Task: Buy 4 Coil Resistors from Ignition Parts section under best seller category for shipping address: John Baker, 4211 Skips Lane, Phoenix, Arizona 85012, Cell Number 9285042162. Pay from credit card ending with 2005, CVV 3321
Action: Mouse moved to (40, 106)
Screenshot: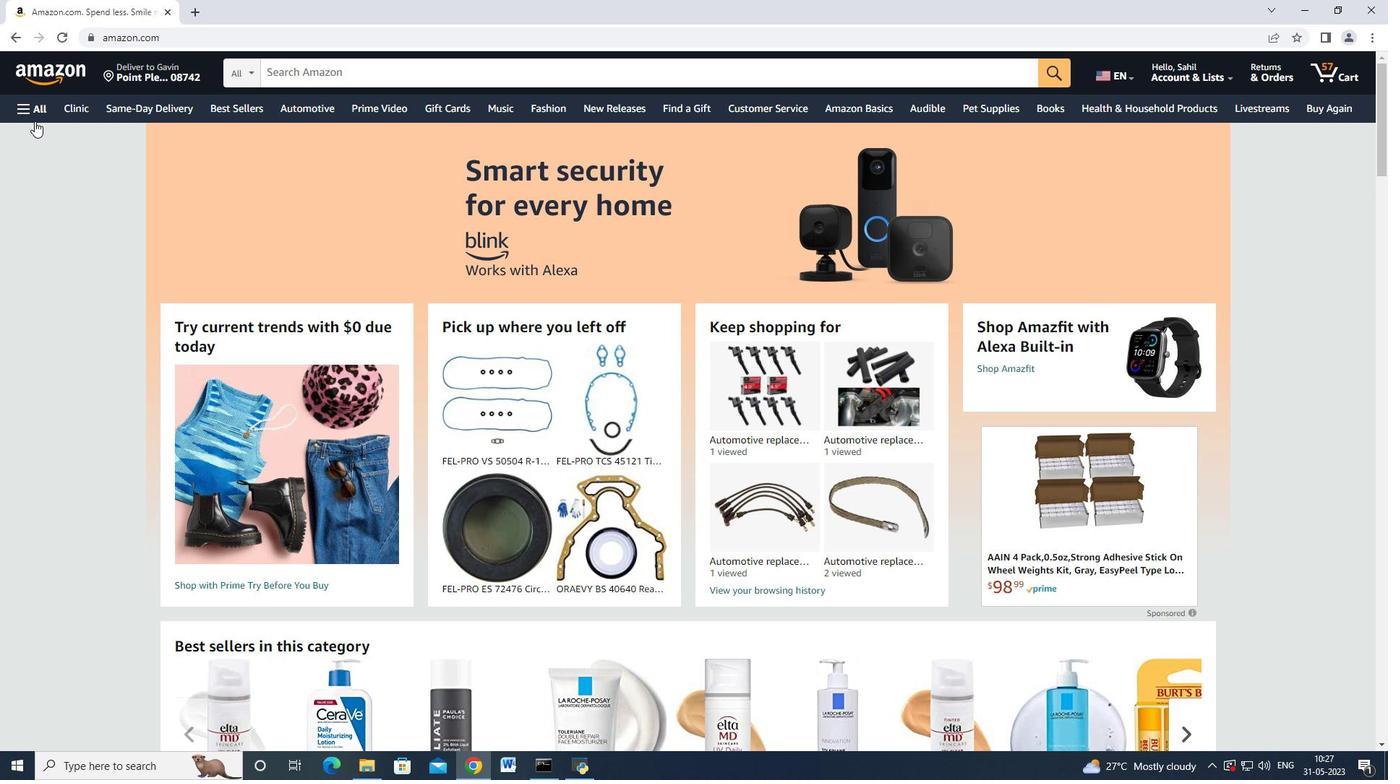 
Action: Mouse pressed left at (40, 106)
Screenshot: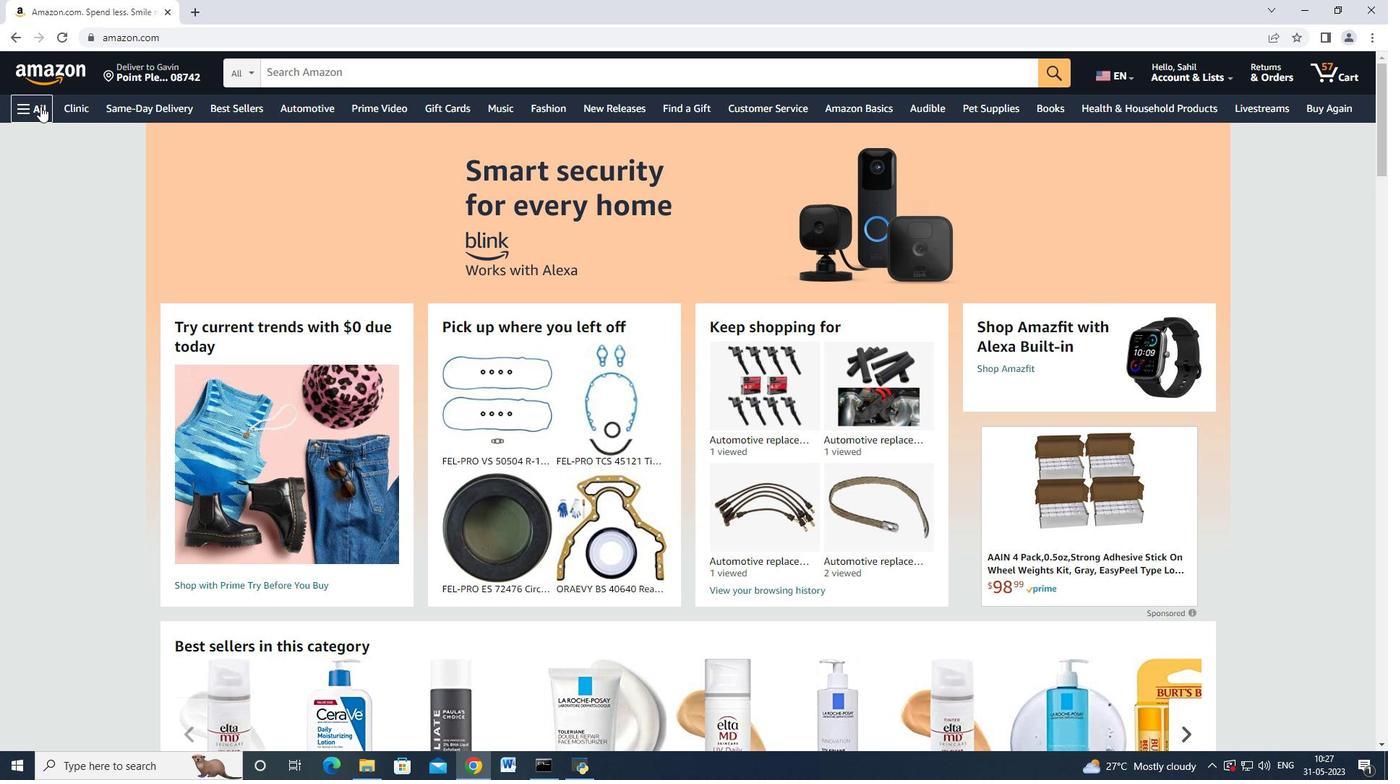 
Action: Mouse moved to (67, 234)
Screenshot: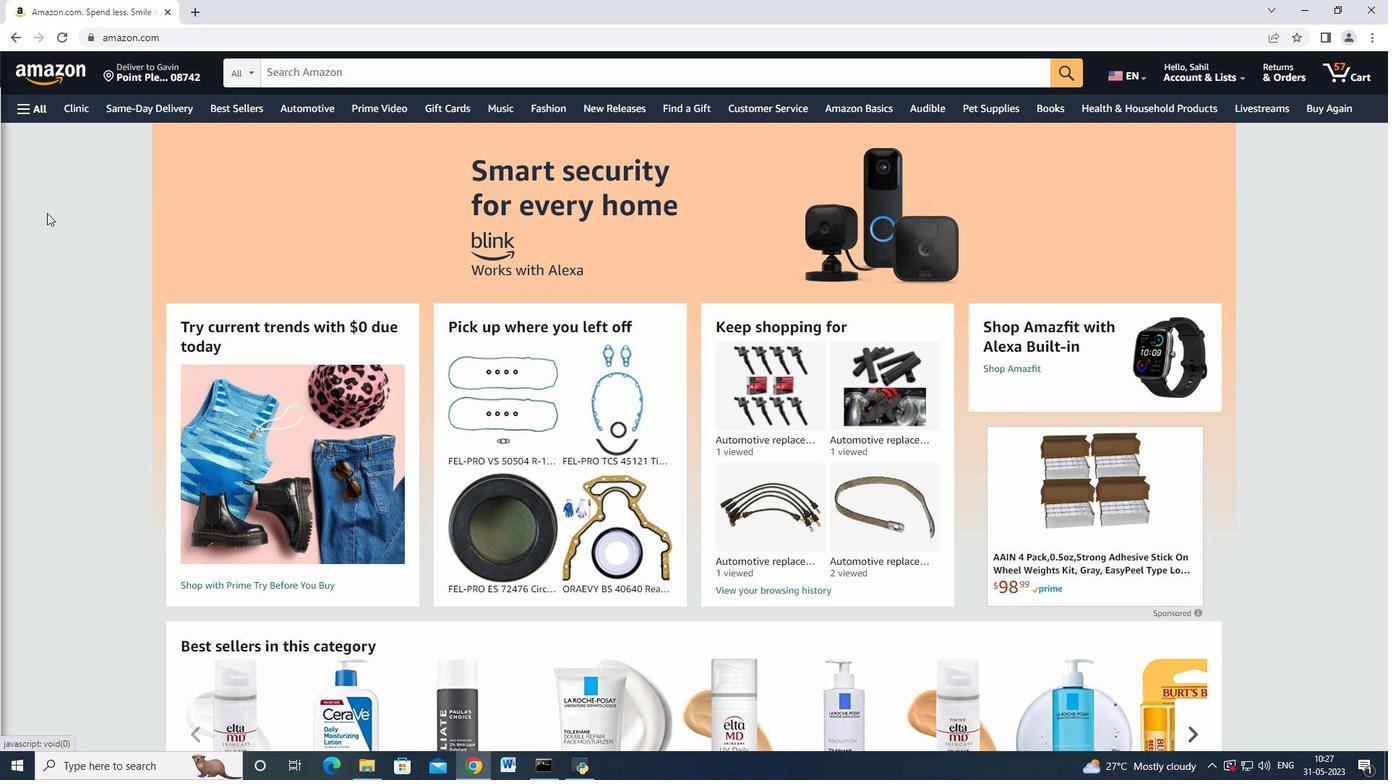 
Action: Mouse scrolled (67, 234) with delta (0, 0)
Screenshot: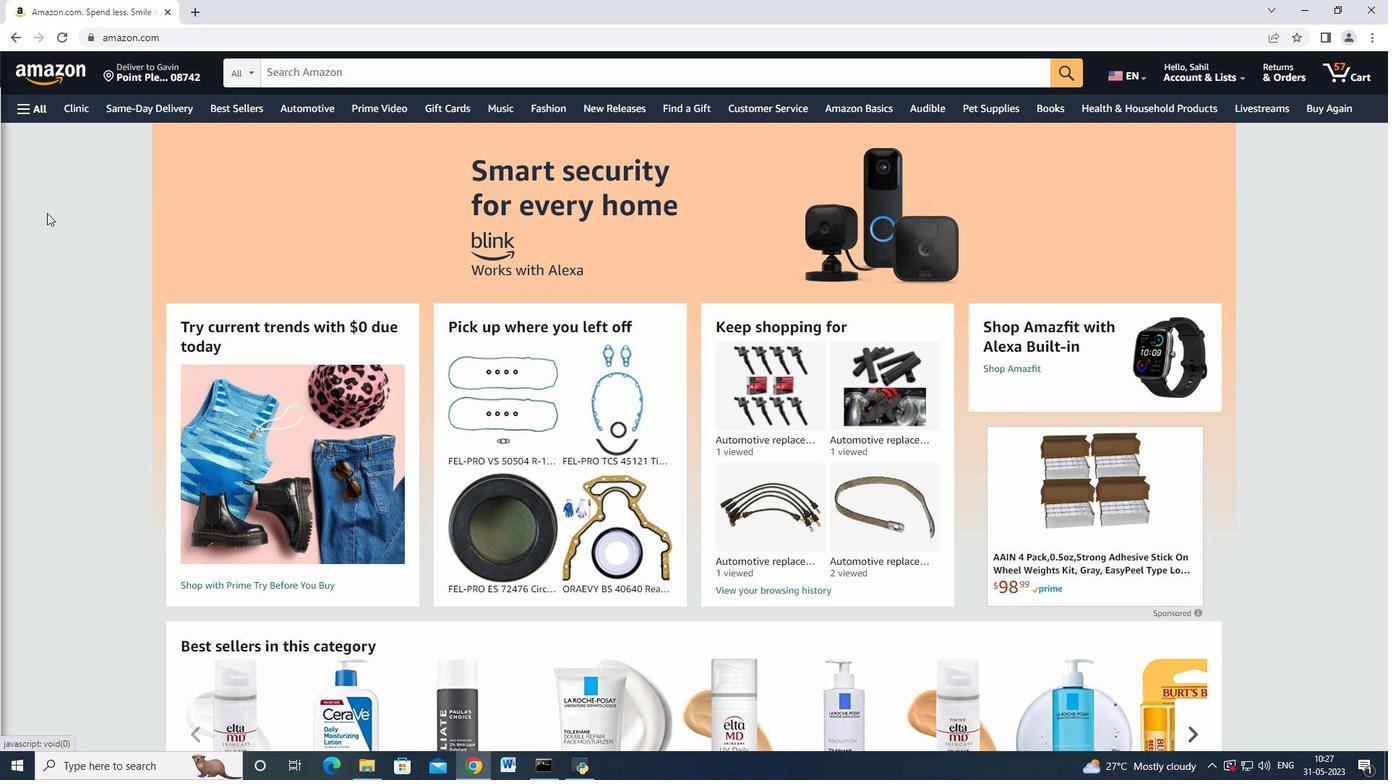 
Action: Mouse moved to (91, 264)
Screenshot: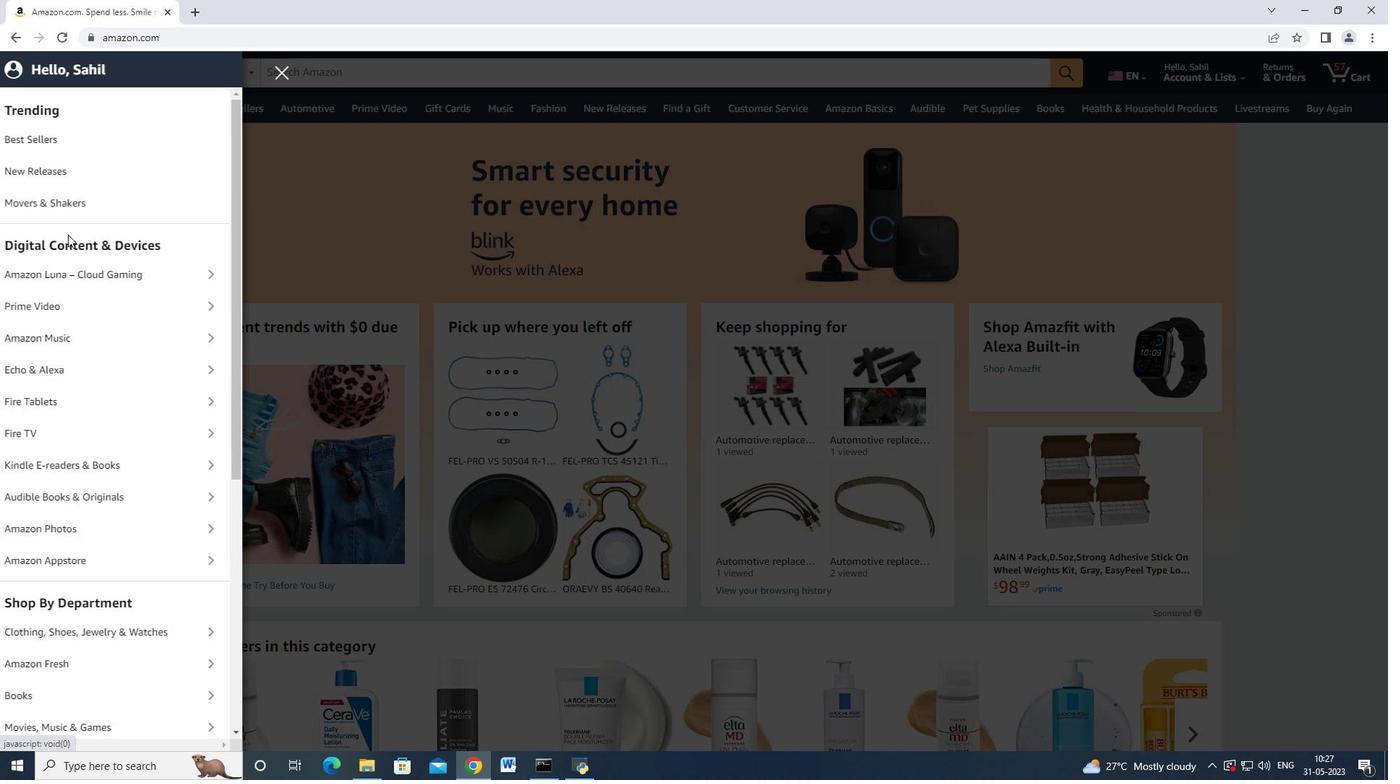 
Action: Mouse scrolled (91, 263) with delta (0, 0)
Screenshot: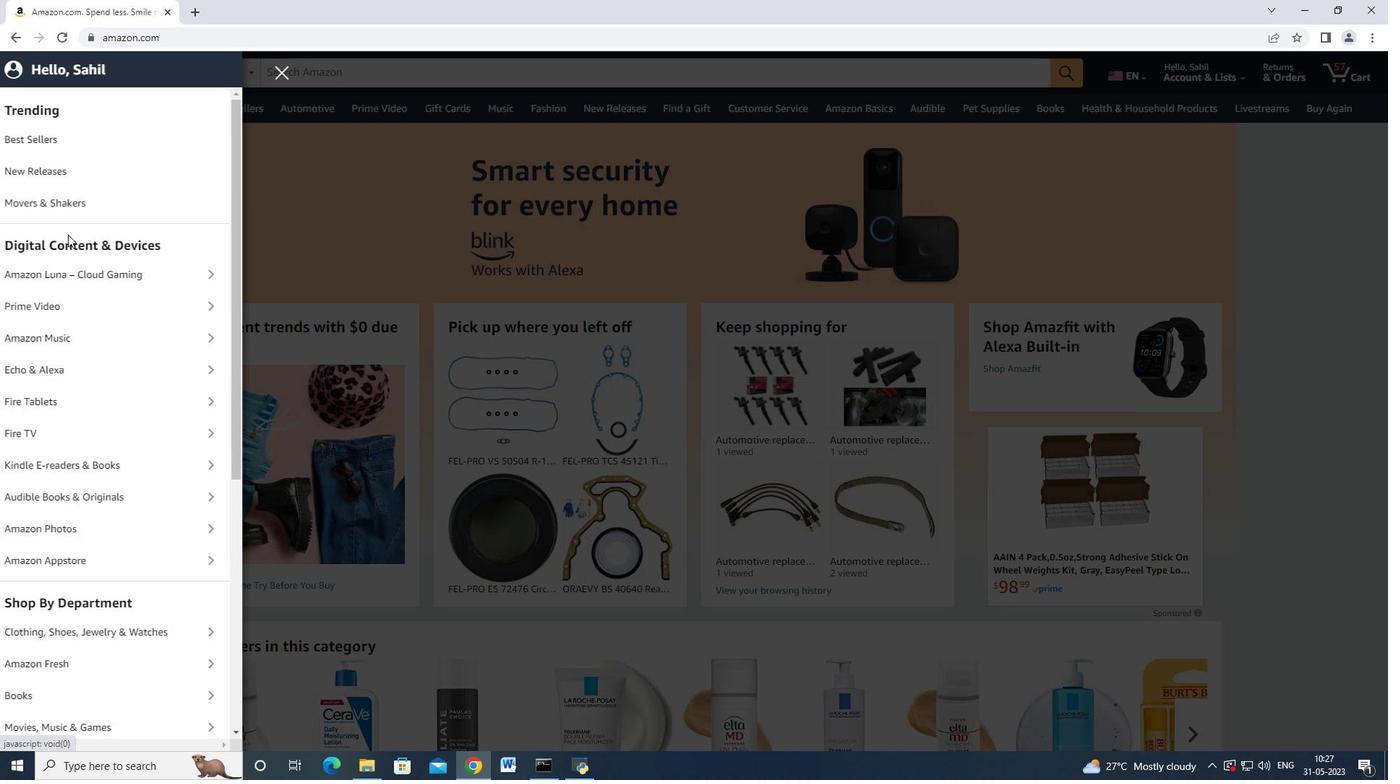 
Action: Mouse moved to (96, 274)
Screenshot: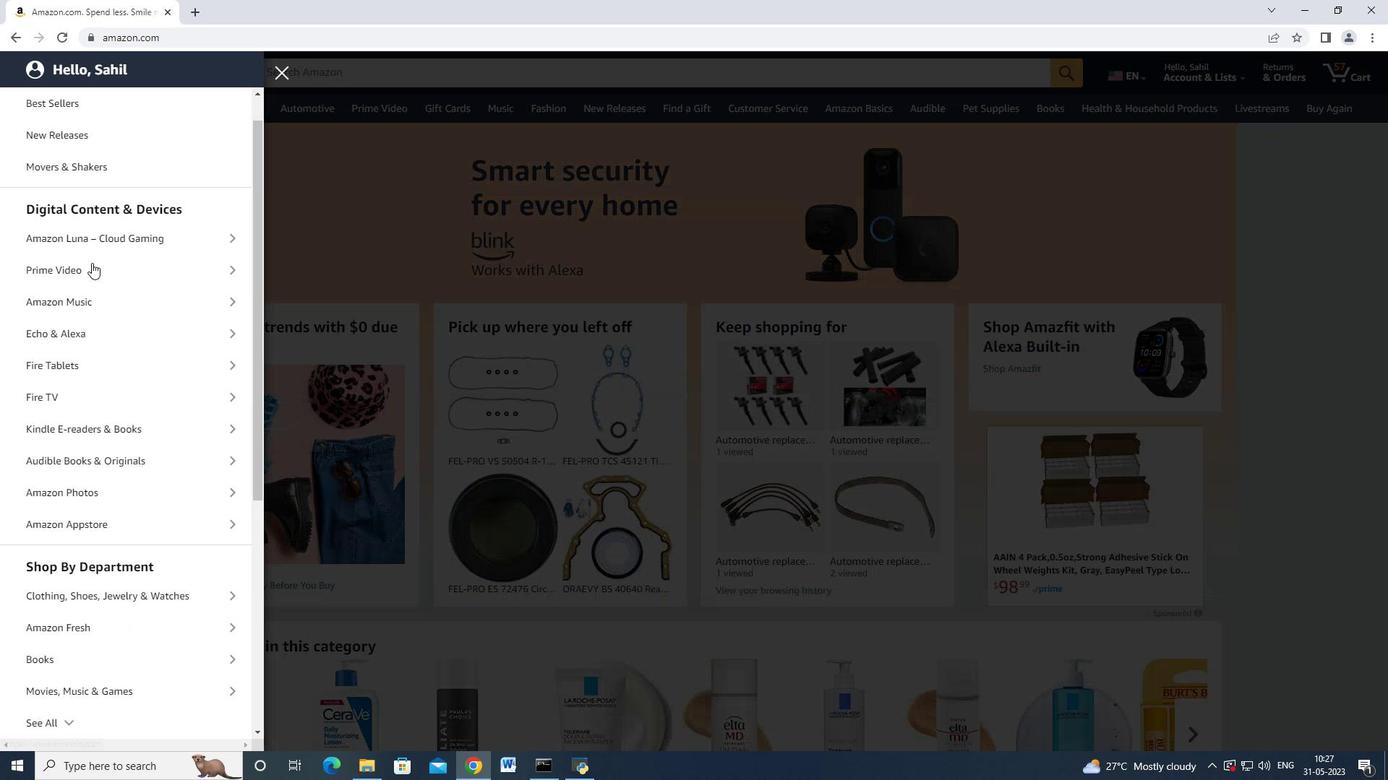 
Action: Mouse scrolled (96, 273) with delta (0, 0)
Screenshot: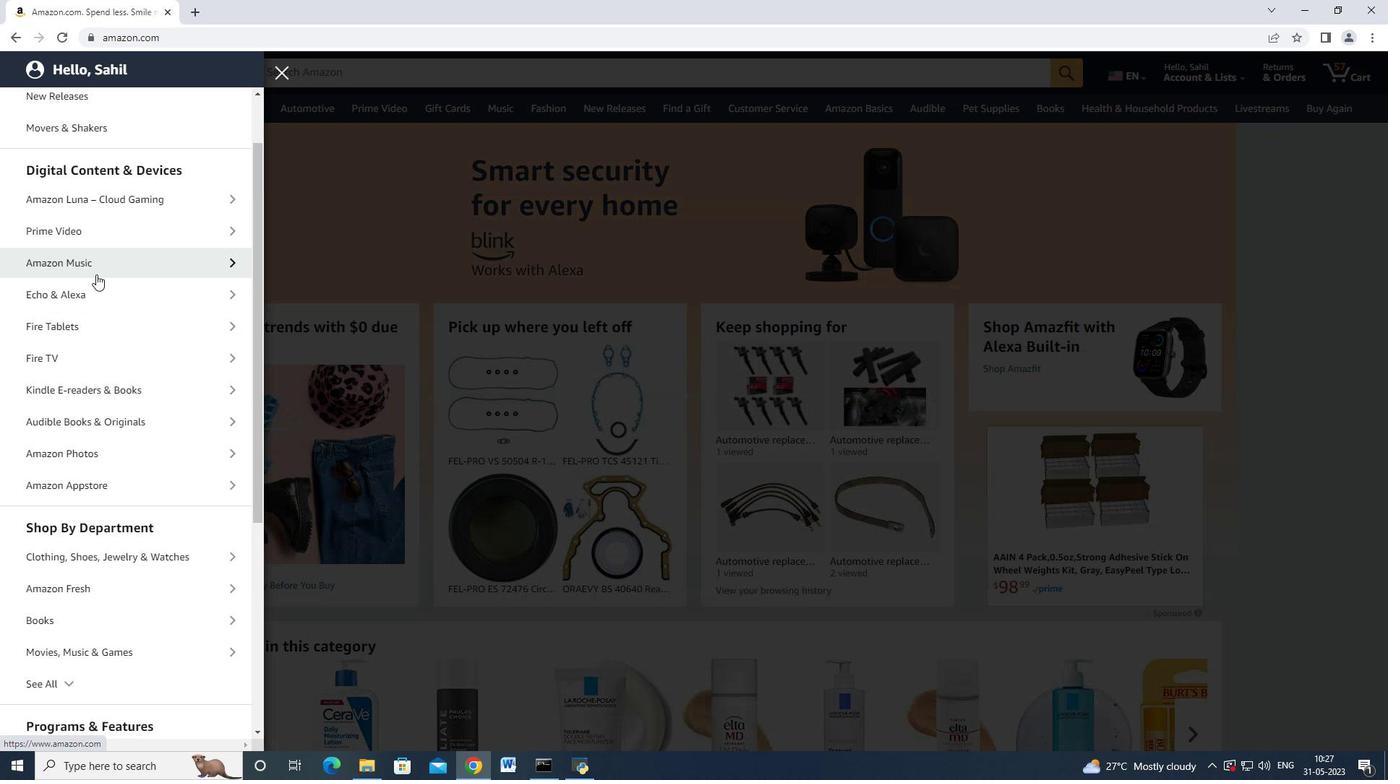 
Action: Mouse moved to (65, 539)
Screenshot: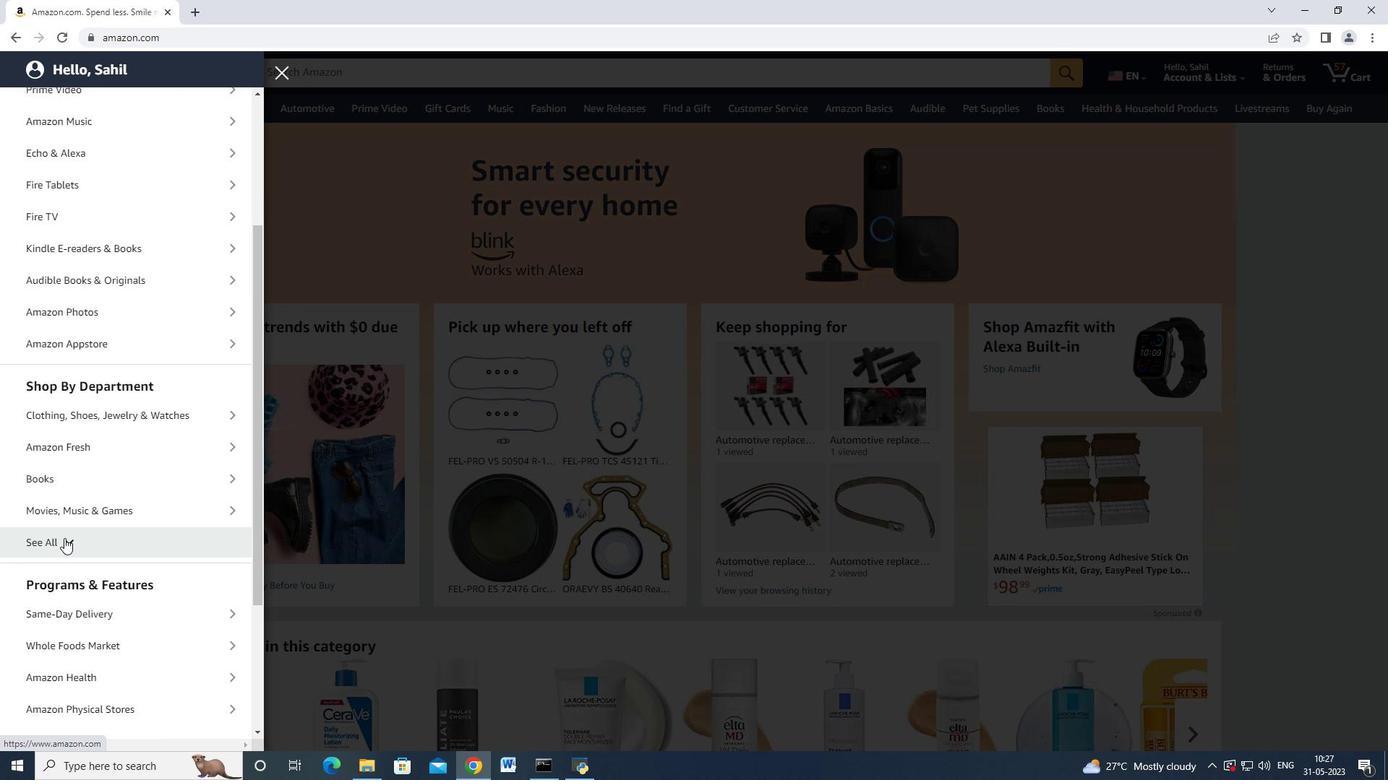 
Action: Mouse pressed left at (65, 539)
Screenshot: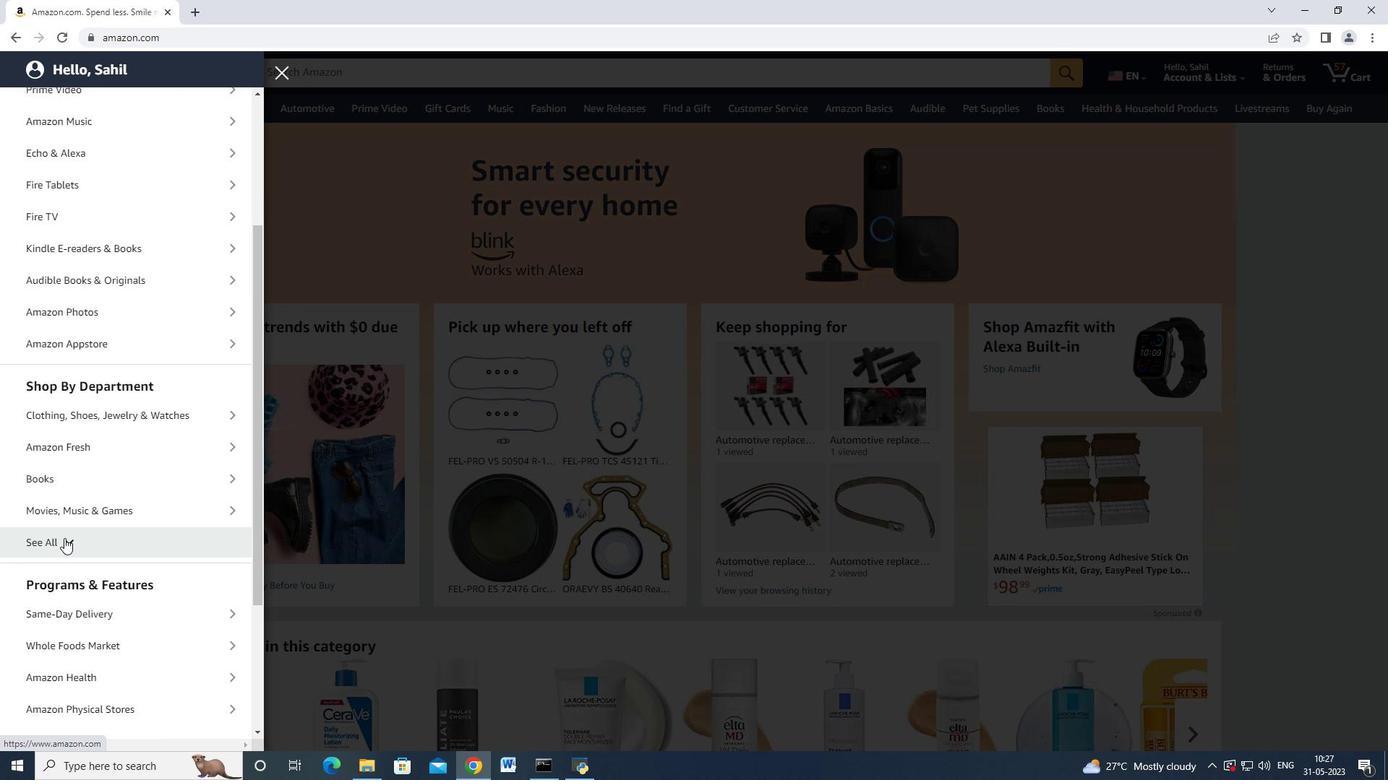 
Action: Mouse moved to (102, 448)
Screenshot: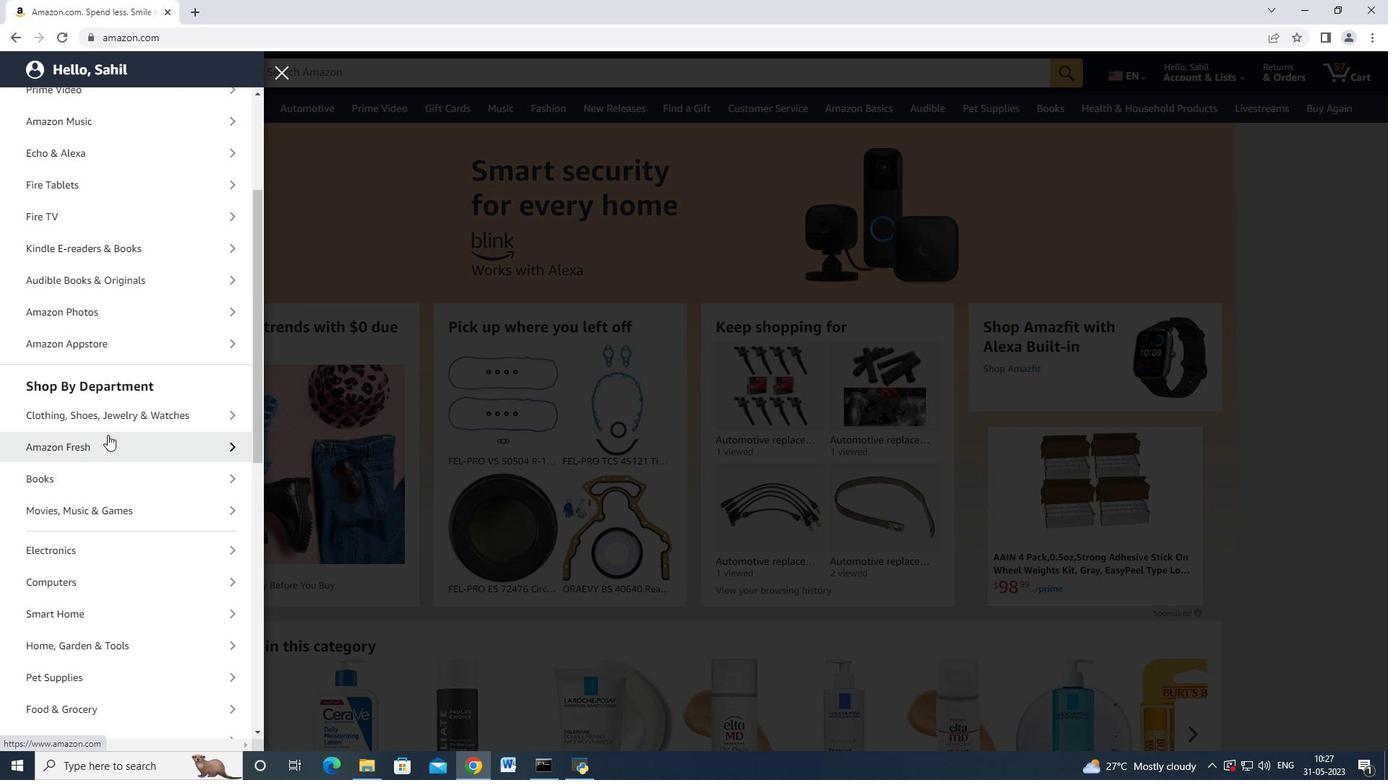 
Action: Mouse scrolled (102, 447) with delta (0, 0)
Screenshot: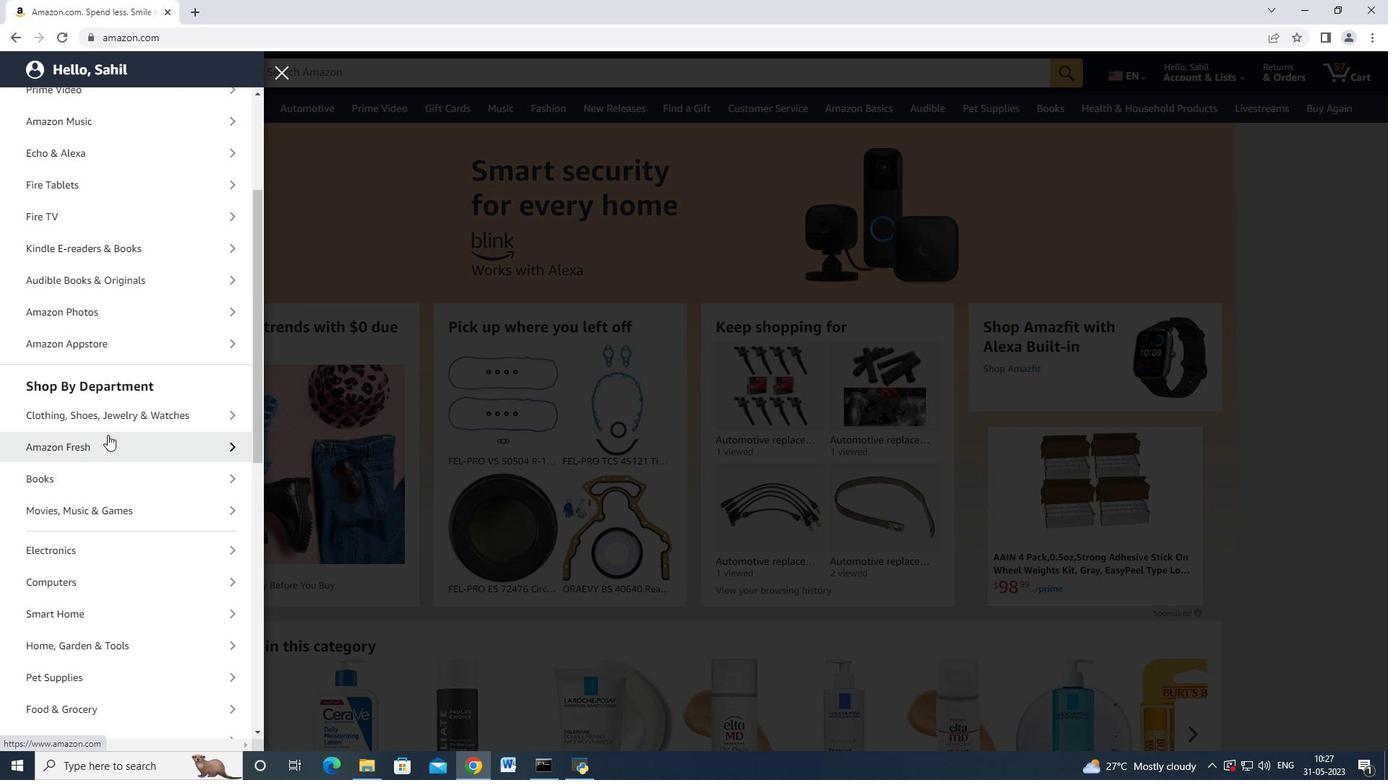 
Action: Mouse moved to (102, 448)
Screenshot: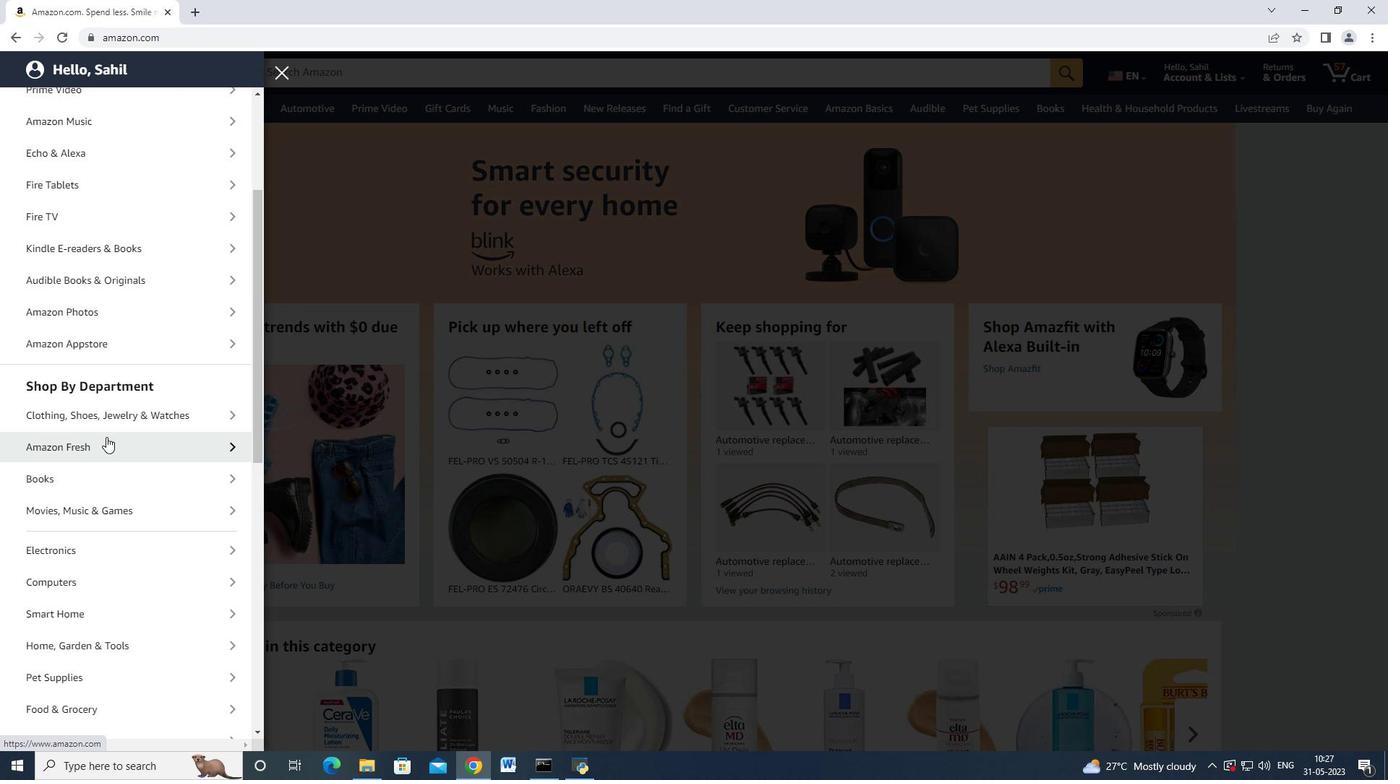 
Action: Mouse scrolled (102, 448) with delta (0, 0)
Screenshot: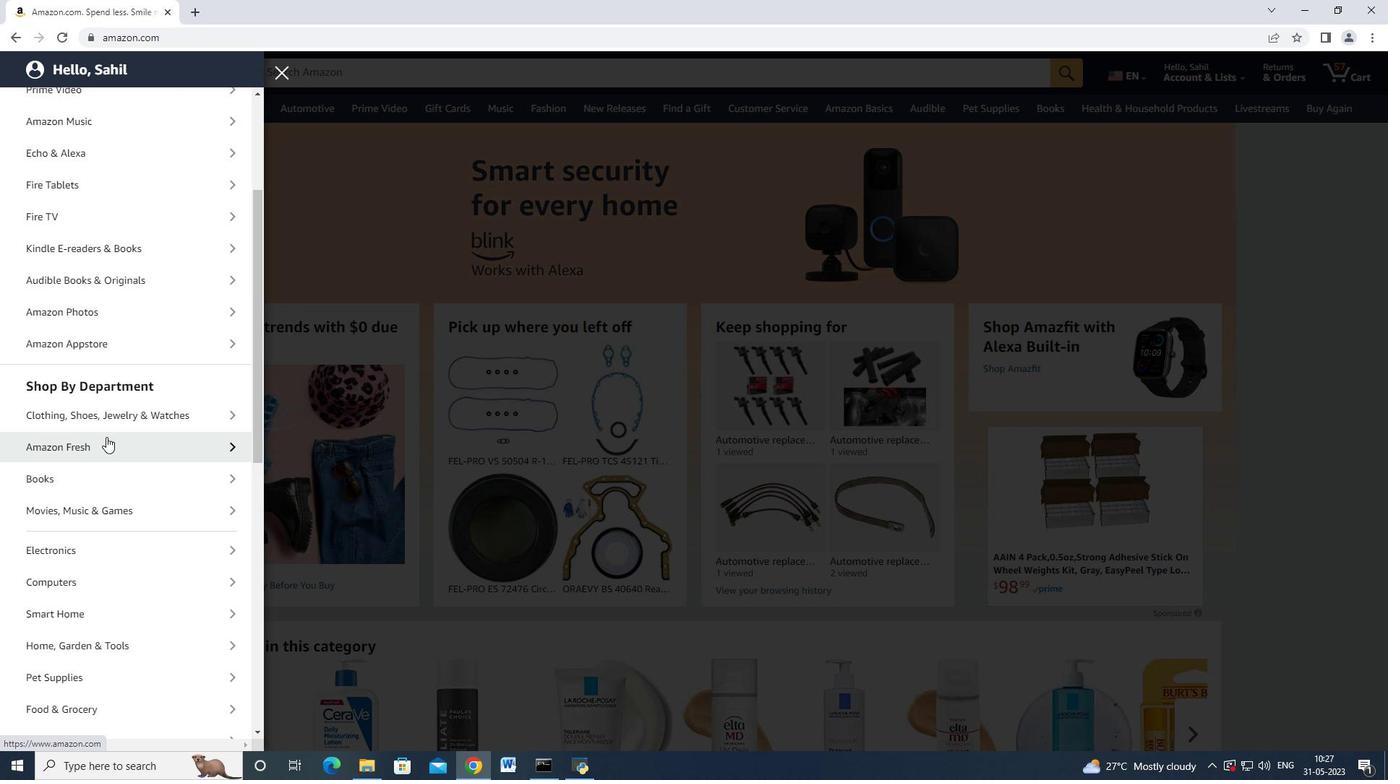 
Action: Mouse scrolled (102, 448) with delta (0, 0)
Screenshot: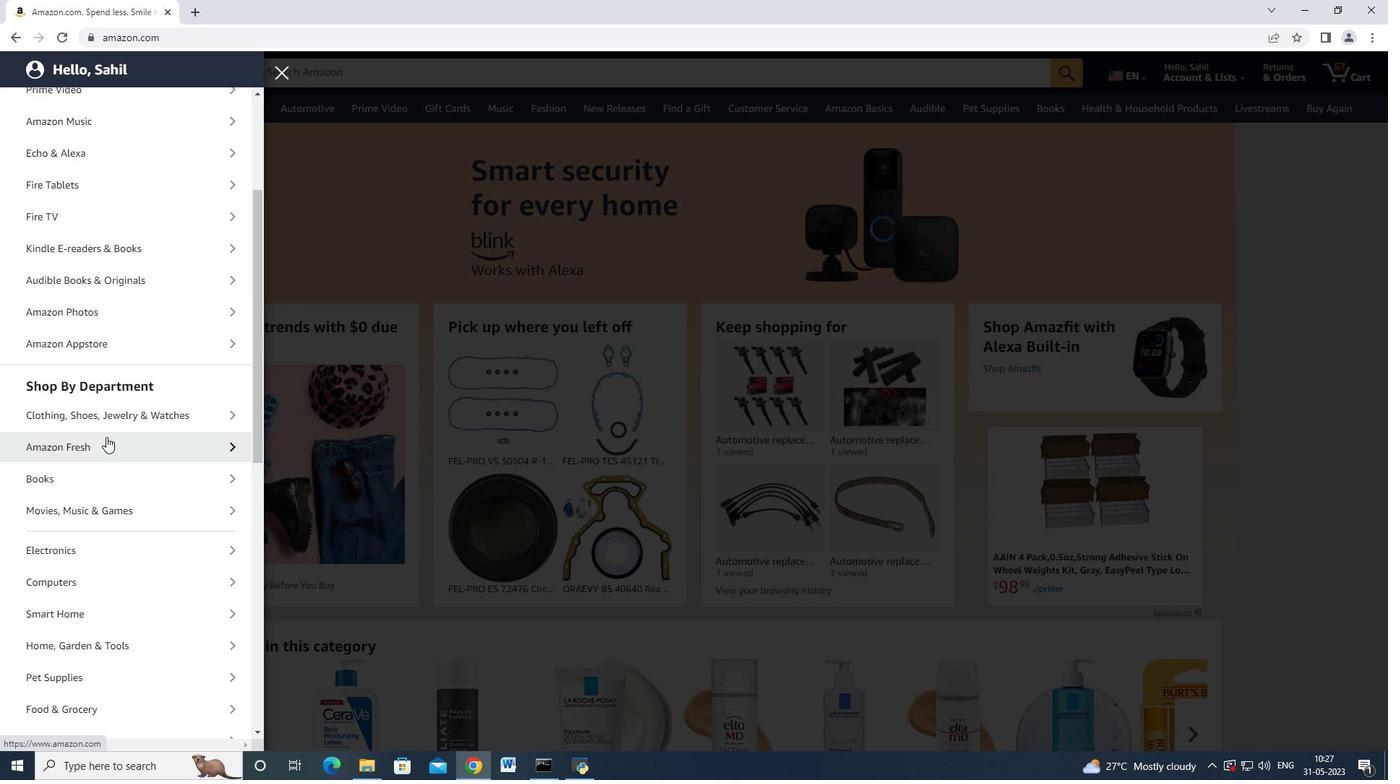 
Action: Mouse scrolled (102, 448) with delta (0, 0)
Screenshot: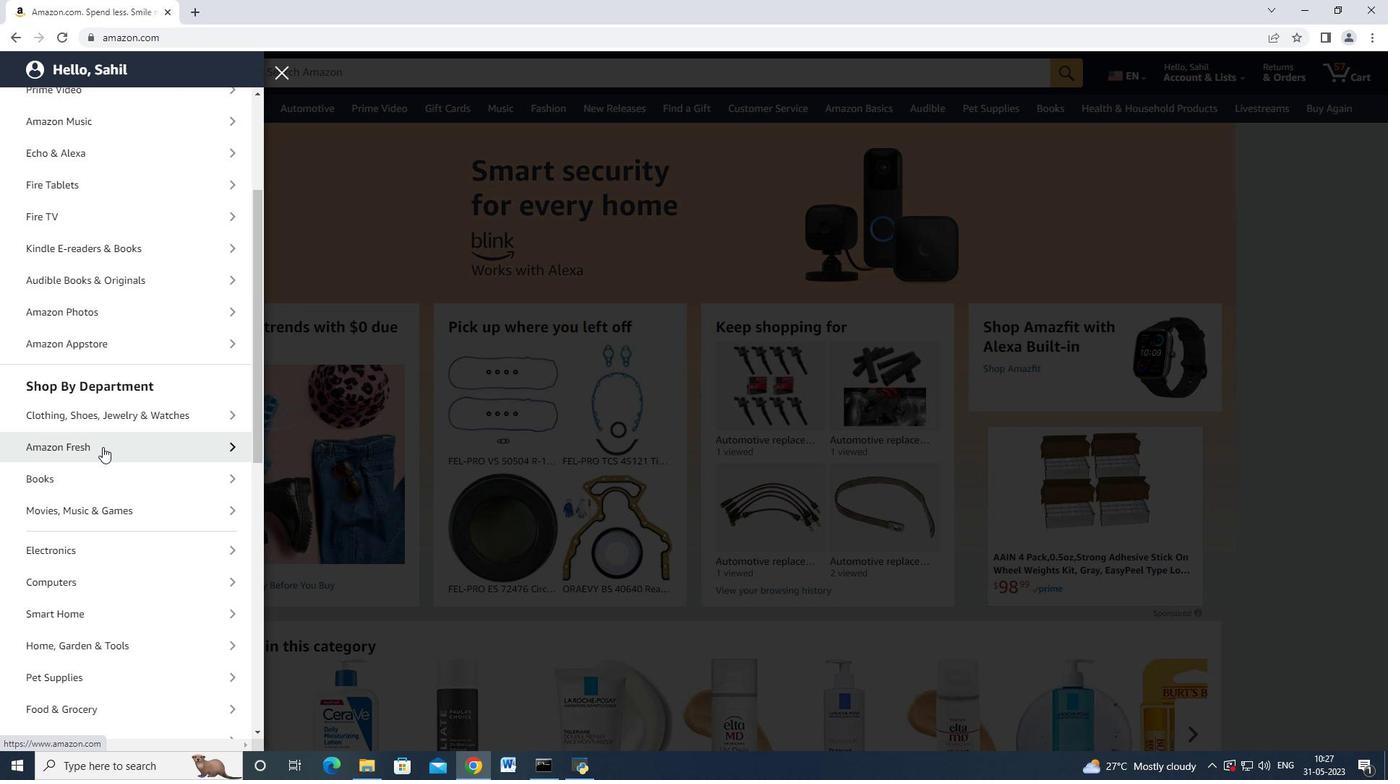 
Action: Mouse scrolled (102, 448) with delta (0, 0)
Screenshot: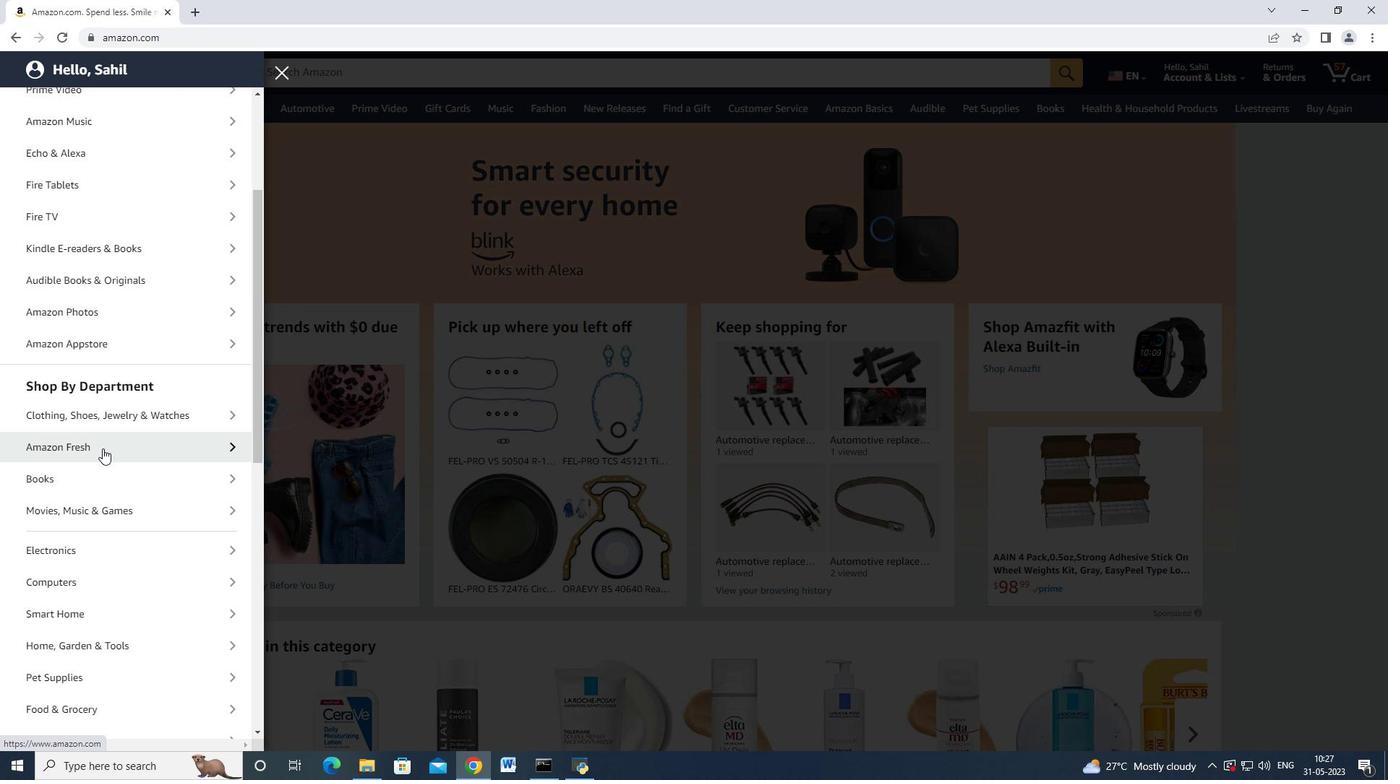 
Action: Mouse moved to (169, 313)
Screenshot: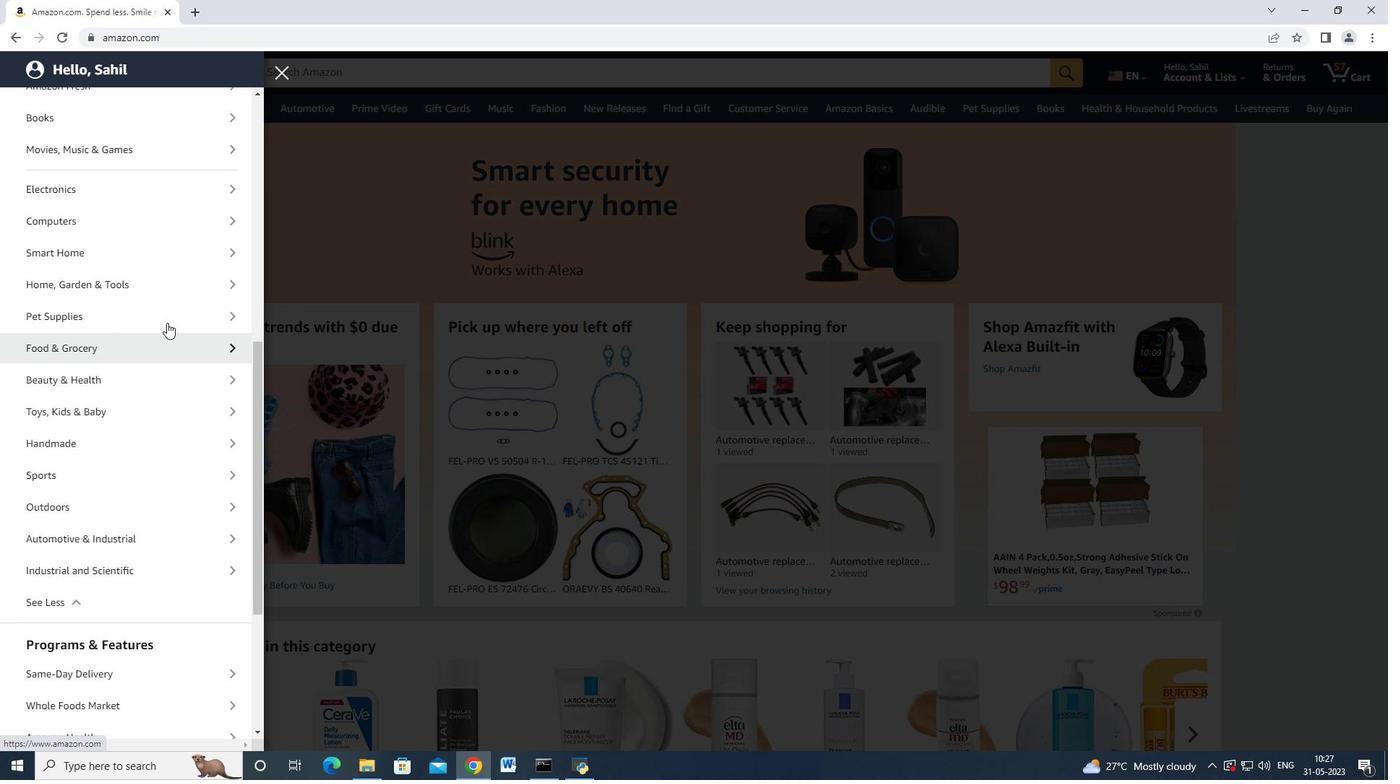 
Action: Mouse scrolled (169, 313) with delta (0, 0)
Screenshot: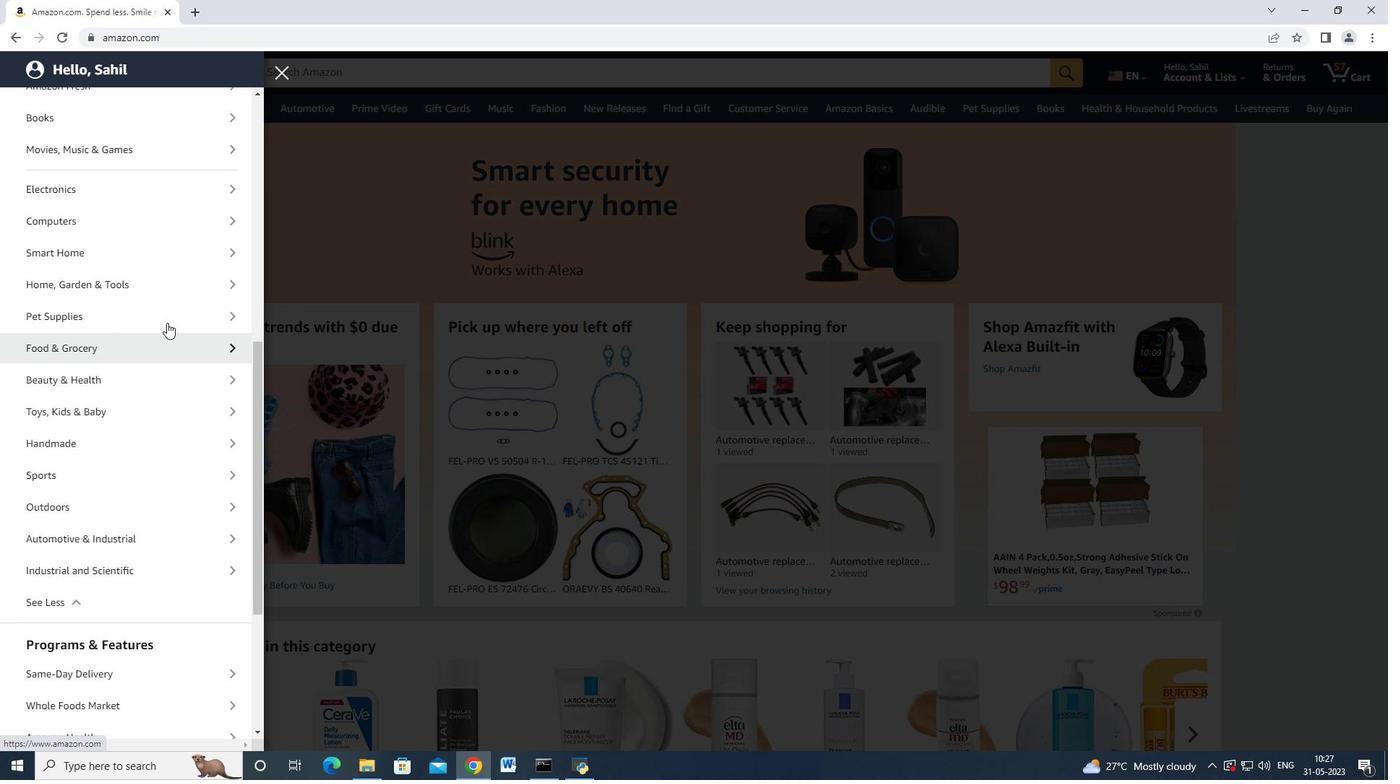 
Action: Mouse moved to (169, 314)
Screenshot: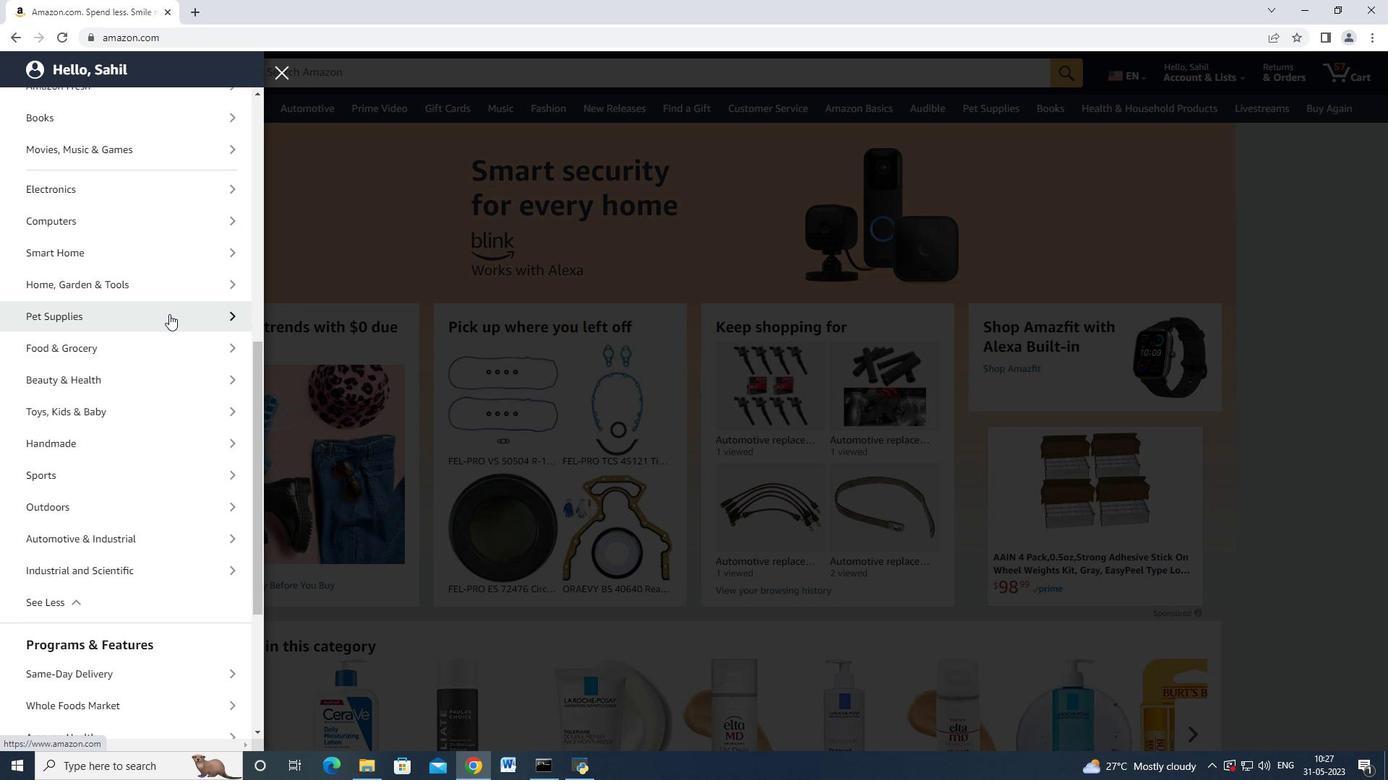 
Action: Mouse scrolled (169, 313) with delta (0, 0)
Screenshot: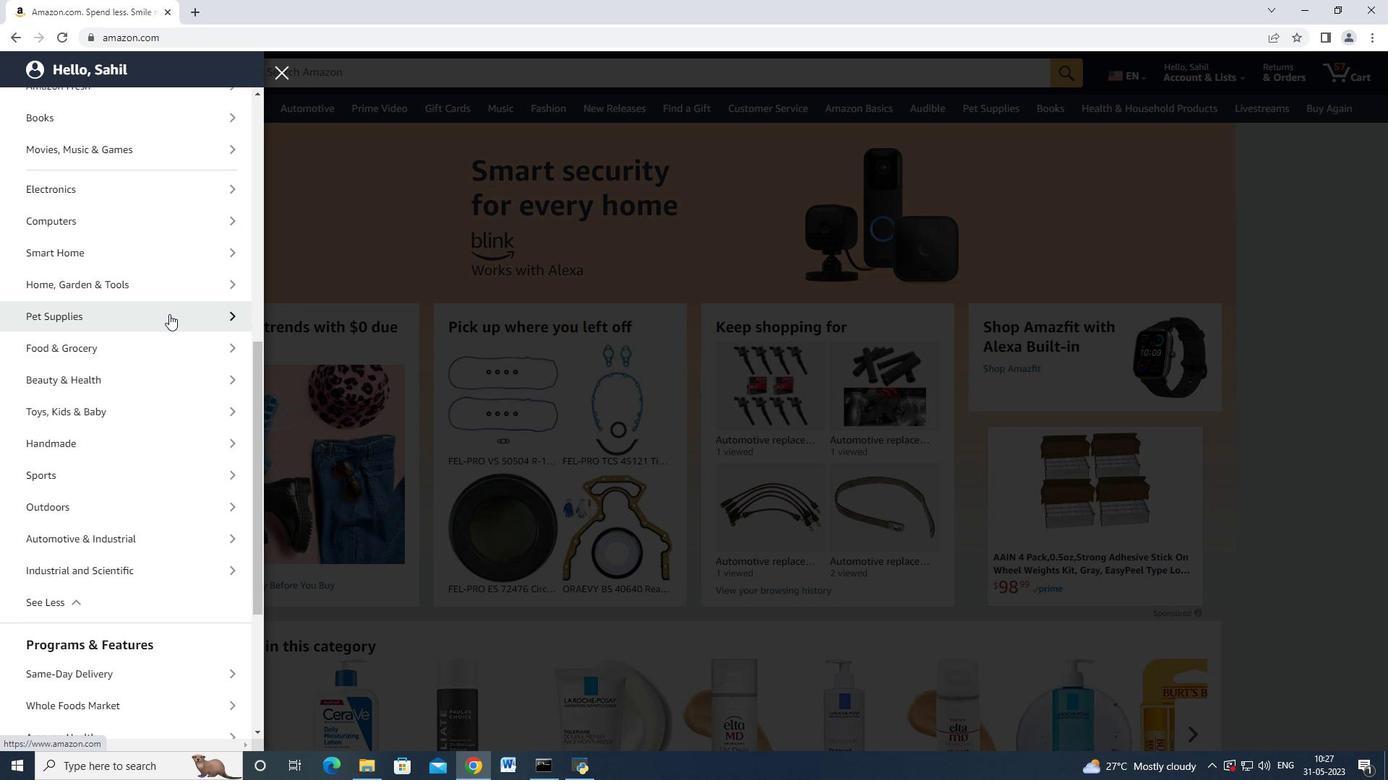 
Action: Mouse scrolled (169, 313) with delta (0, 0)
Screenshot: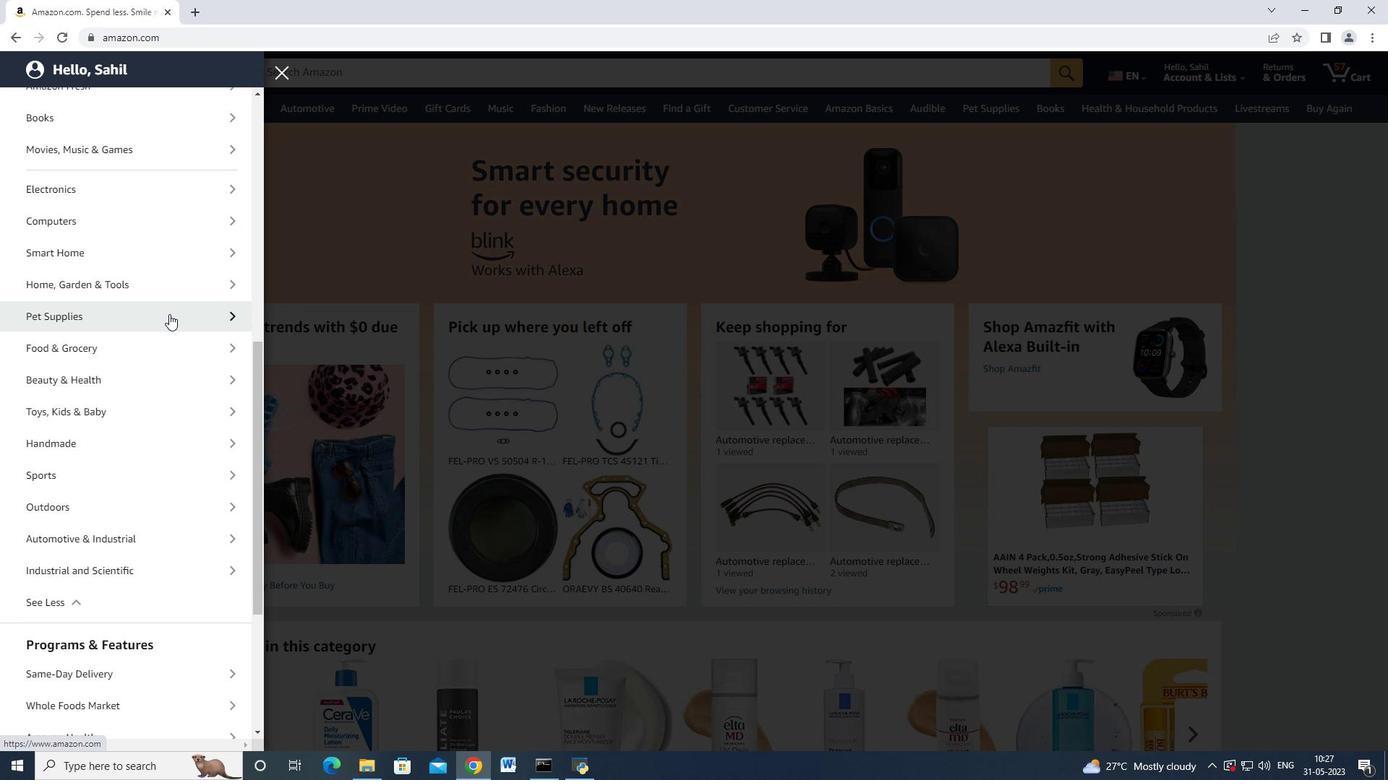 
Action: Mouse moved to (149, 379)
Screenshot: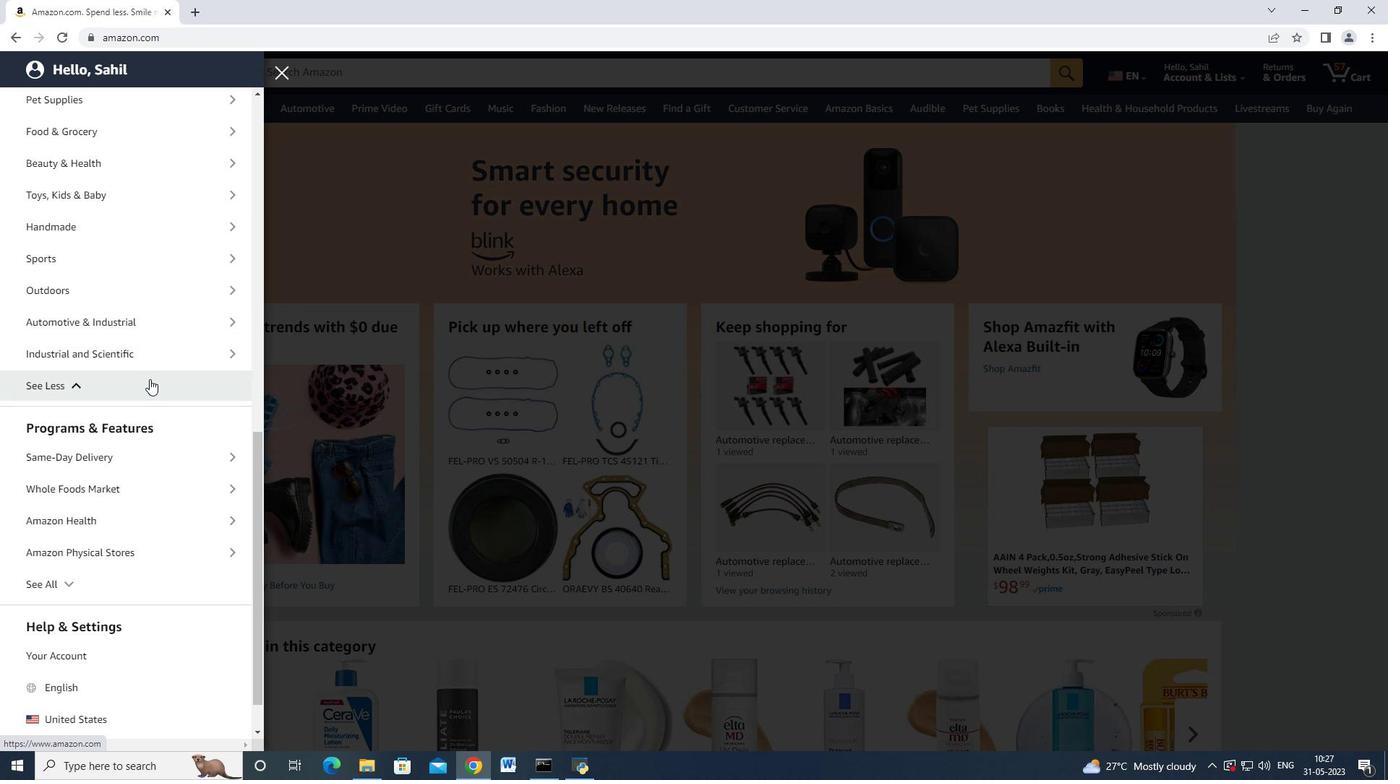 
Action: Mouse scrolled (149, 380) with delta (0, 0)
Screenshot: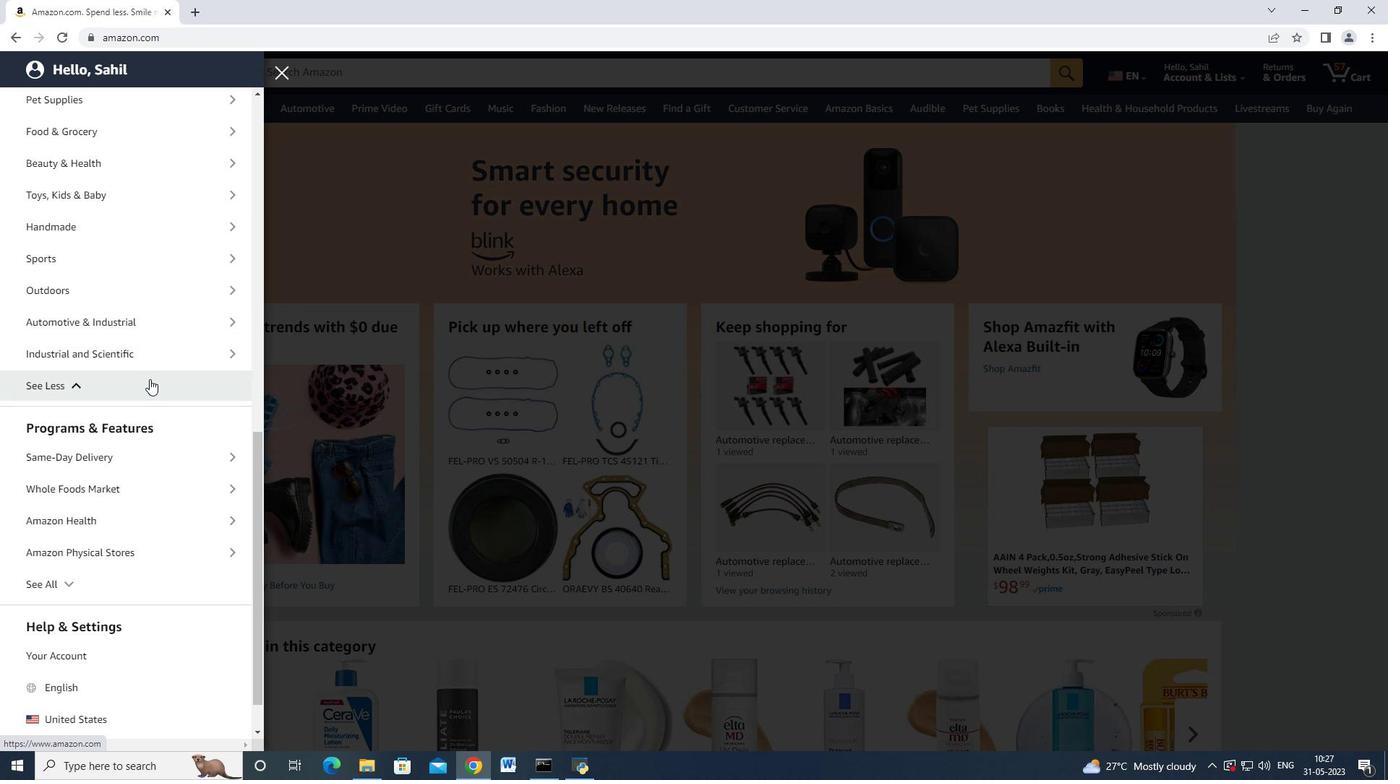 
Action: Mouse moved to (150, 379)
Screenshot: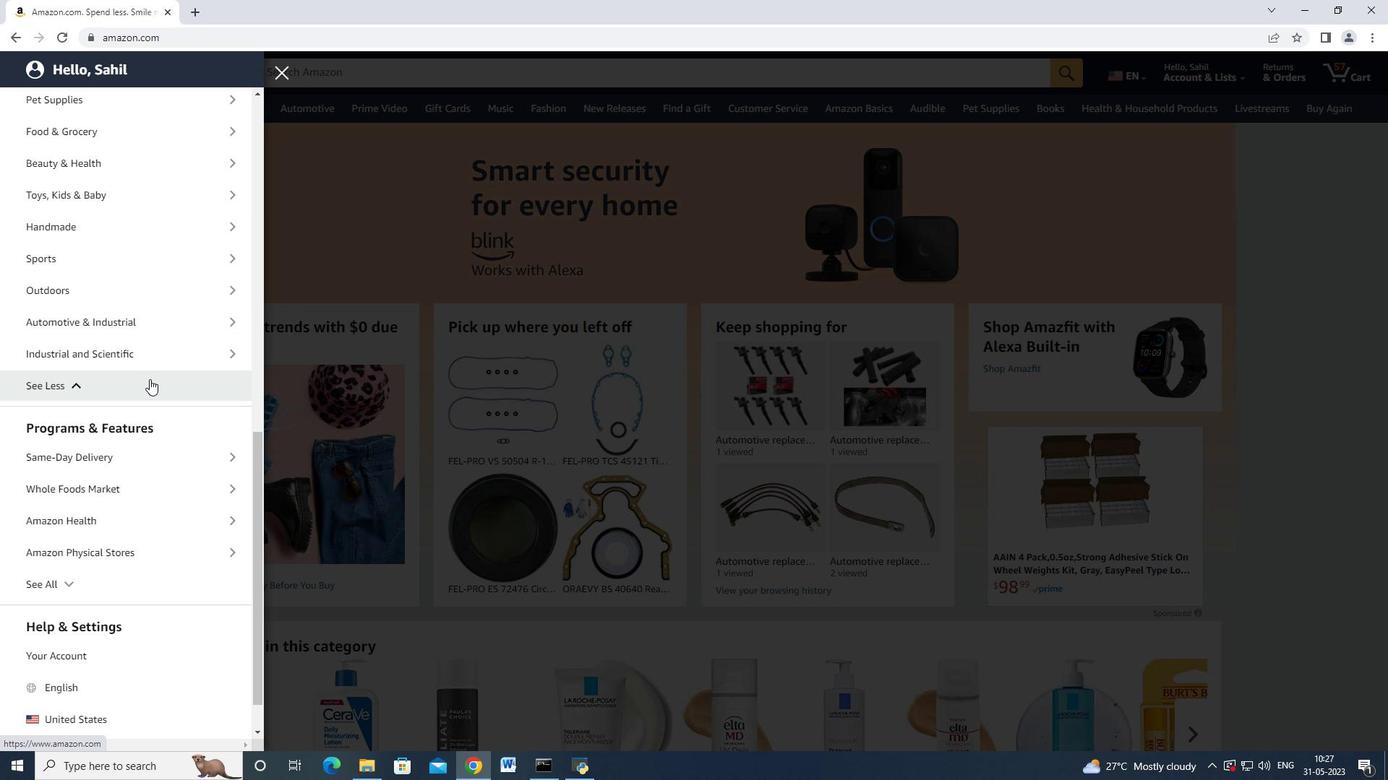 
Action: Mouse scrolled (150, 380) with delta (0, 0)
Screenshot: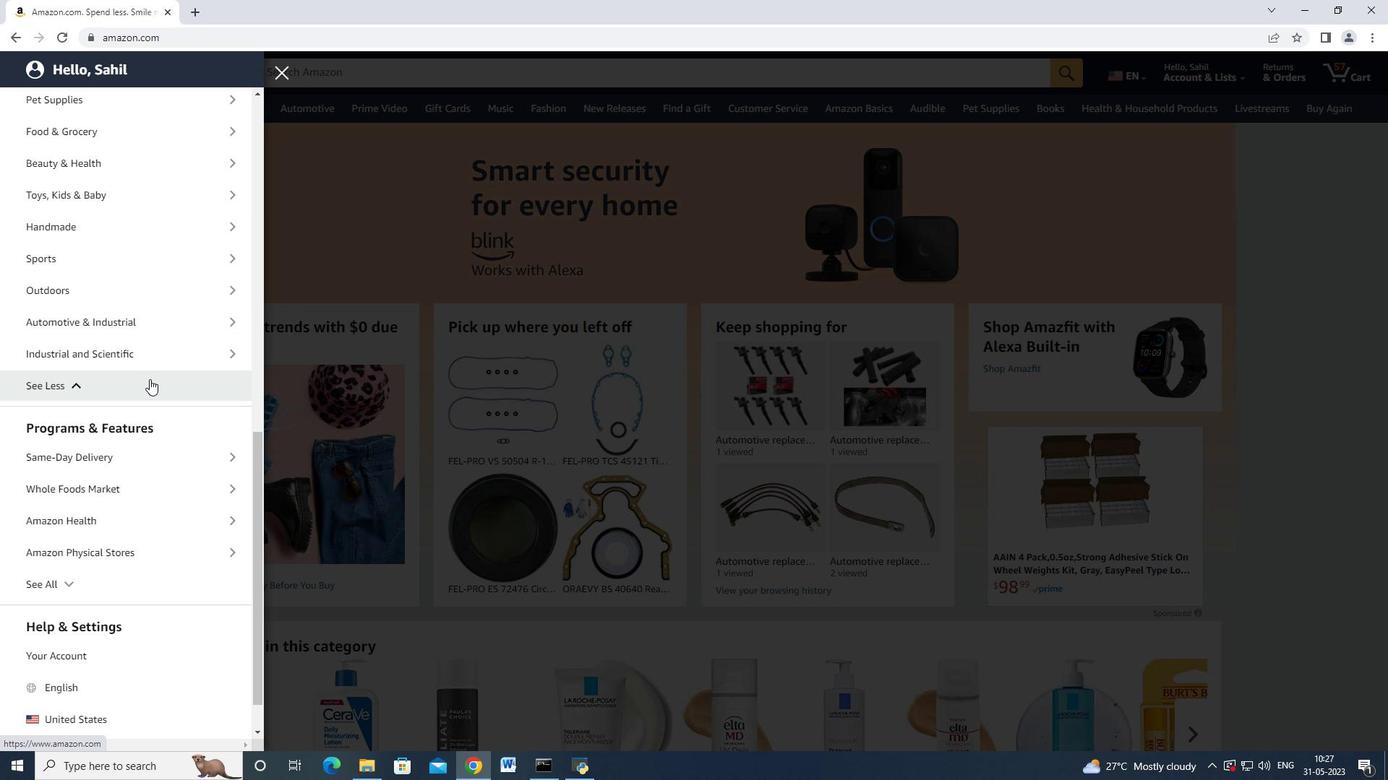 
Action: Mouse scrolled (150, 380) with delta (0, 0)
Screenshot: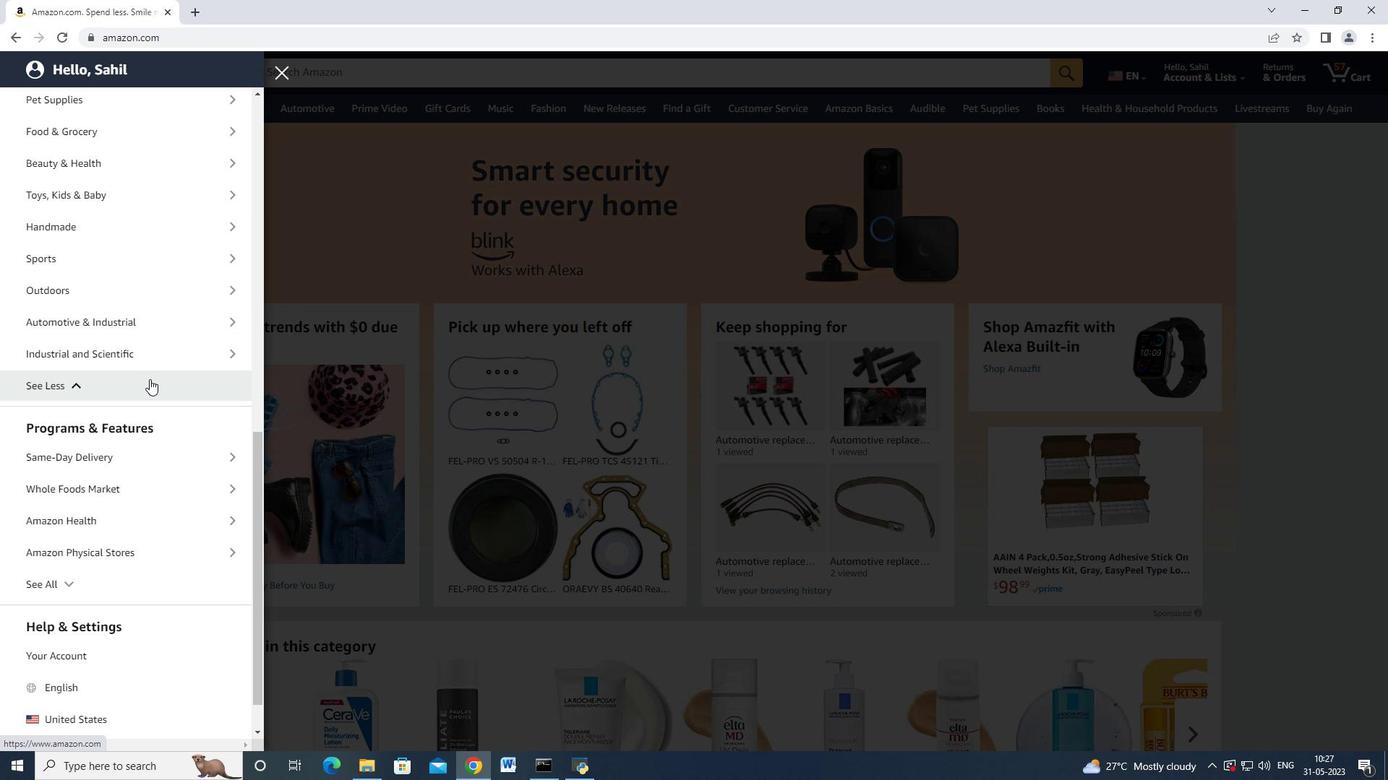
Action: Mouse moved to (148, 378)
Screenshot: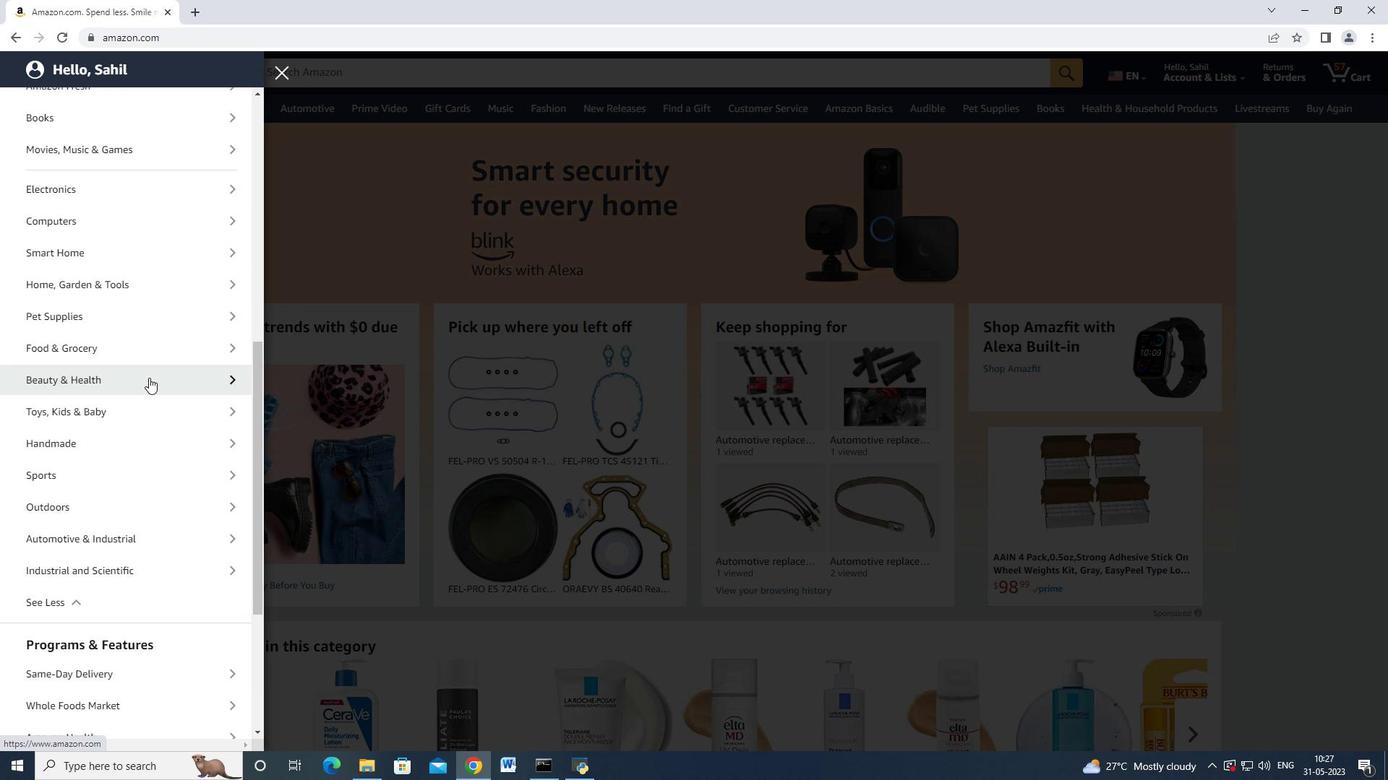 
Action: Mouse scrolled (148, 378) with delta (0, 0)
Screenshot: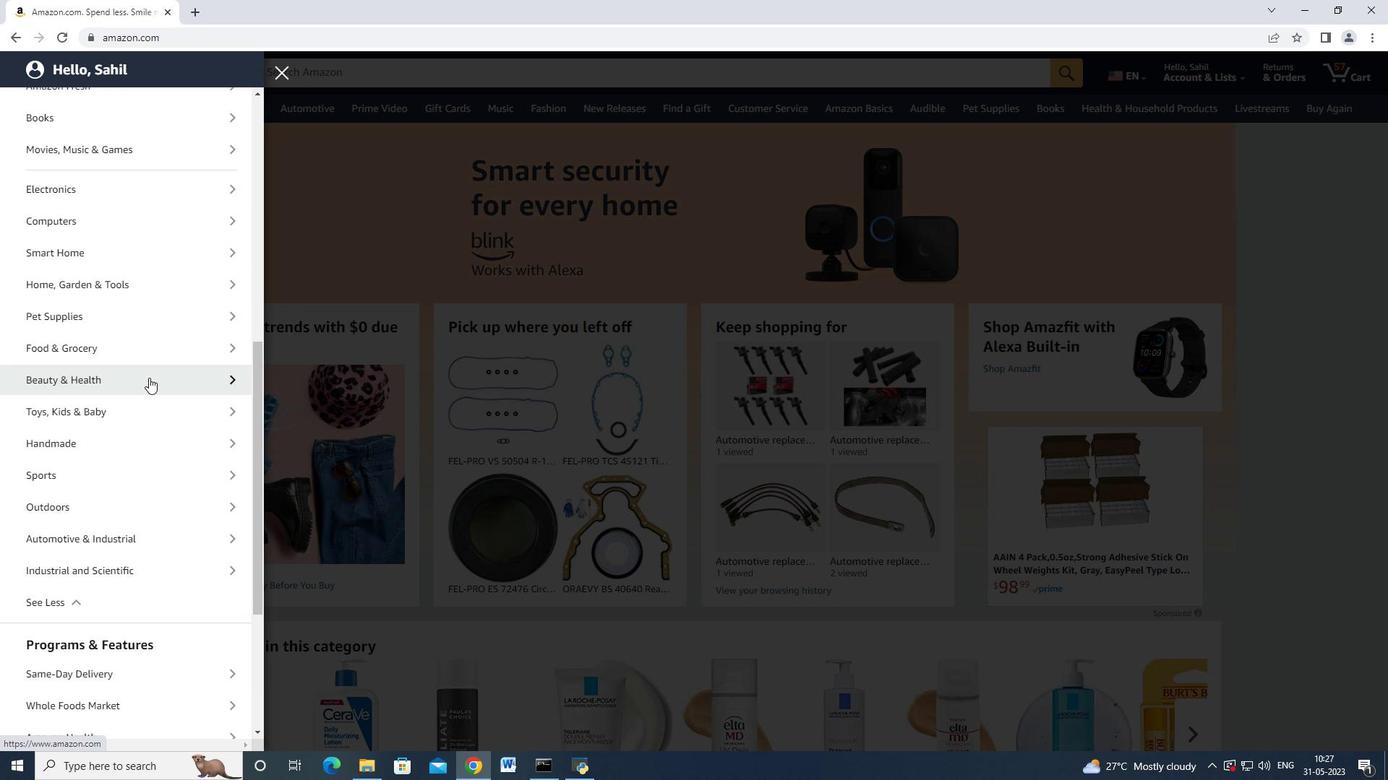 
Action: Mouse moved to (150, 377)
Screenshot: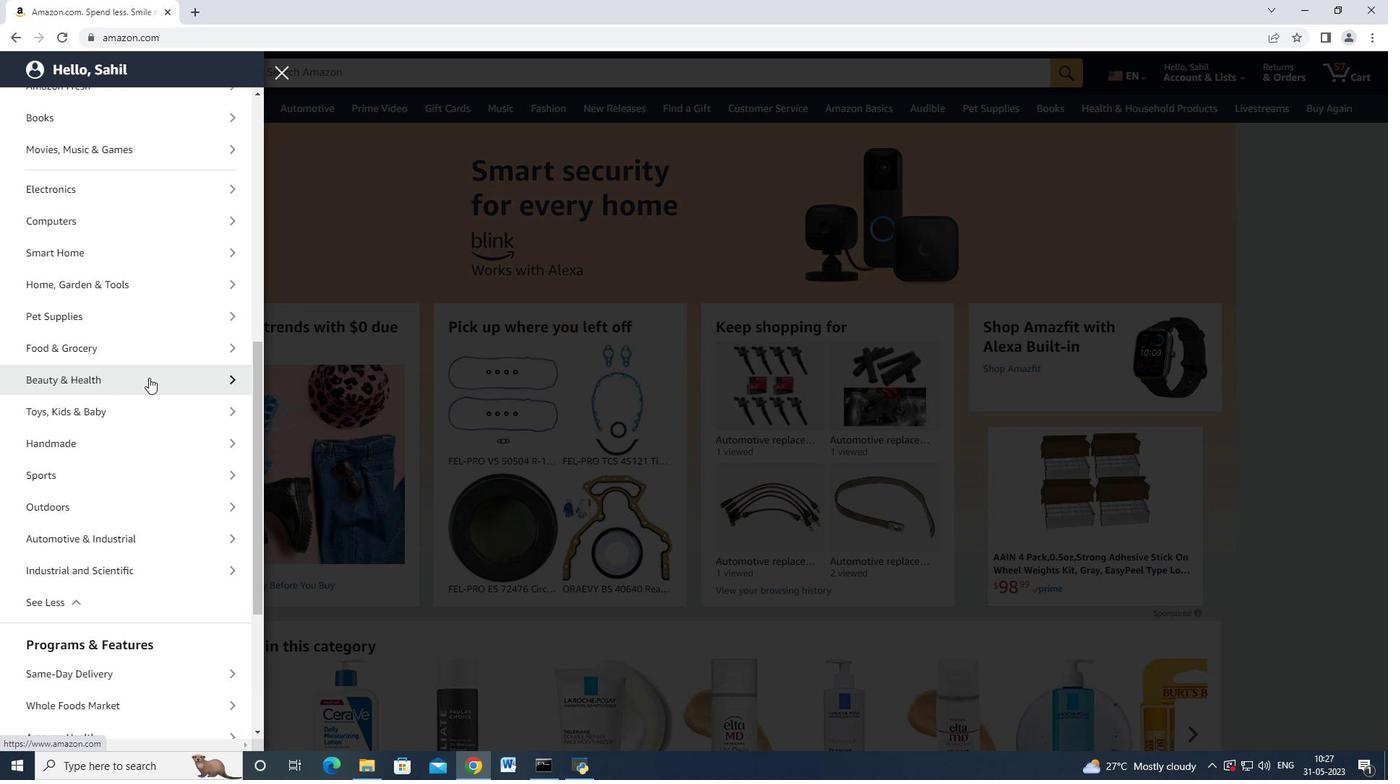 
Action: Mouse scrolled (150, 378) with delta (0, 0)
Screenshot: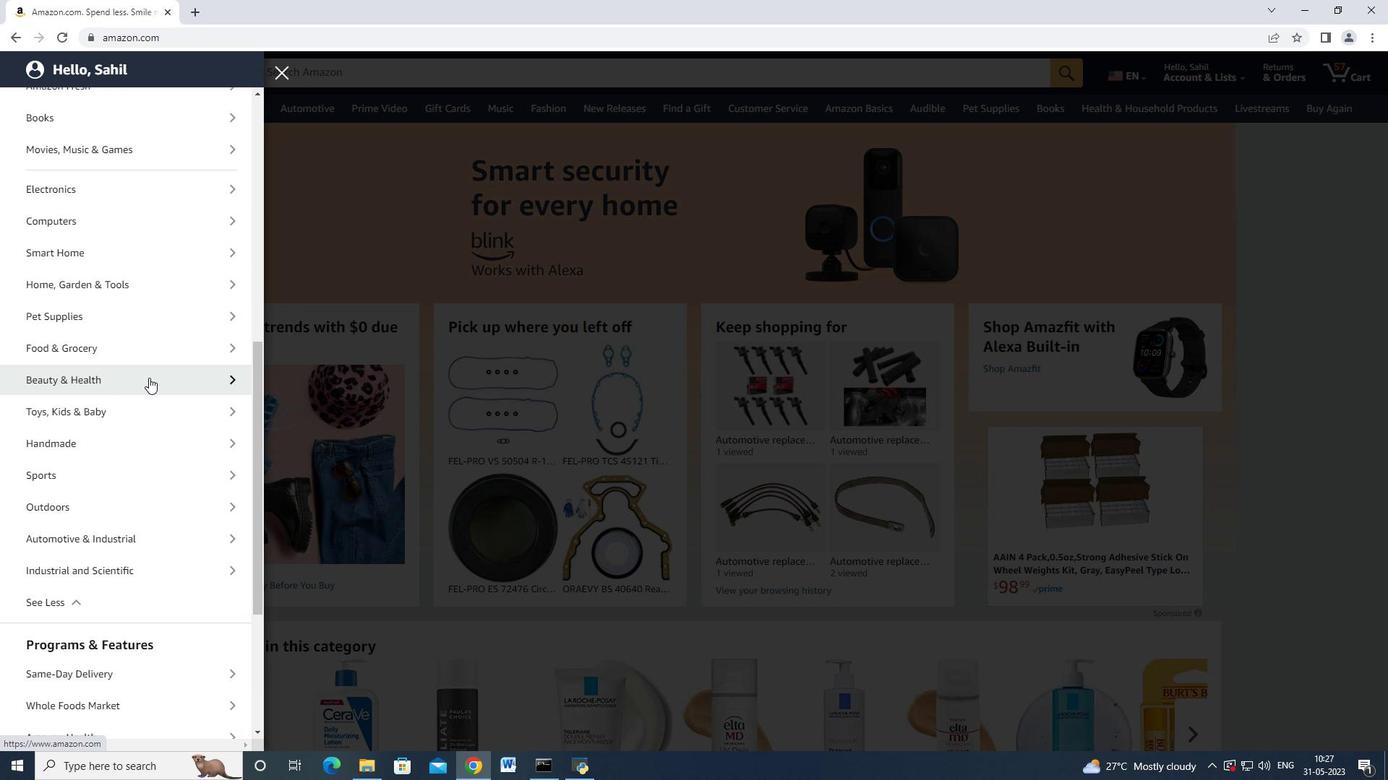 
Action: Mouse scrolled (150, 376) with delta (0, 0)
Screenshot: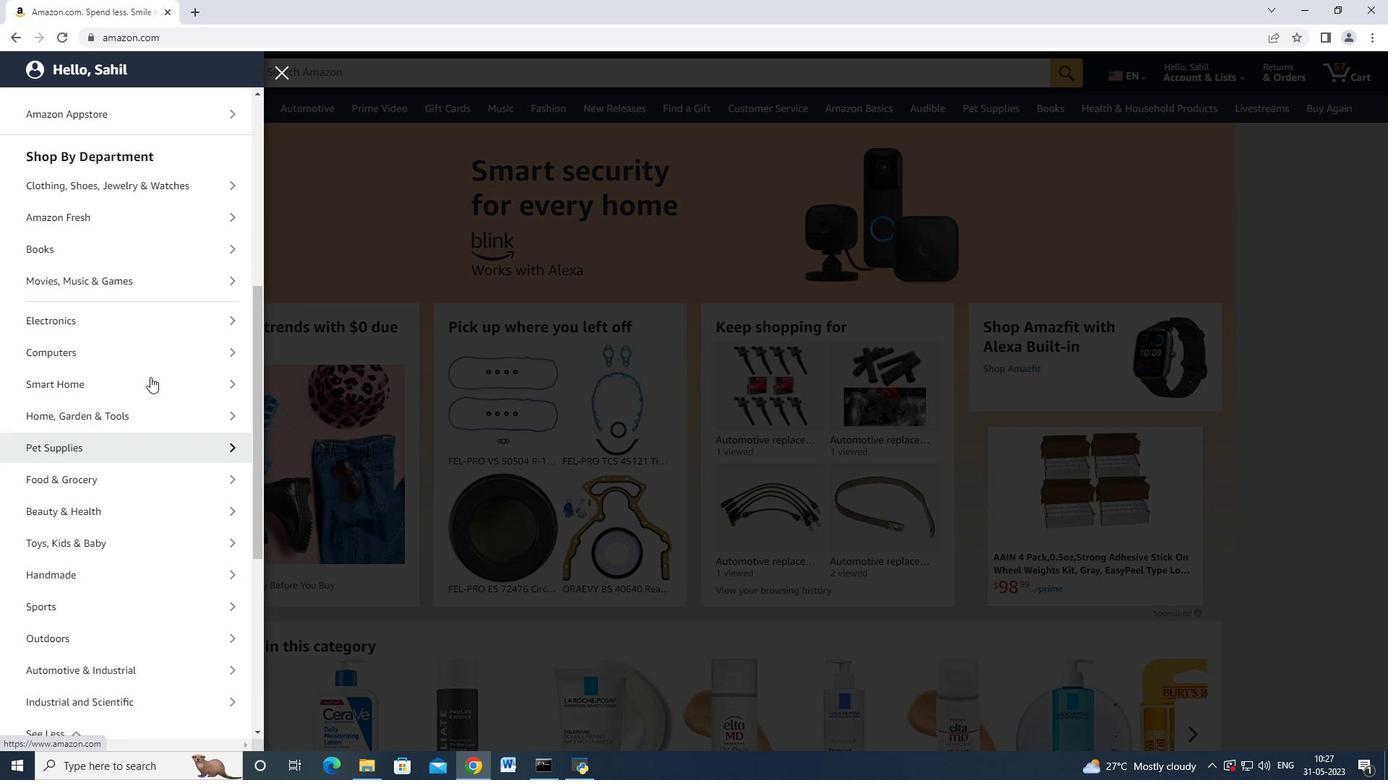 
Action: Mouse moved to (135, 407)
Screenshot: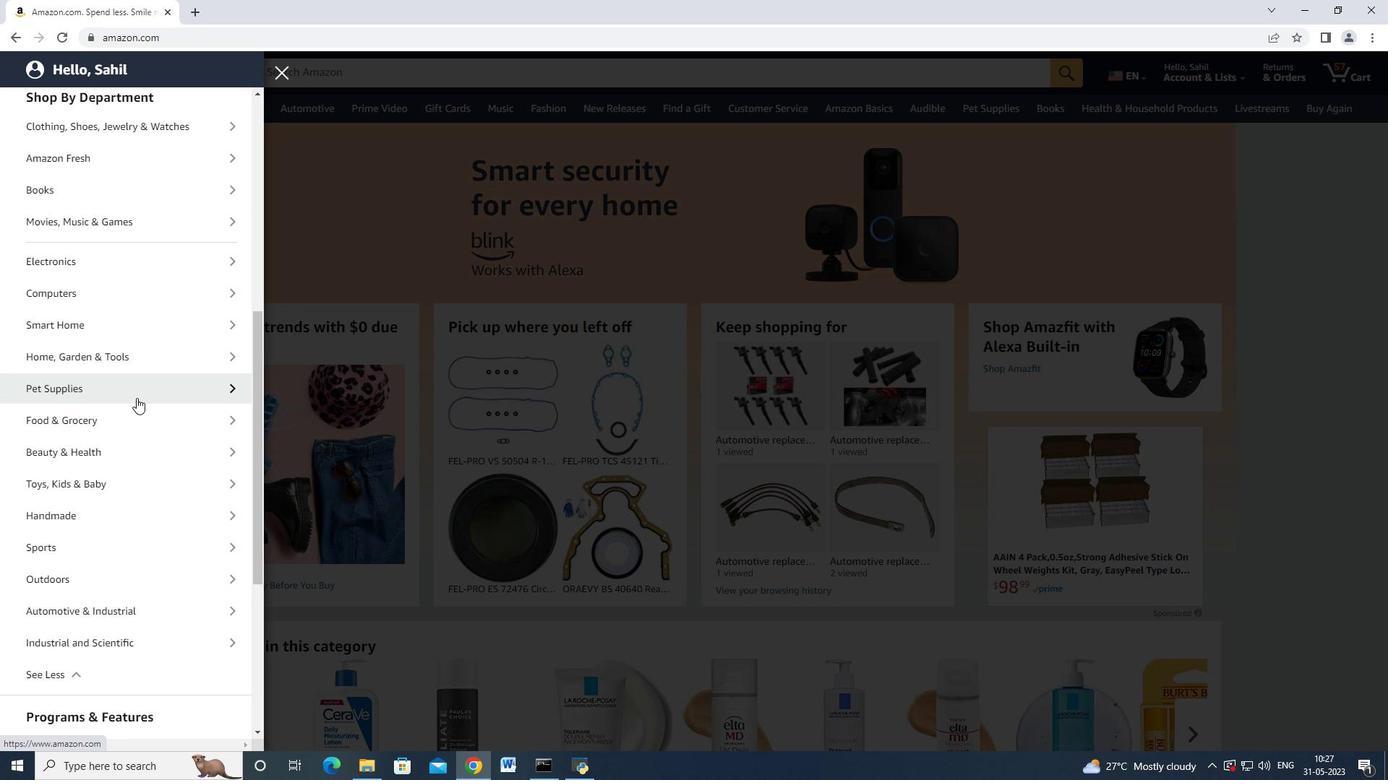 
Action: Mouse scrolled (135, 406) with delta (0, 0)
Screenshot: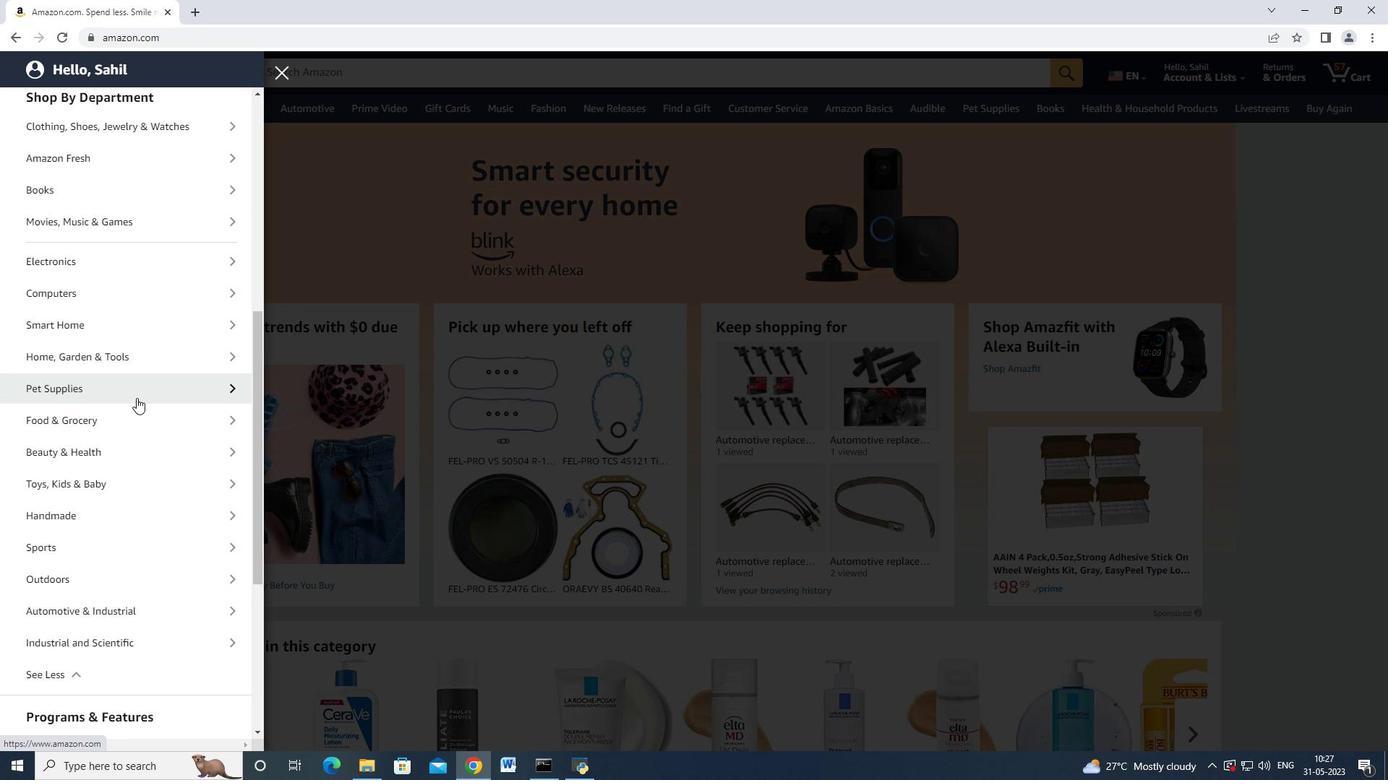 
Action: Mouse moved to (142, 534)
Screenshot: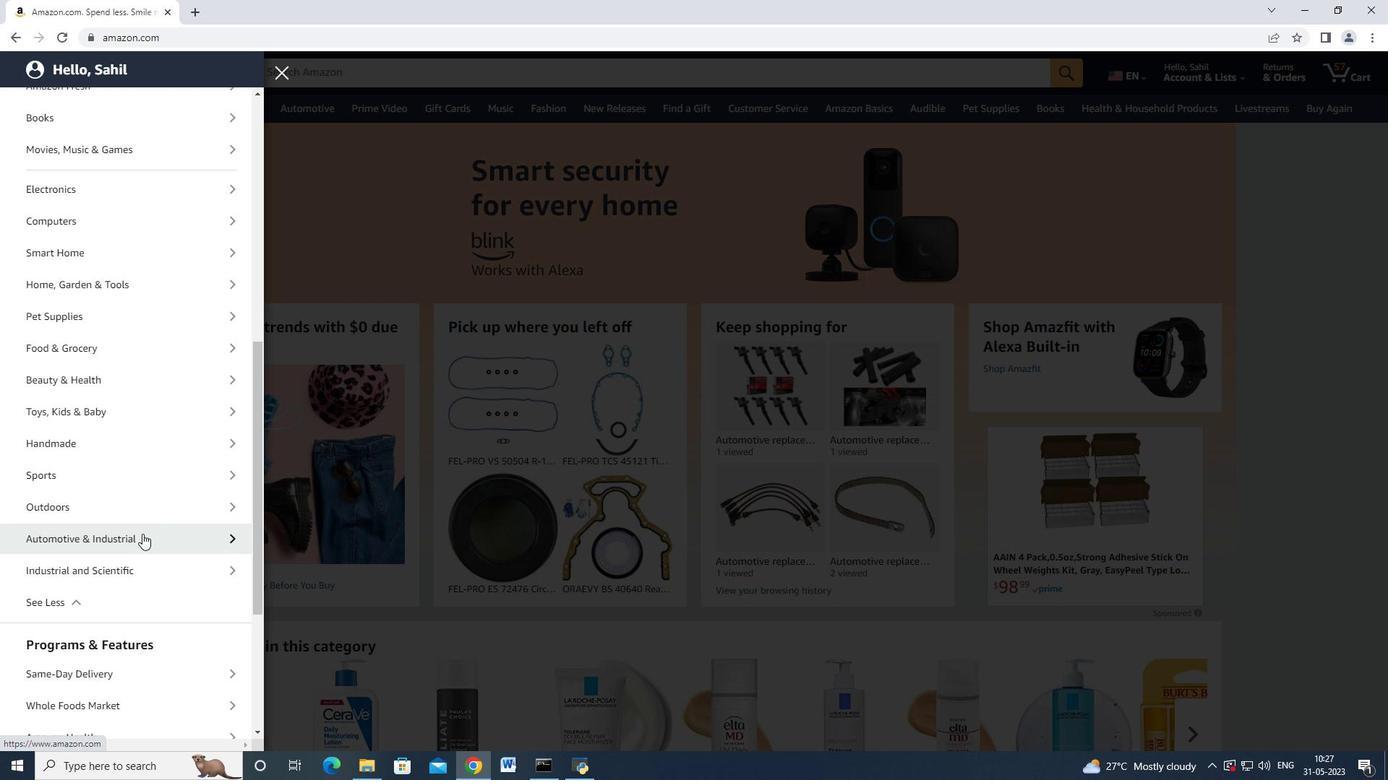 
Action: Mouse pressed left at (142, 534)
Screenshot: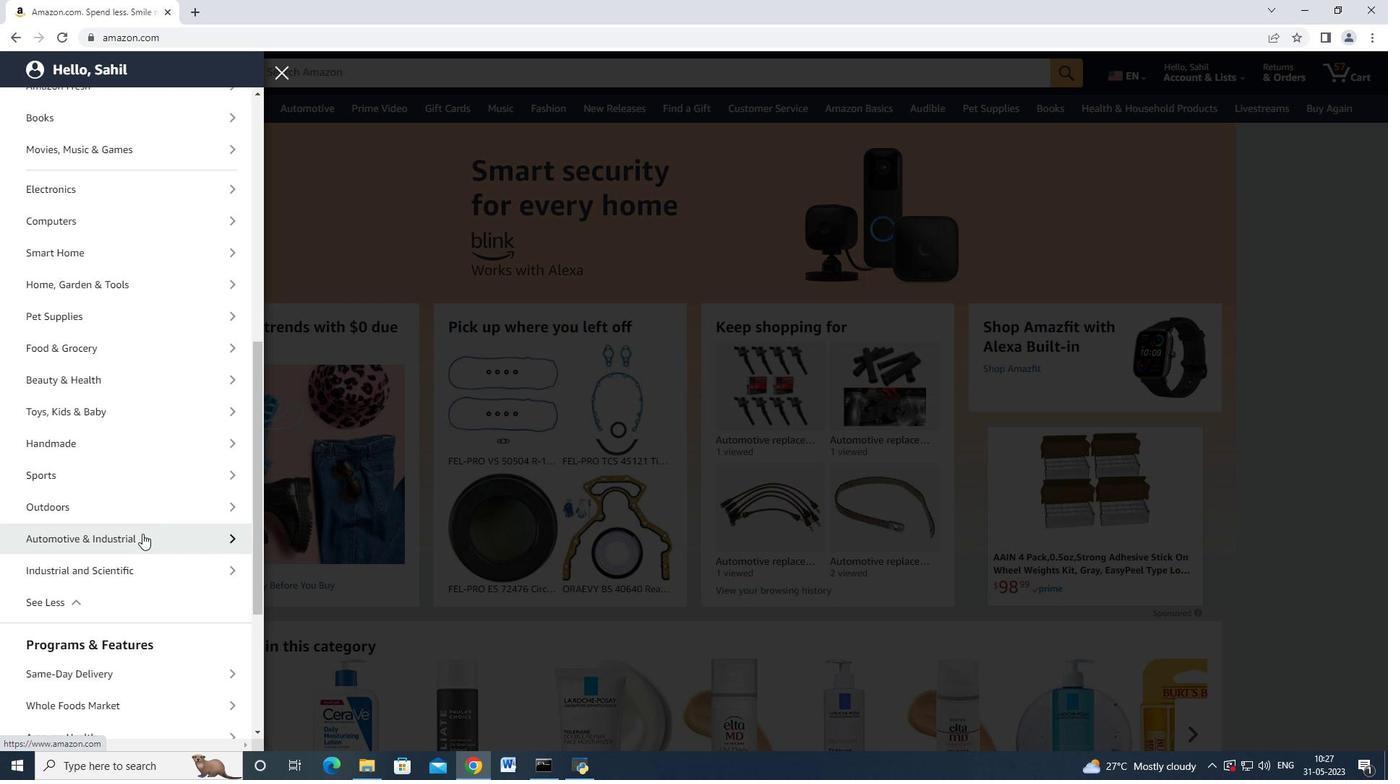
Action: Mouse moved to (170, 171)
Screenshot: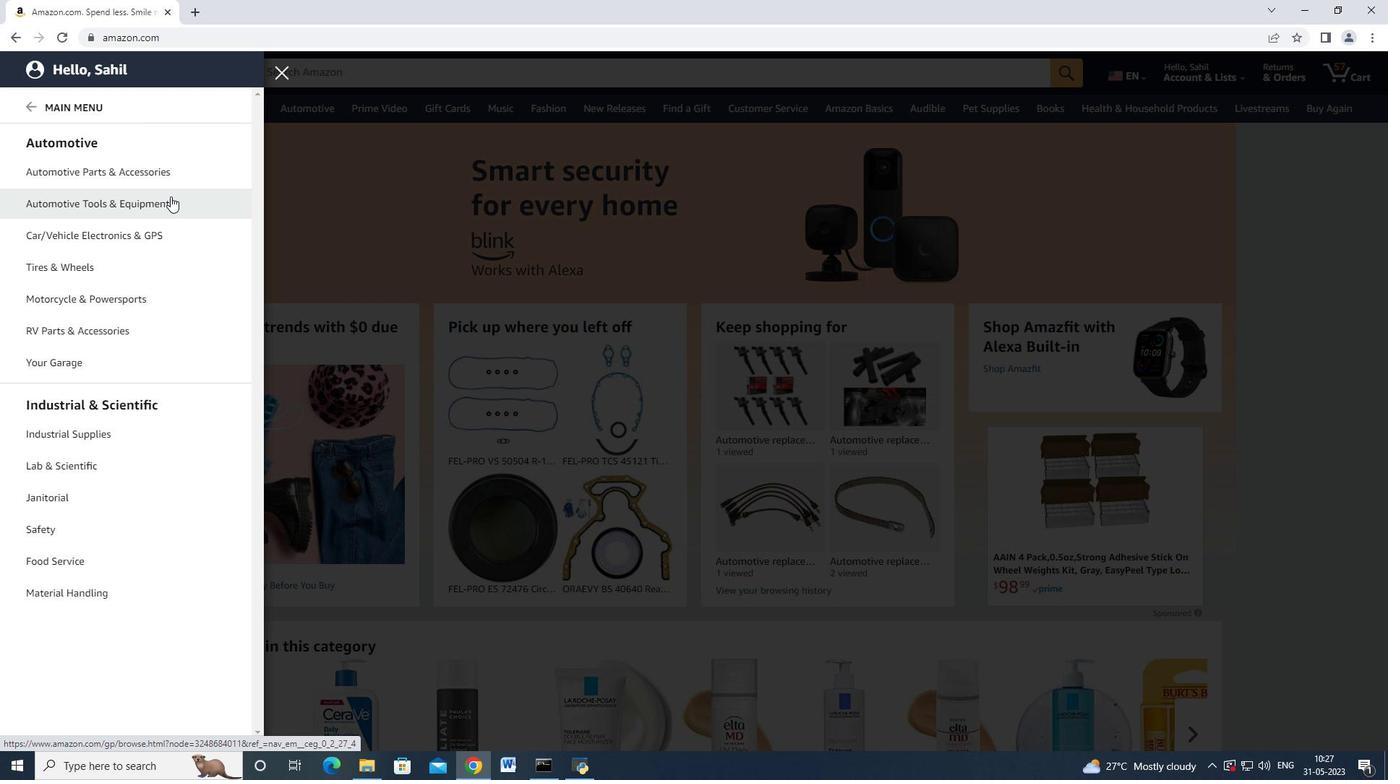 
Action: Mouse pressed left at (170, 171)
Screenshot: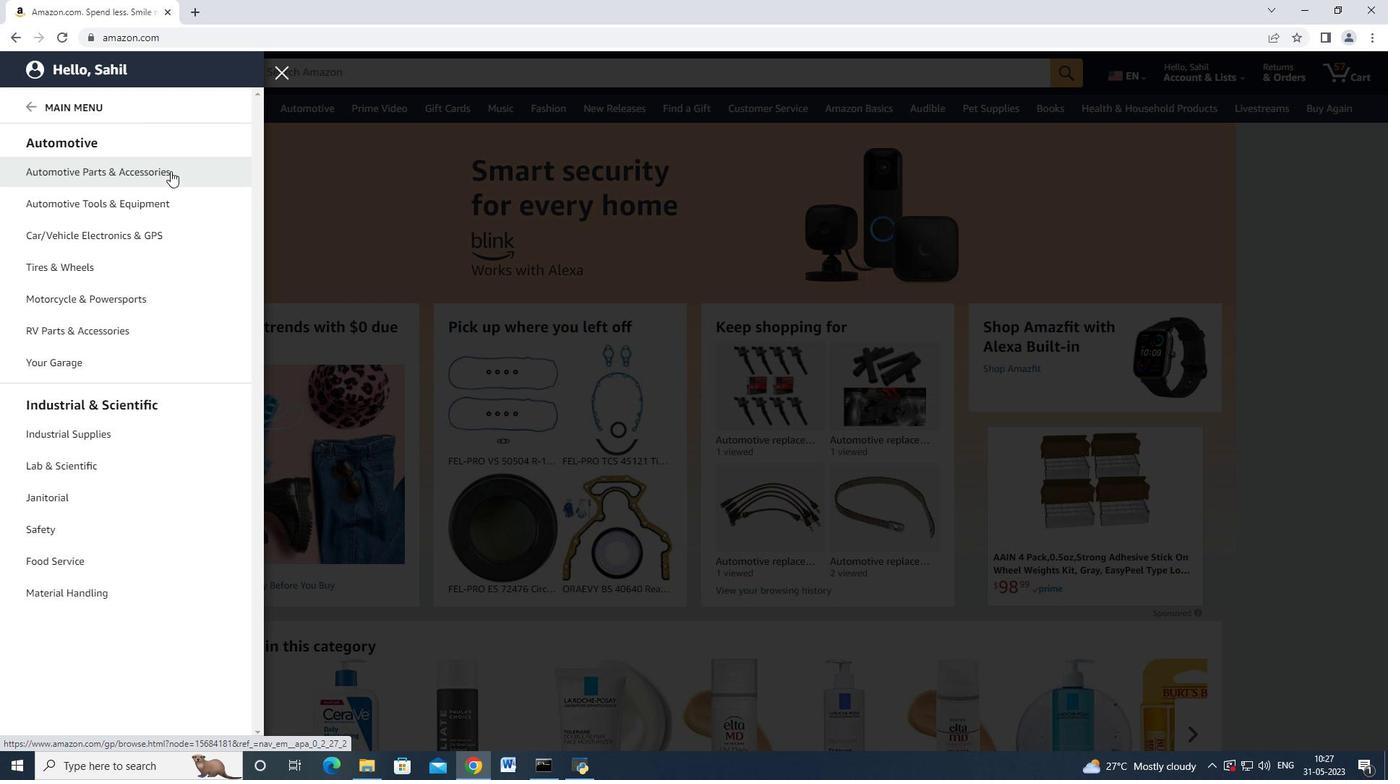 
Action: Mouse moved to (242, 127)
Screenshot: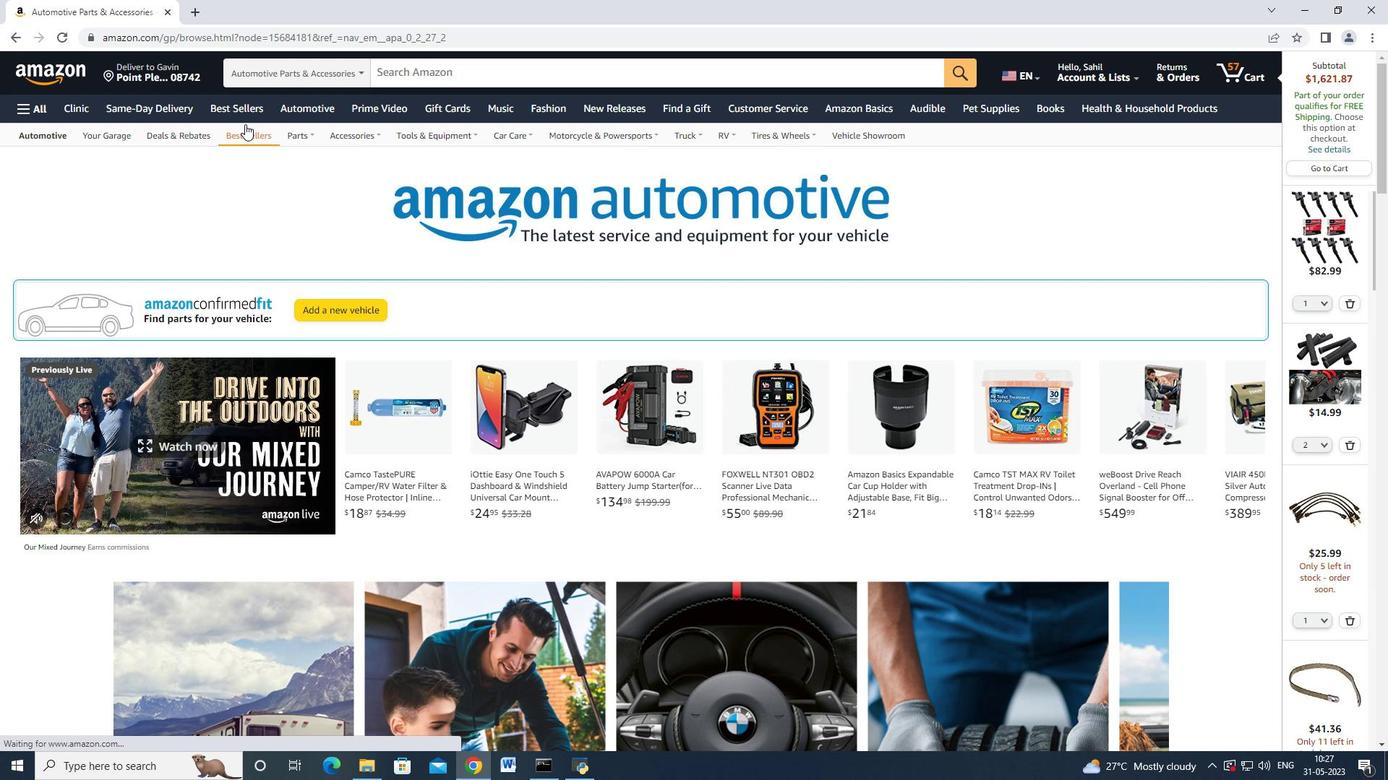 
Action: Mouse pressed left at (242, 127)
Screenshot: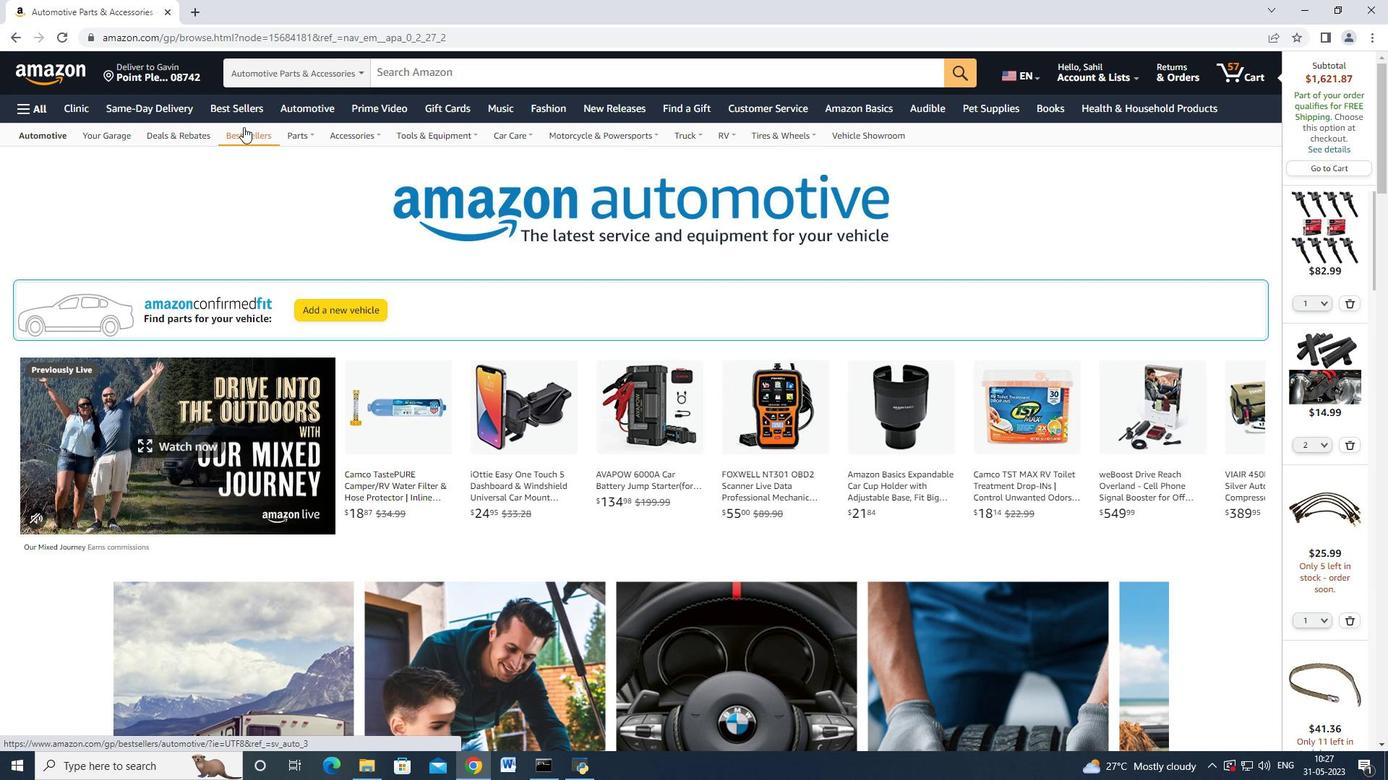 
Action: Mouse moved to (98, 213)
Screenshot: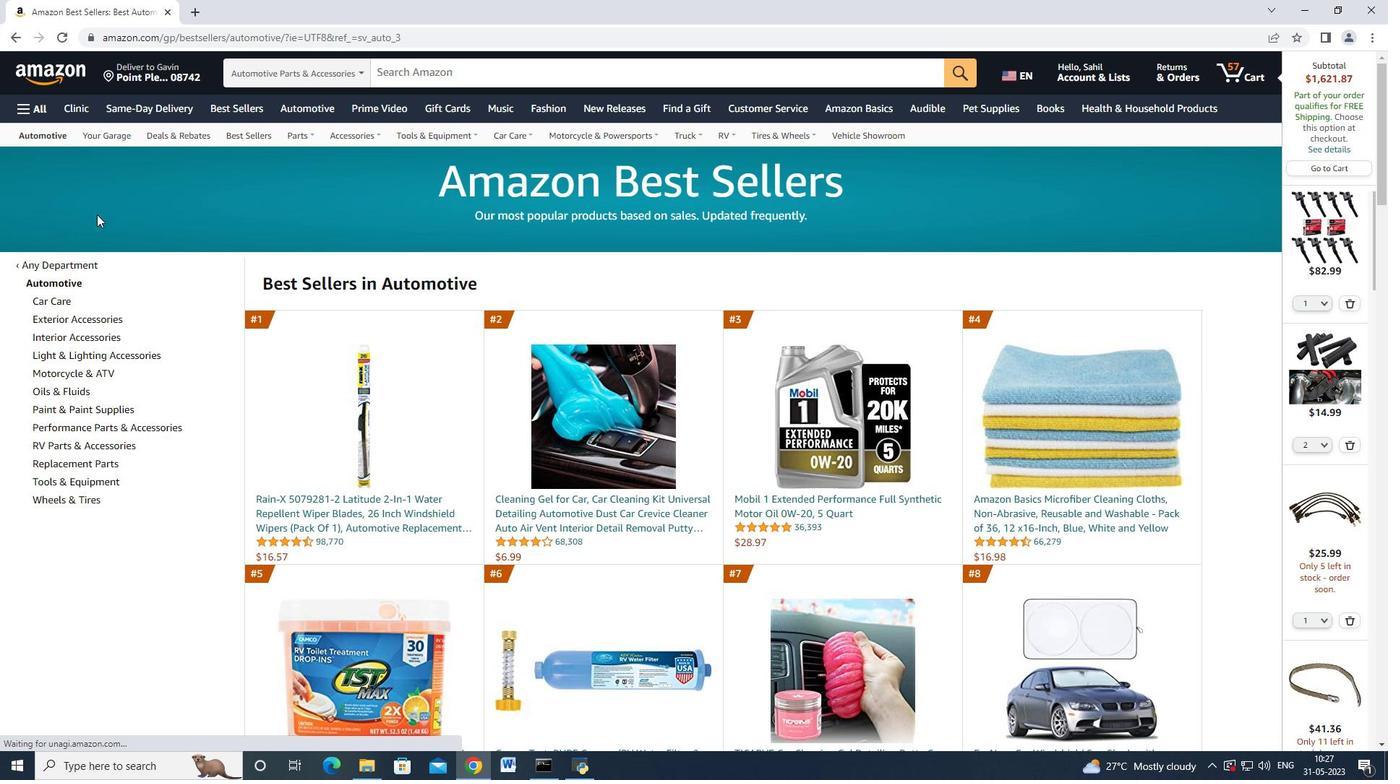 
Action: Mouse scrolled (98, 213) with delta (0, 0)
Screenshot: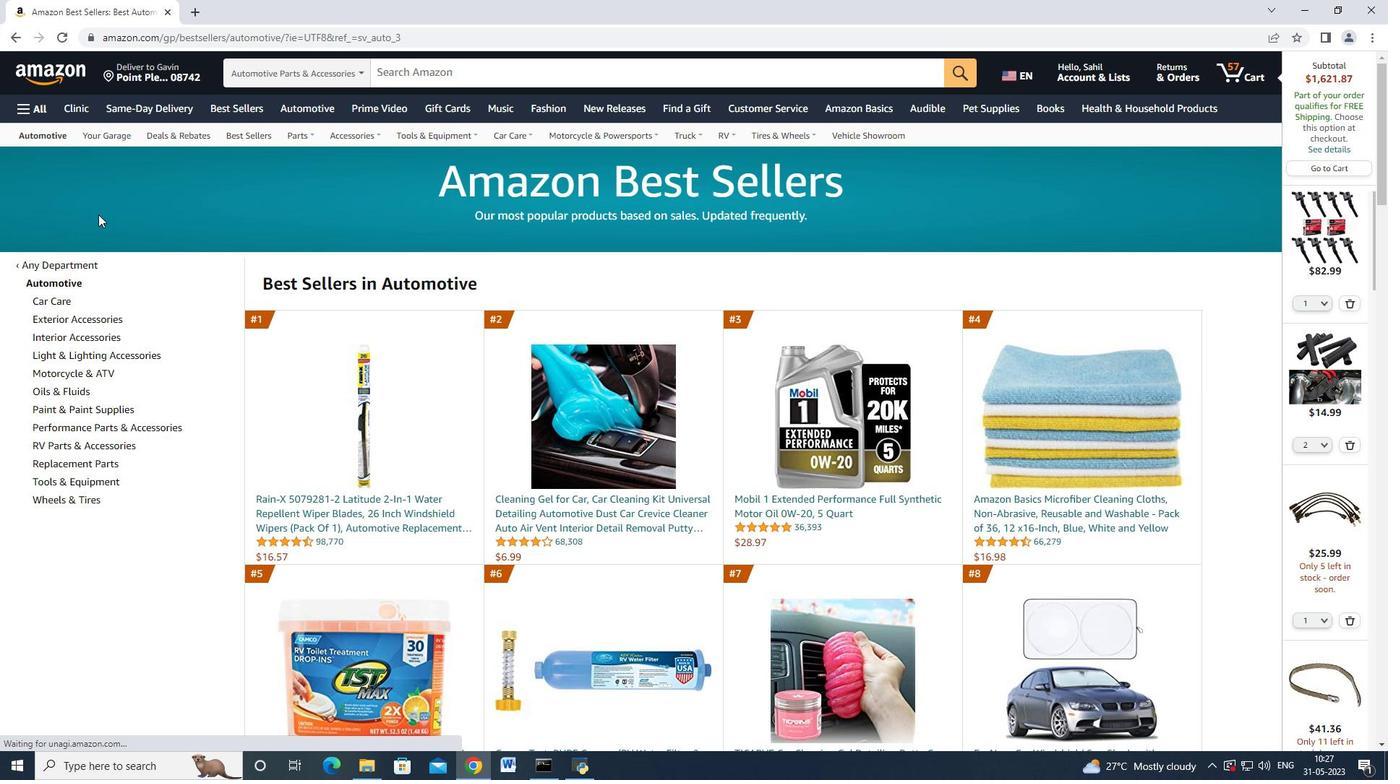 
Action: Mouse moved to (180, 255)
Screenshot: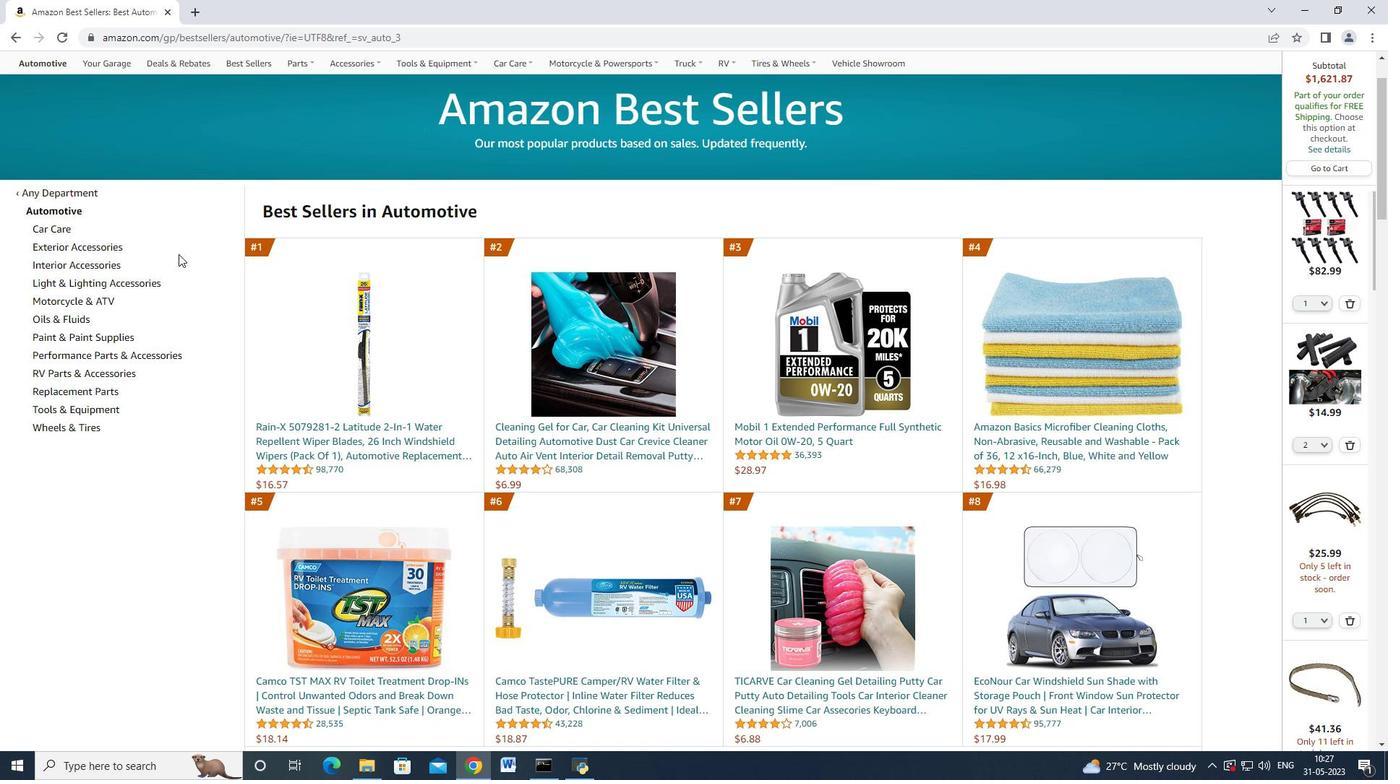 
Action: Mouse scrolled (180, 254) with delta (0, 0)
Screenshot: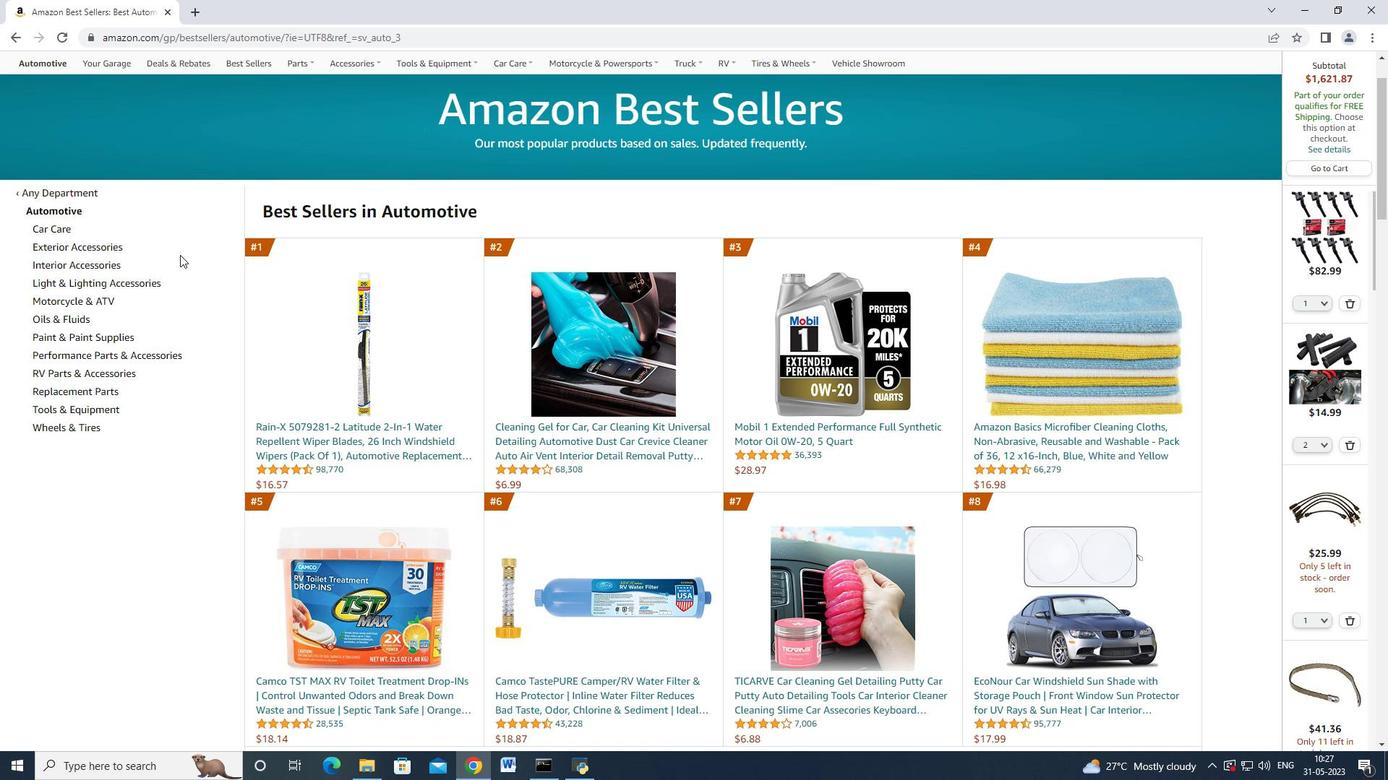 
Action: Mouse moved to (182, 255)
Screenshot: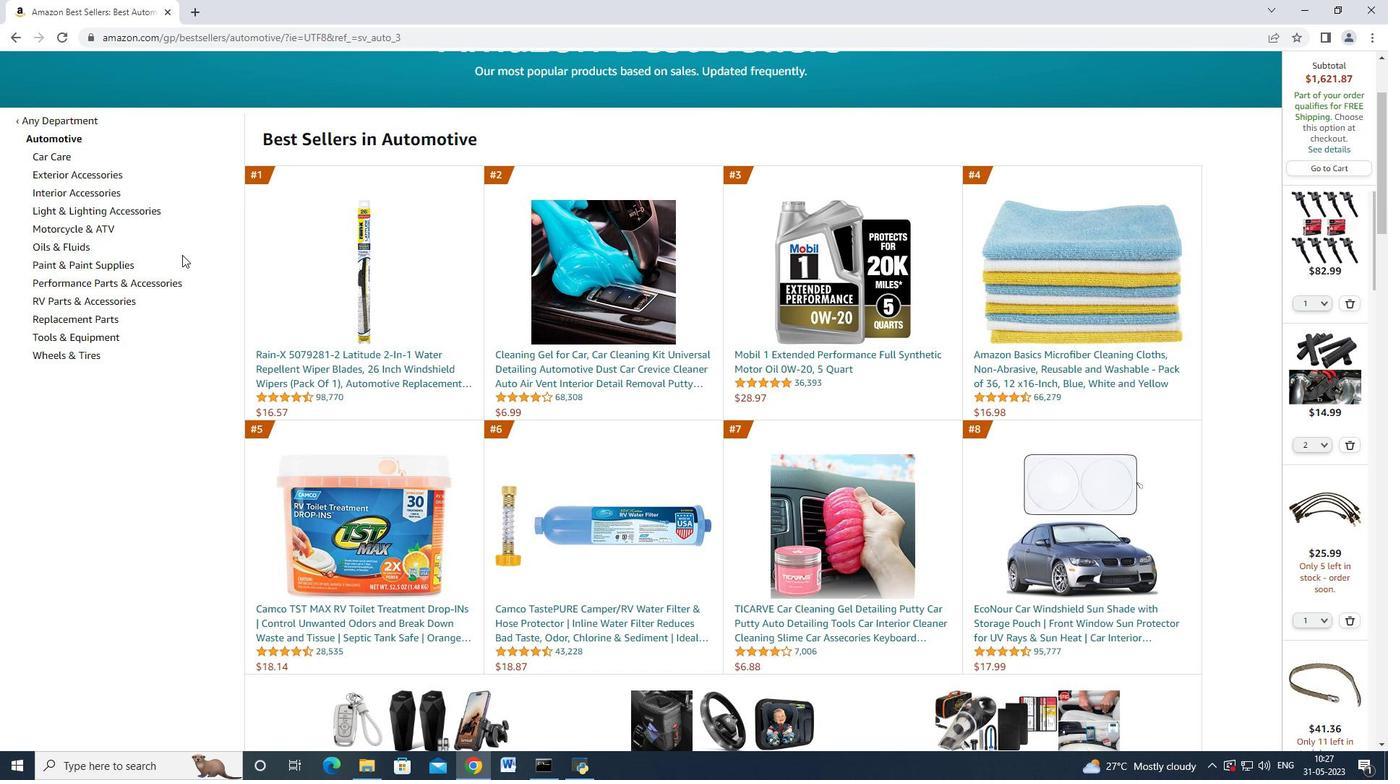 
Action: Mouse scrolled (182, 254) with delta (0, 0)
Screenshot: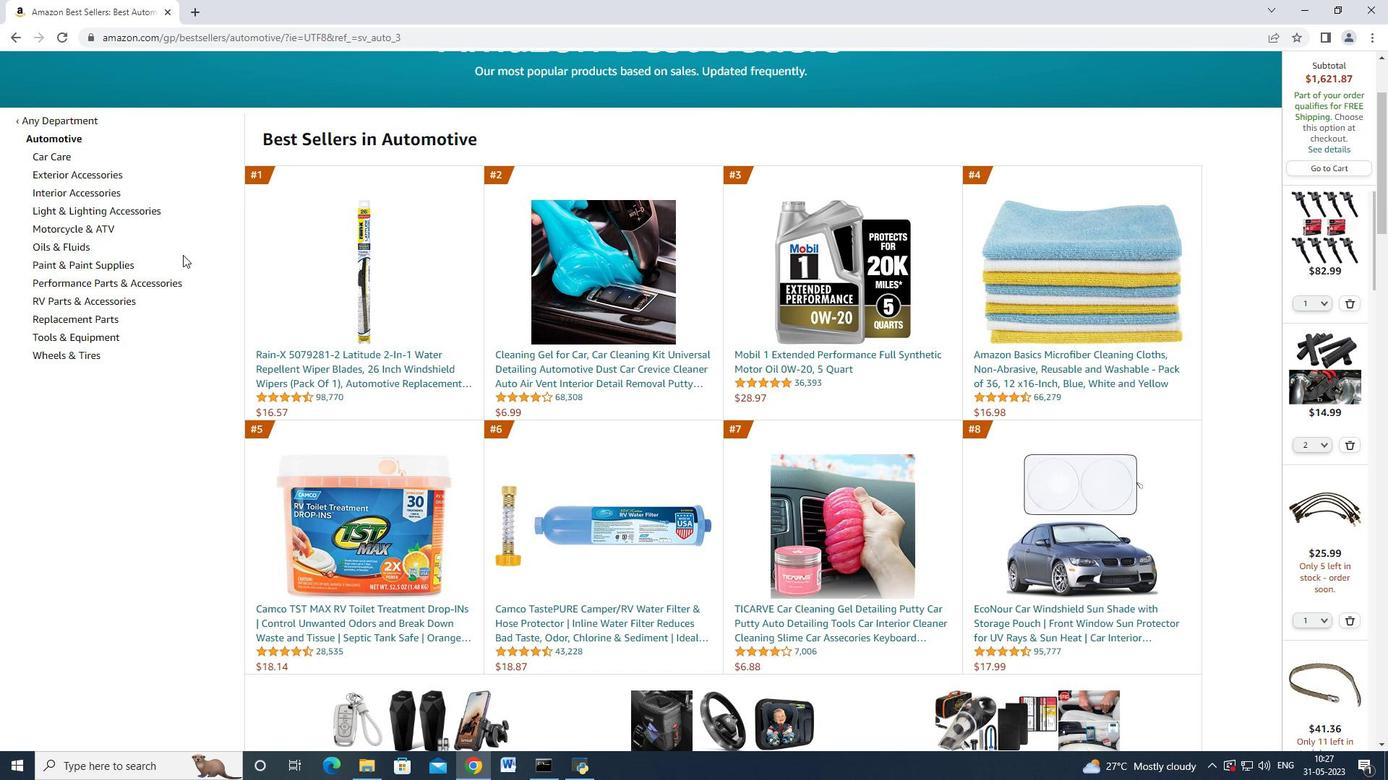 
Action: Mouse moved to (182, 255)
Screenshot: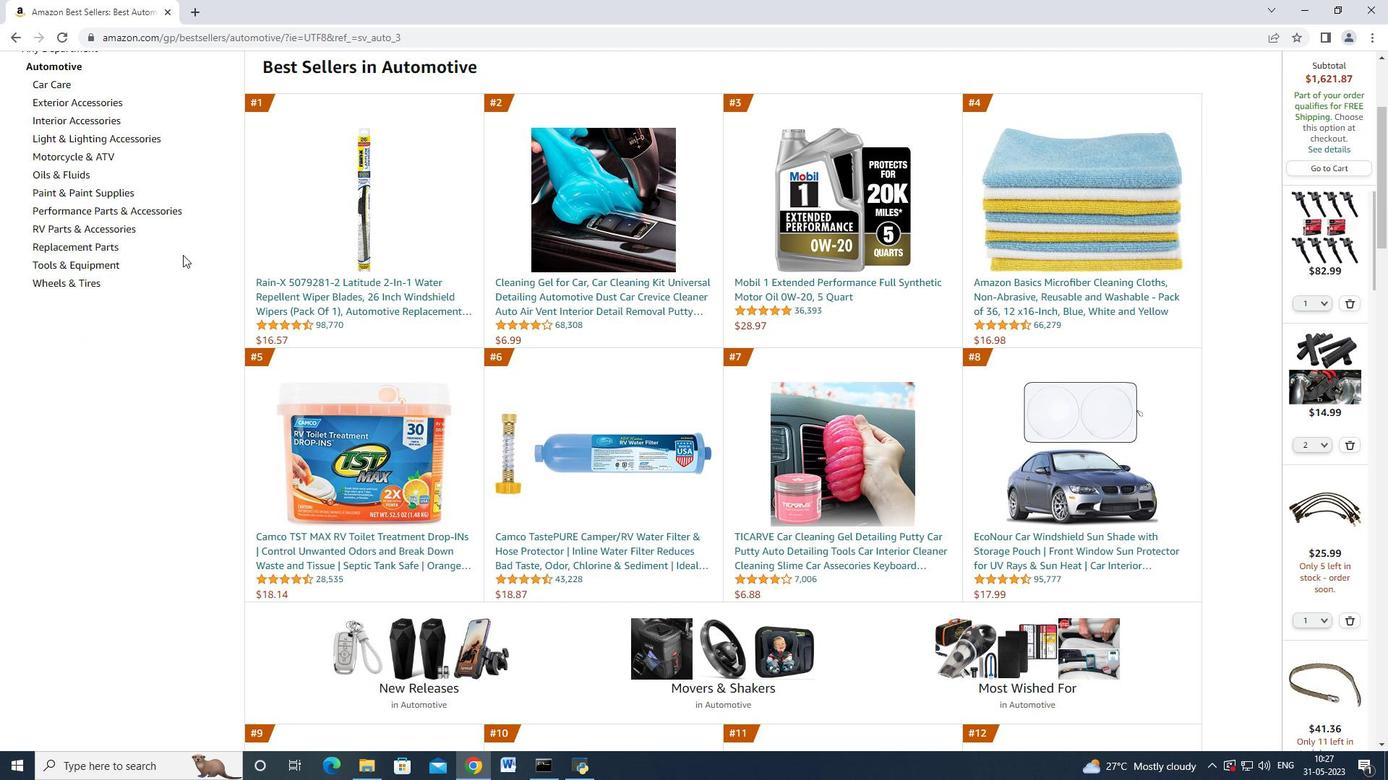 
Action: Mouse scrolled (182, 255) with delta (0, 0)
Screenshot: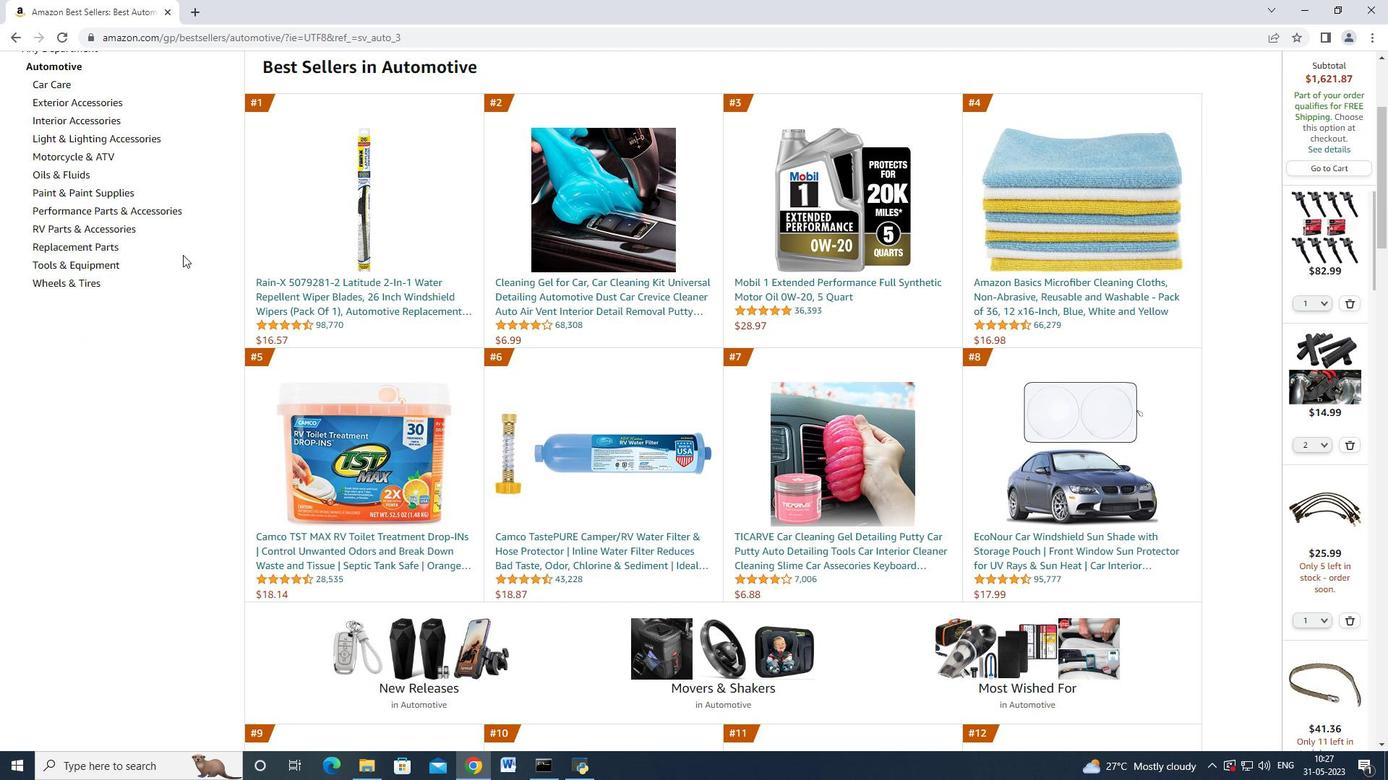 
Action: Mouse moved to (89, 320)
Screenshot: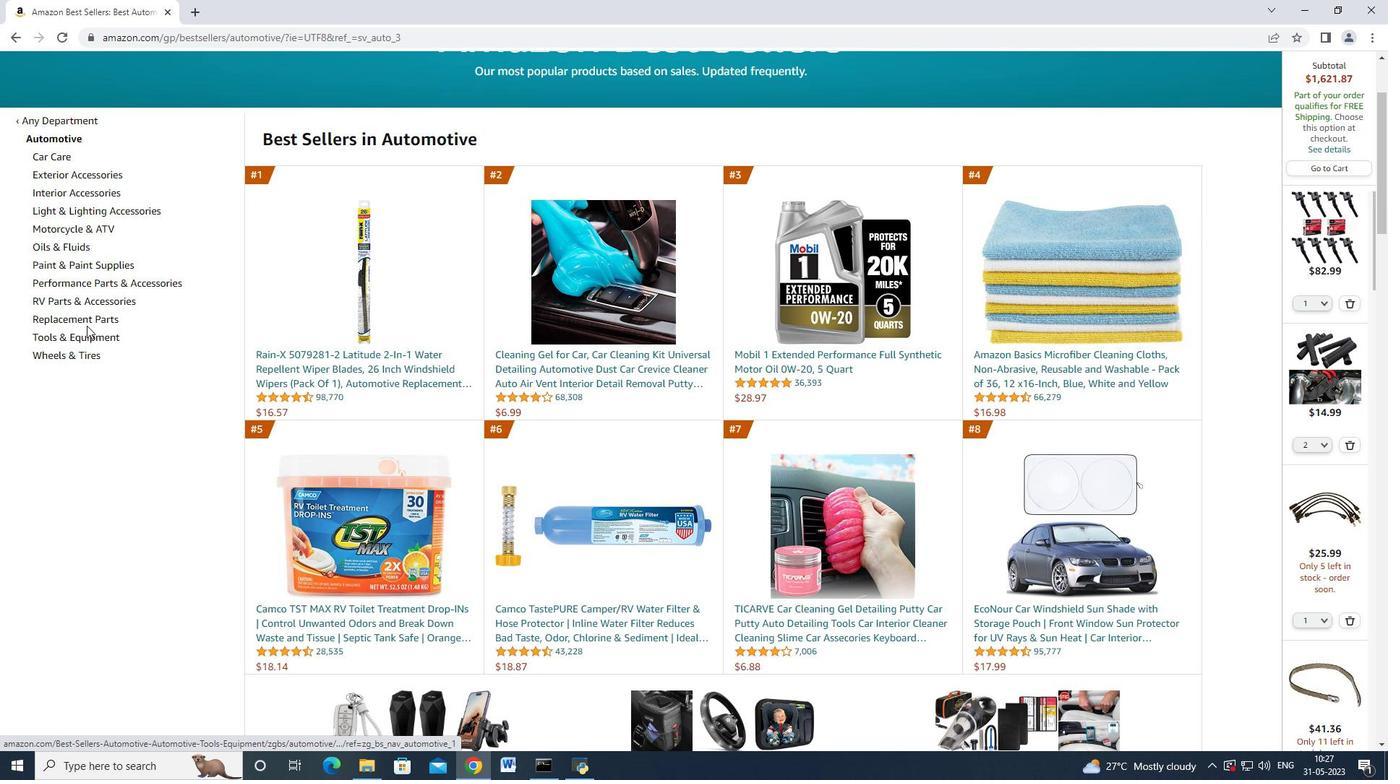 
Action: Mouse pressed left at (89, 320)
Screenshot: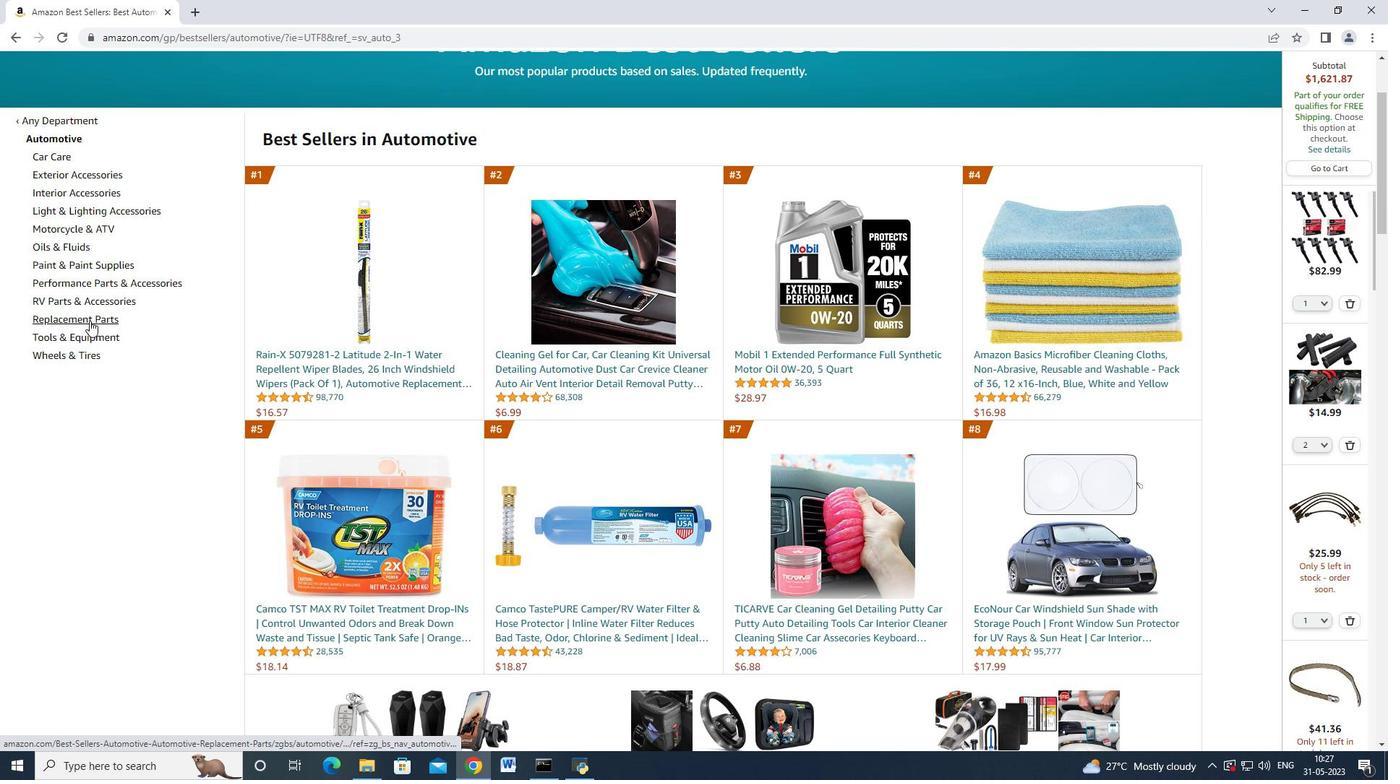 
Action: Mouse moved to (156, 326)
Screenshot: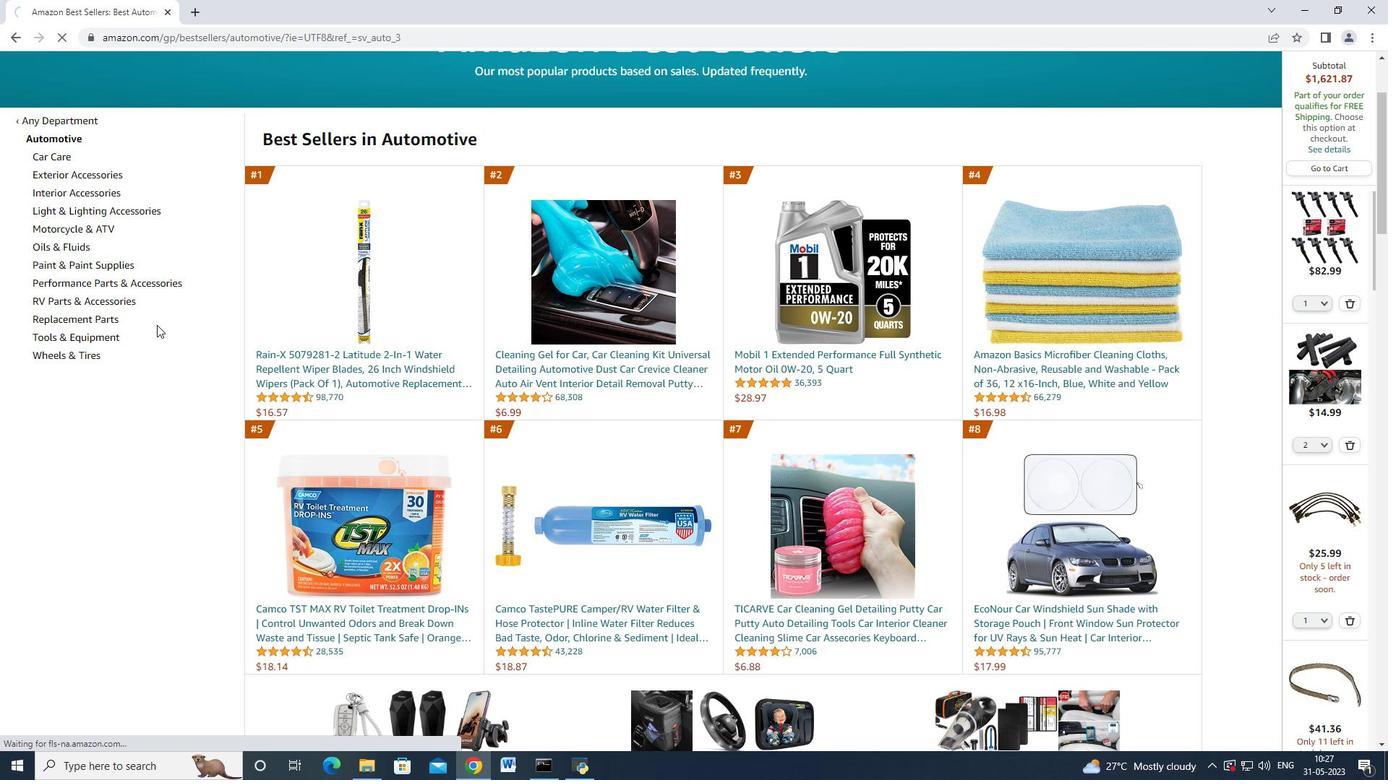 
Action: Mouse scrolled (156, 325) with delta (0, 0)
Screenshot: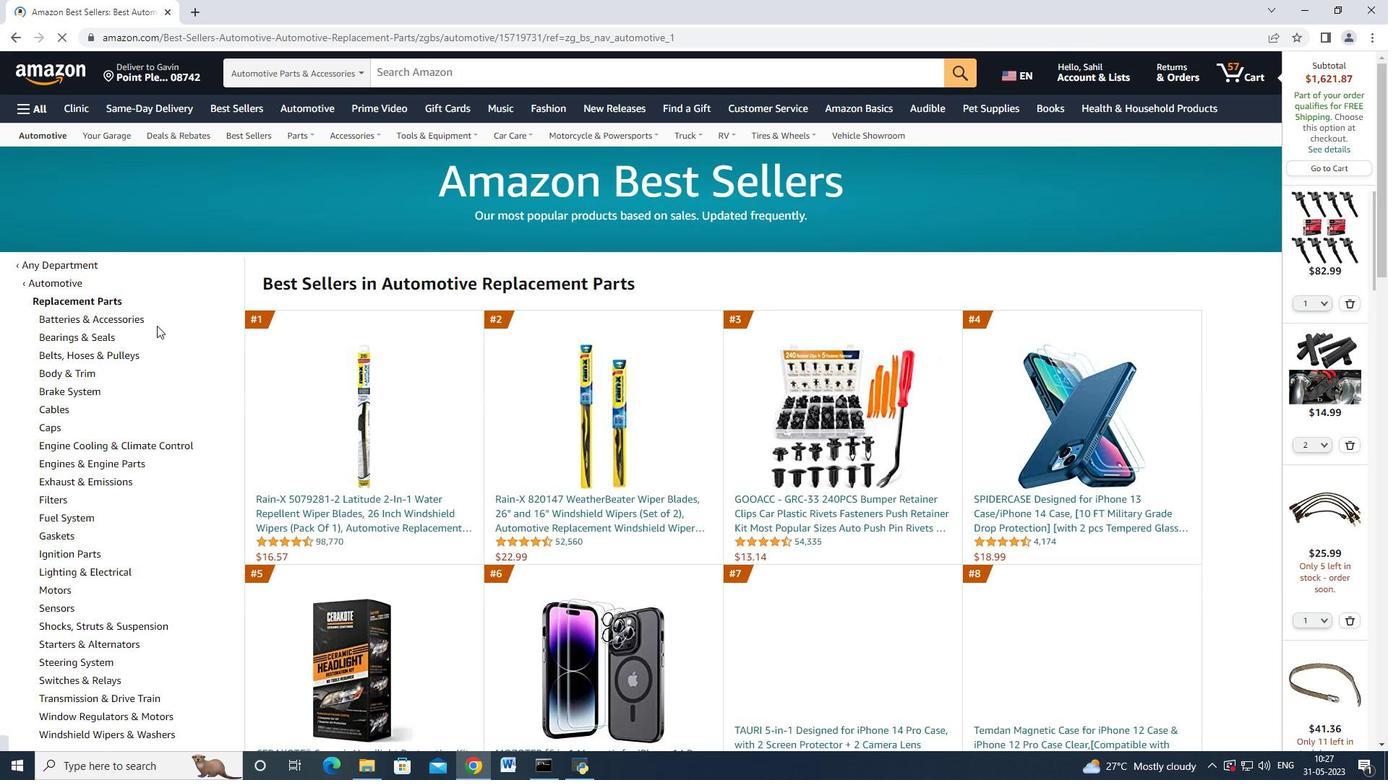 
Action: Mouse scrolled (156, 325) with delta (0, 0)
Screenshot: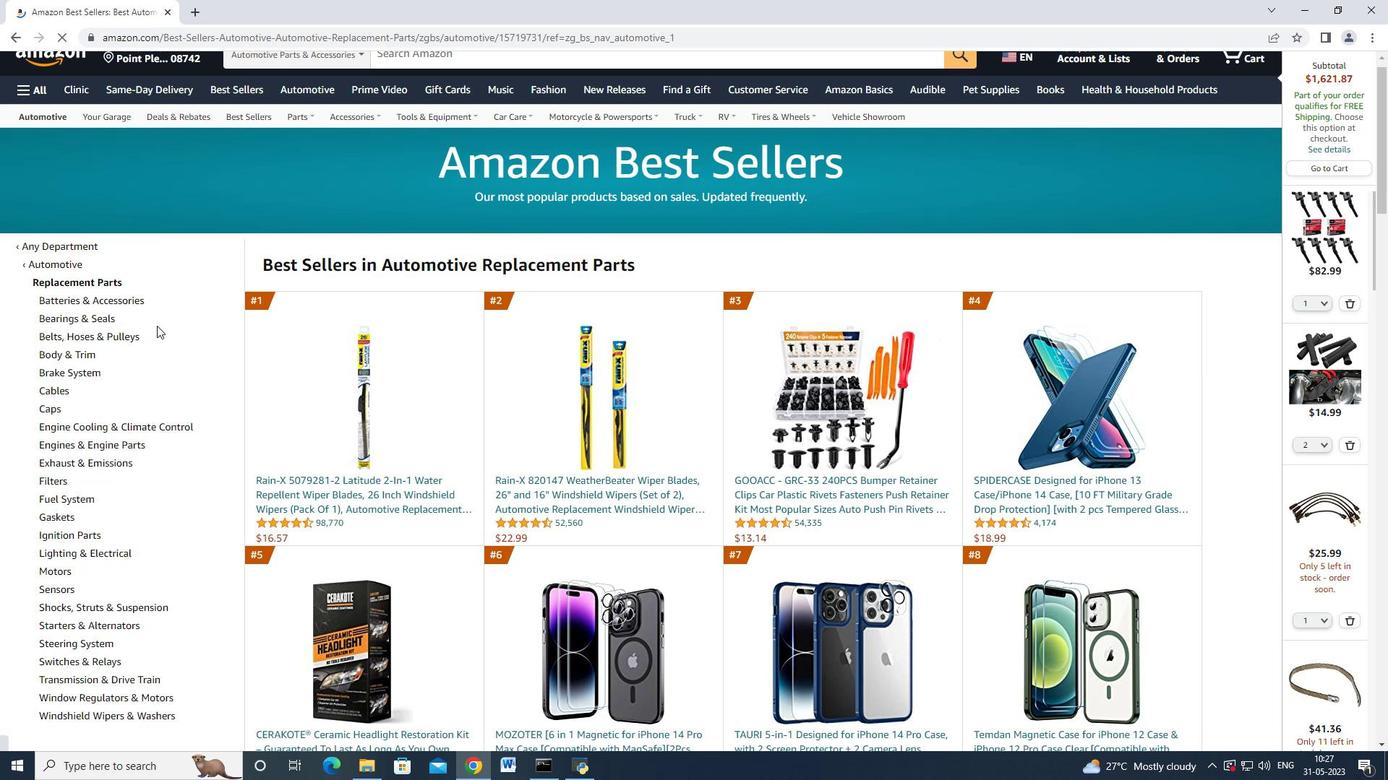 
Action: Mouse scrolled (156, 325) with delta (0, 0)
Screenshot: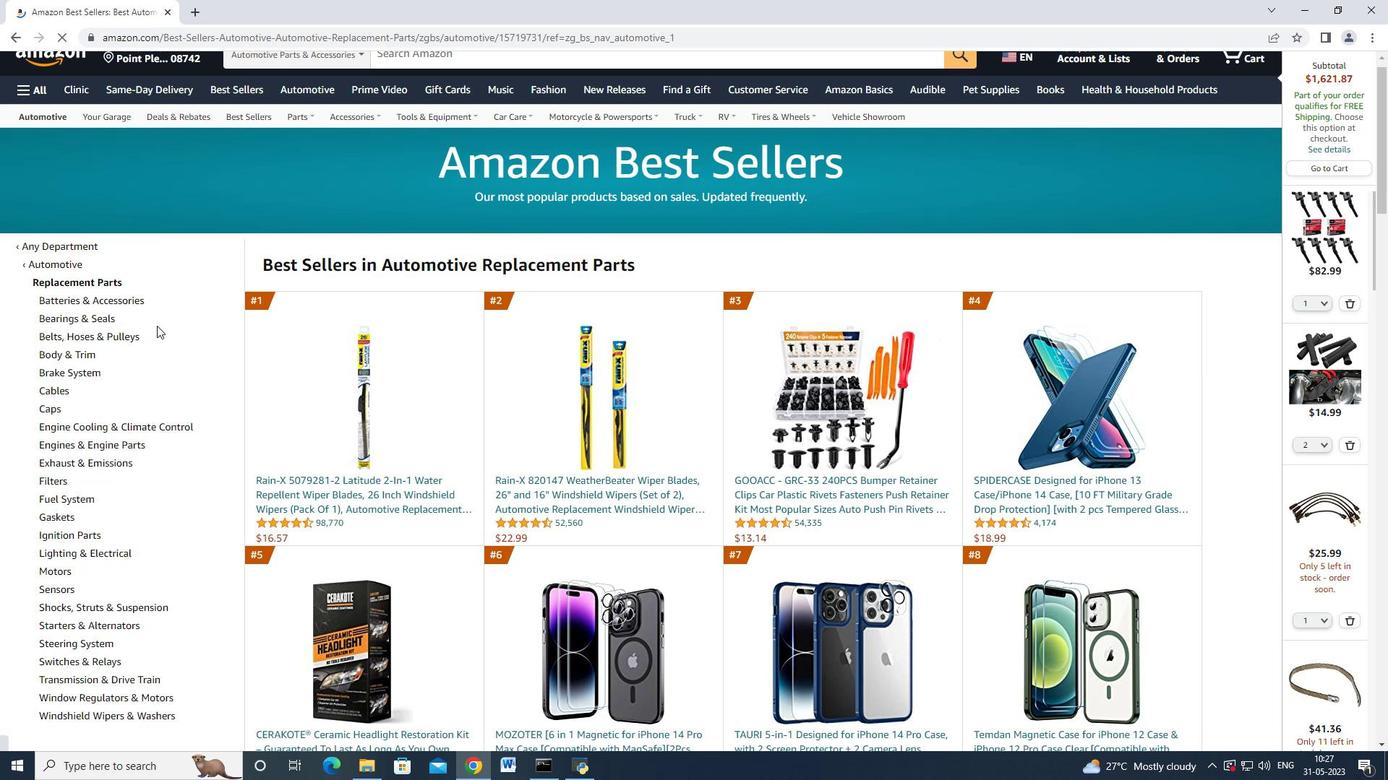 
Action: Mouse scrolled (156, 325) with delta (0, 0)
Screenshot: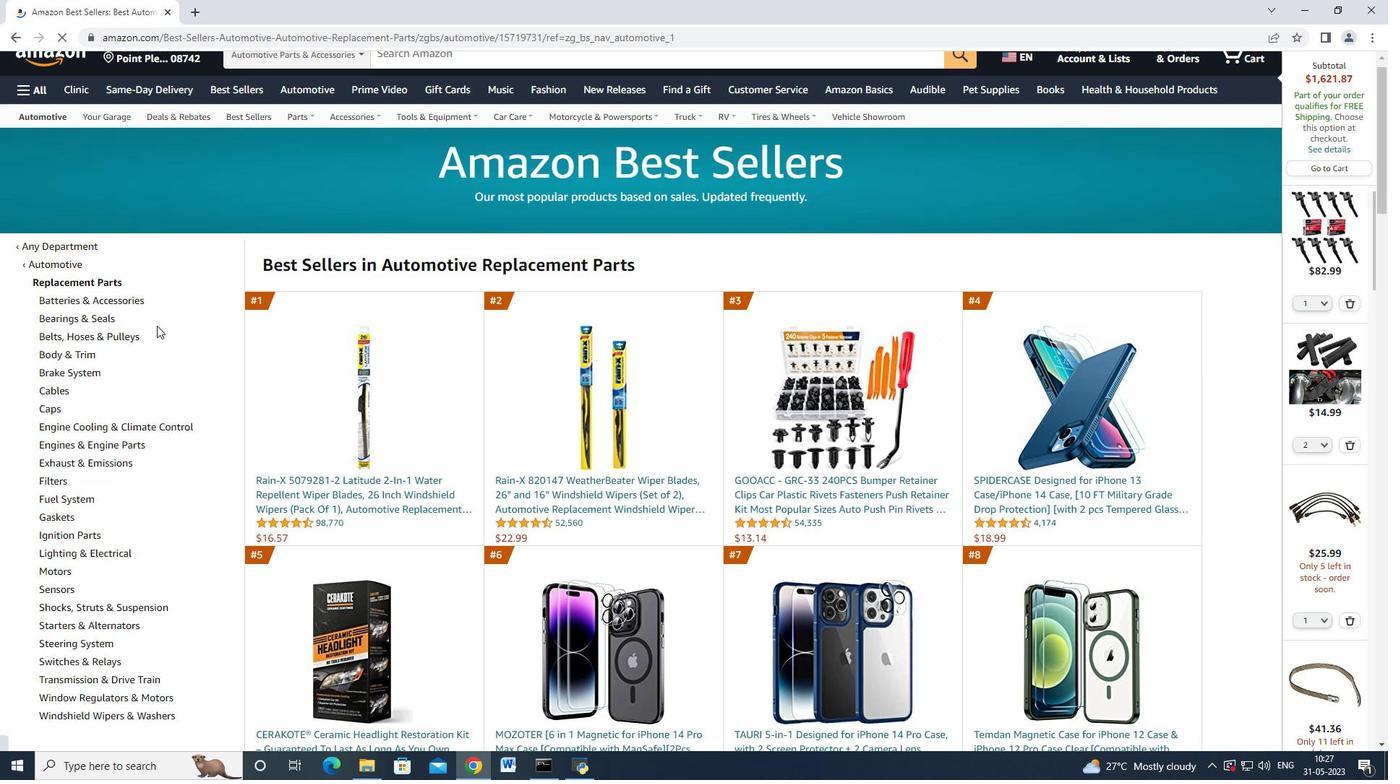 
Action: Mouse moved to (136, 370)
Screenshot: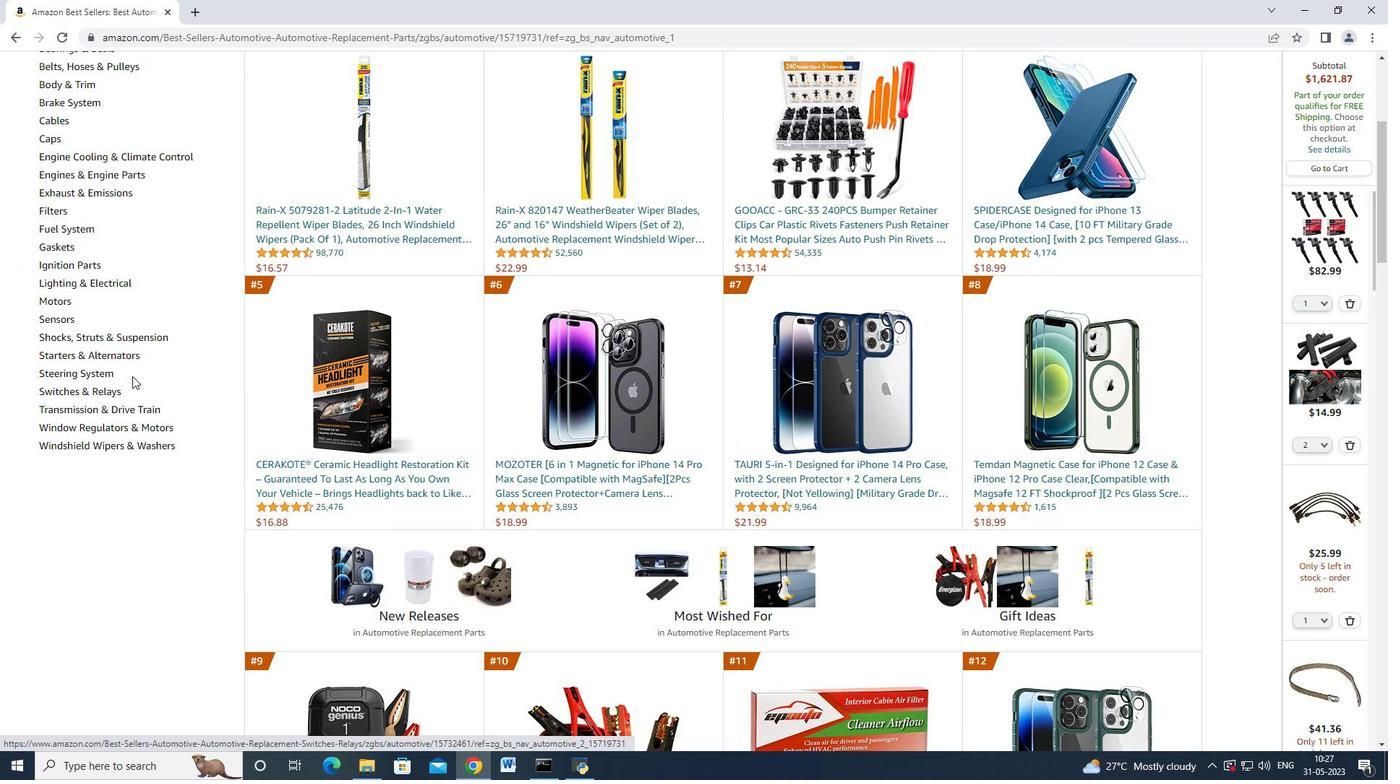 
Action: Mouse scrolled (136, 370) with delta (0, 0)
Screenshot: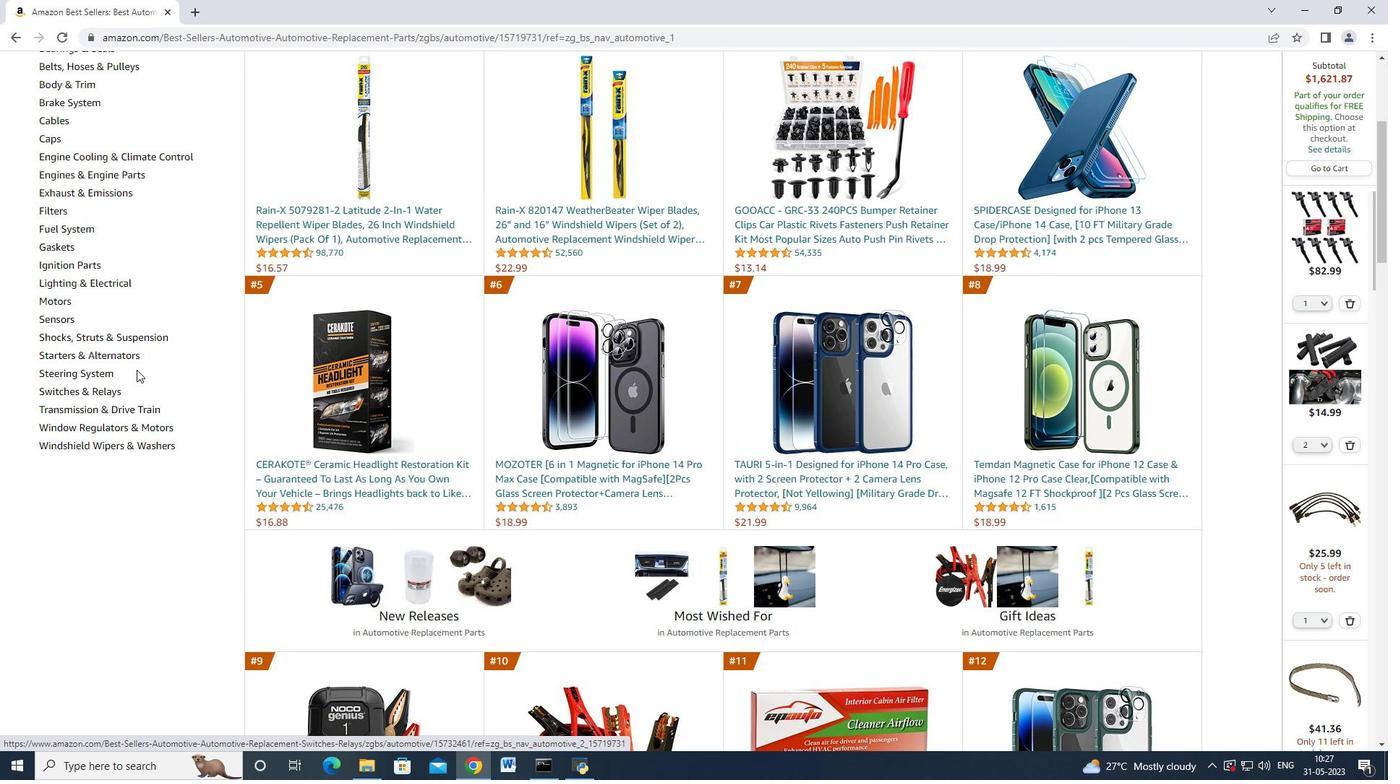 
Action: Mouse moved to (137, 370)
Screenshot: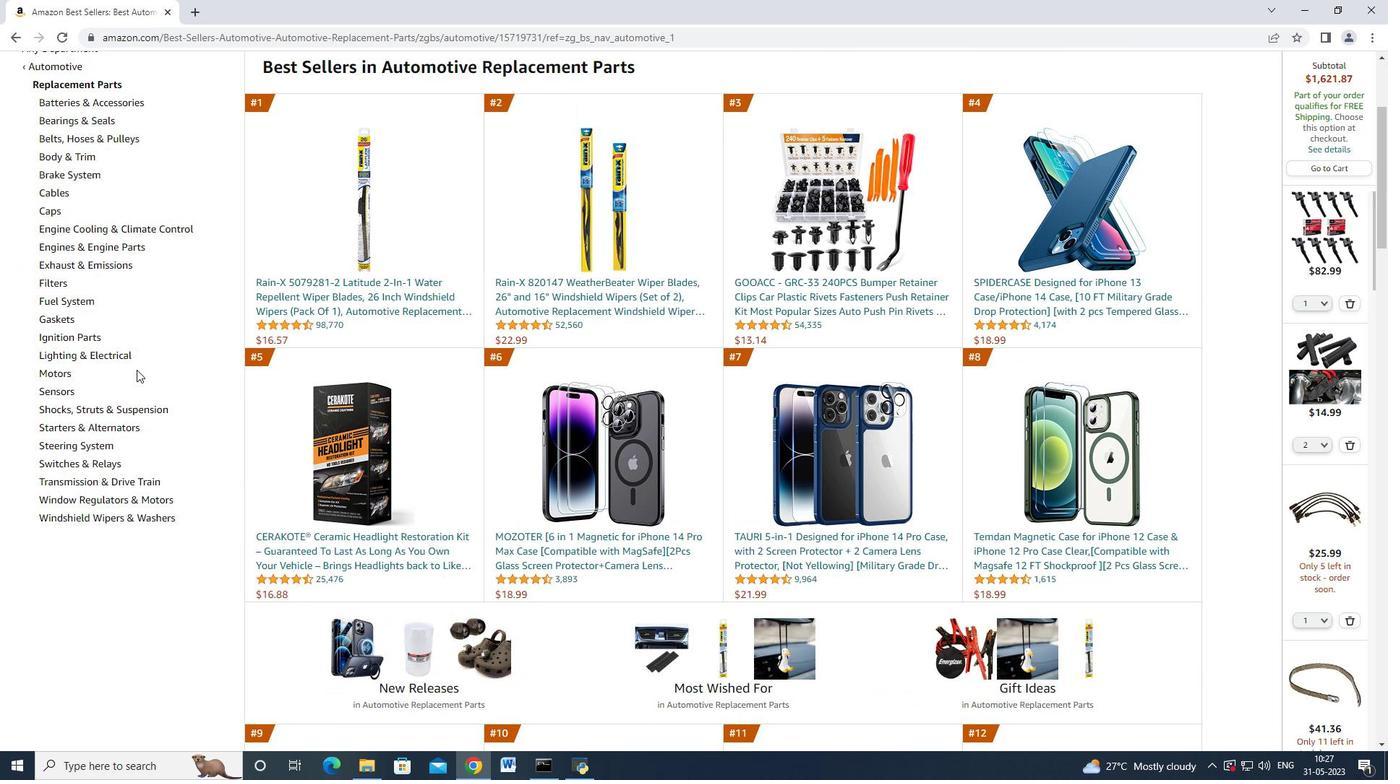 
Action: Mouse scrolled (137, 370) with delta (0, 0)
Screenshot: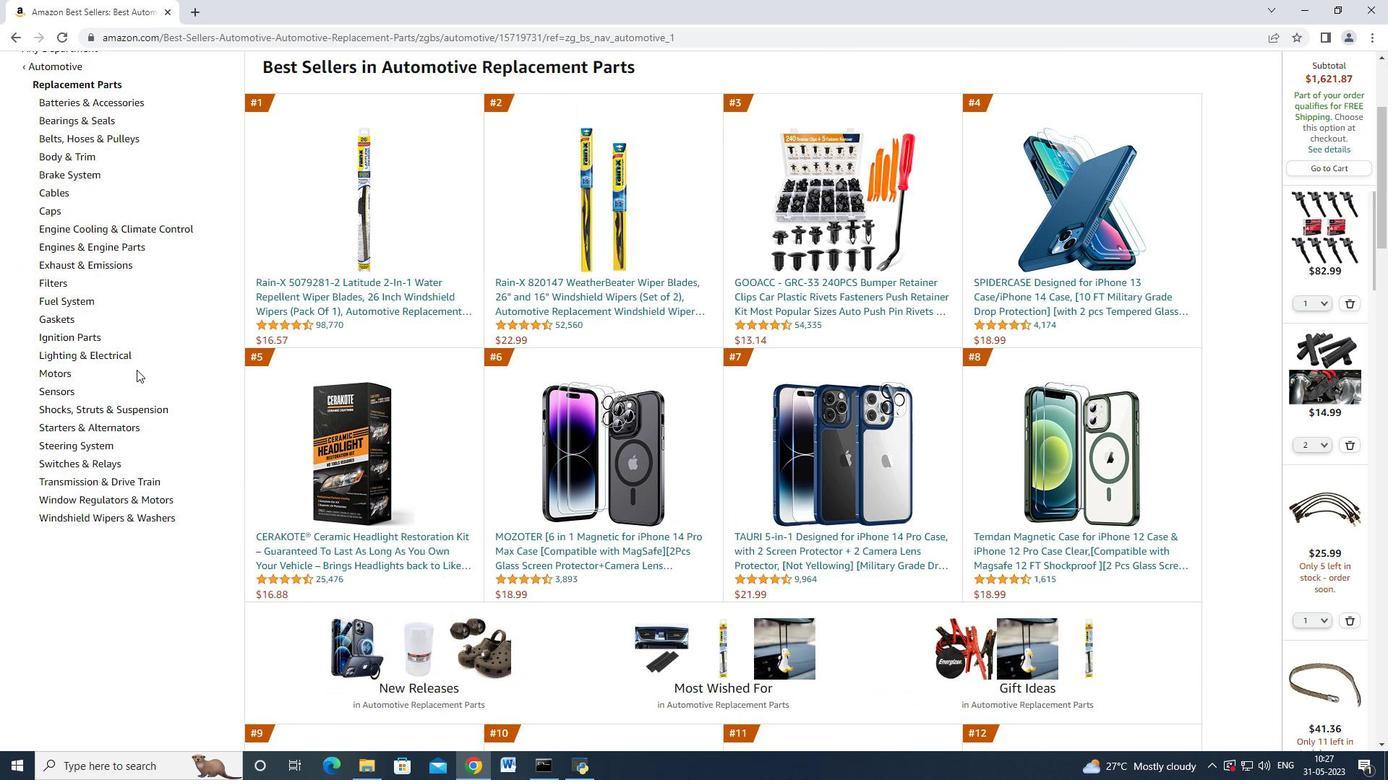 
Action: Mouse moved to (61, 407)
Screenshot: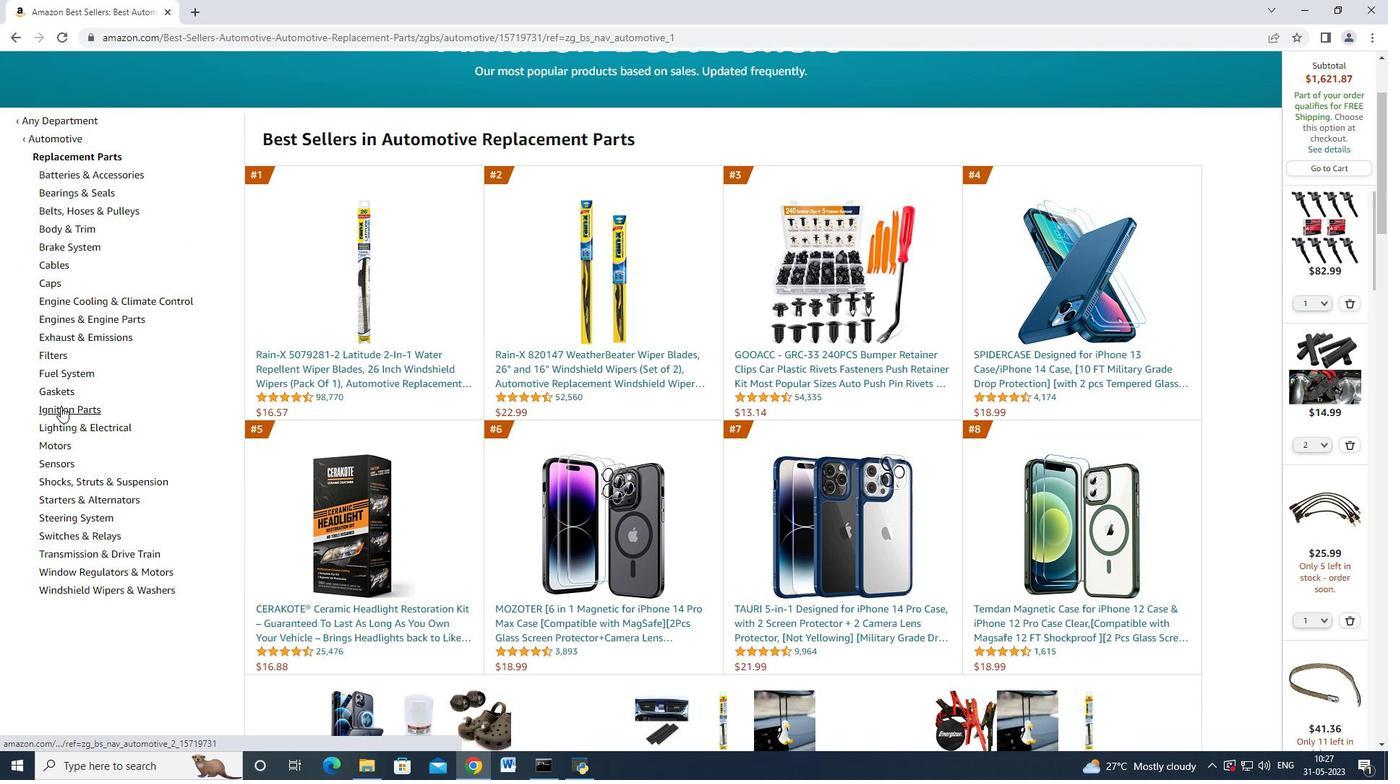 
Action: Mouse pressed left at (61, 407)
Screenshot: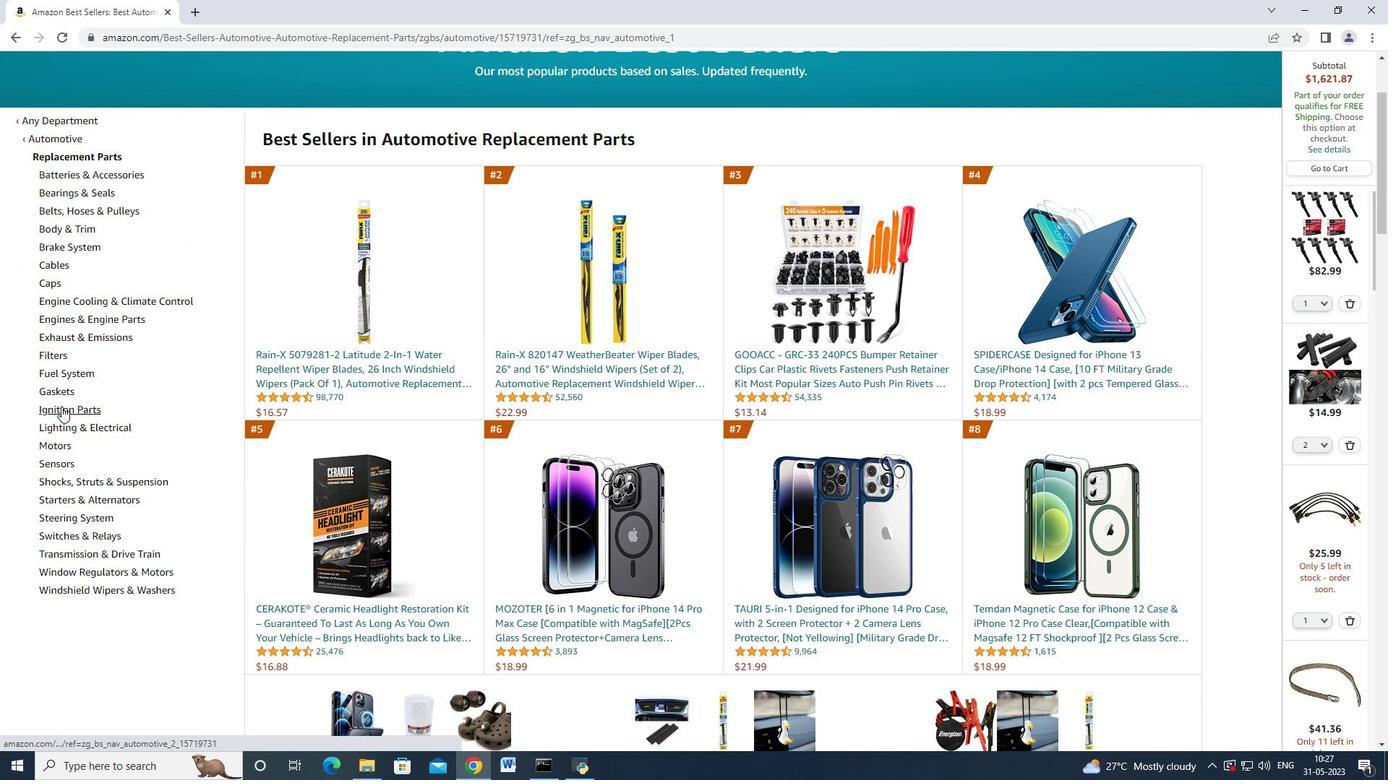
Action: Mouse moved to (115, 456)
Screenshot: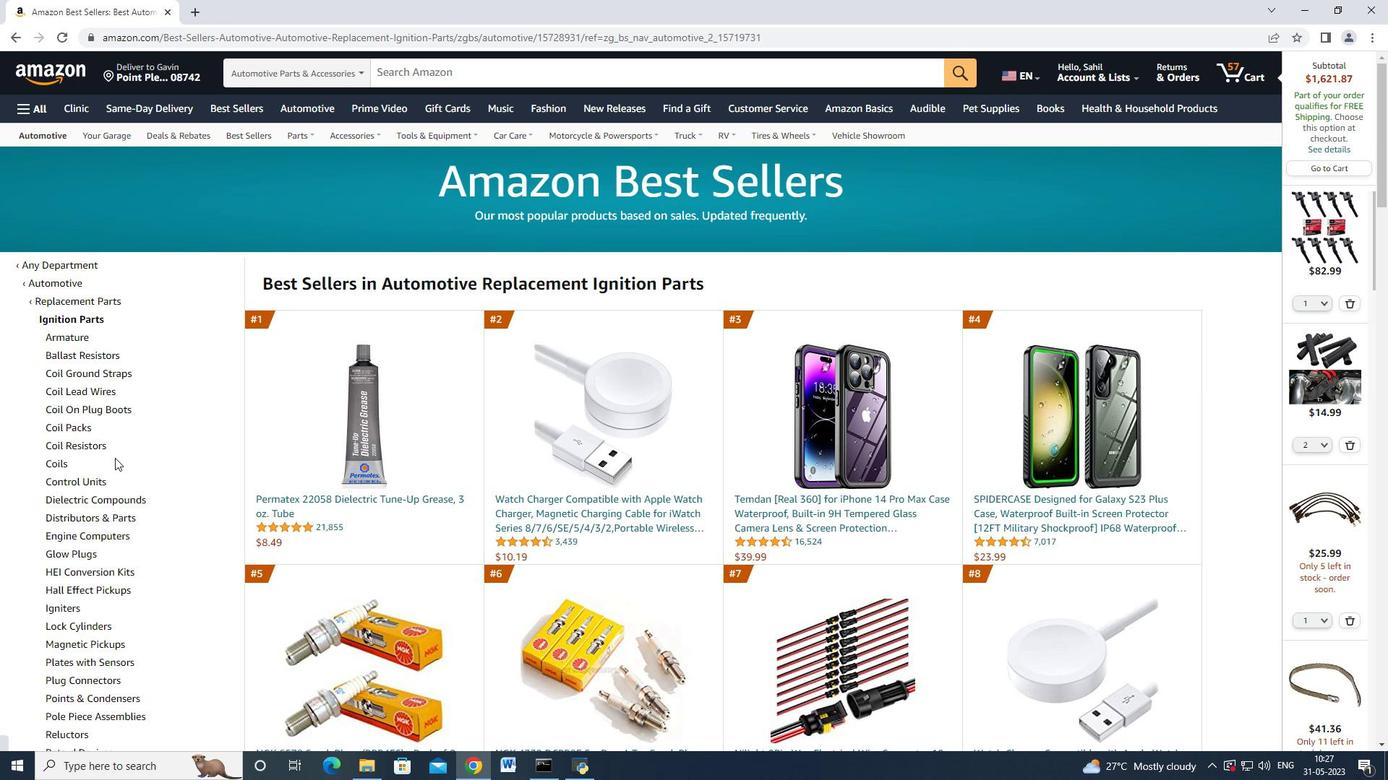 
Action: Mouse scrolled (115, 456) with delta (0, 0)
Screenshot: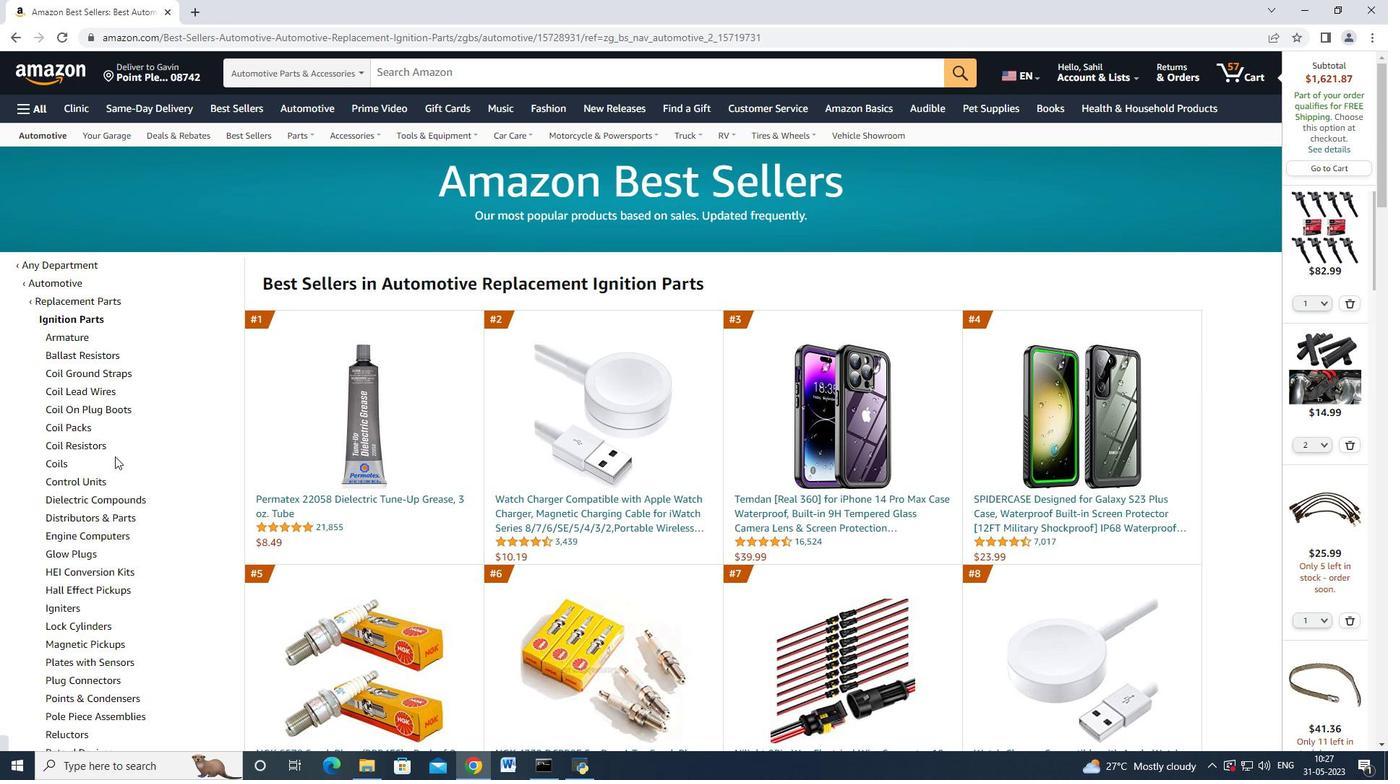 
Action: Mouse moved to (92, 368)
Screenshot: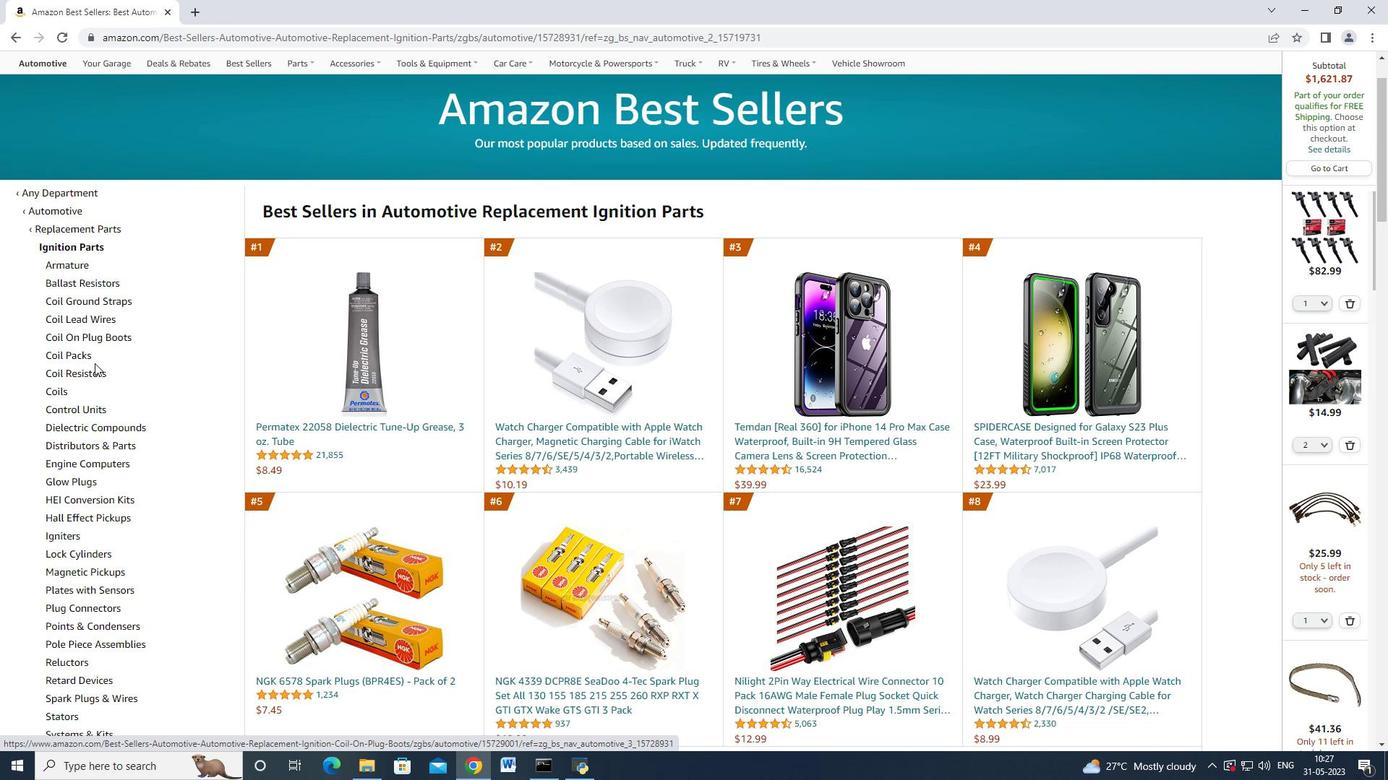 
Action: Mouse pressed left at (92, 368)
Screenshot: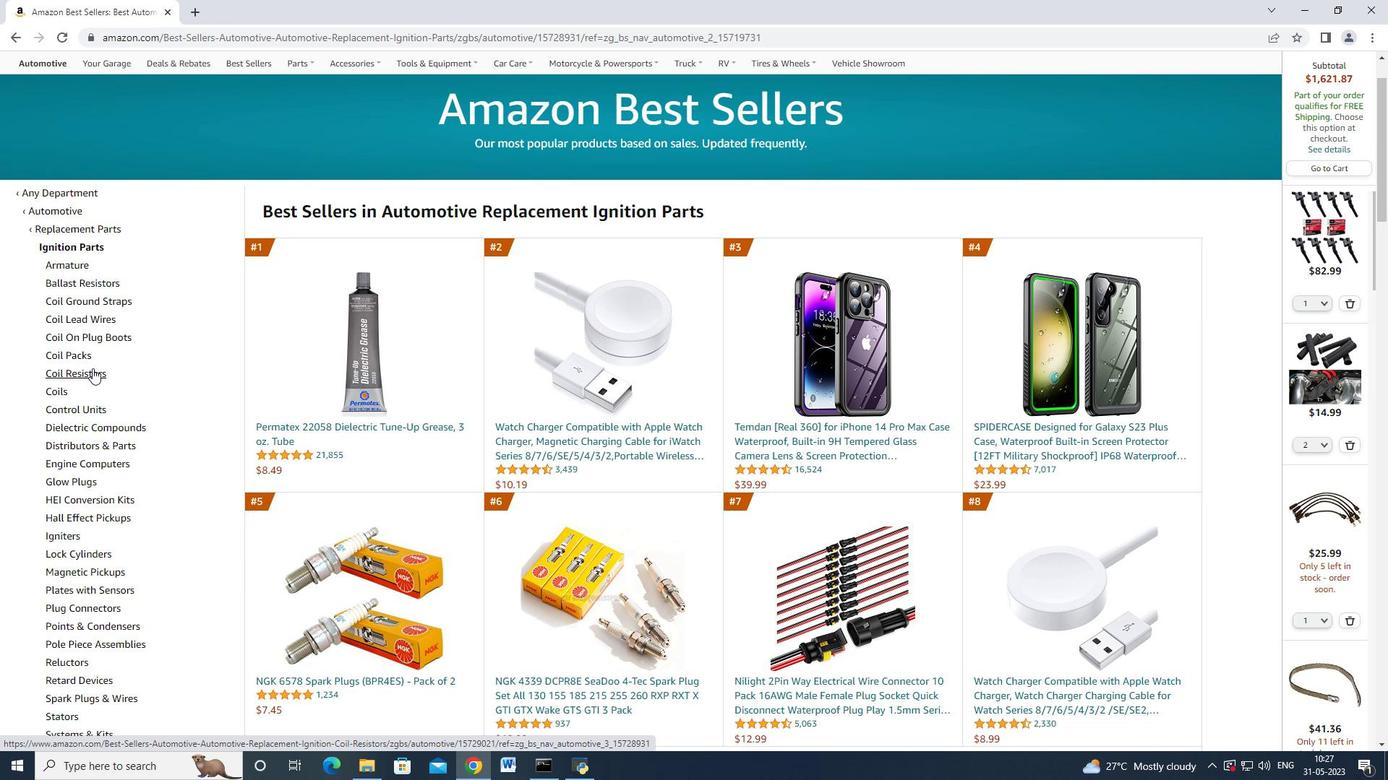 
Action: Mouse moved to (162, 317)
Screenshot: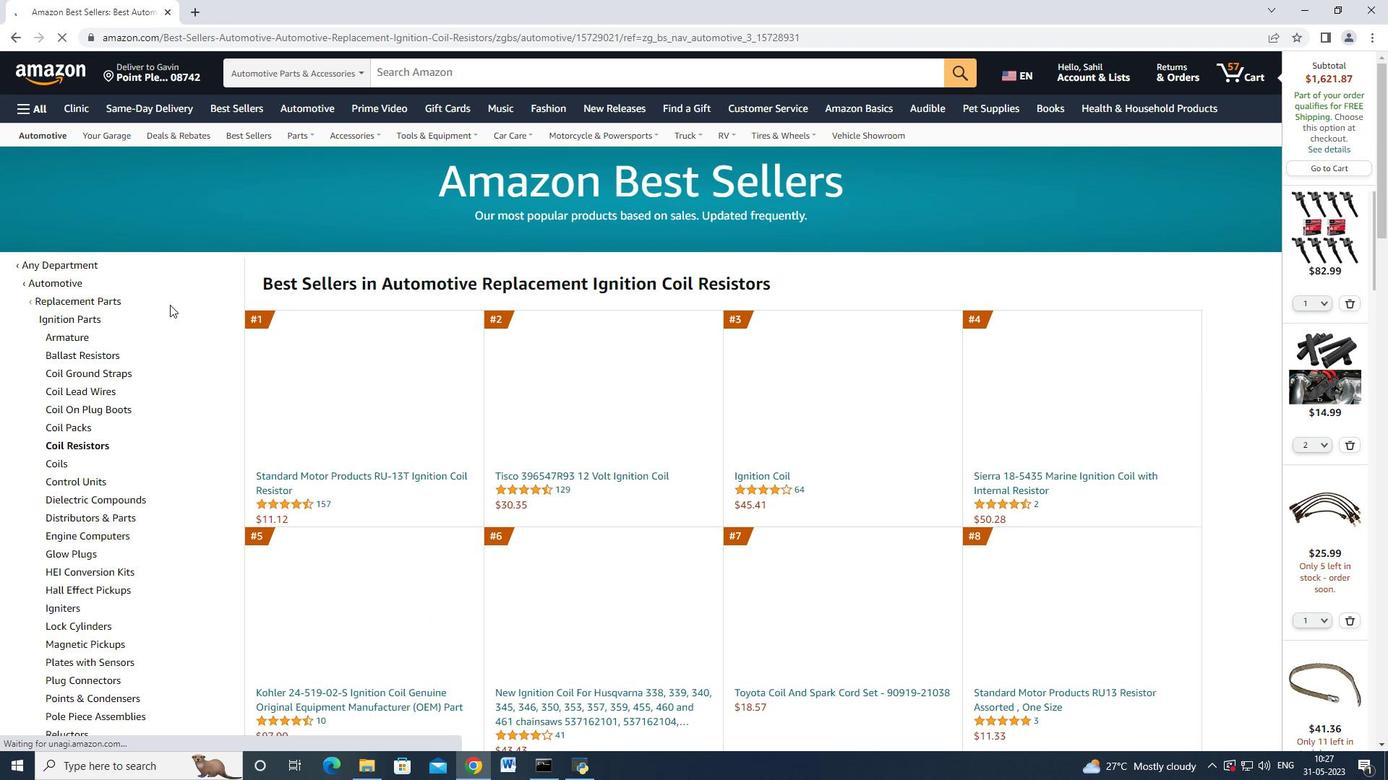 
Action: Mouse scrolled (162, 316) with delta (0, 0)
Screenshot: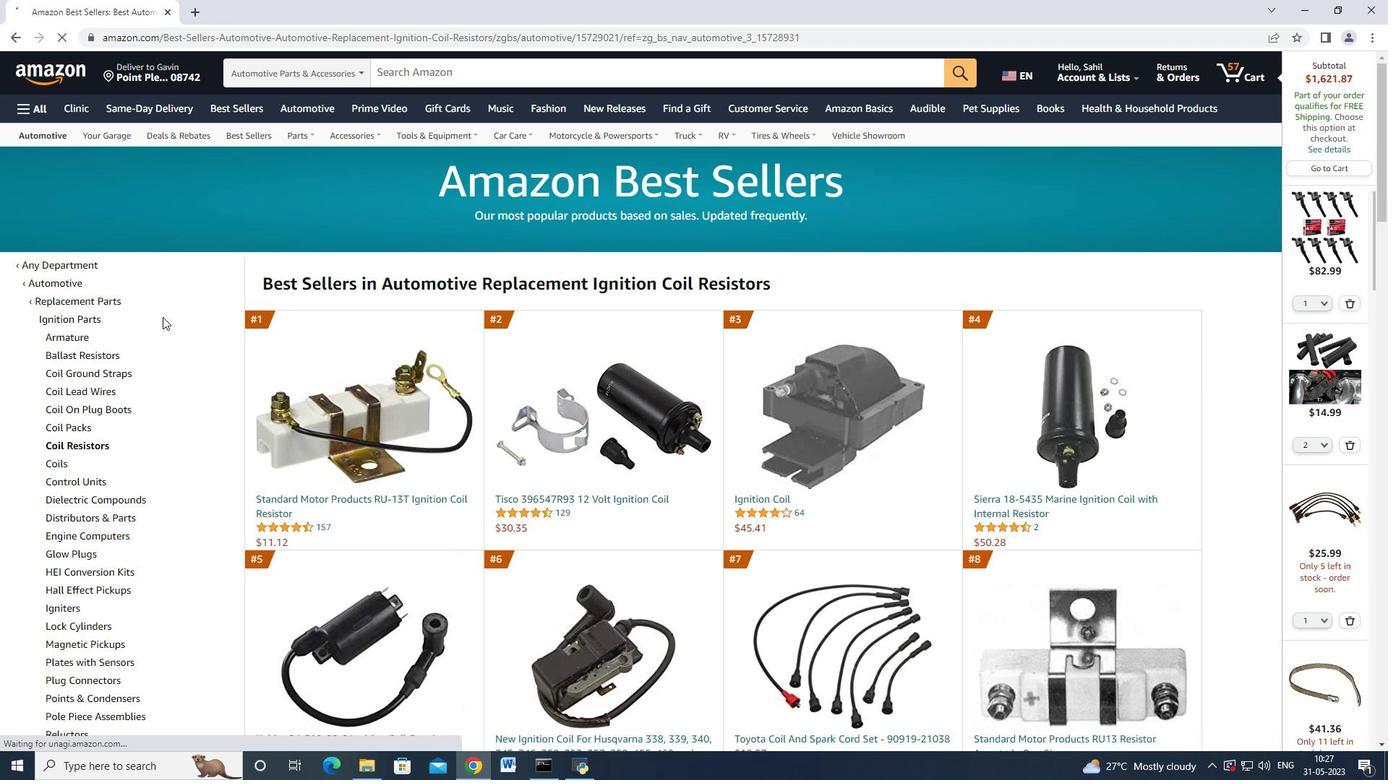 
Action: Mouse moved to (325, 424)
Screenshot: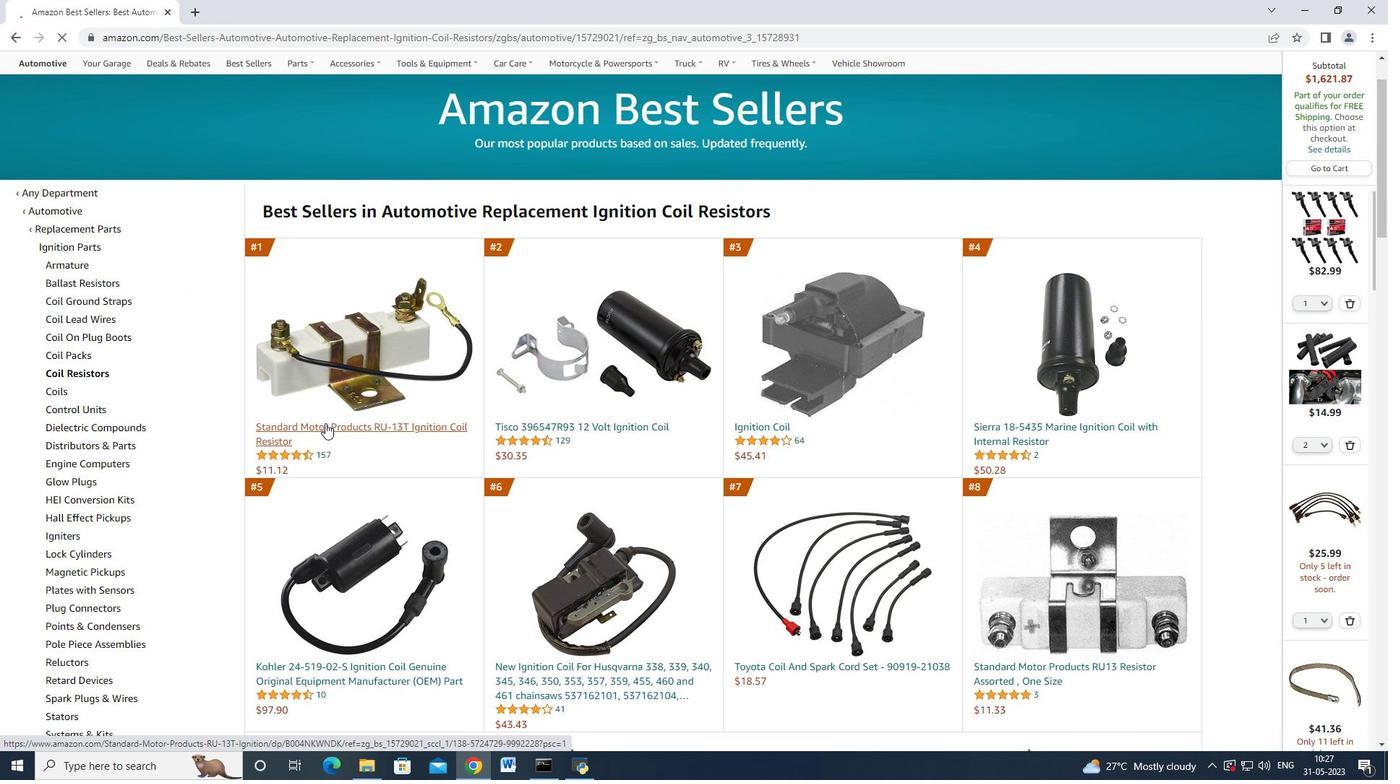 
Action: Mouse pressed left at (325, 424)
Screenshot: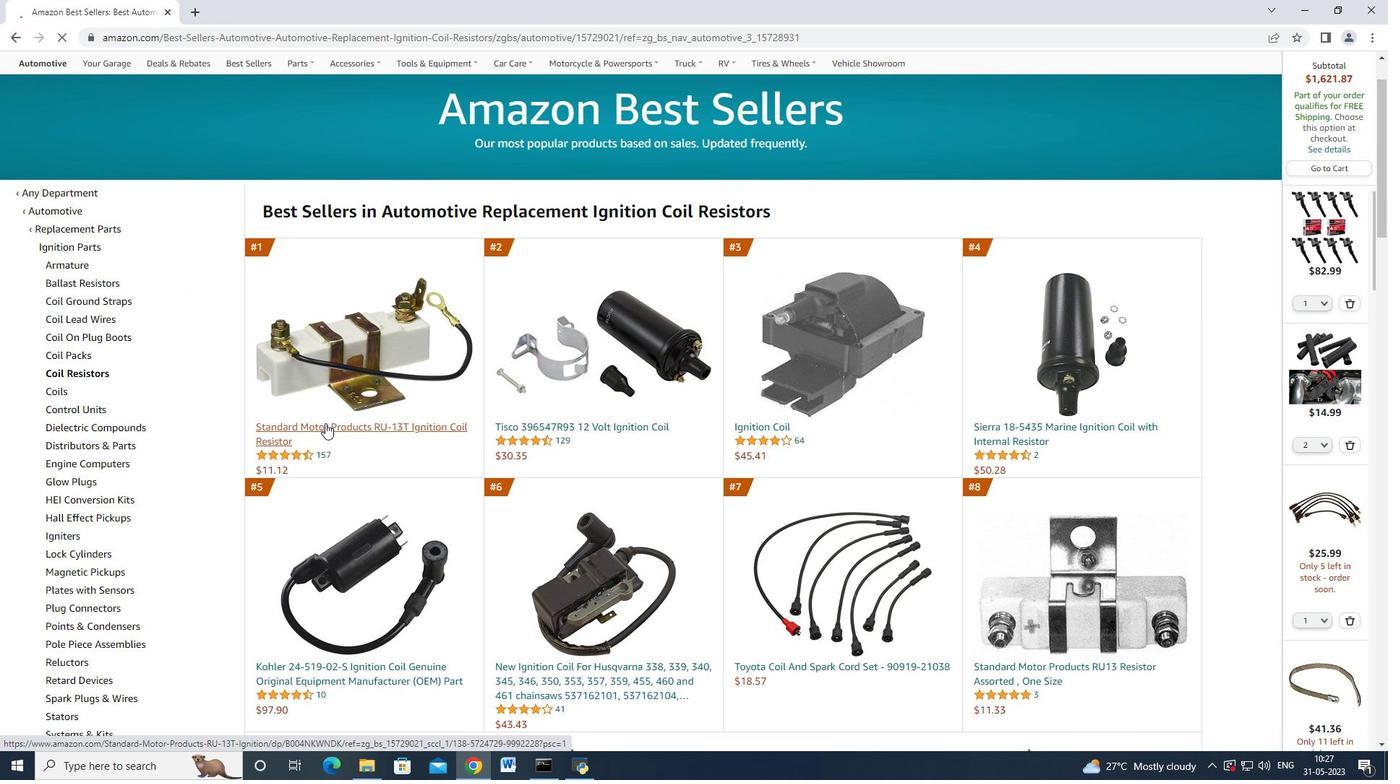 
Action: Mouse moved to (1035, 596)
Screenshot: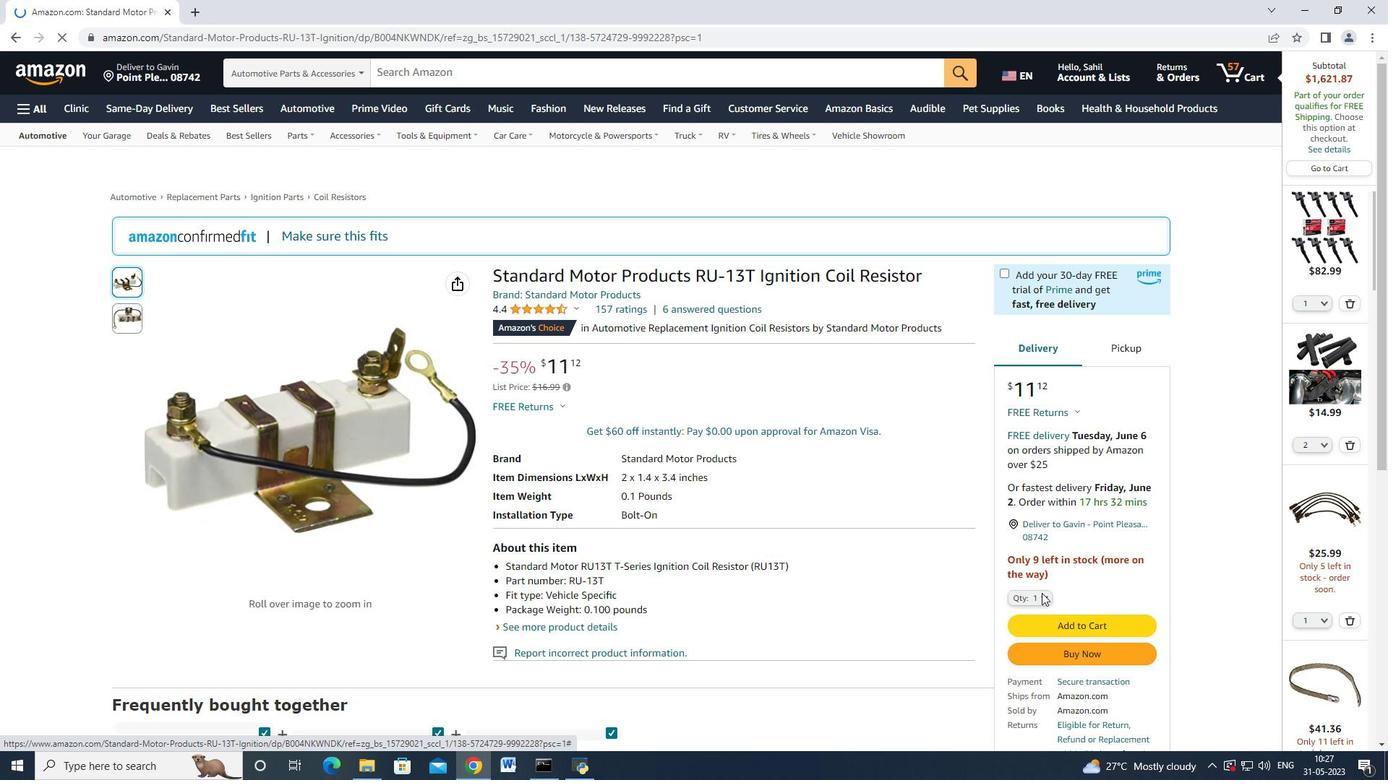 
Action: Mouse pressed left at (1035, 596)
Screenshot: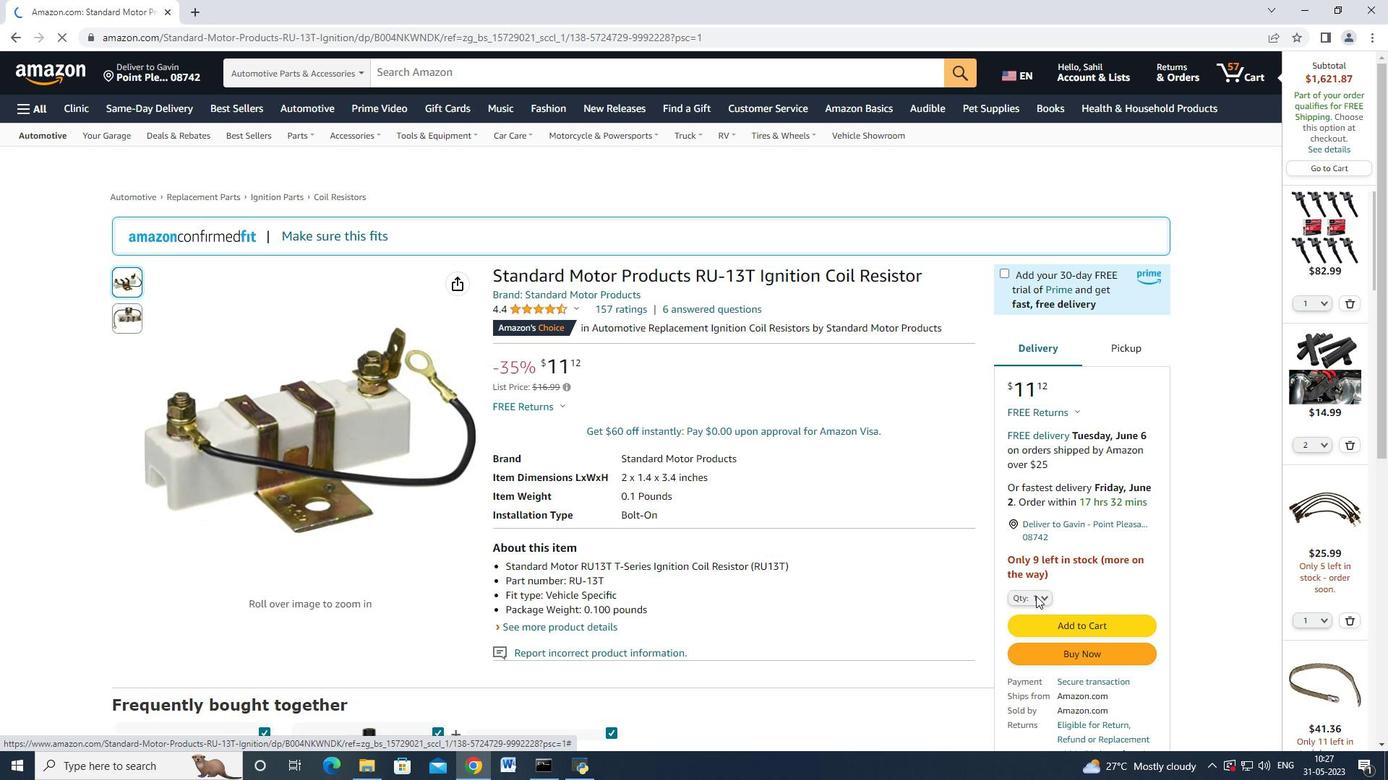 
Action: Mouse moved to (1043, 438)
Screenshot: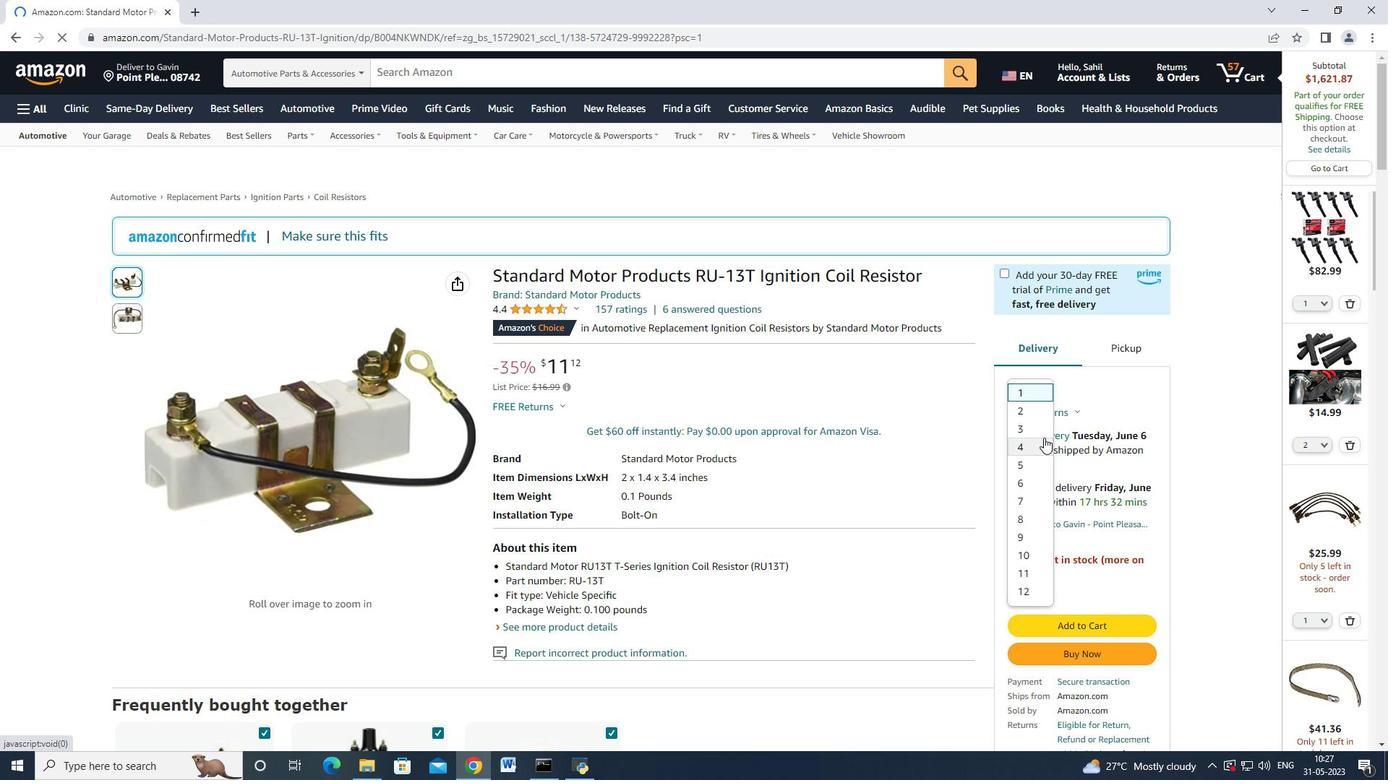 
Action: Mouse pressed left at (1043, 438)
Screenshot: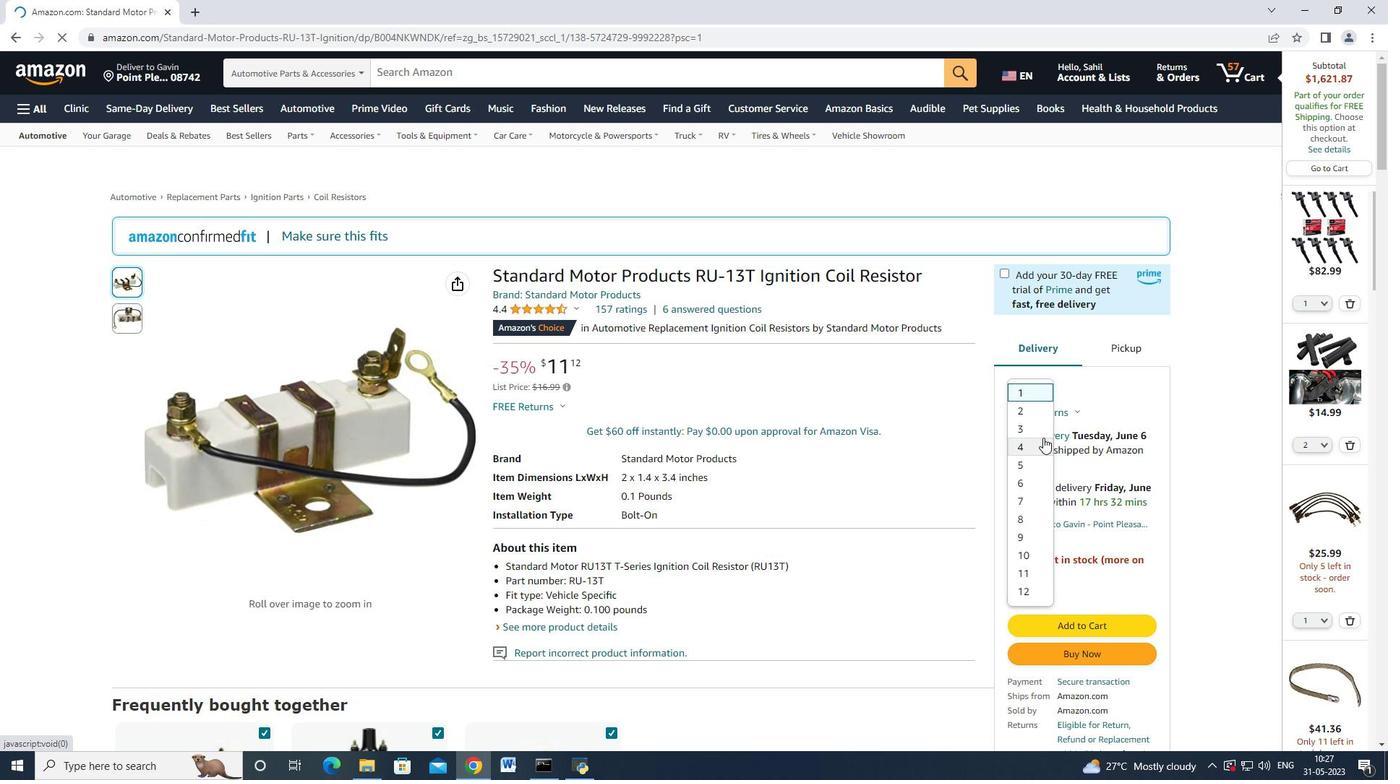 
Action: Mouse moved to (1072, 625)
Screenshot: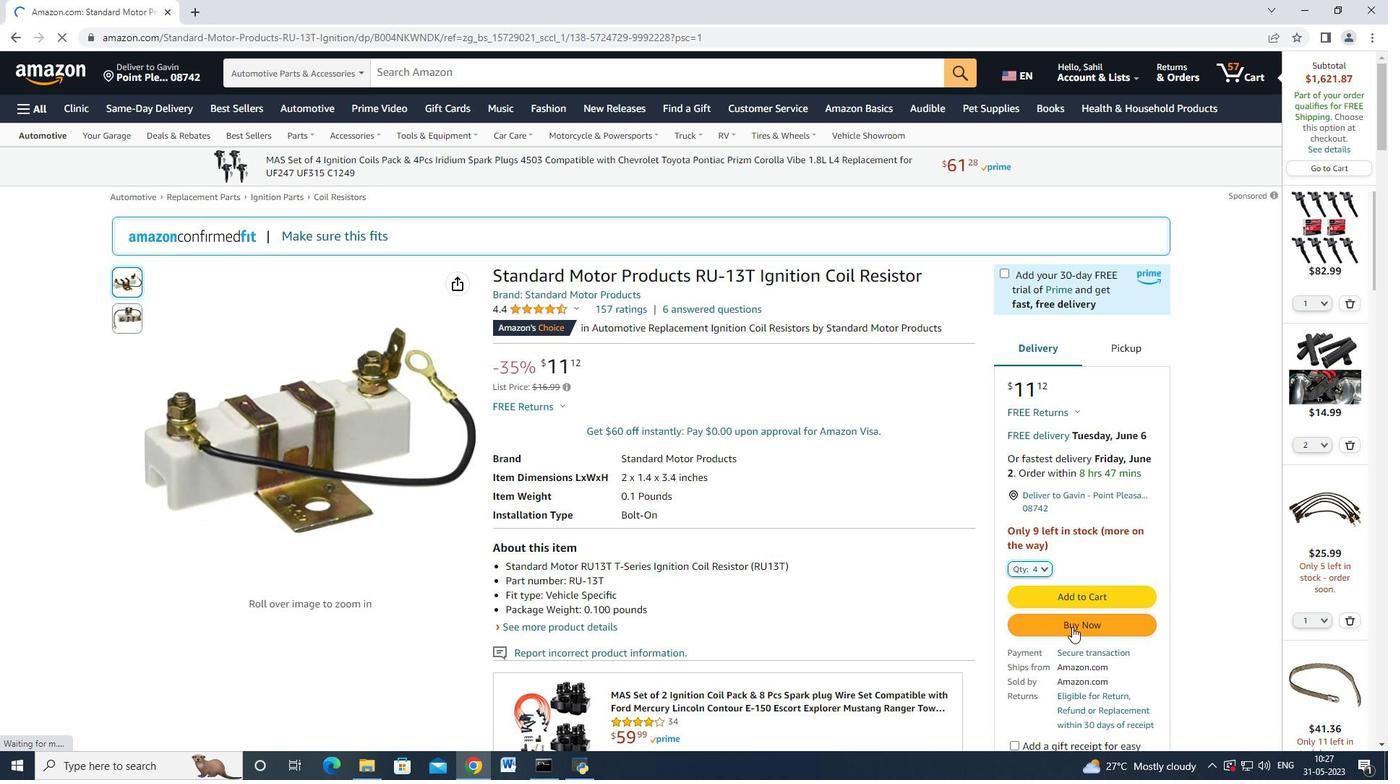 
Action: Mouse pressed left at (1072, 625)
Screenshot: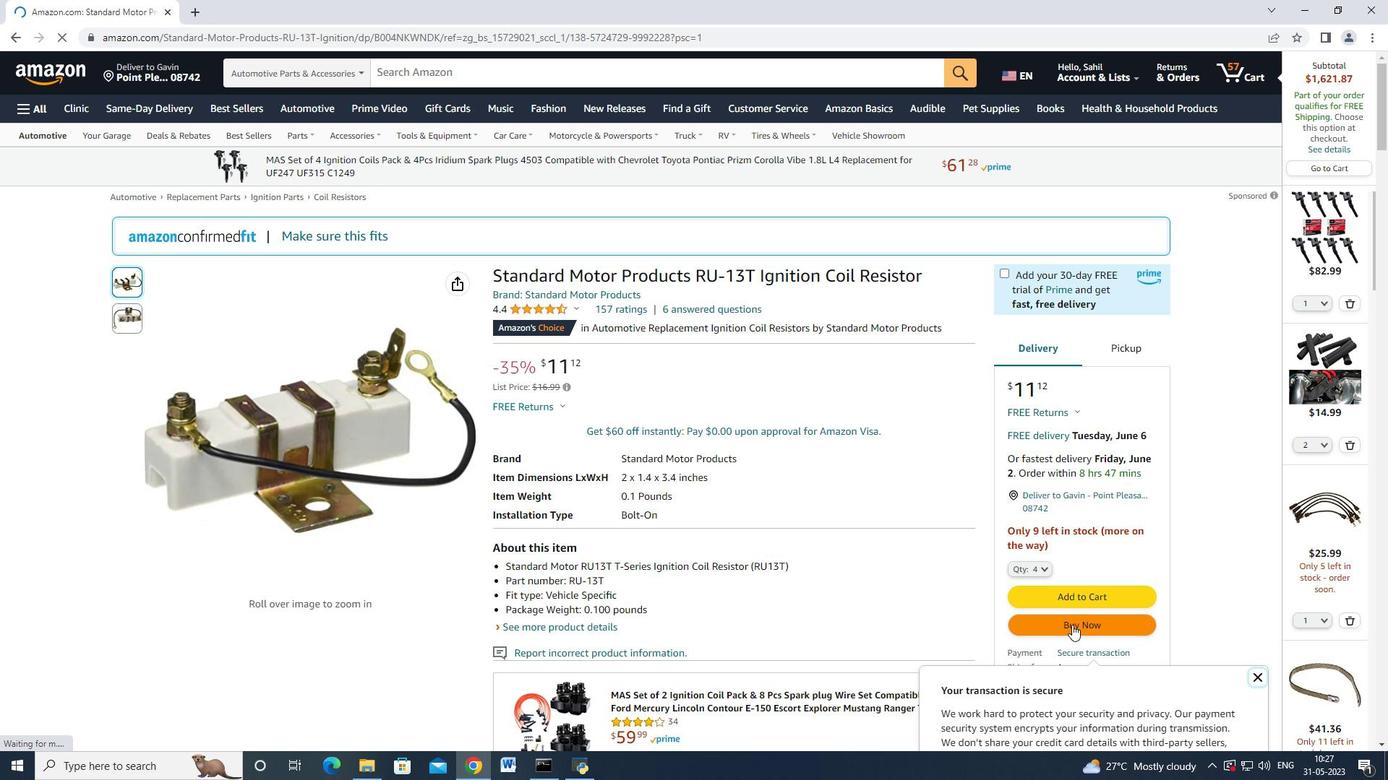 
Action: Mouse moved to (1060, 621)
Screenshot: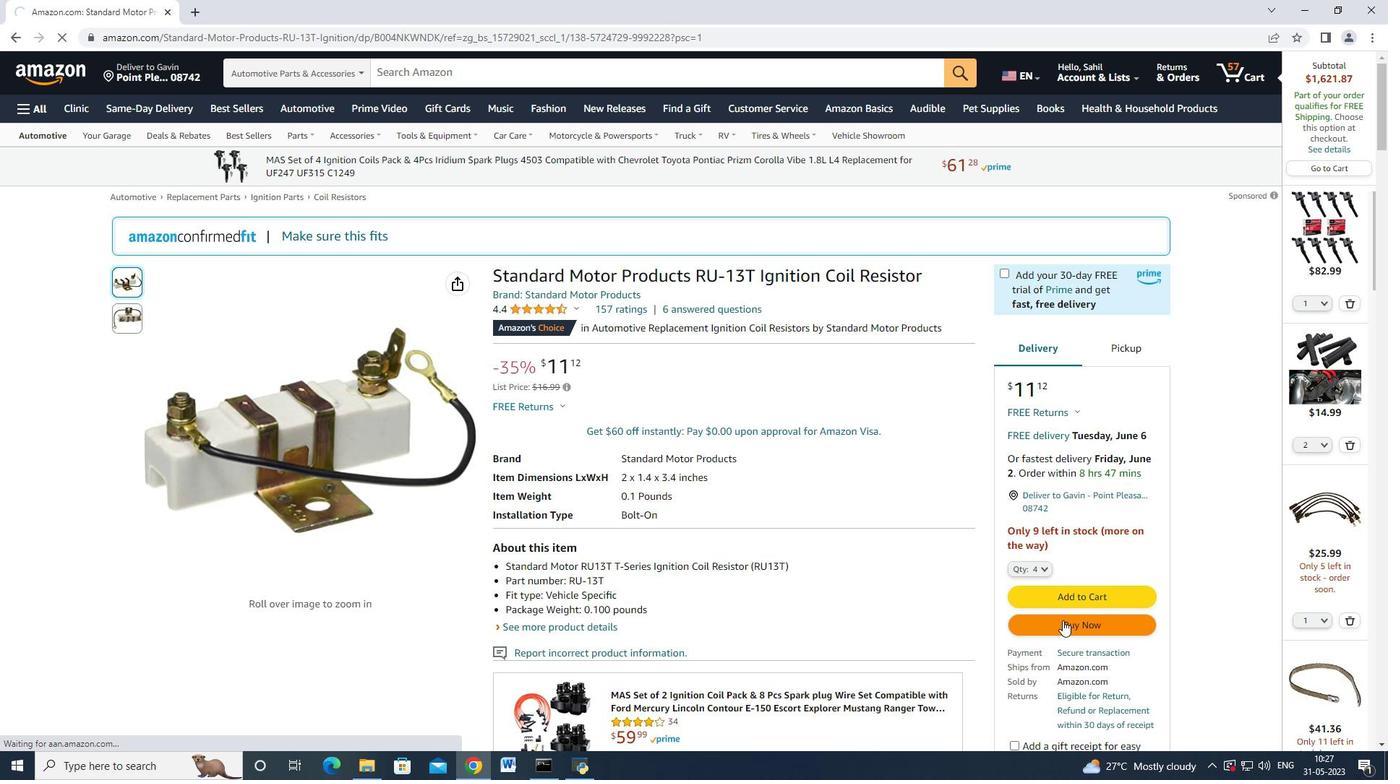 
Action: Mouse pressed left at (1060, 621)
Screenshot: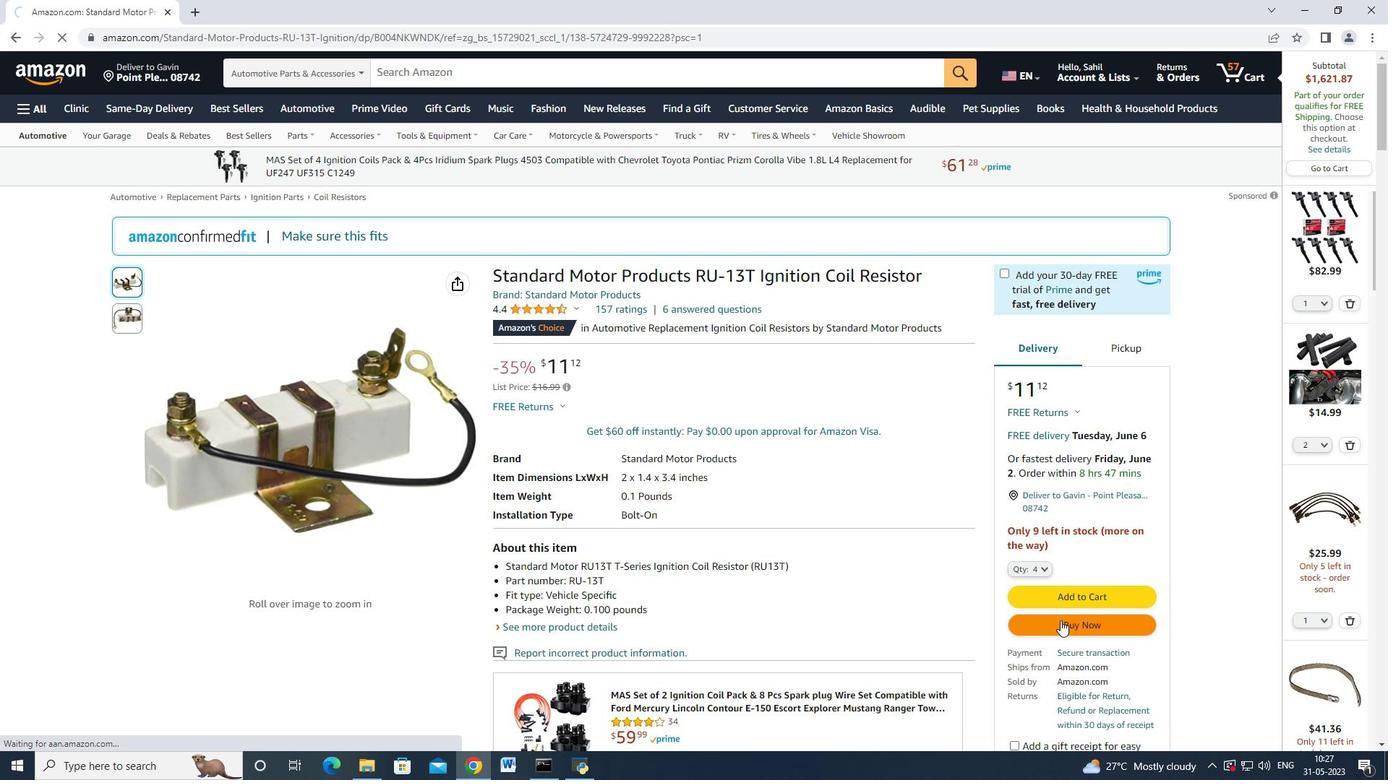 
Action: Mouse moved to (827, 122)
Screenshot: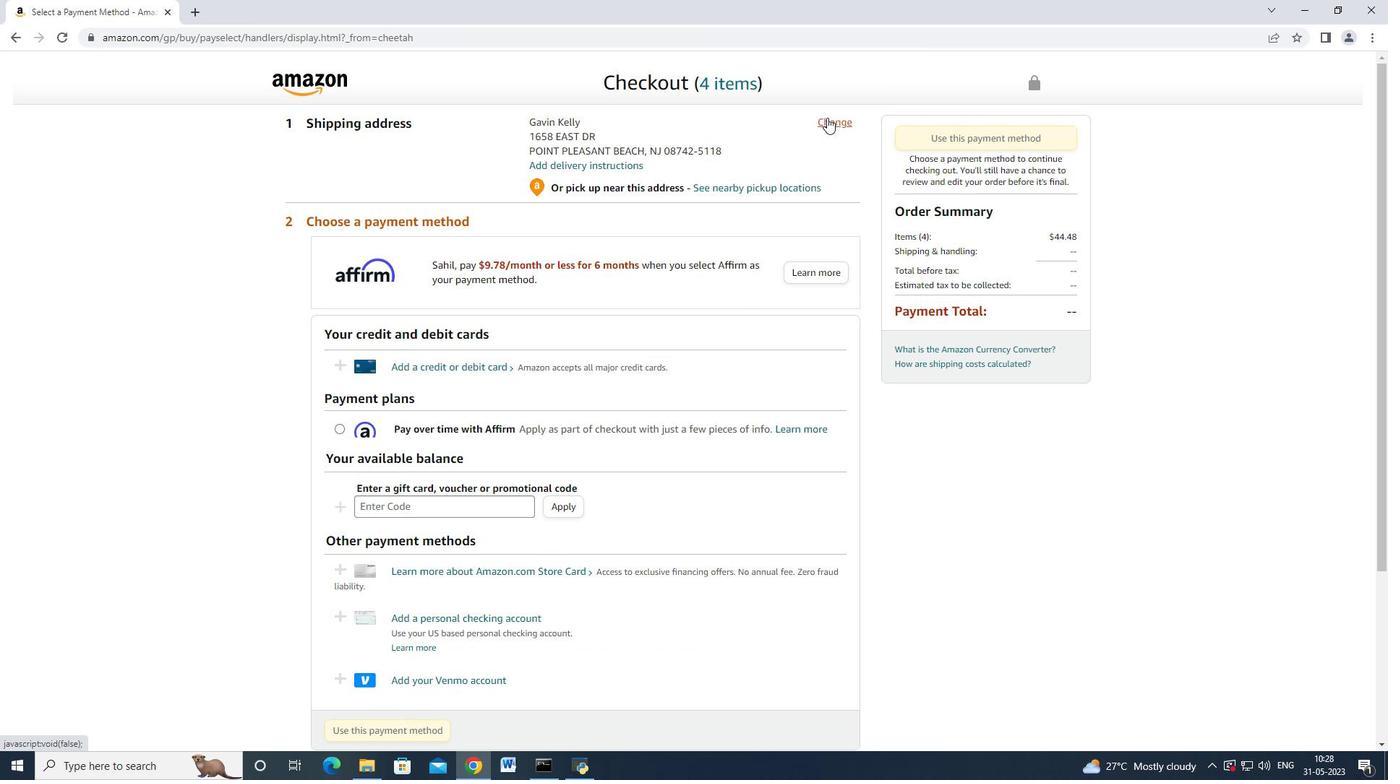 
Action: Mouse pressed left at (827, 122)
Screenshot: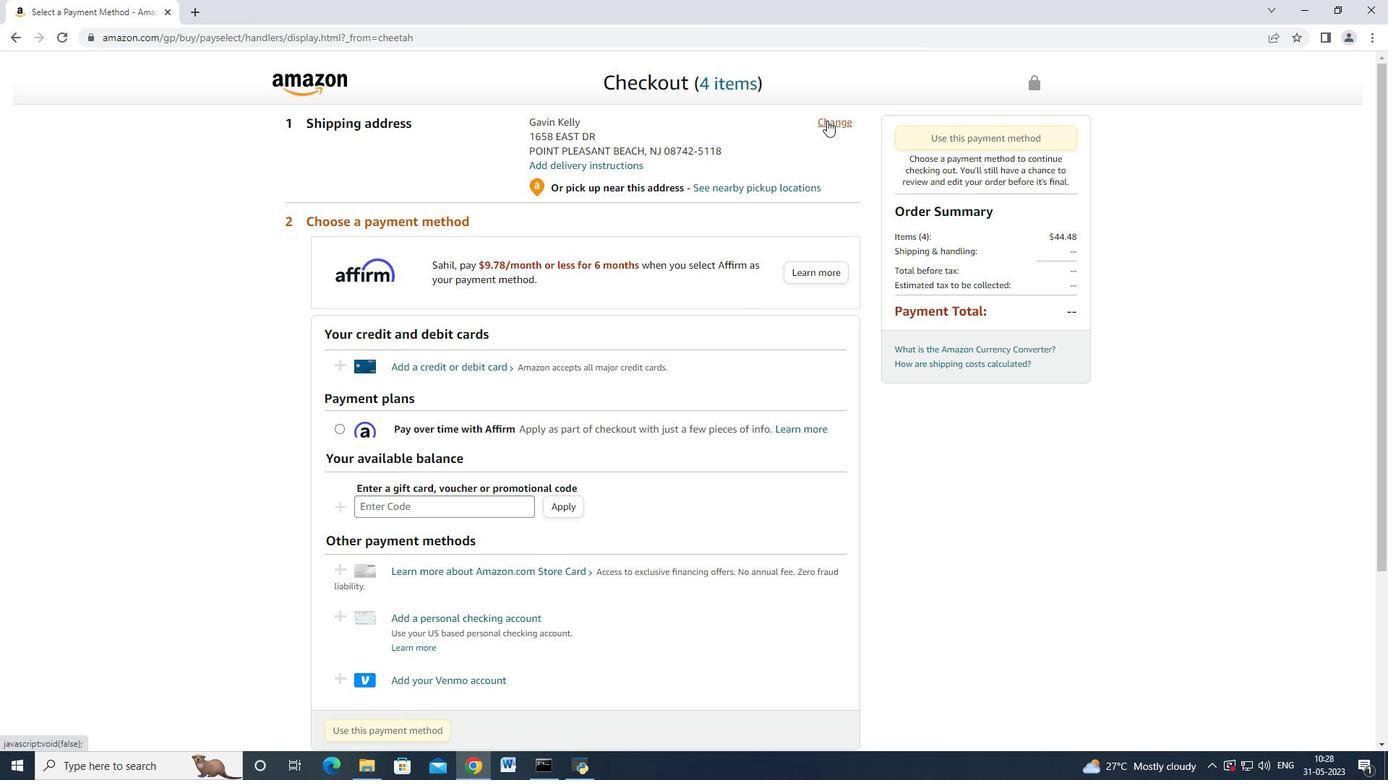 
Action: Mouse moved to (545, 245)
Screenshot: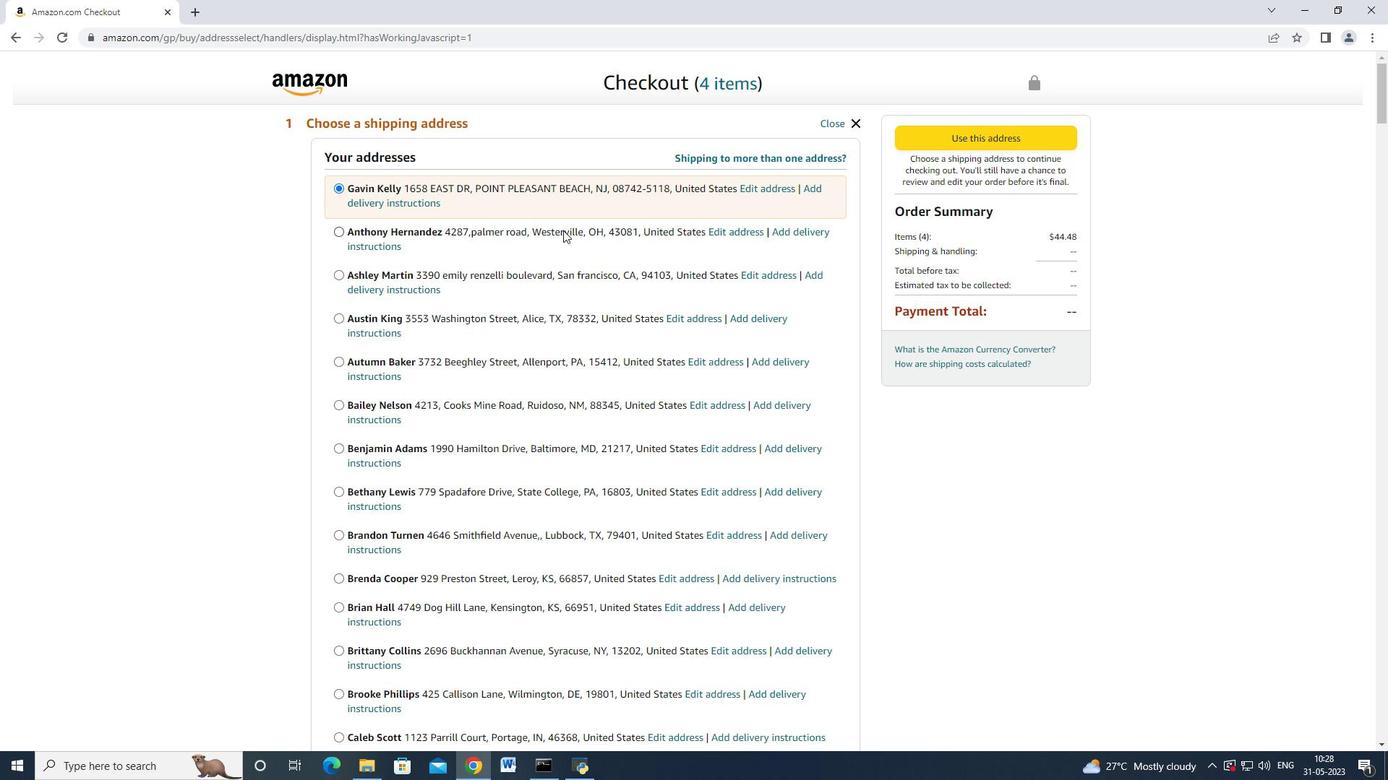 
Action: Mouse scrolled (551, 240) with delta (0, 0)
Screenshot: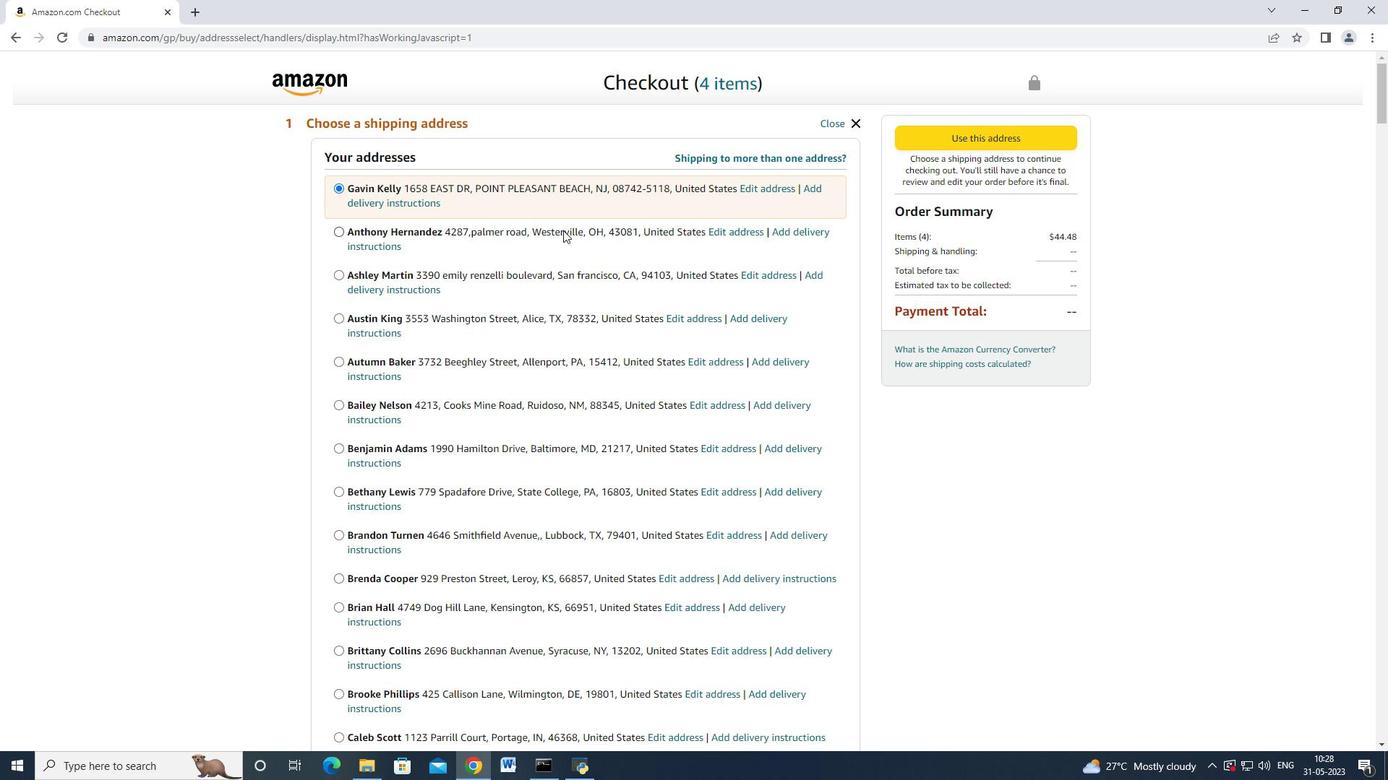 
Action: Mouse moved to (545, 245)
Screenshot: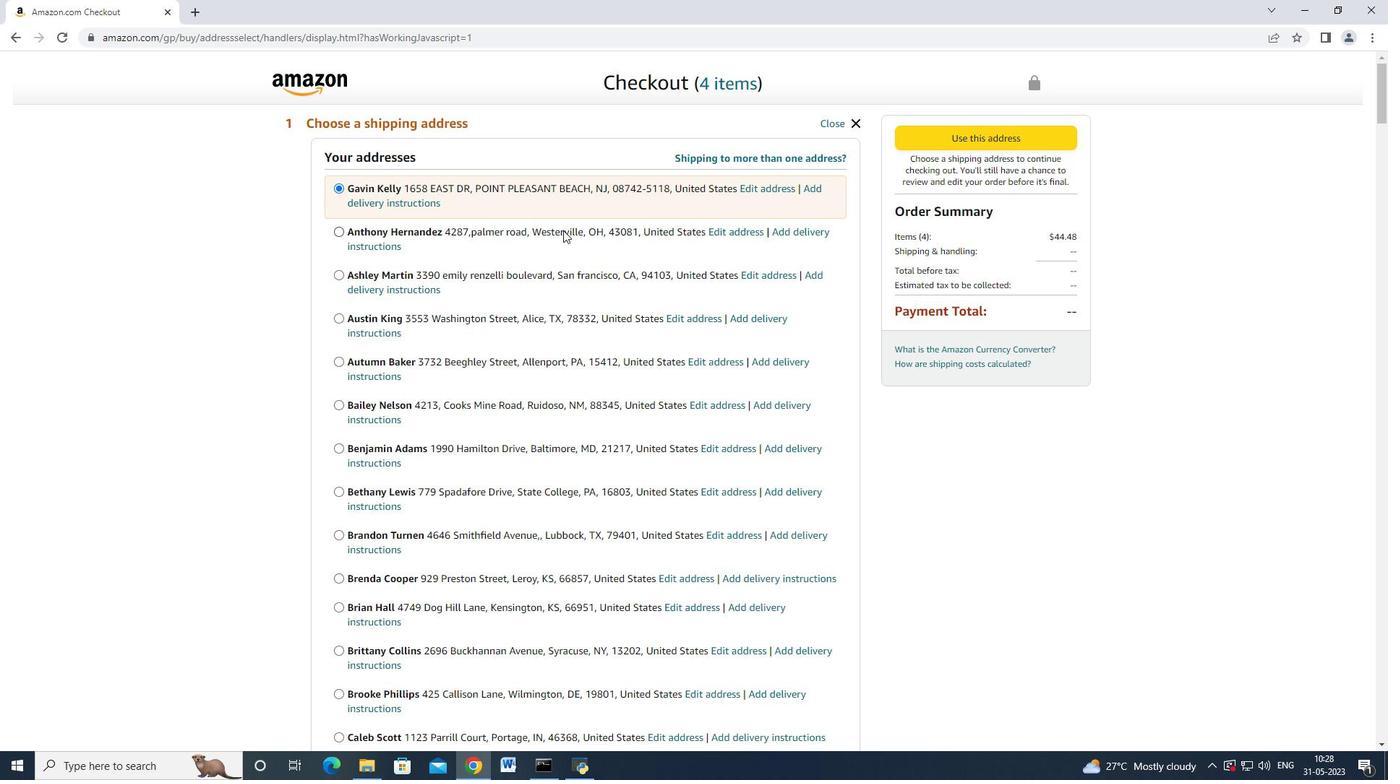 
Action: Mouse scrolled (549, 242) with delta (0, 0)
Screenshot: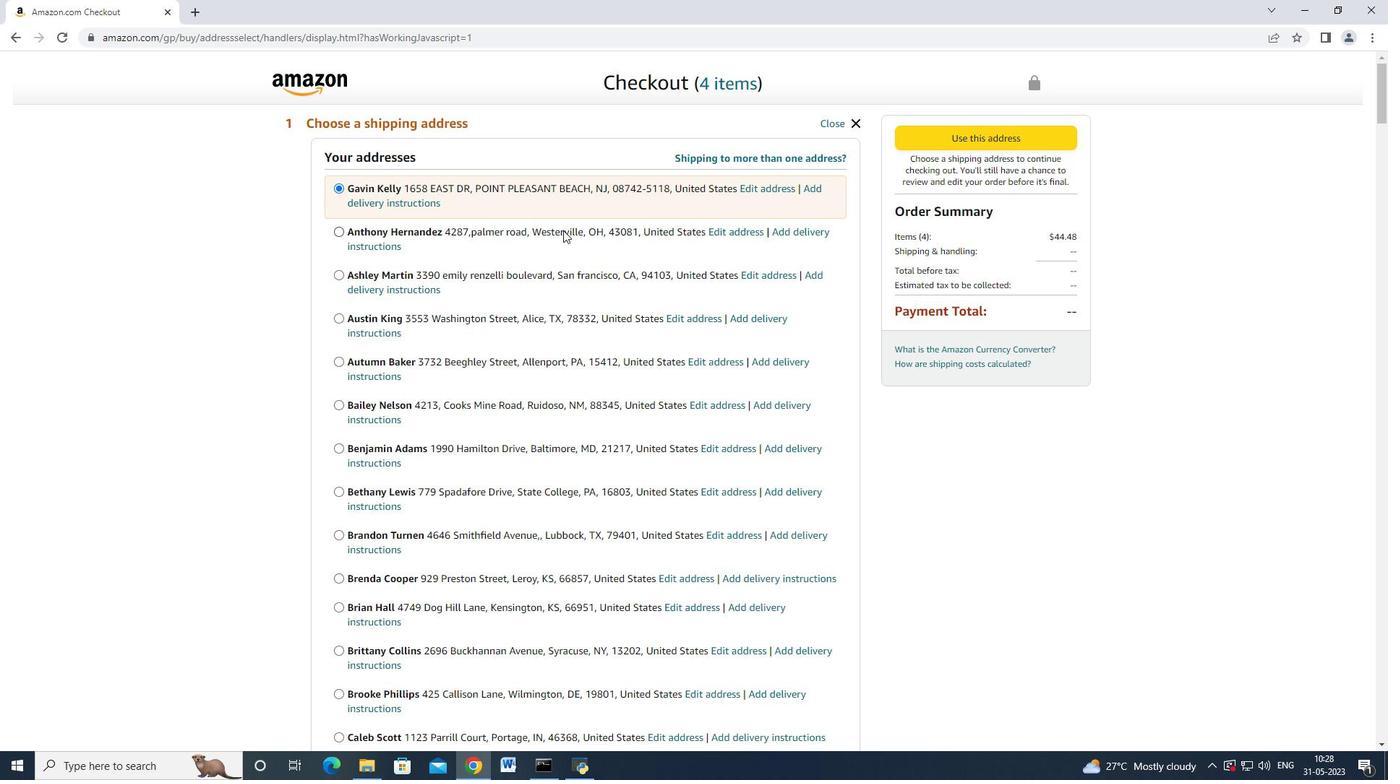 
Action: Mouse moved to (543, 246)
Screenshot: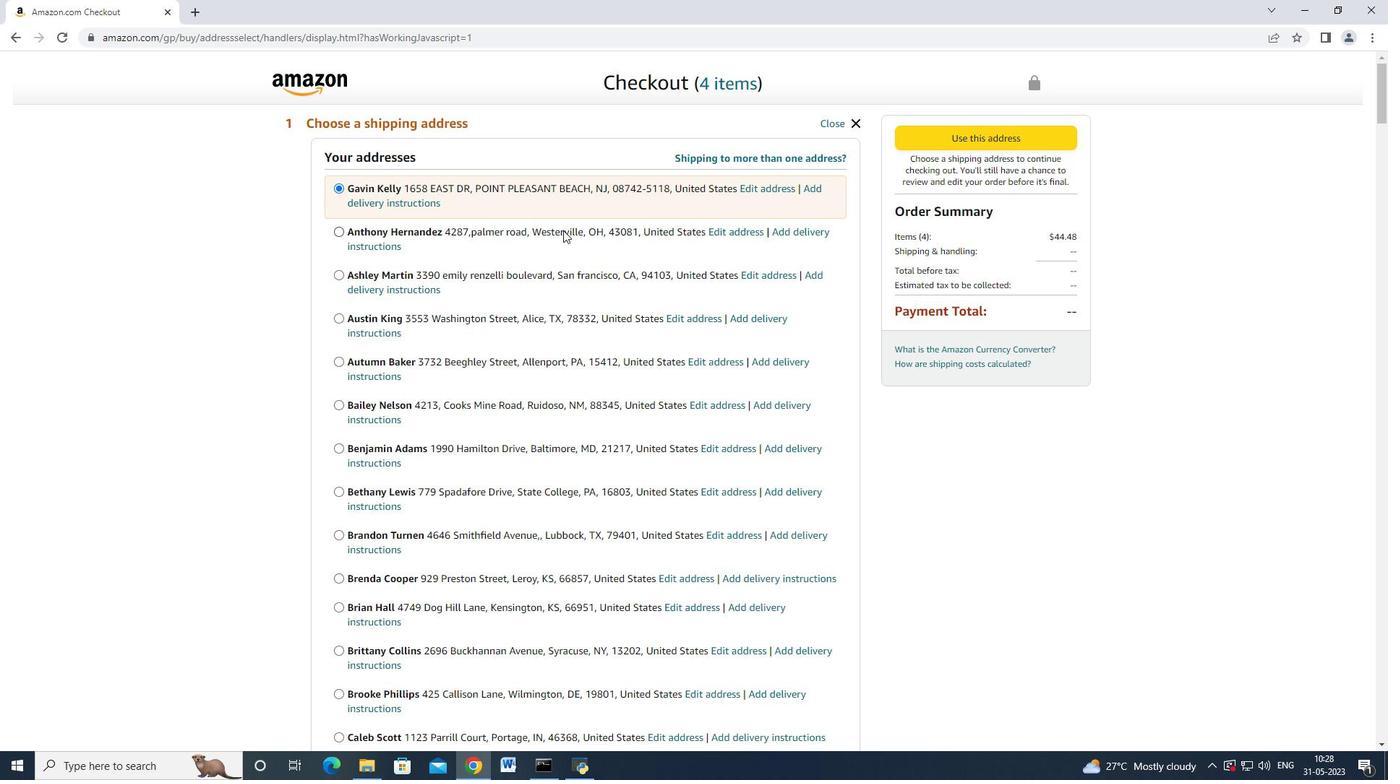 
Action: Mouse scrolled (545, 244) with delta (0, 0)
Screenshot: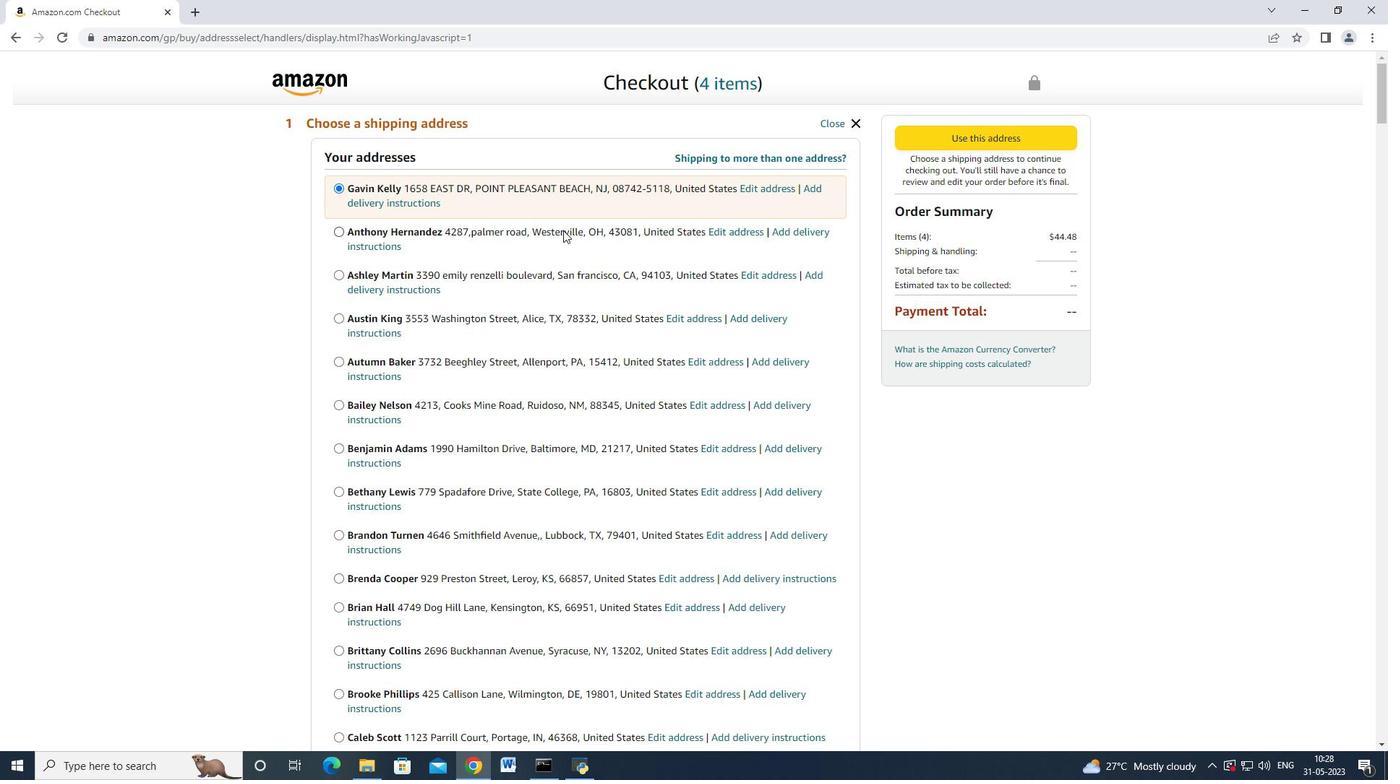 
Action: Mouse moved to (541, 247)
Screenshot: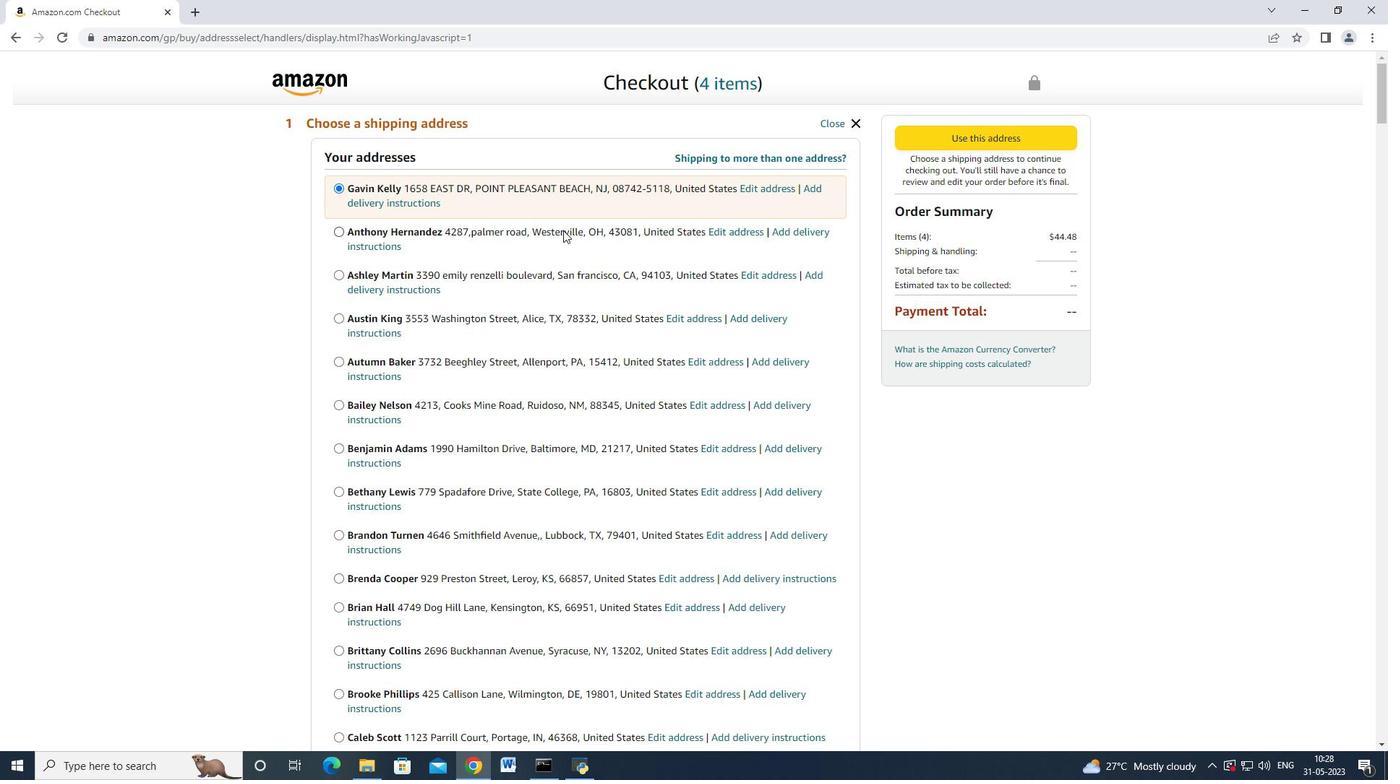 
Action: Mouse scrolled (543, 245) with delta (0, 0)
Screenshot: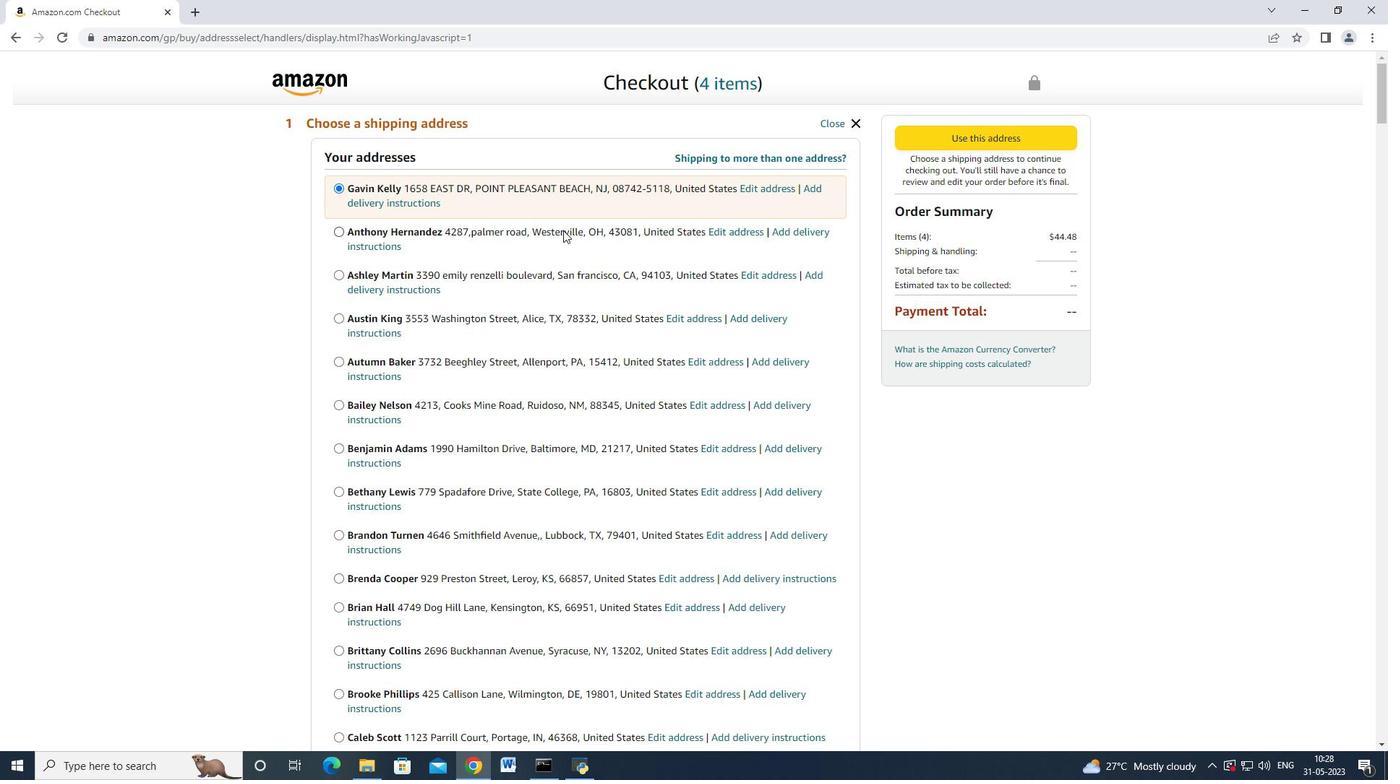 
Action: Mouse moved to (538, 249)
Screenshot: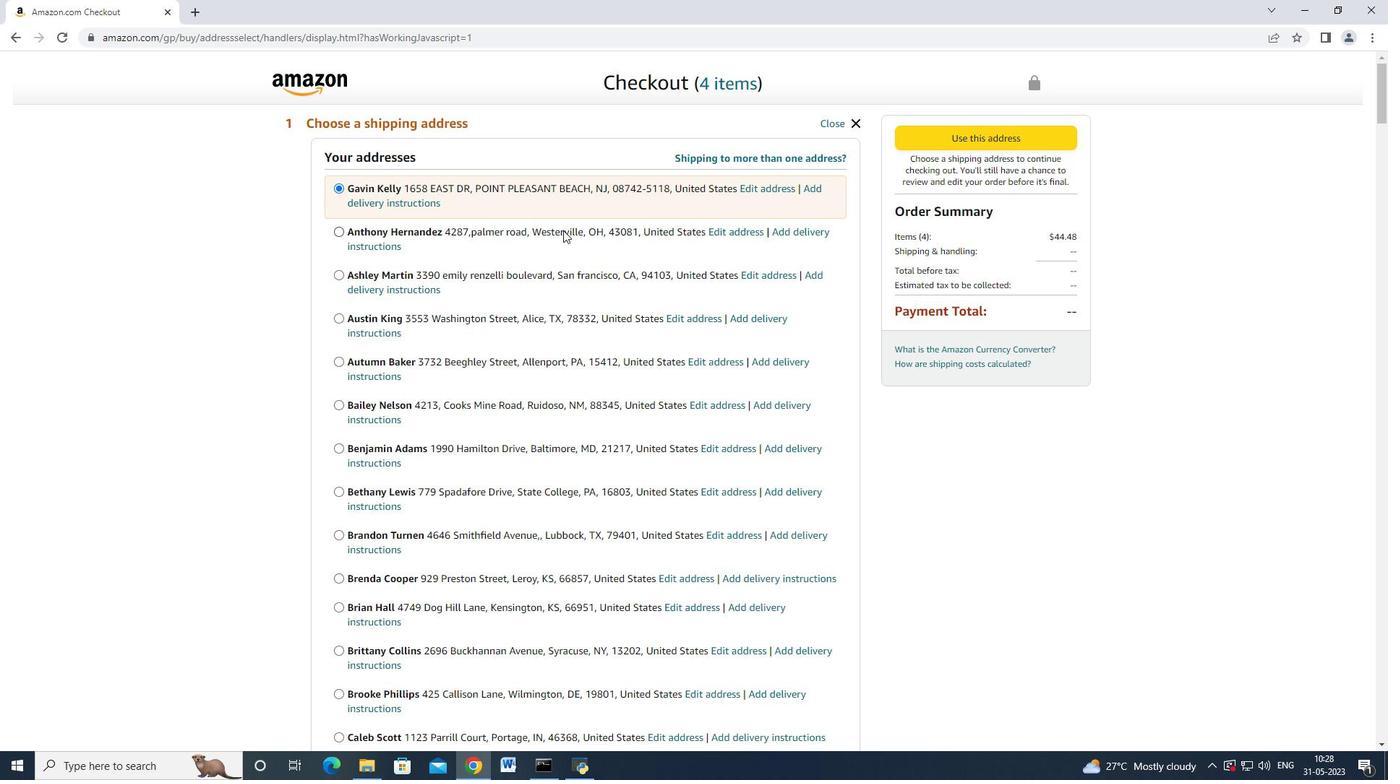 
Action: Mouse scrolled (540, 247) with delta (0, 0)
Screenshot: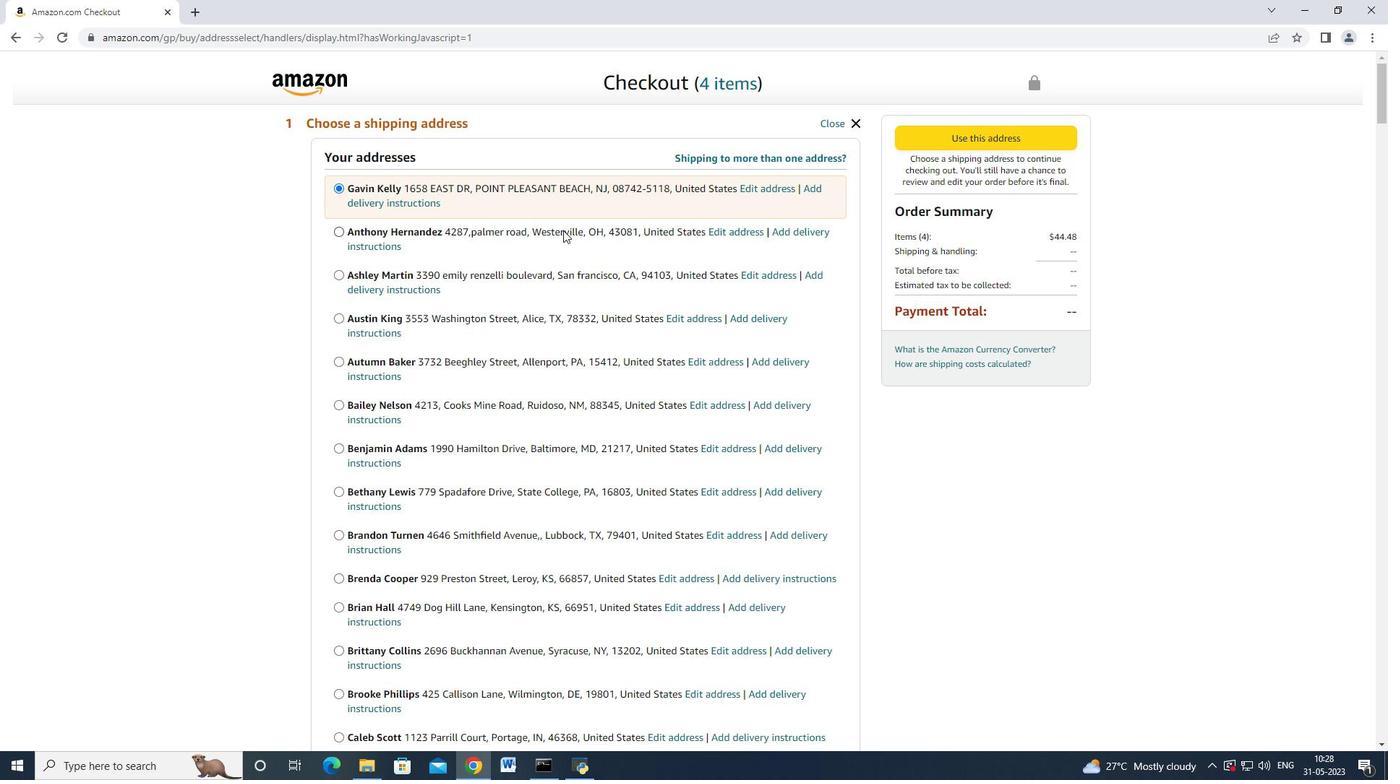 
Action: Mouse moved to (538, 249)
Screenshot: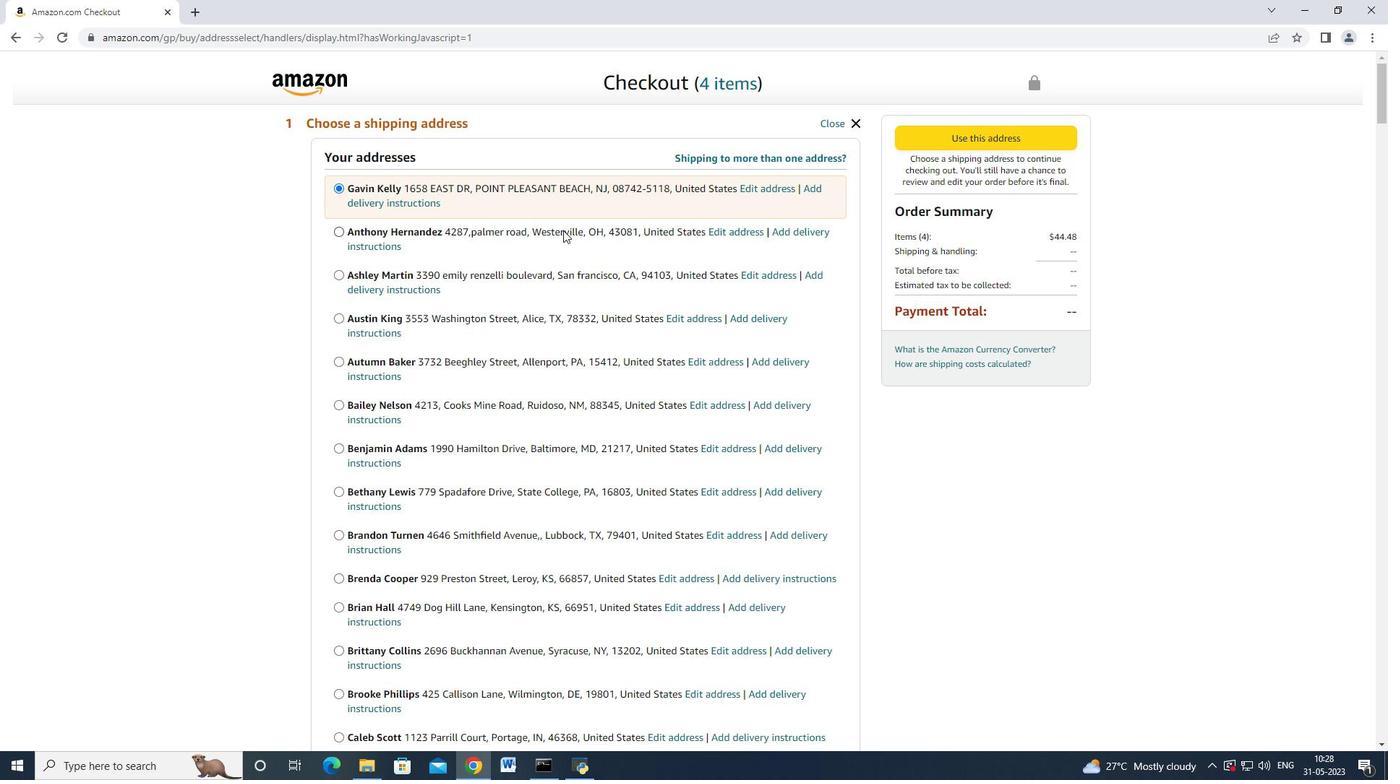 
Action: Mouse scrolled (539, 248) with delta (0, 0)
Screenshot: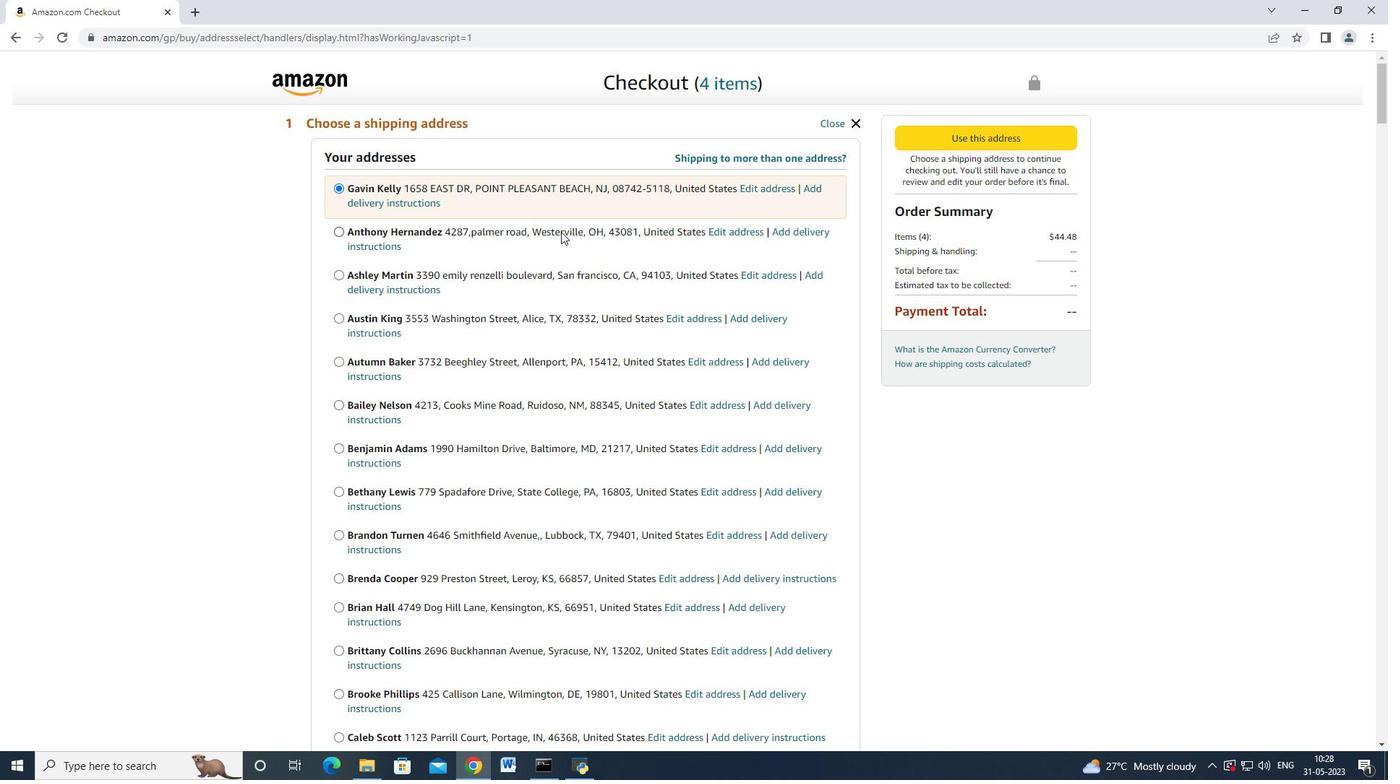 
Action: Mouse moved to (537, 249)
Screenshot: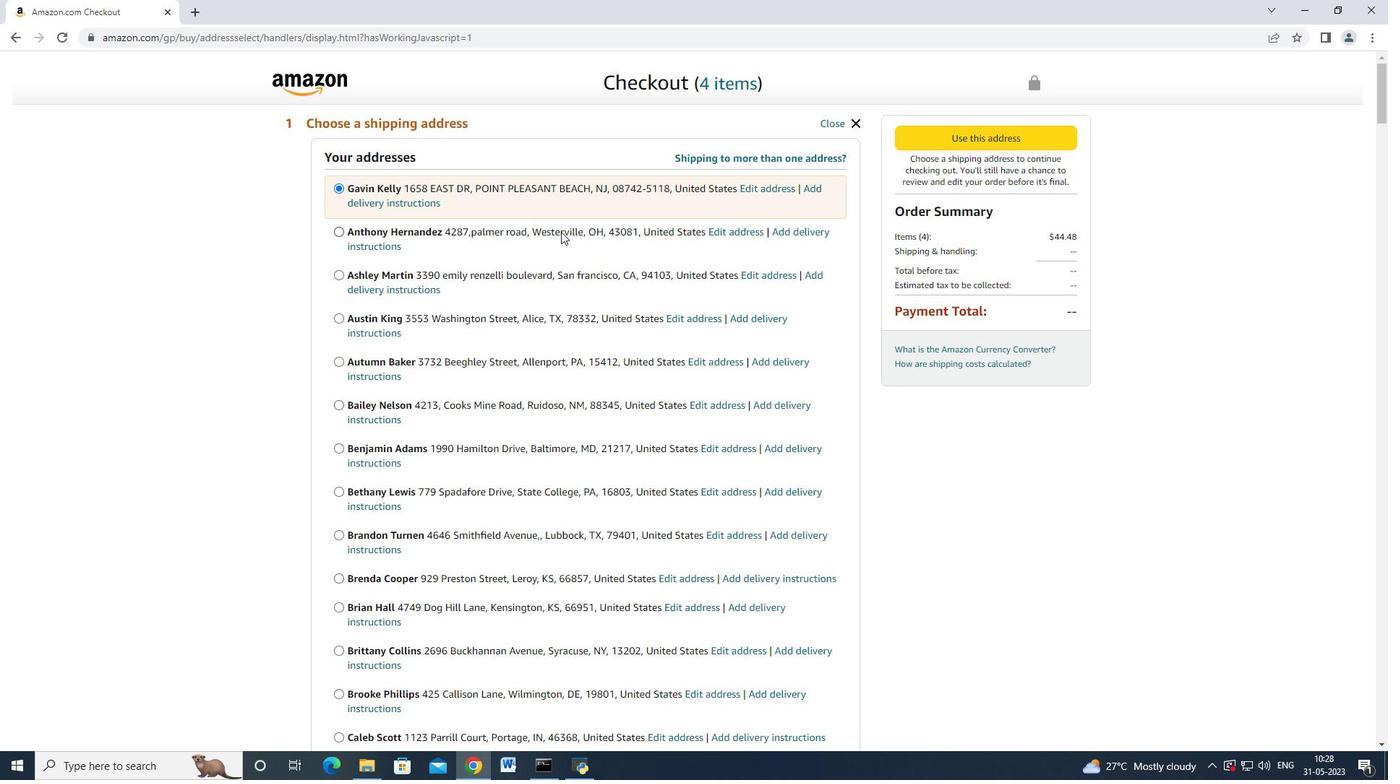 
Action: Mouse scrolled (538, 248) with delta (0, 0)
Screenshot: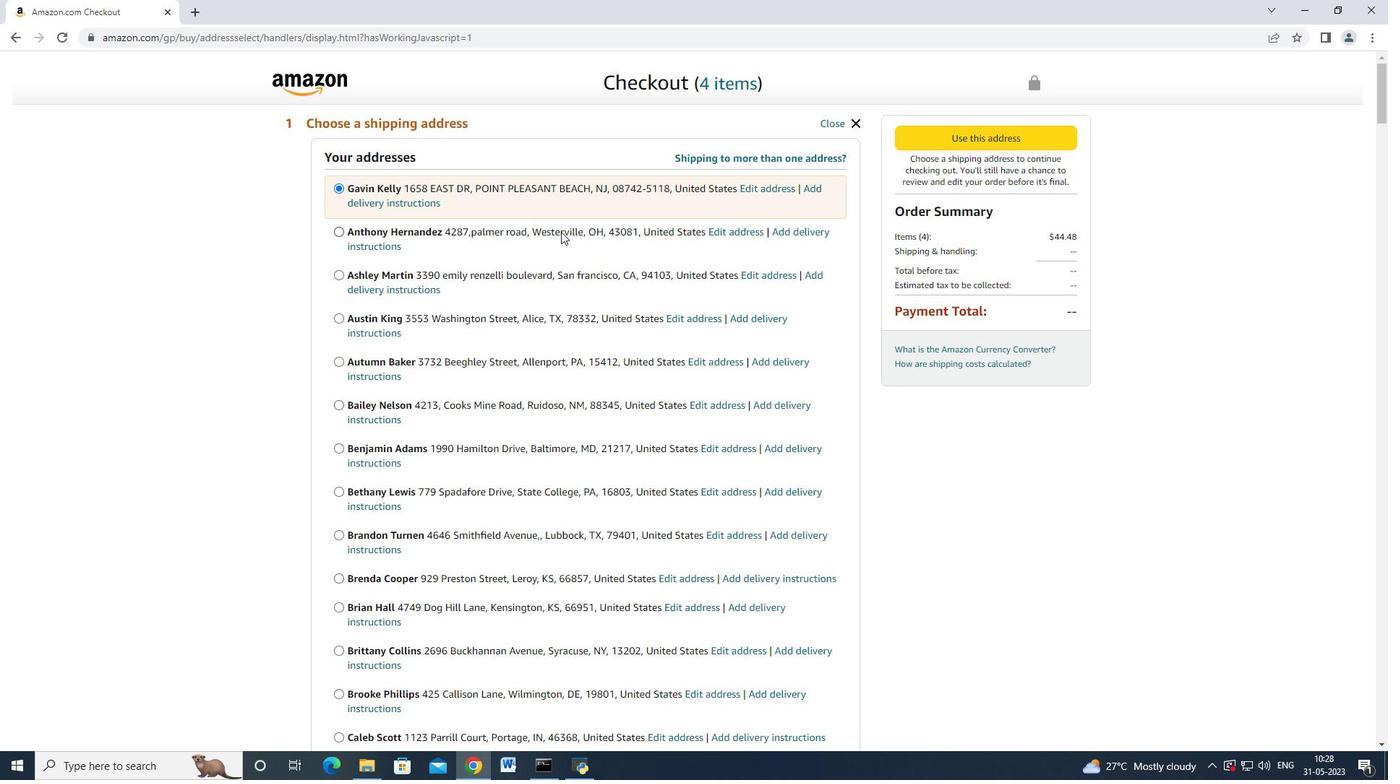 
Action: Mouse moved to (535, 250)
Screenshot: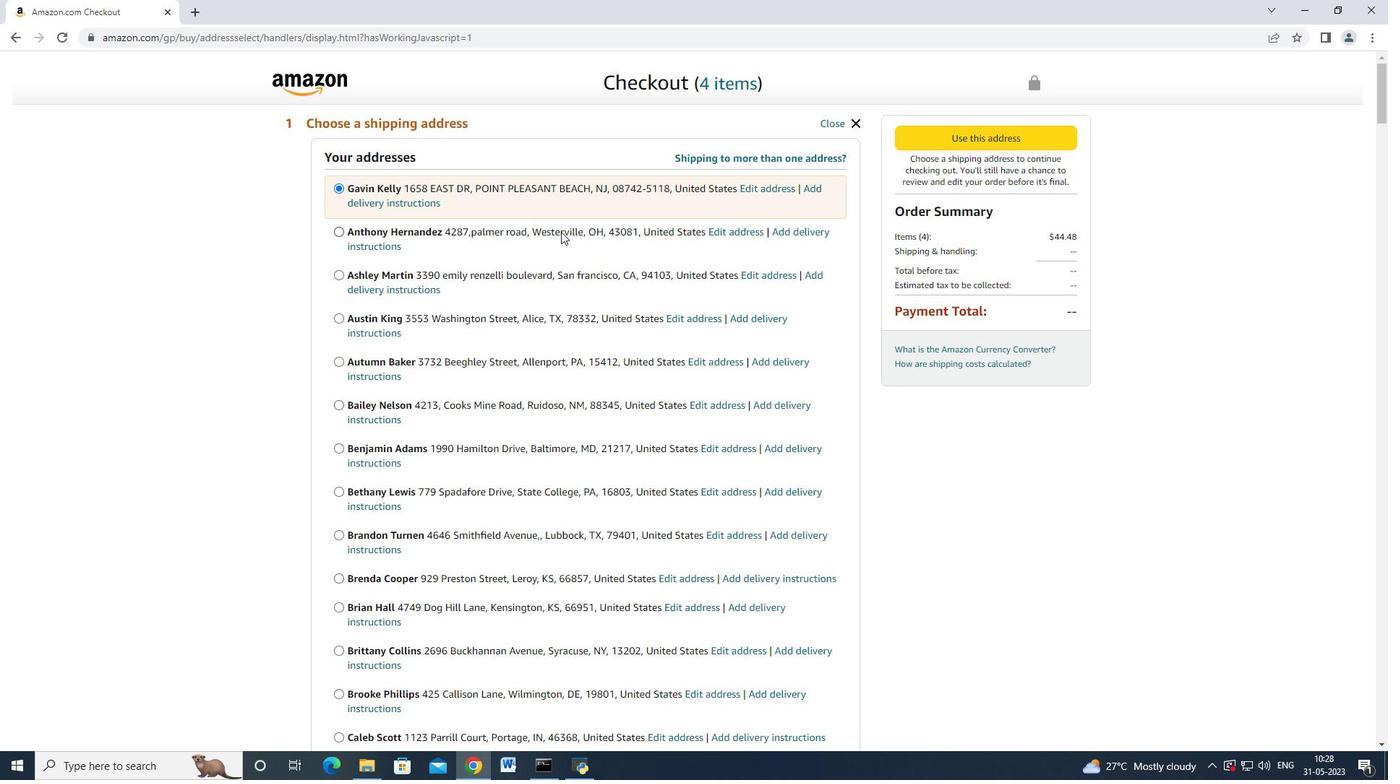 
Action: Mouse scrolled (538, 248) with delta (0, 0)
Screenshot: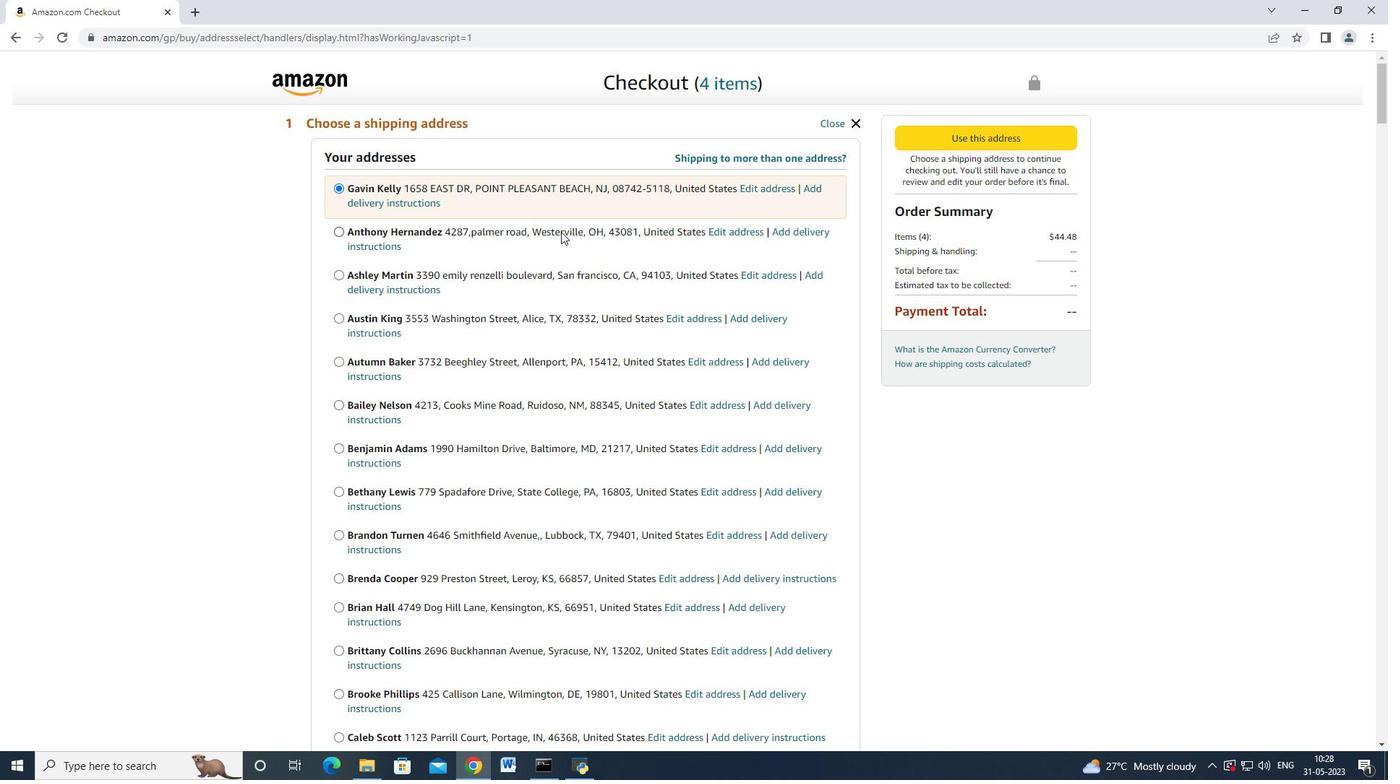 
Action: Mouse moved to (528, 249)
Screenshot: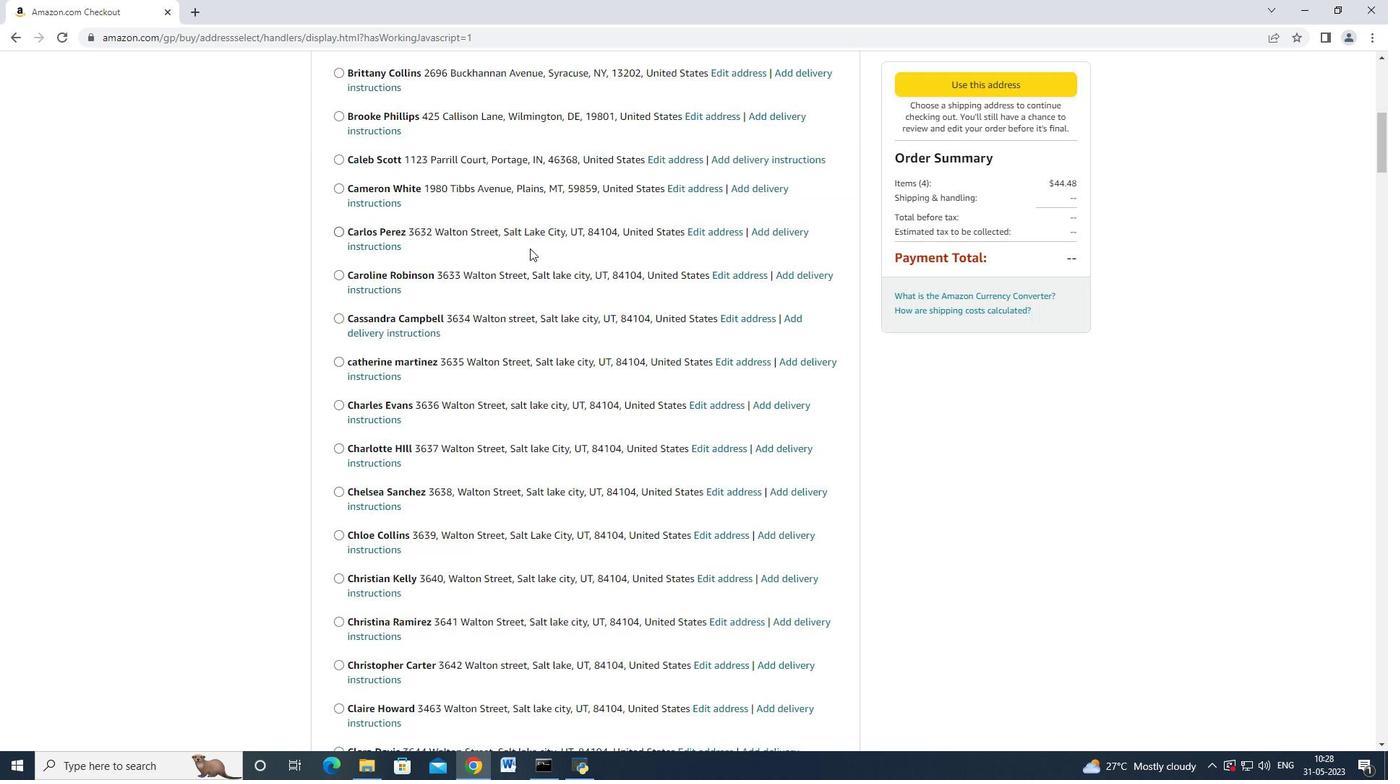 
Action: Mouse scrolled (528, 248) with delta (0, 0)
Screenshot: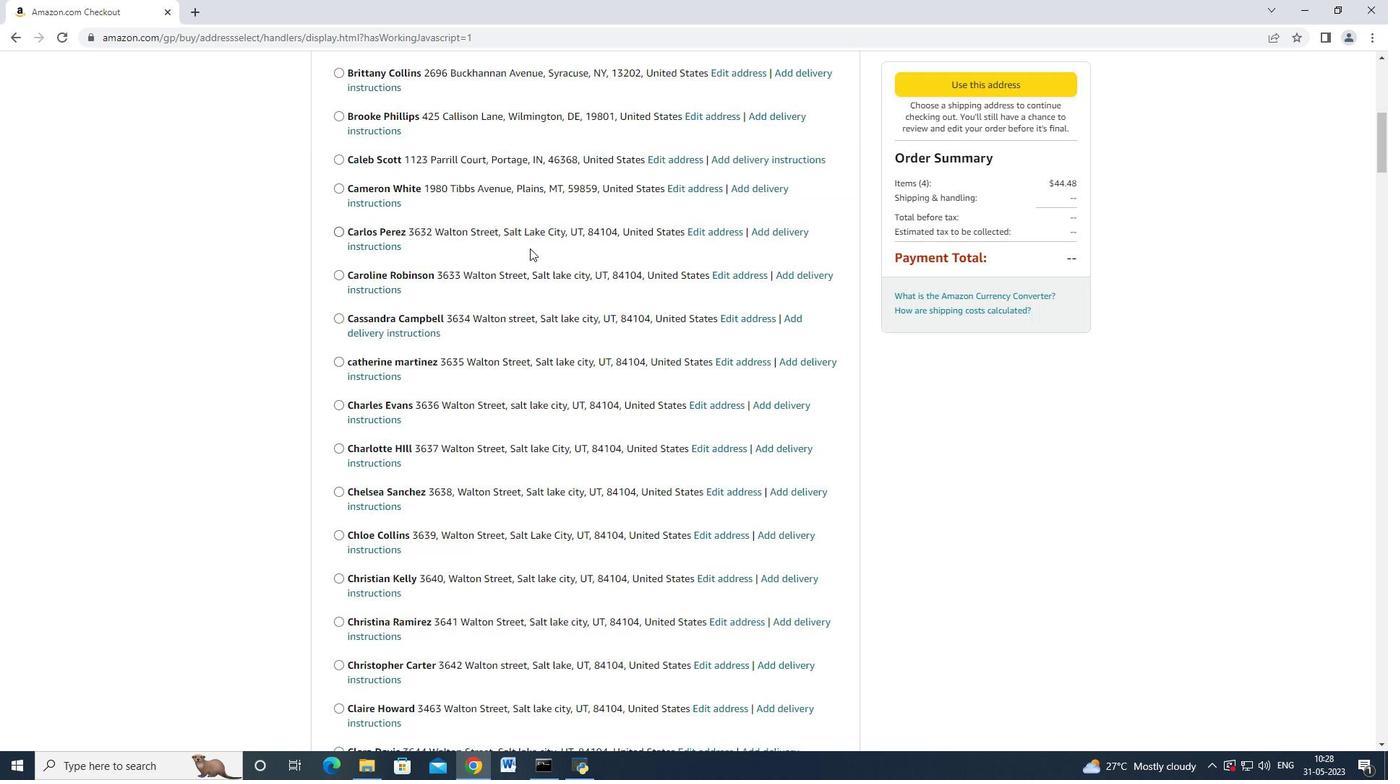 
Action: Mouse scrolled (528, 248) with delta (0, 0)
Screenshot: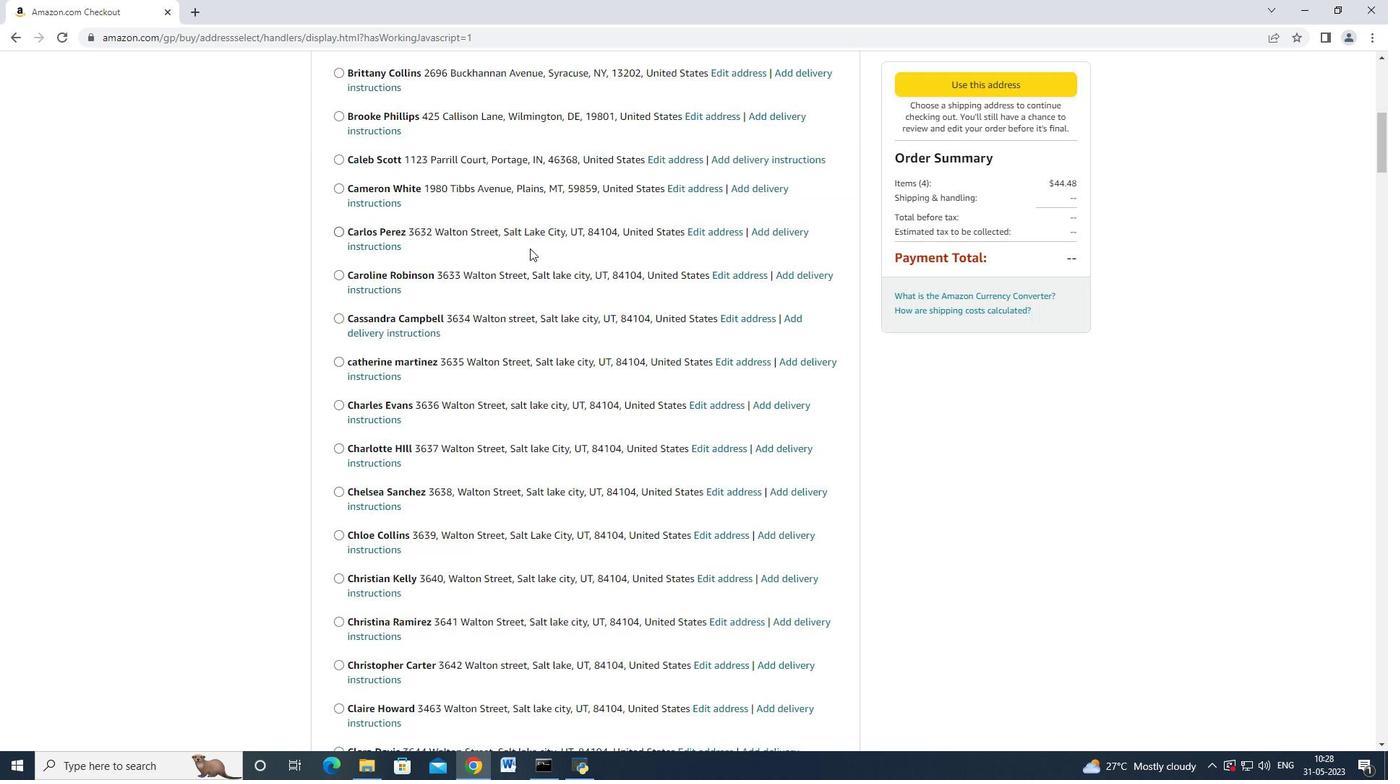 
Action: Mouse moved to (528, 249)
Screenshot: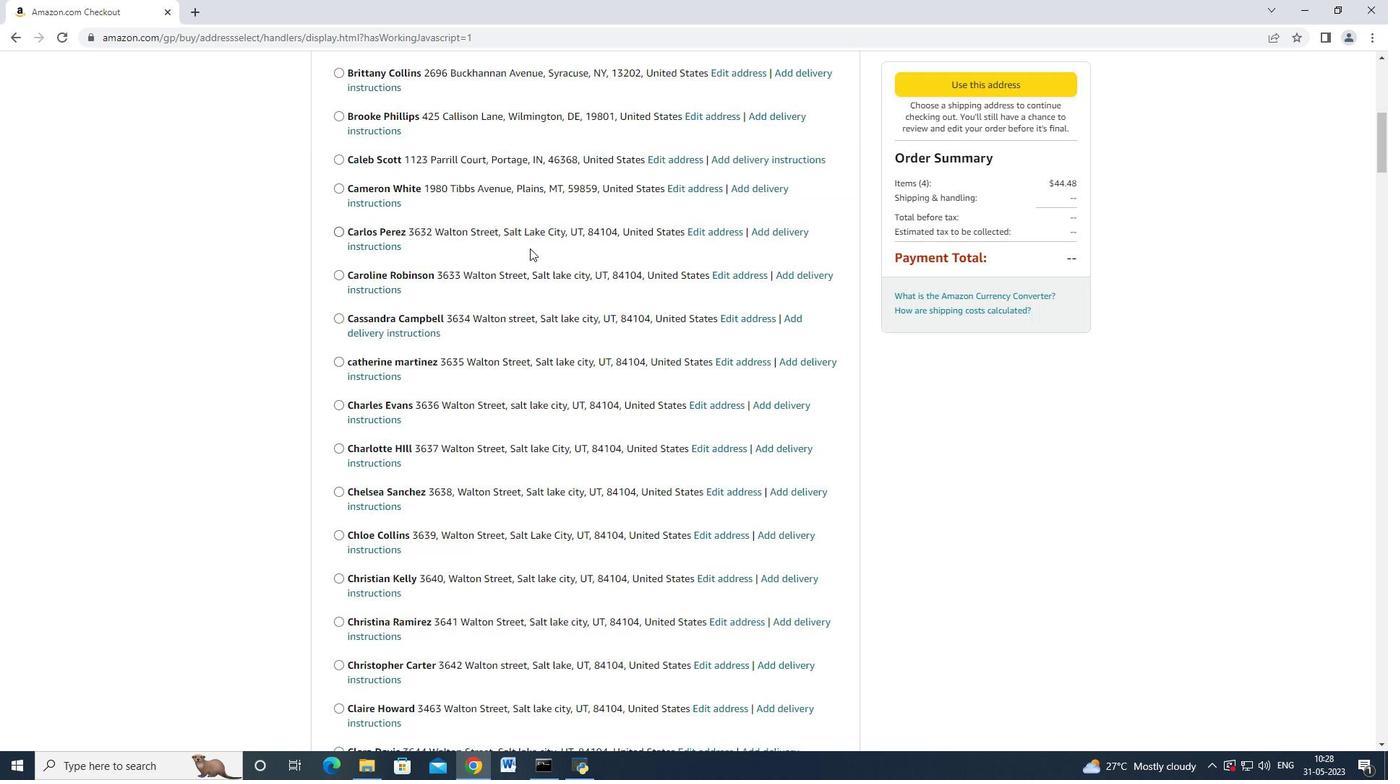 
Action: Mouse scrolled (528, 248) with delta (0, 0)
Screenshot: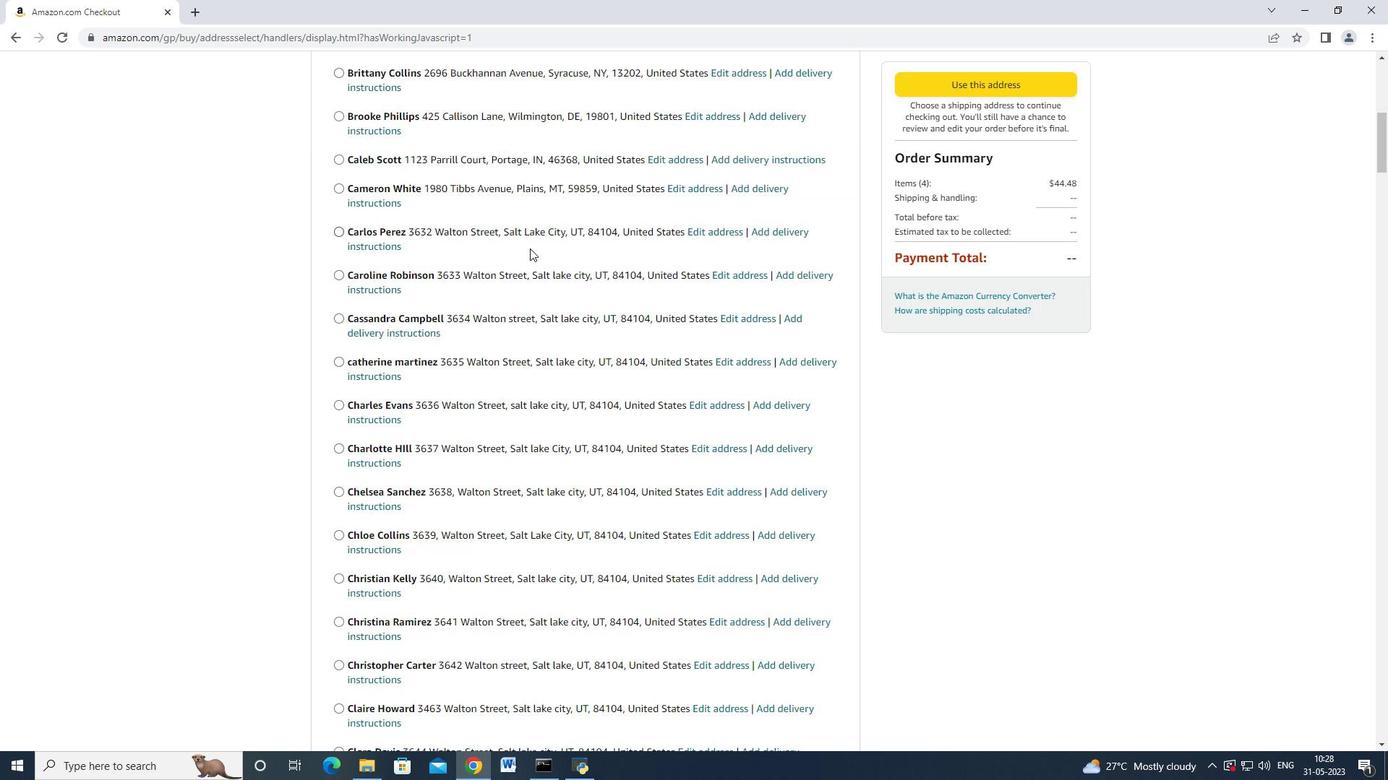 
Action: Mouse scrolled (528, 248) with delta (0, 0)
Screenshot: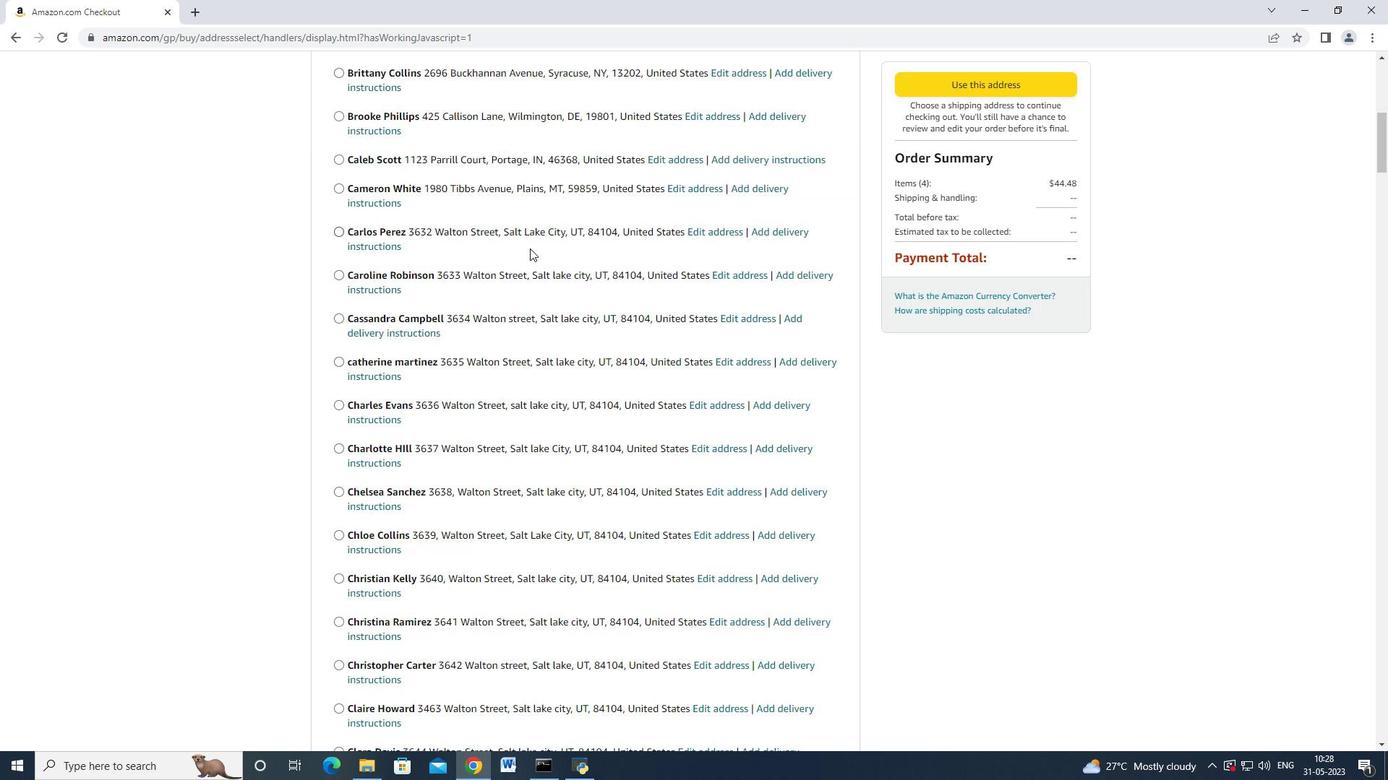 
Action: Mouse scrolled (528, 248) with delta (0, 0)
Screenshot: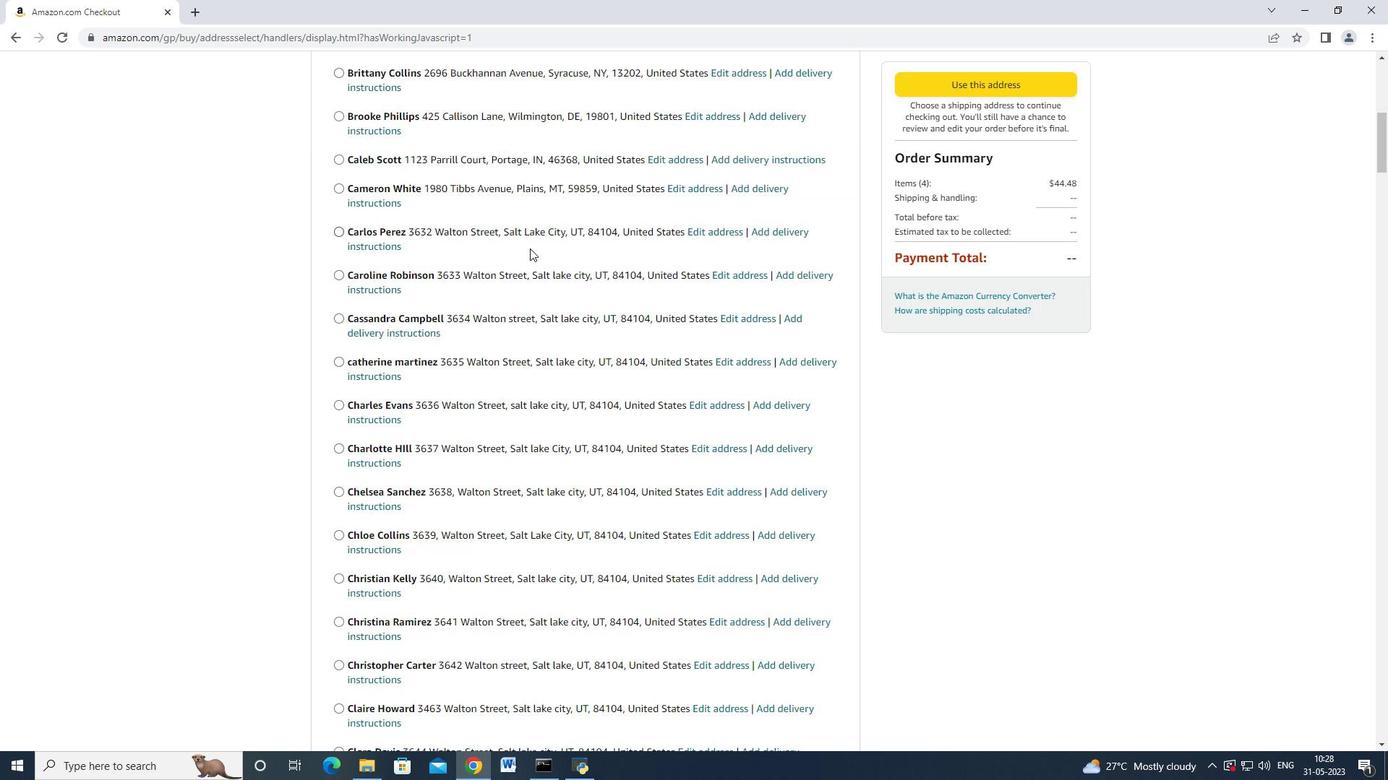 
Action: Mouse moved to (528, 249)
Screenshot: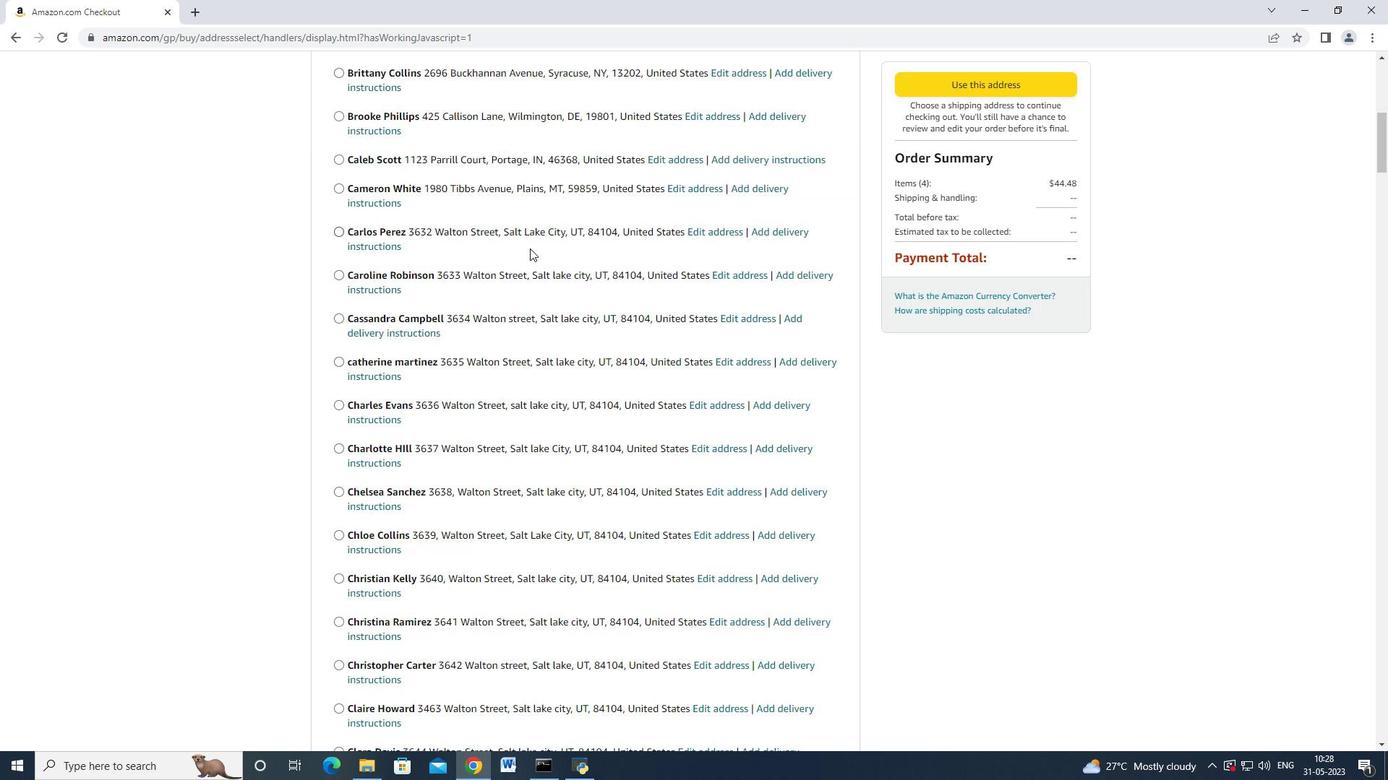 
Action: Mouse scrolled (528, 248) with delta (0, 0)
Screenshot: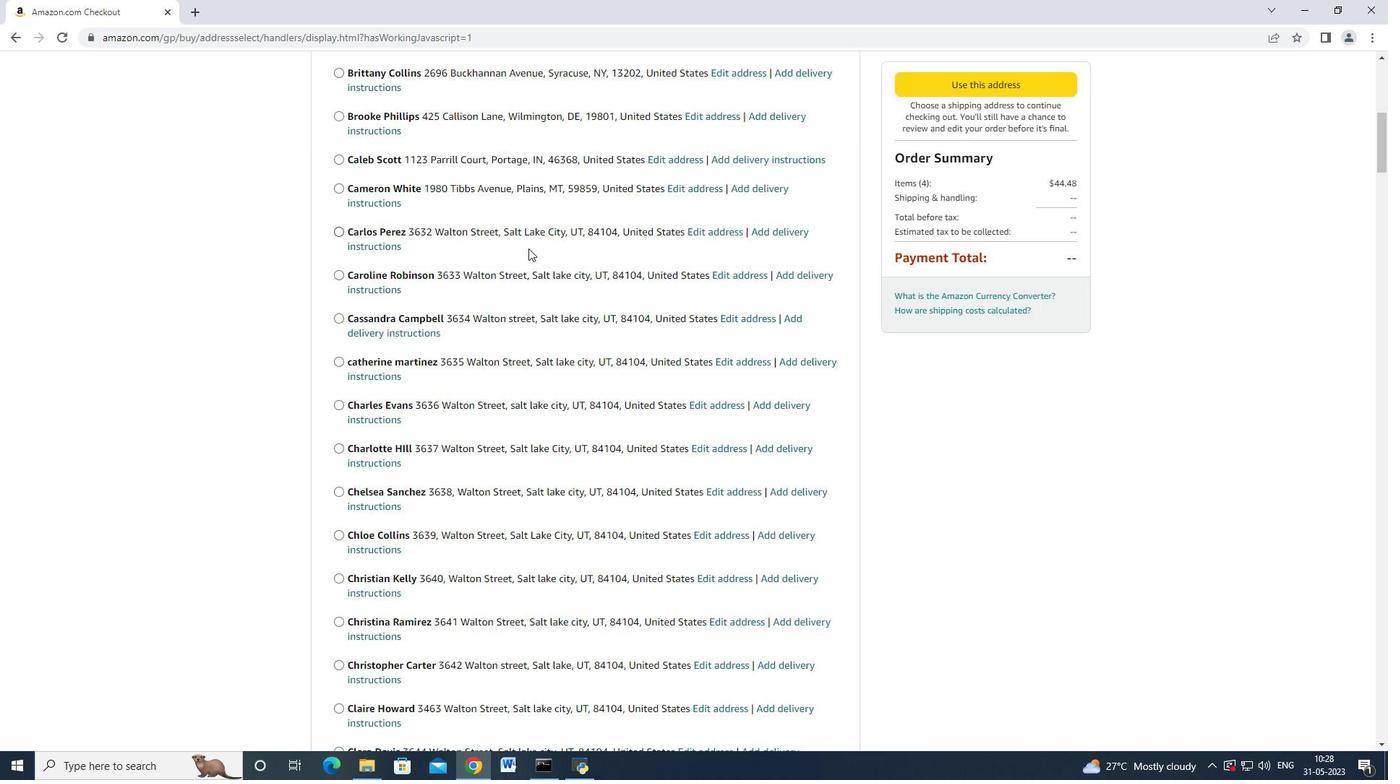 
Action: Mouse scrolled (528, 248) with delta (0, 0)
Screenshot: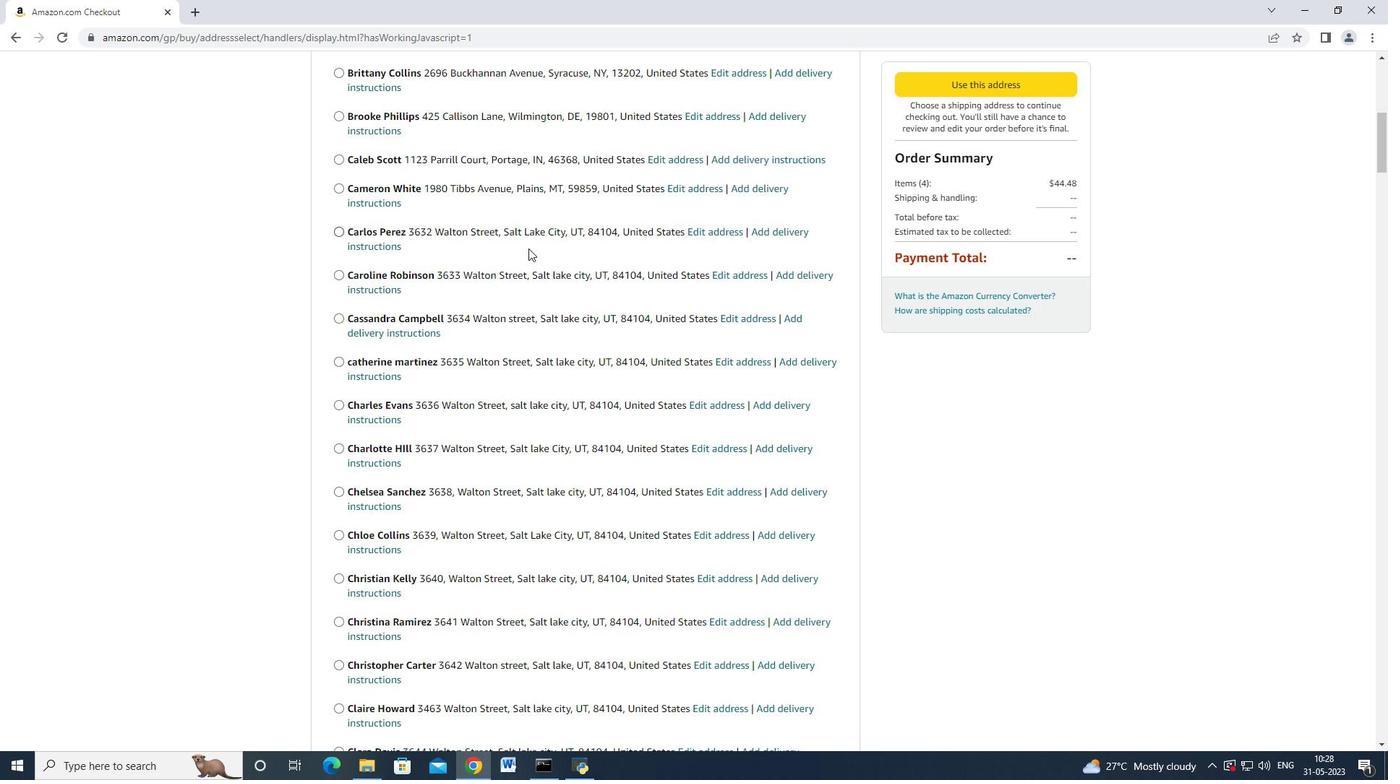 
Action: Mouse moved to (529, 248)
Screenshot: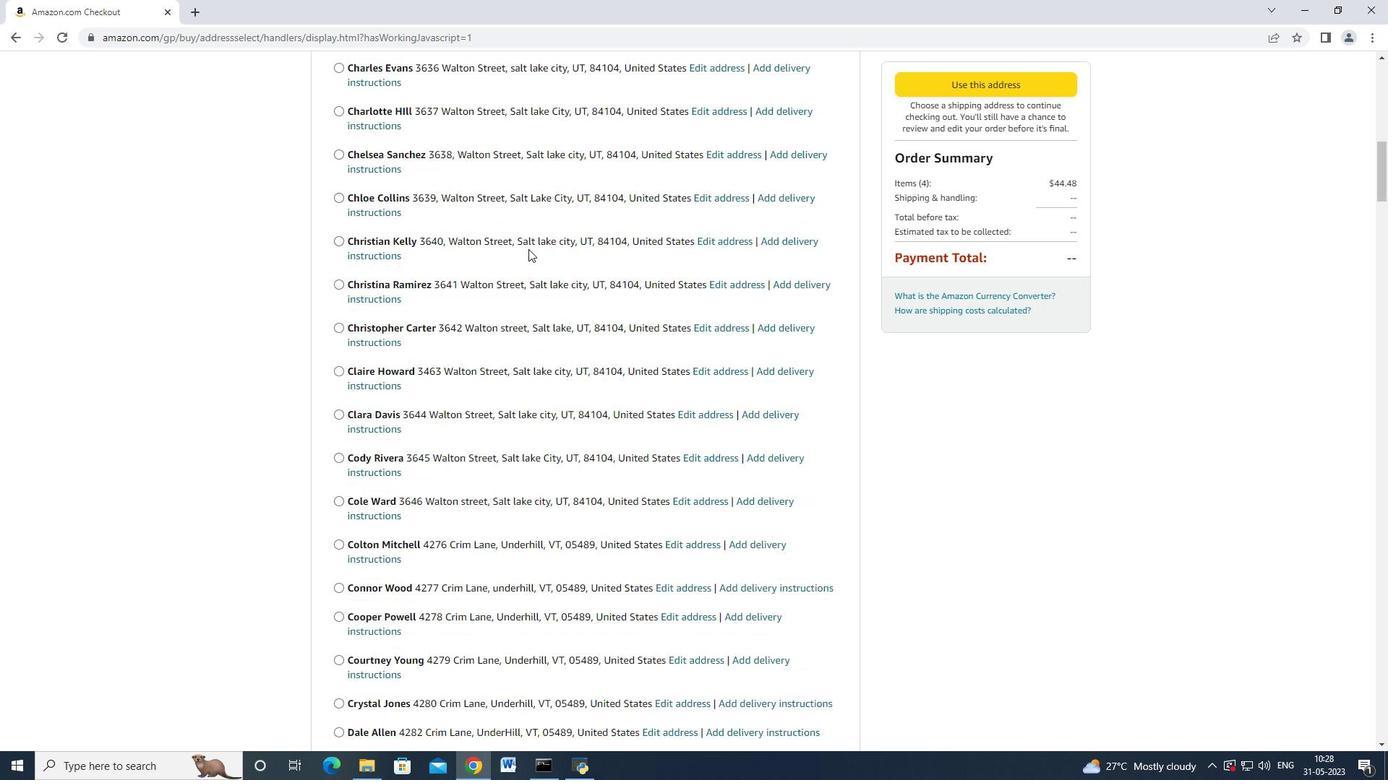 
Action: Mouse scrolled (529, 247) with delta (0, 0)
Screenshot: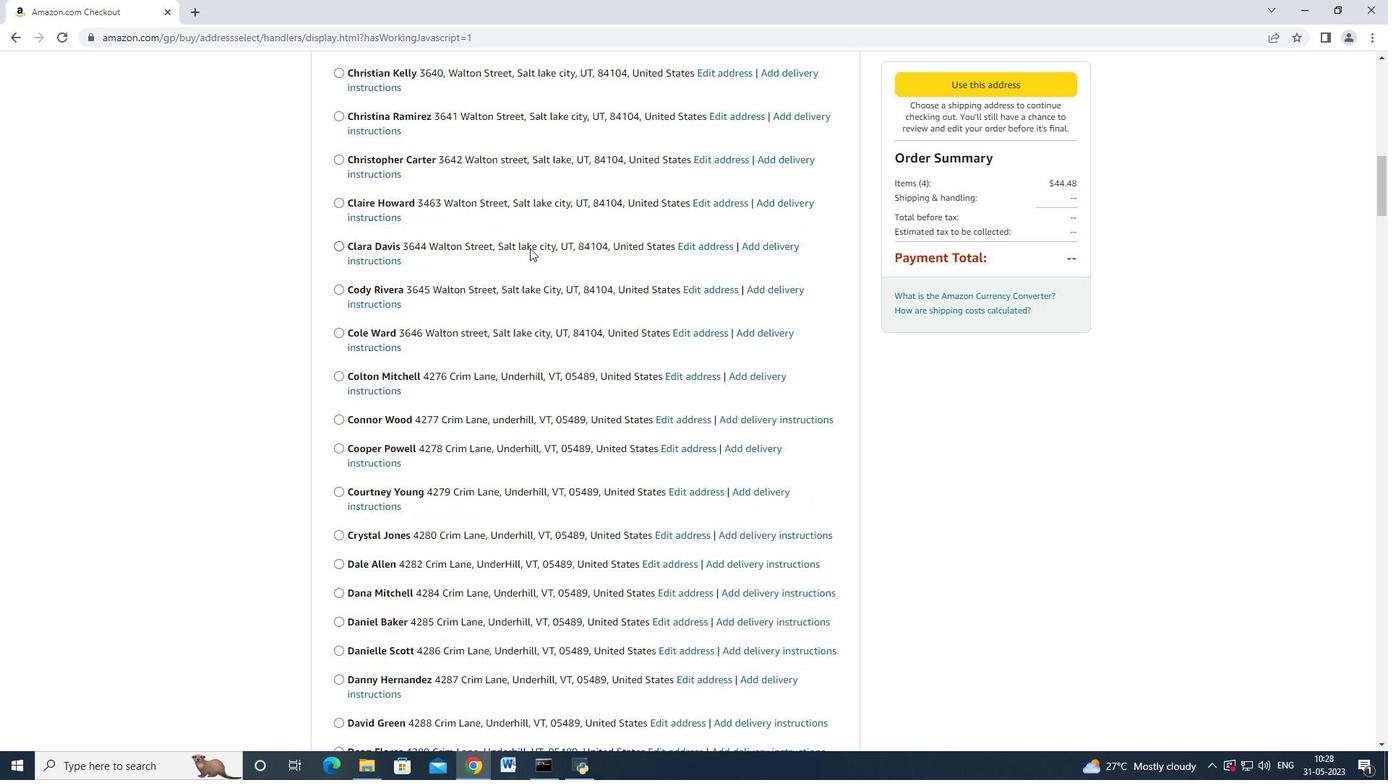 
Action: Mouse scrolled (529, 247) with delta (0, 0)
Screenshot: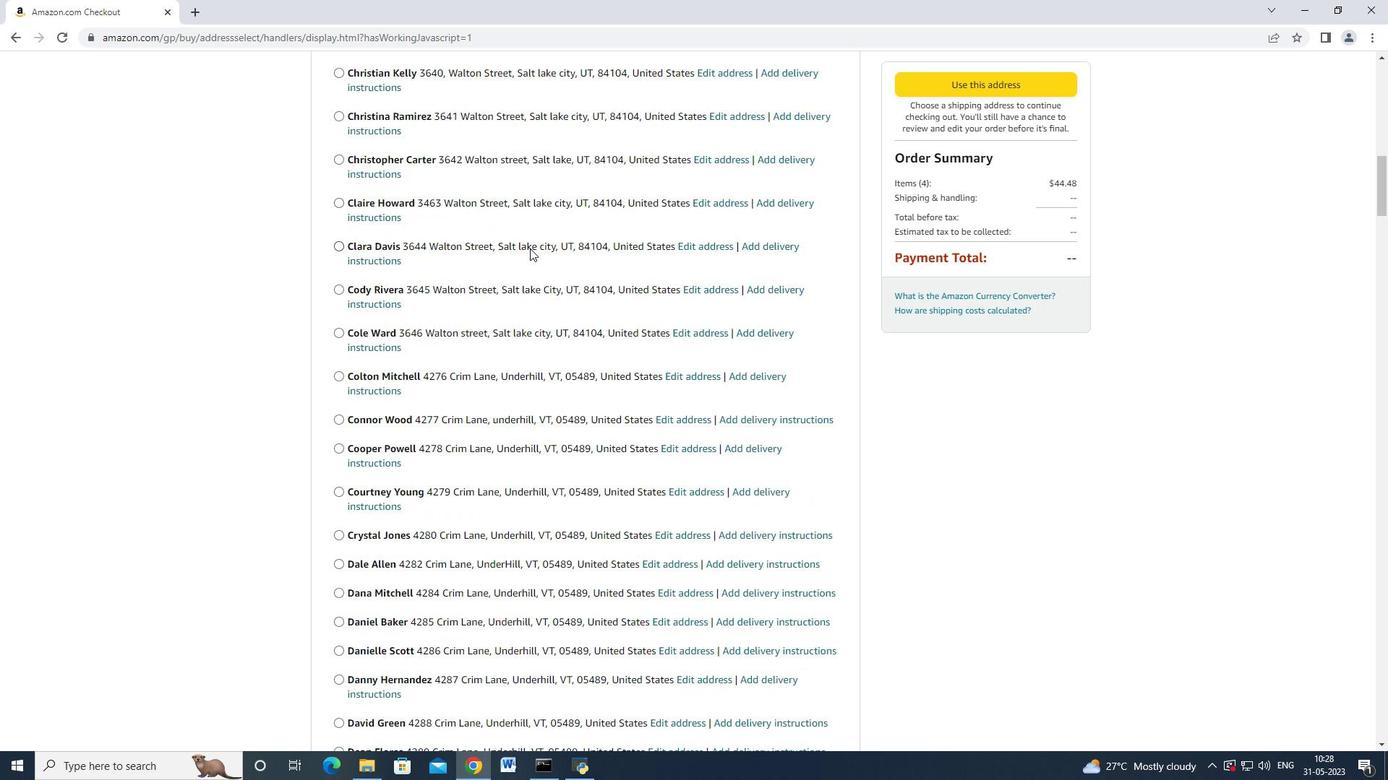 
Action: Mouse scrolled (529, 247) with delta (0, 0)
Screenshot: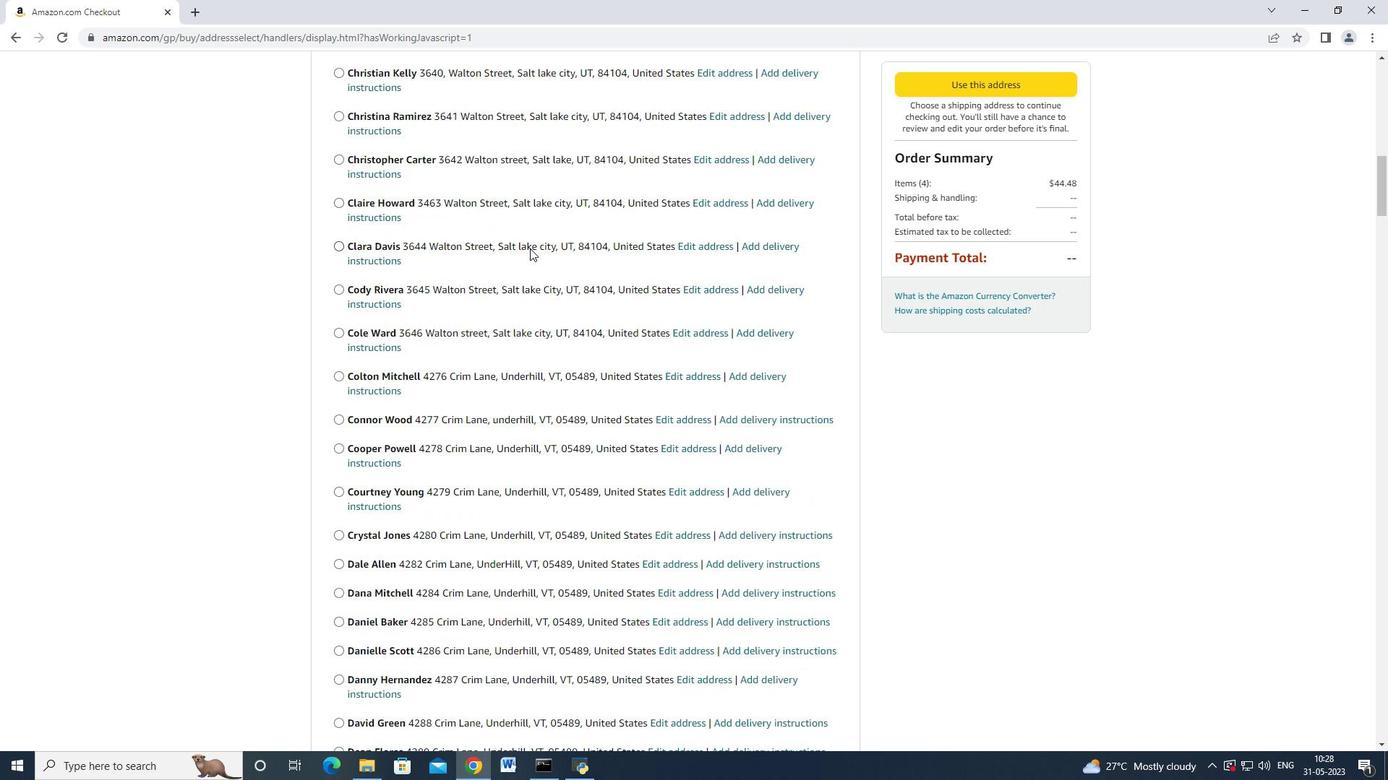 
Action: Mouse scrolled (529, 247) with delta (0, 0)
Screenshot: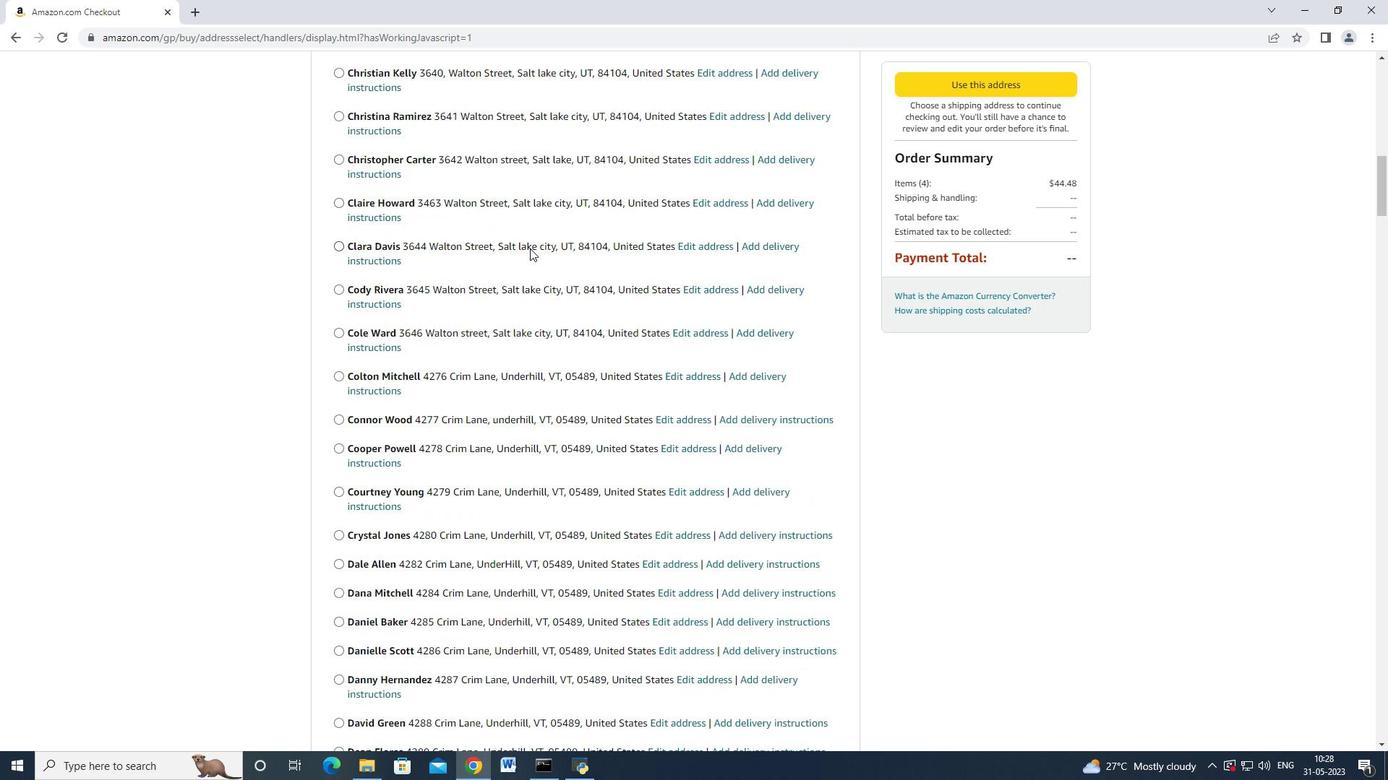 
Action: Mouse scrolled (529, 247) with delta (0, 0)
Screenshot: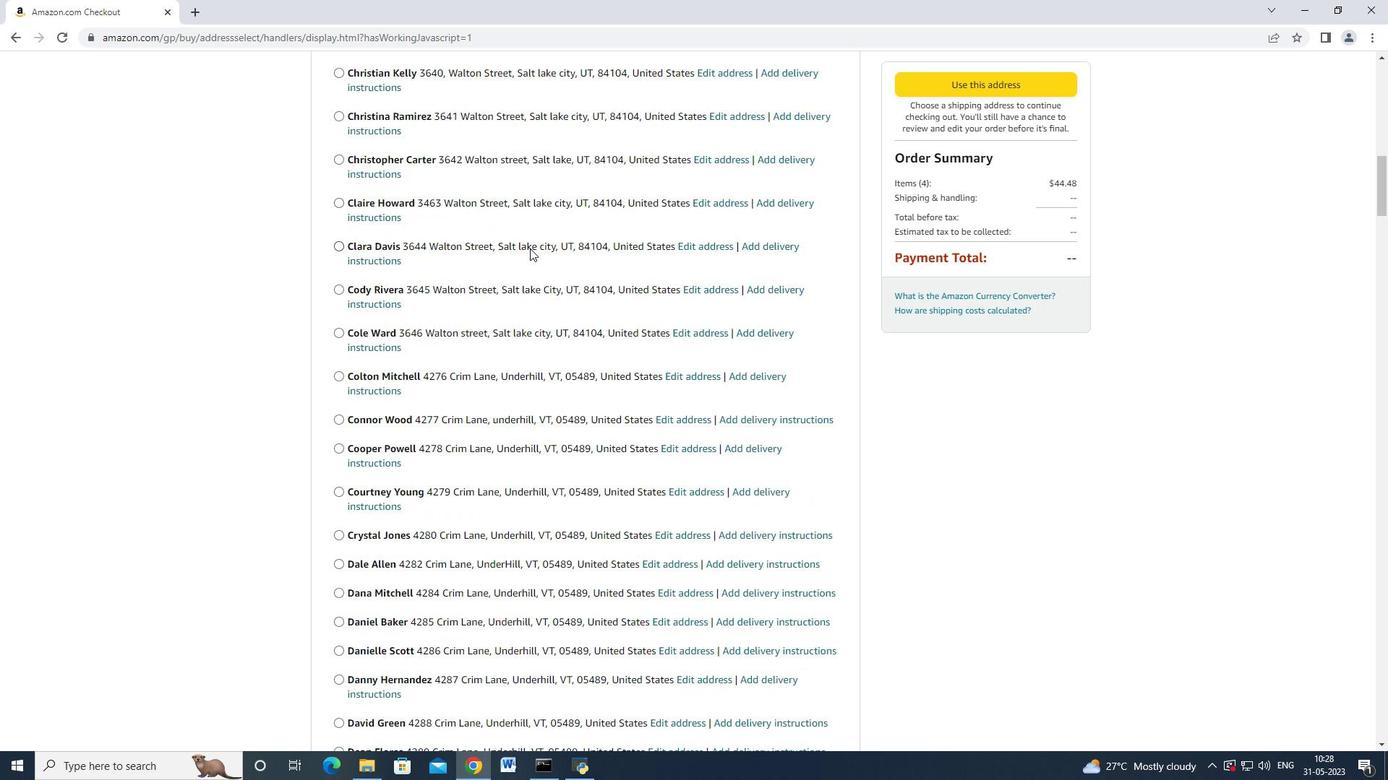 
Action: Mouse scrolled (529, 247) with delta (0, 0)
Screenshot: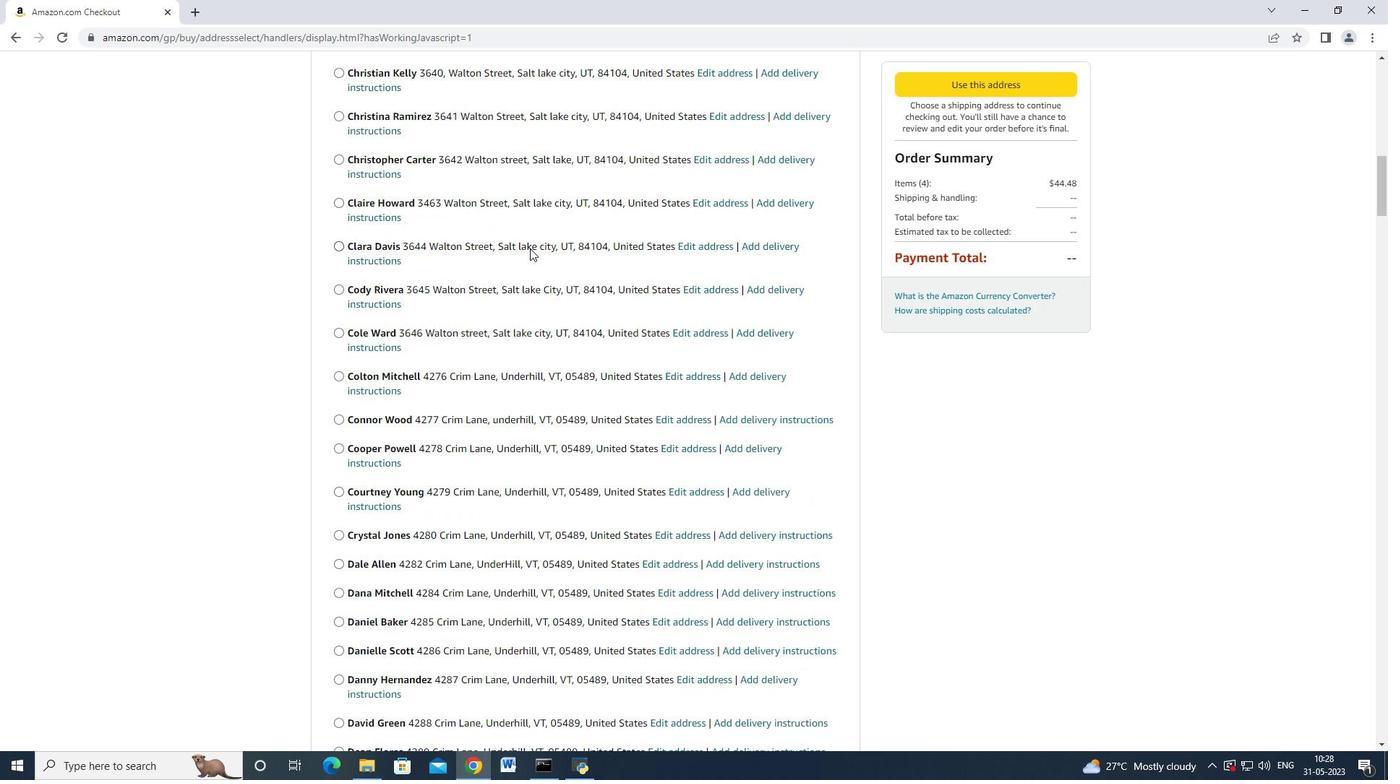 
Action: Mouse scrolled (529, 247) with delta (0, 0)
Screenshot: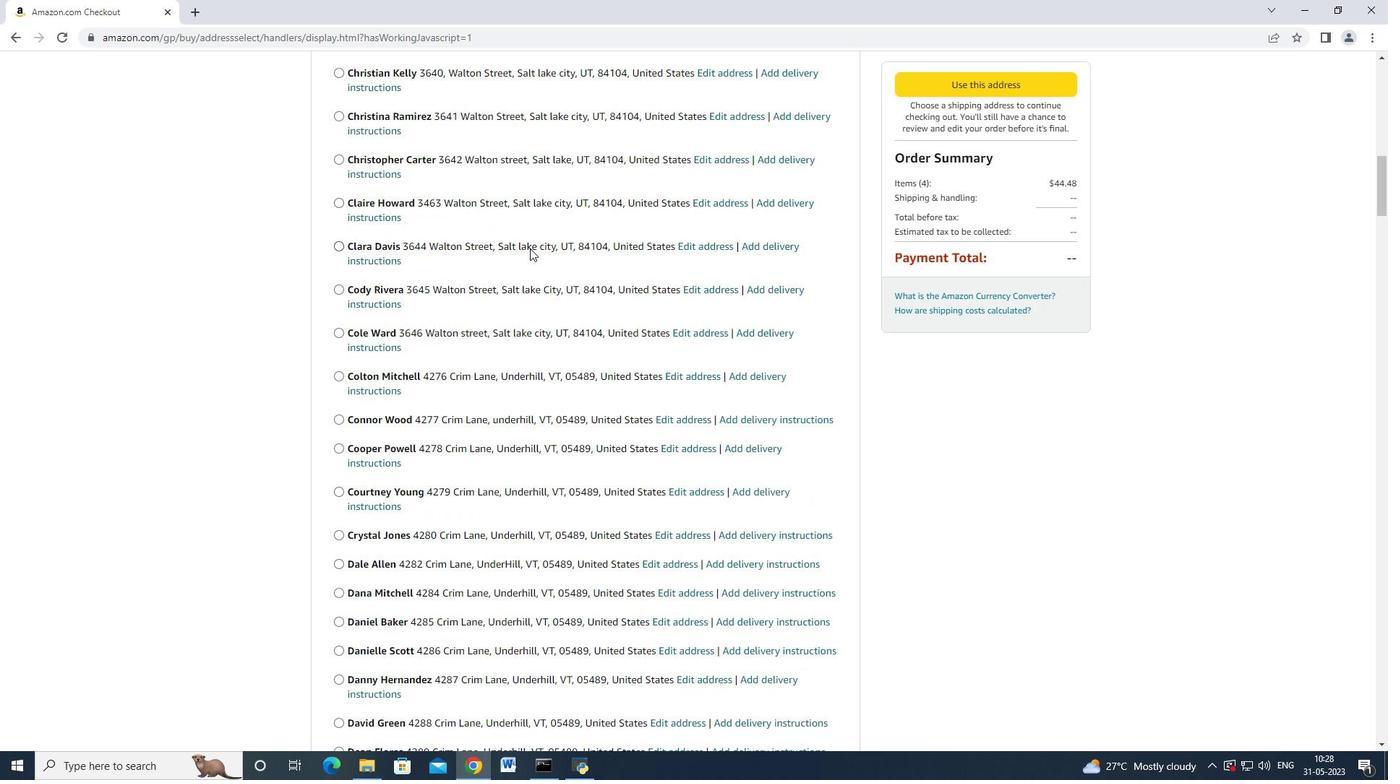 
Action: Mouse scrolled (529, 247) with delta (0, 0)
Screenshot: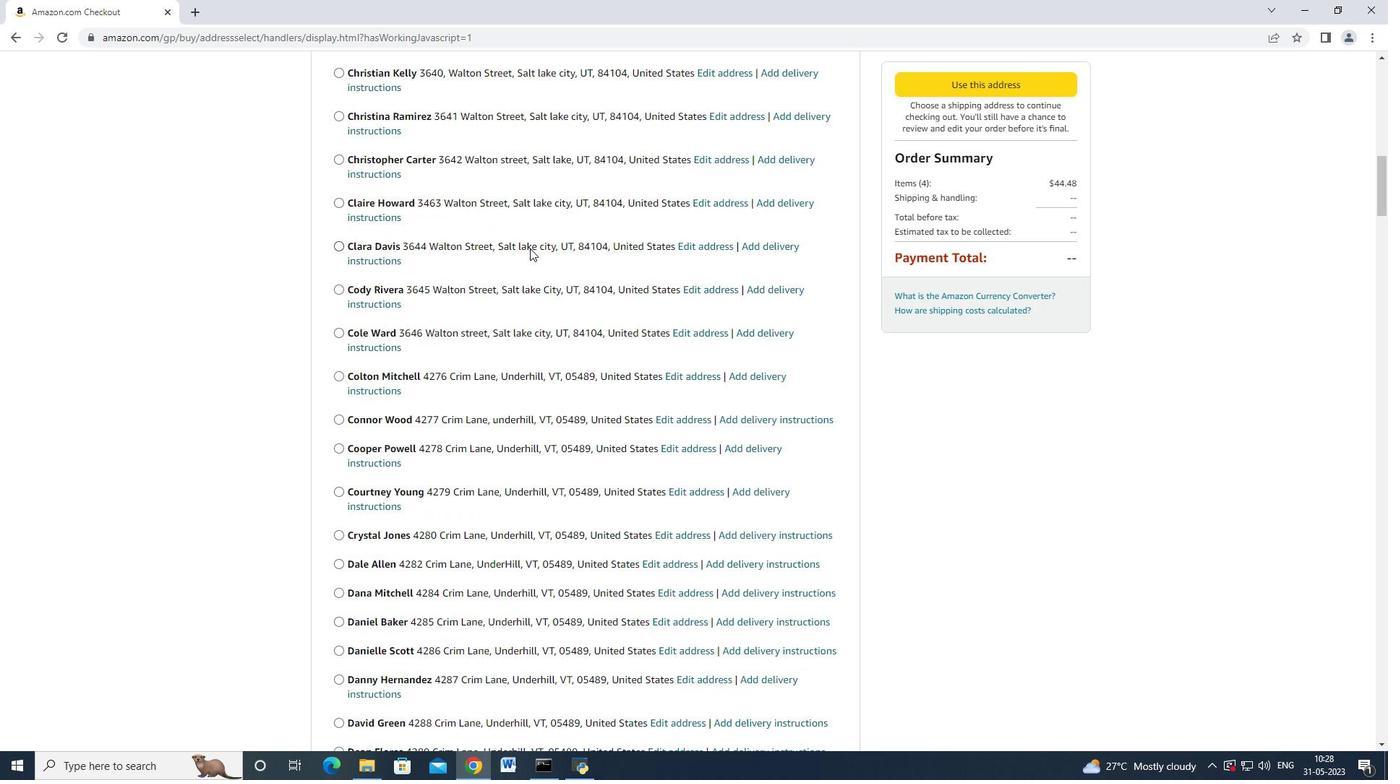
Action: Mouse moved to (532, 246)
Screenshot: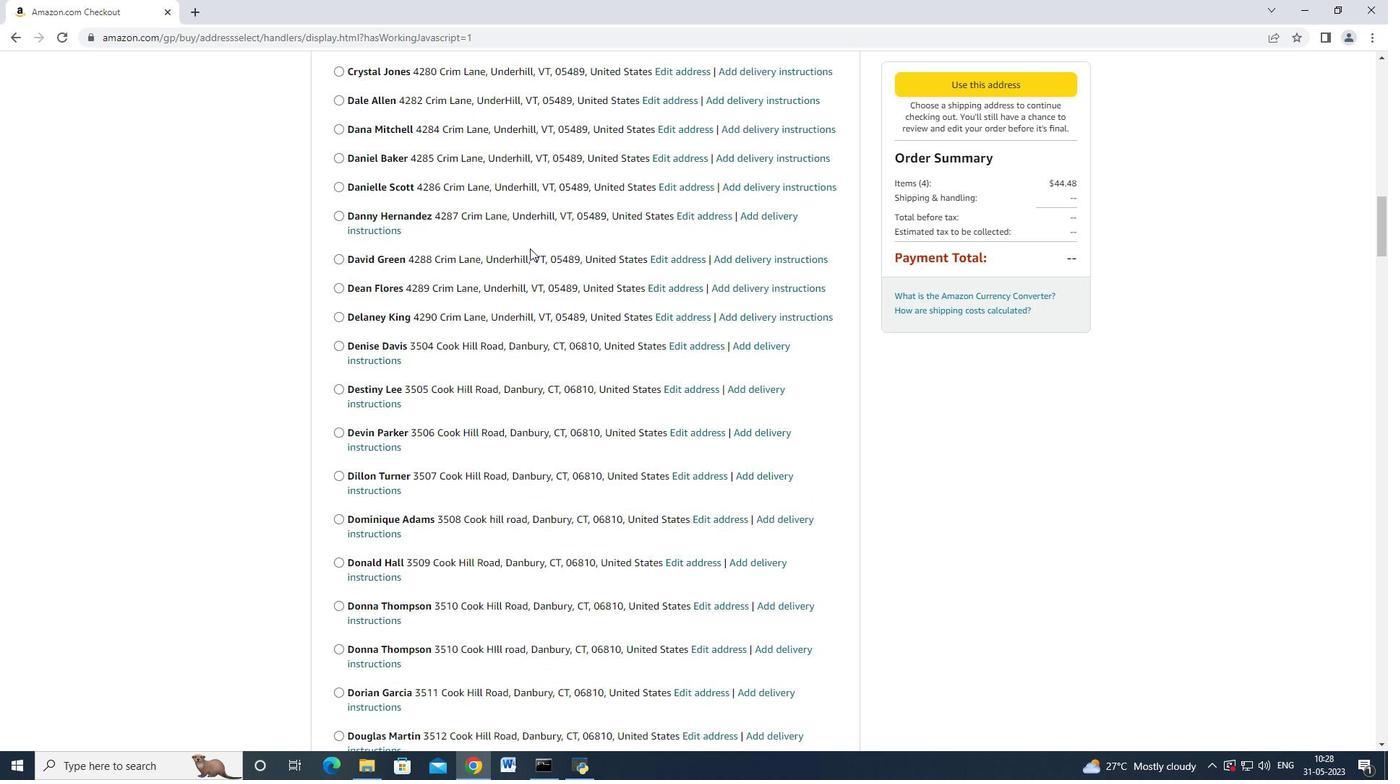 
Action: Mouse scrolled (532, 245) with delta (0, 0)
Screenshot: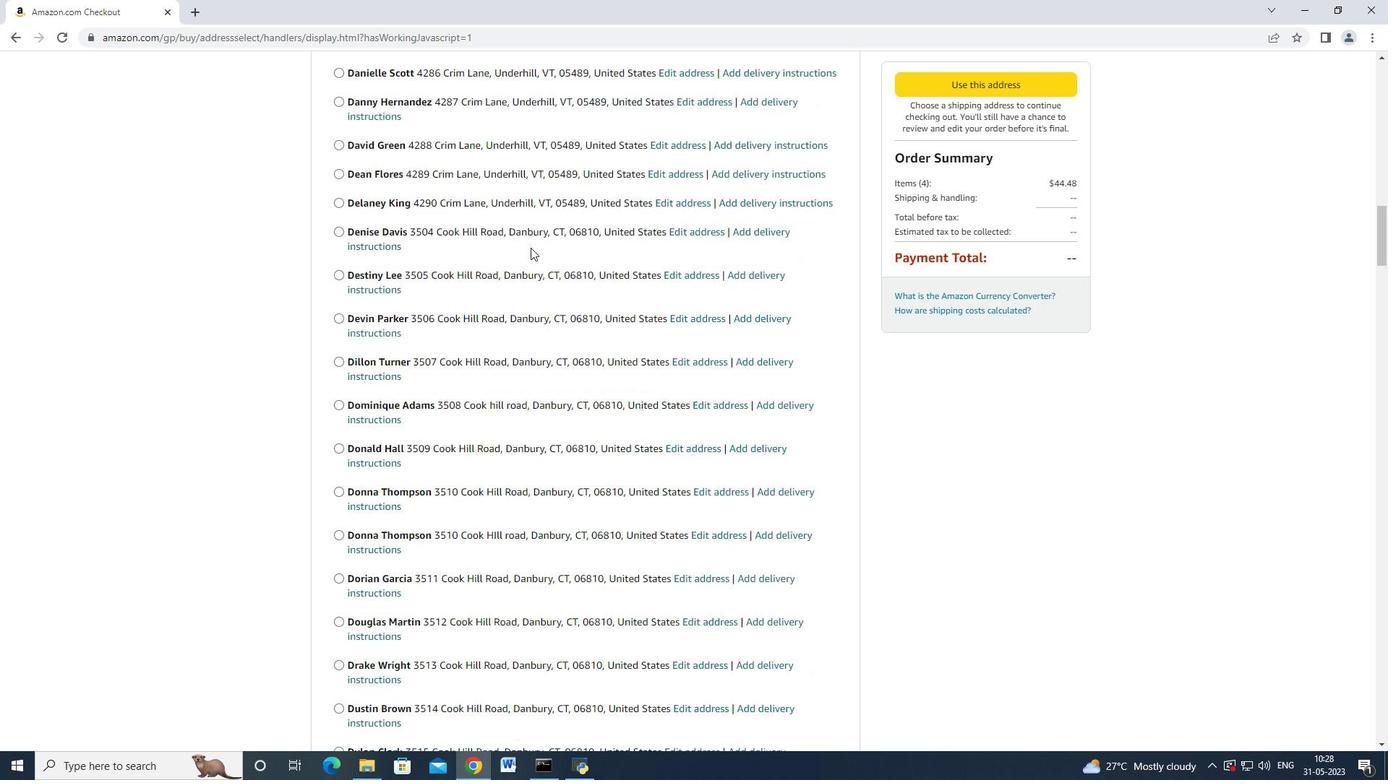 
Action: Mouse moved to (532, 246)
Screenshot: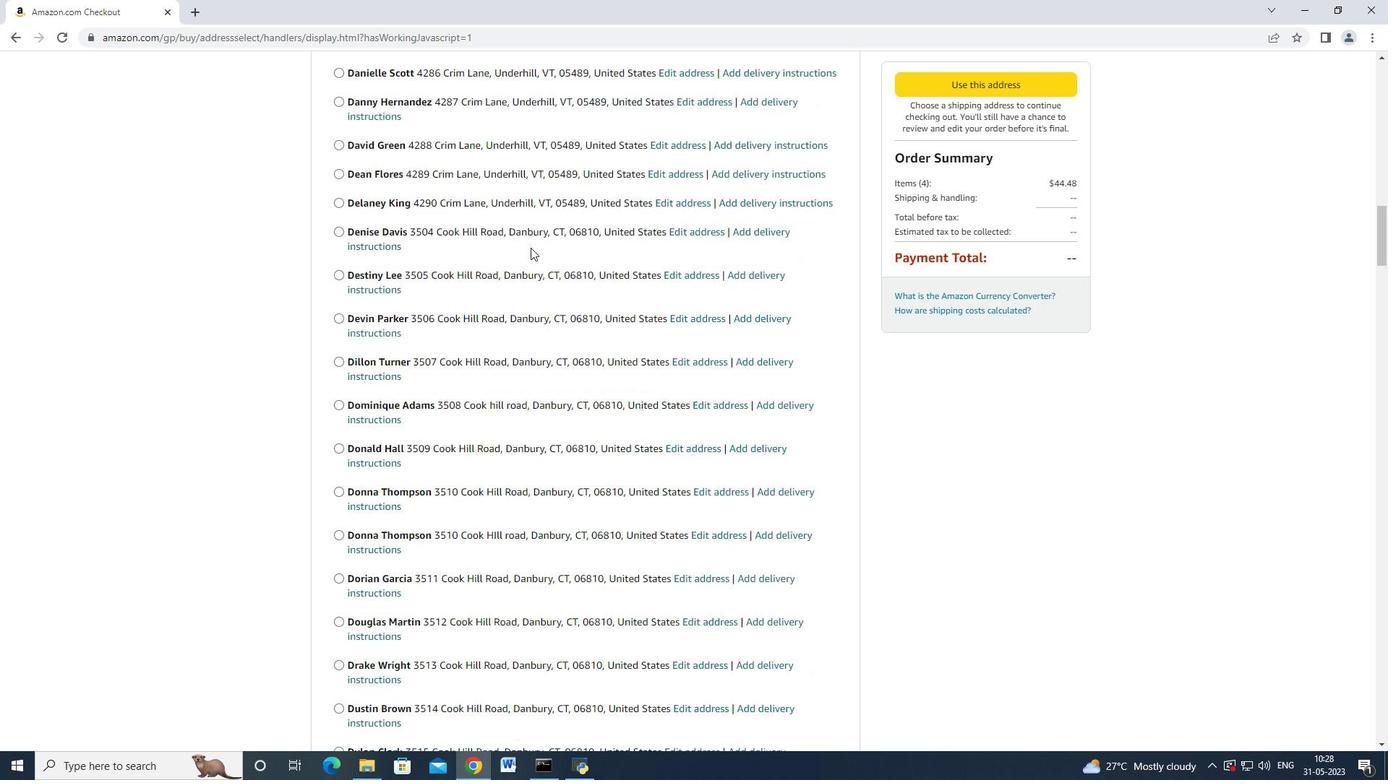 
Action: Mouse scrolled (532, 245) with delta (0, 0)
Screenshot: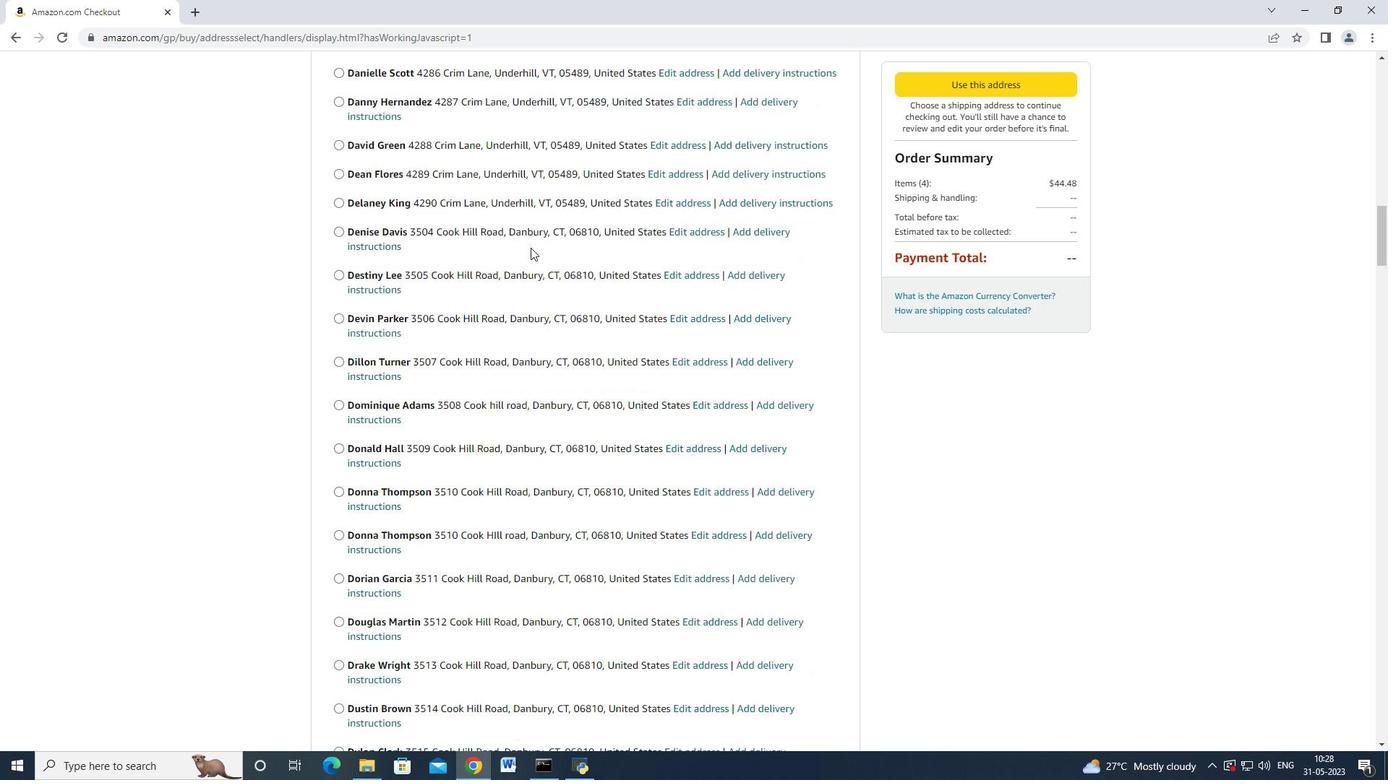 
Action: Mouse scrolled (532, 245) with delta (0, 0)
Screenshot: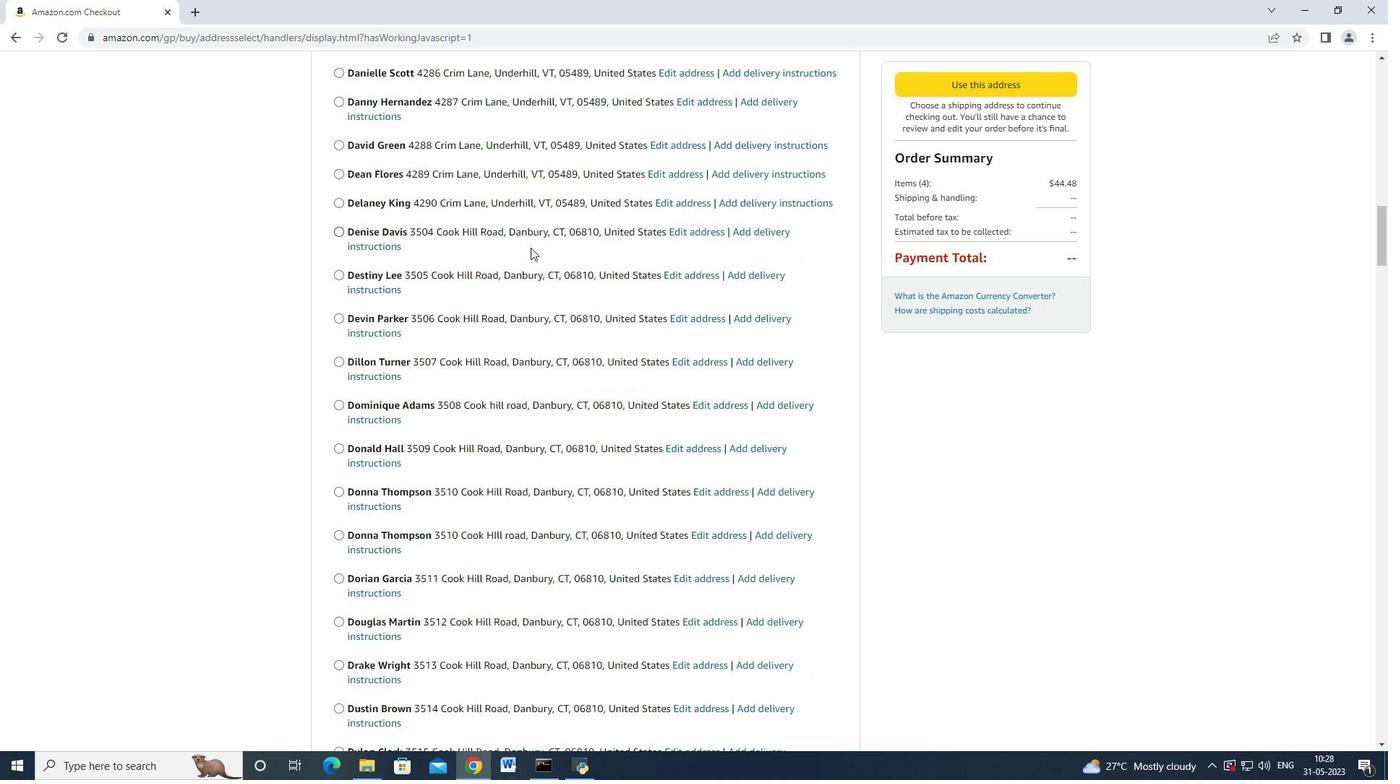 
Action: Mouse moved to (532, 246)
Screenshot: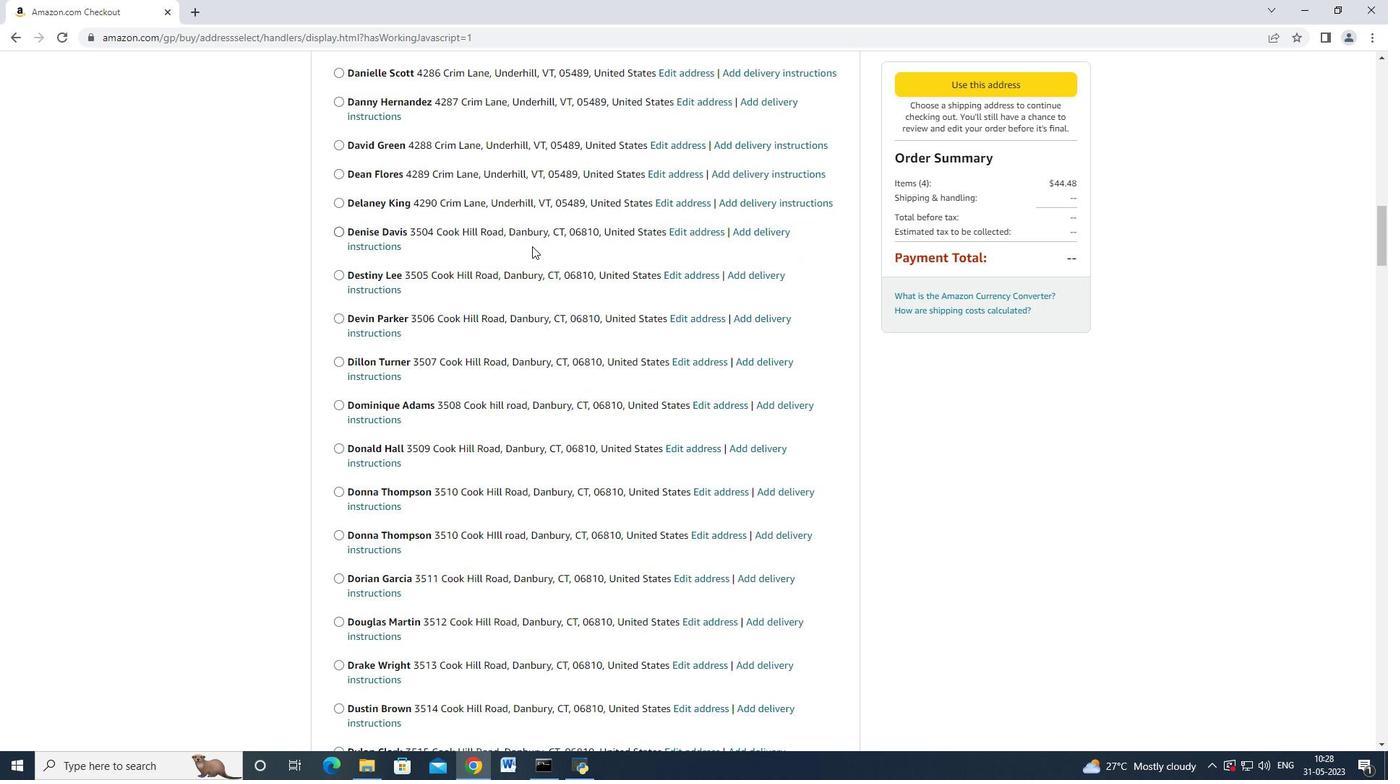 
Action: Mouse scrolled (532, 245) with delta (0, 0)
Screenshot: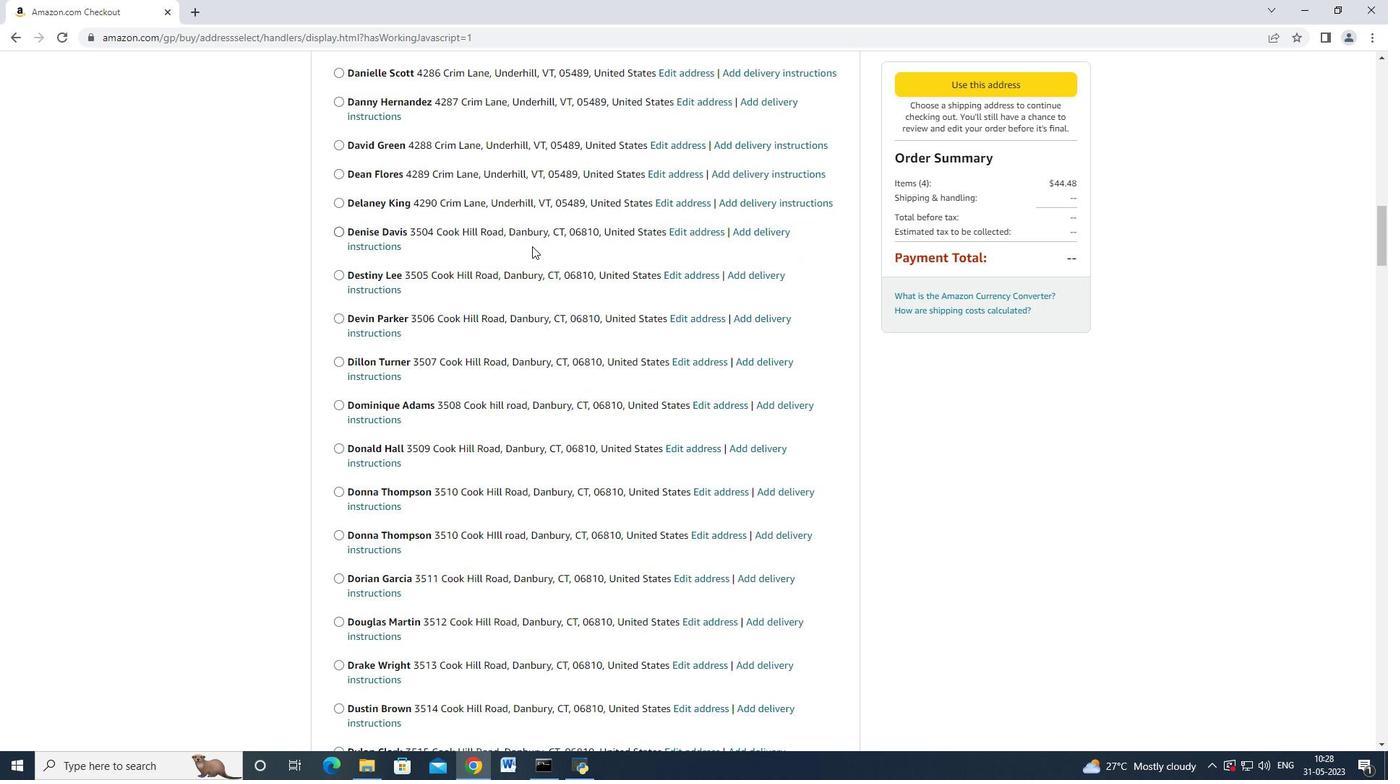
Action: Mouse moved to (532, 247)
Screenshot: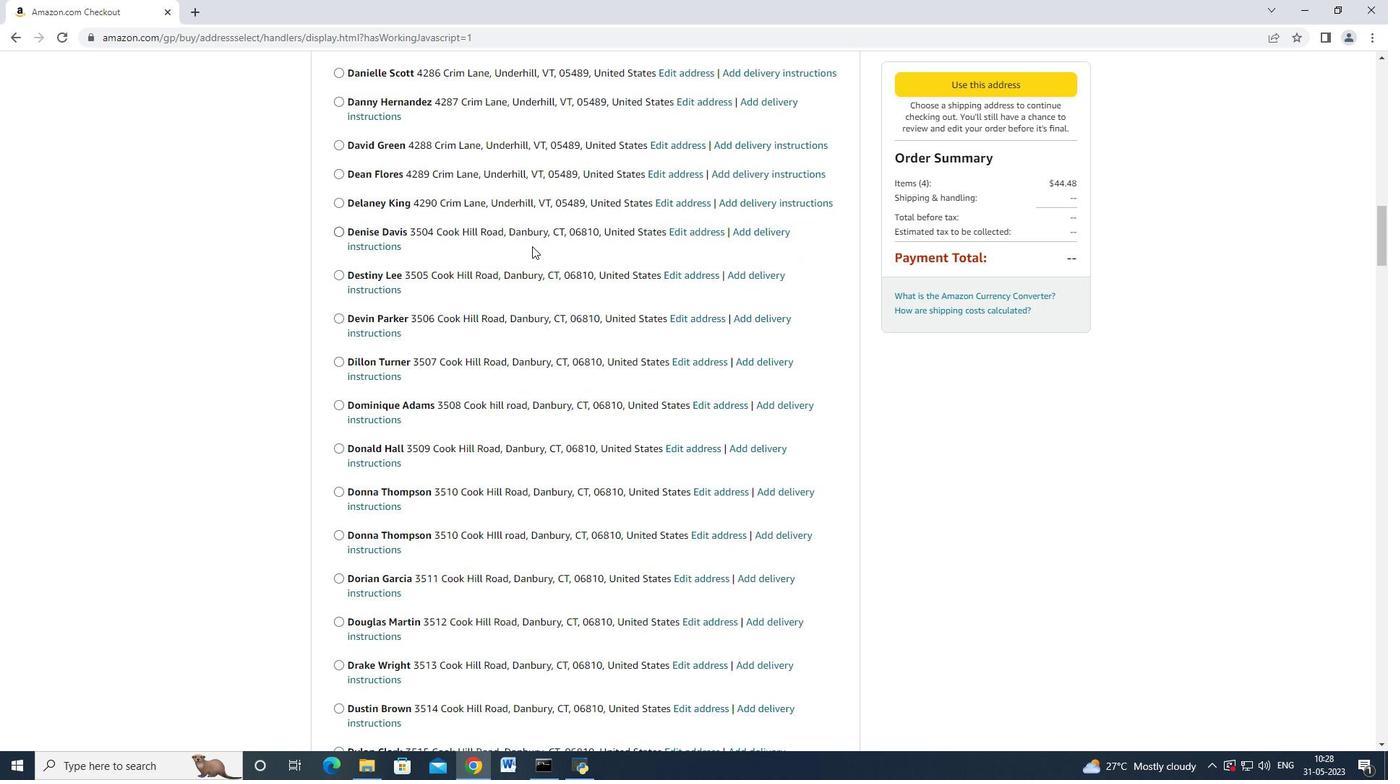 
Action: Mouse scrolled (532, 245) with delta (0, 0)
Screenshot: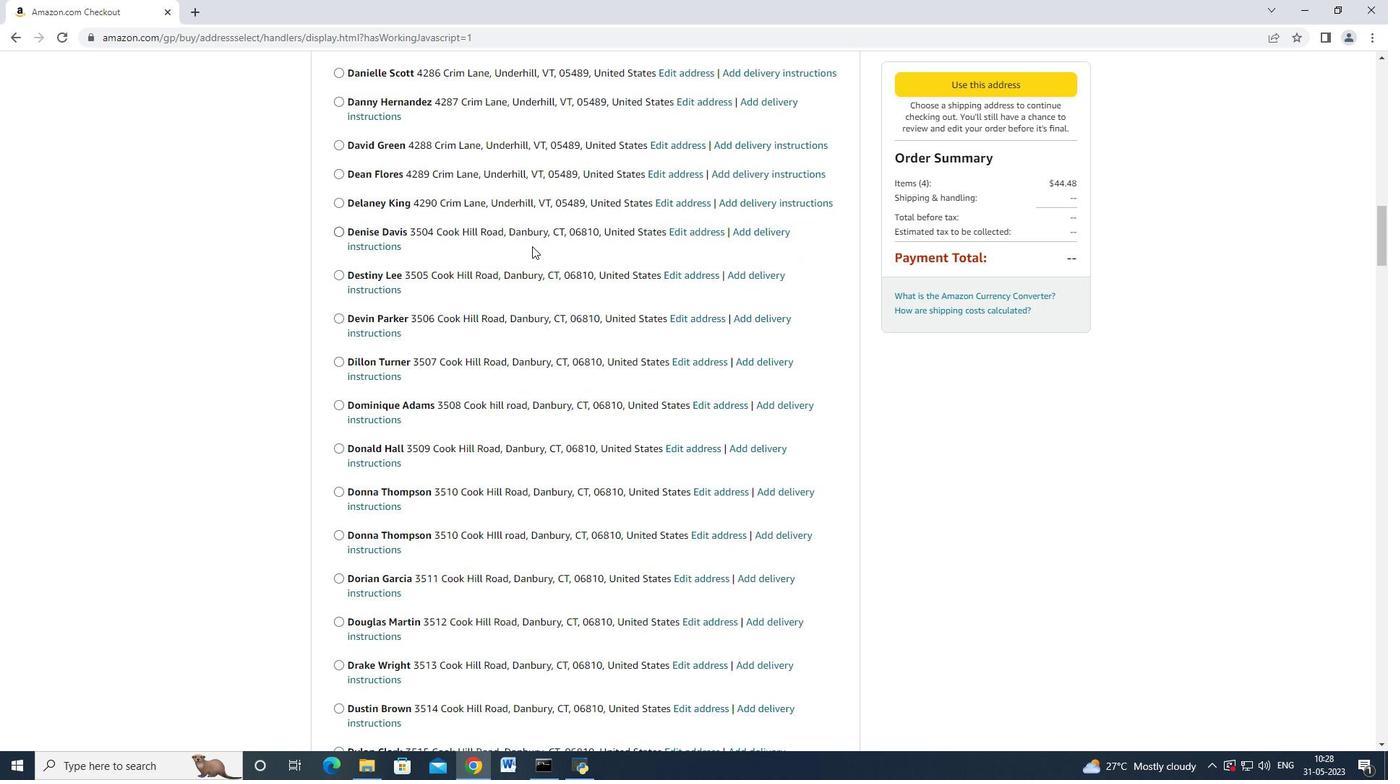 
Action: Mouse moved to (532, 247)
Screenshot: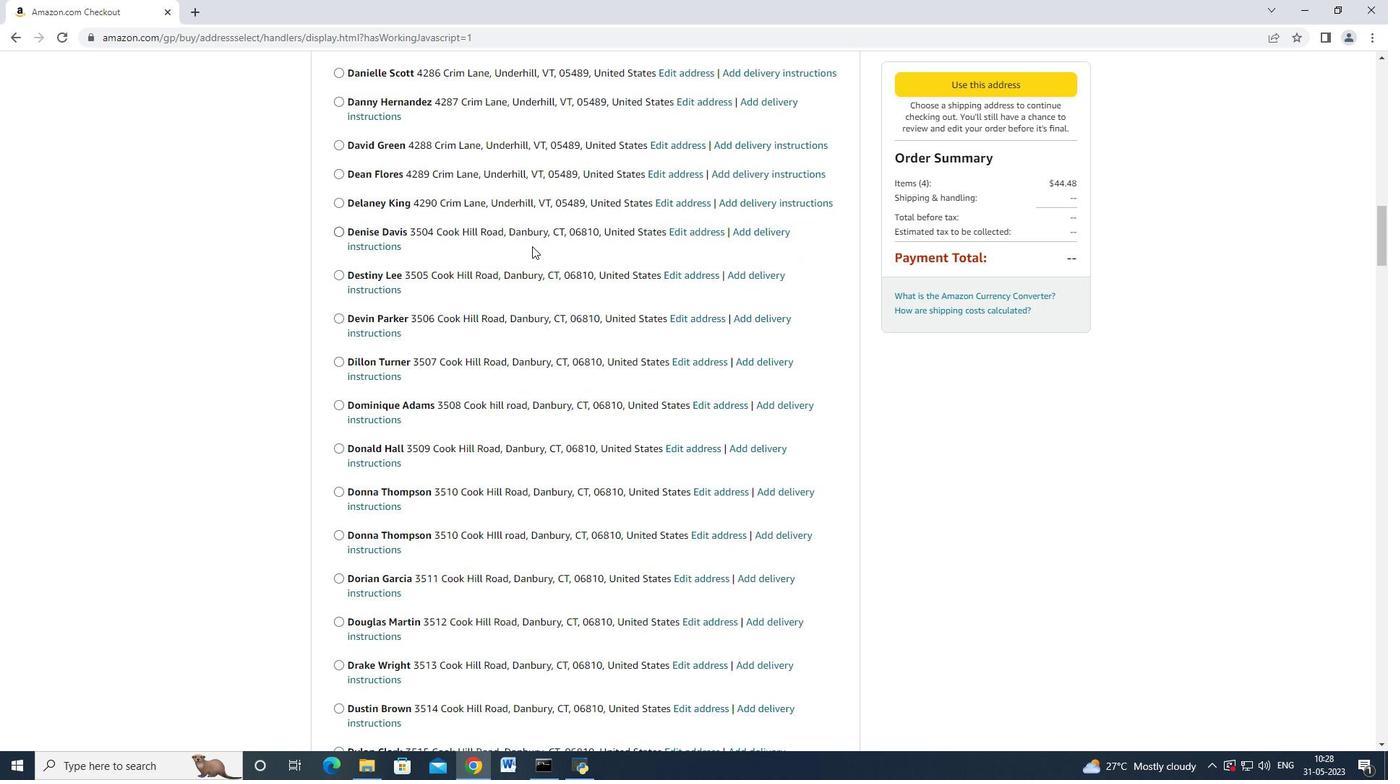 
Action: Mouse scrolled (532, 245) with delta (0, 0)
Screenshot: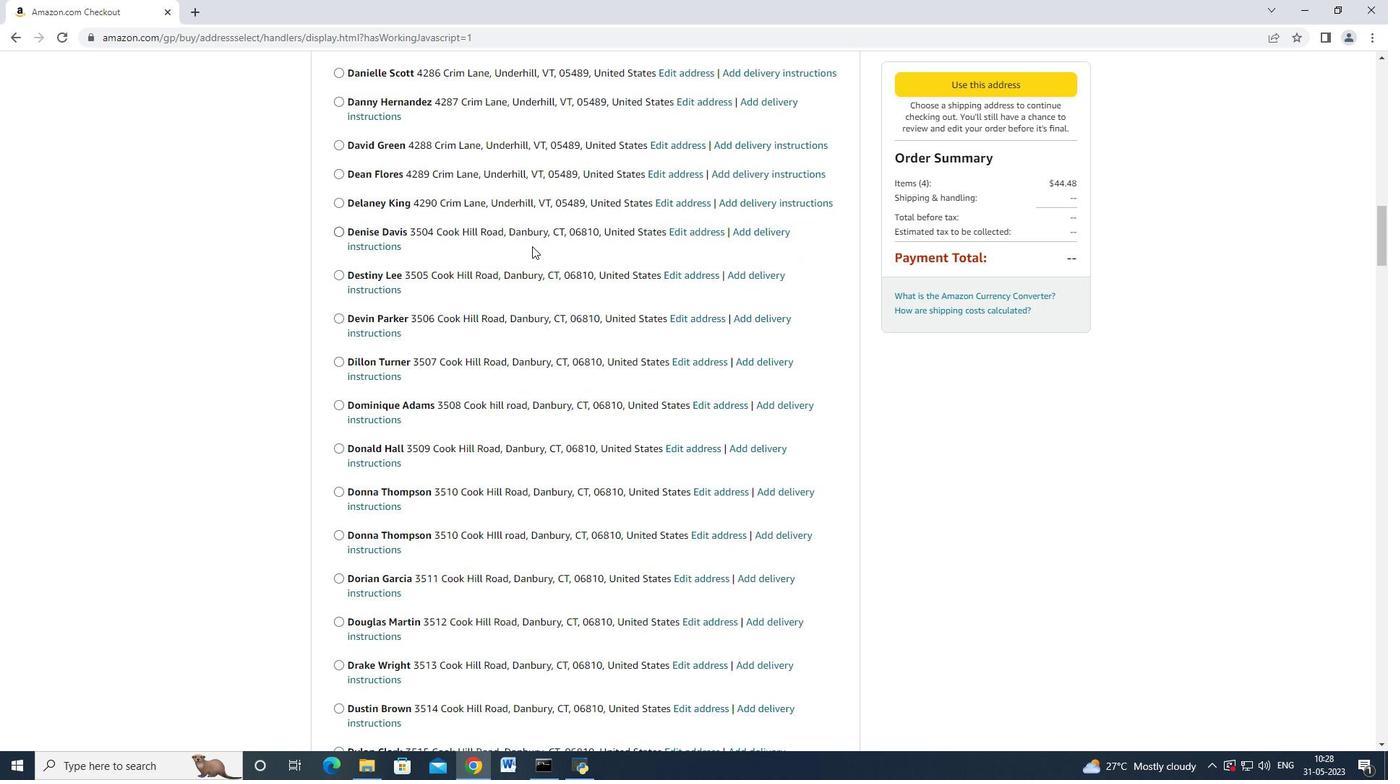 
Action: Mouse scrolled (532, 245) with delta (0, 0)
Screenshot: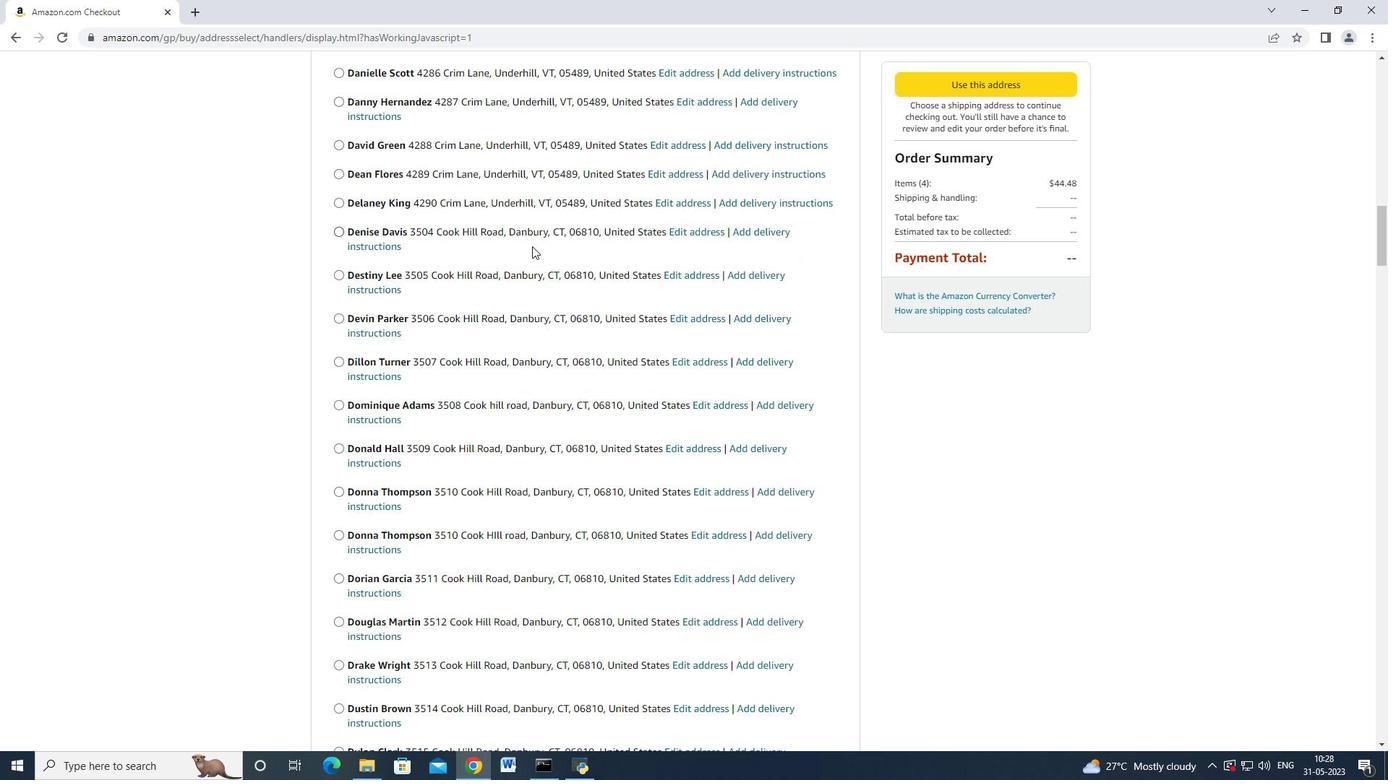 
Action: Mouse moved to (529, 249)
Screenshot: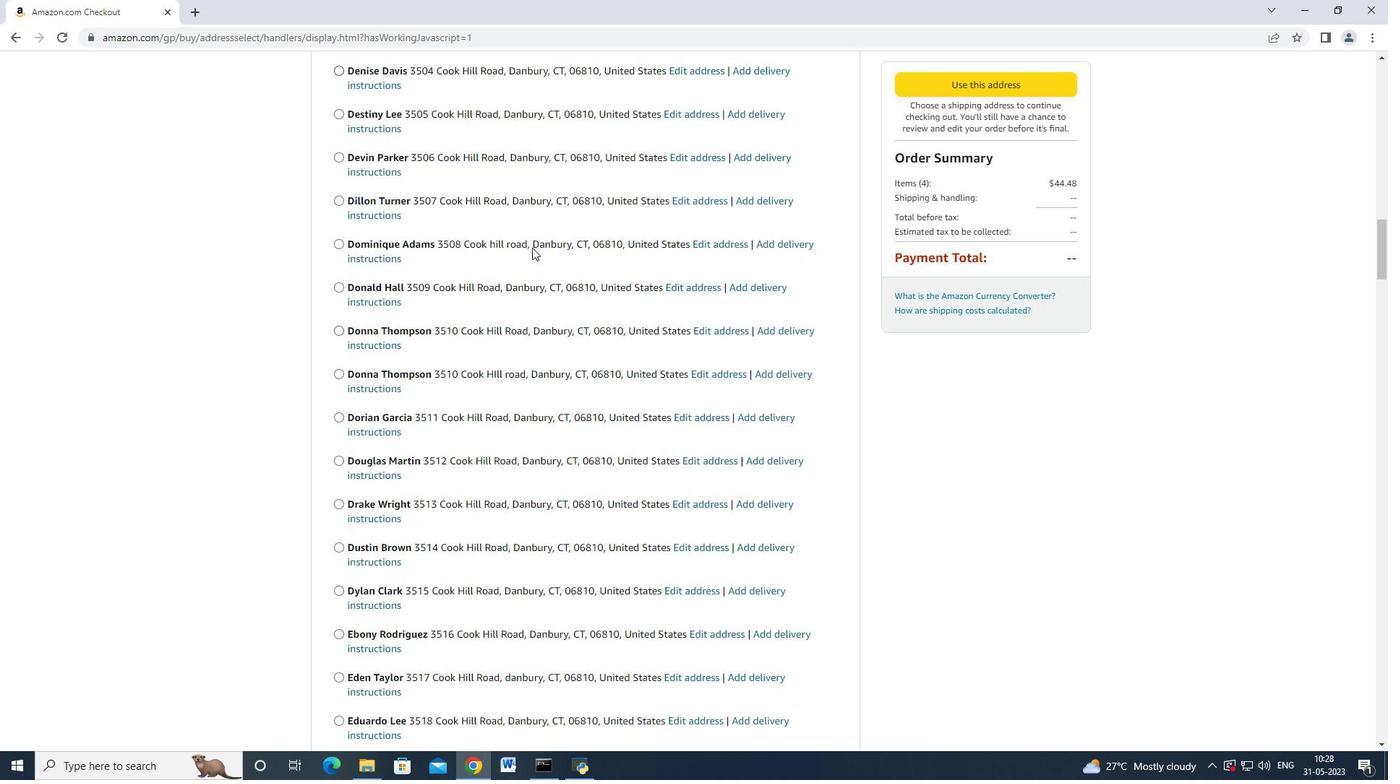 
Action: Mouse scrolled (529, 248) with delta (0, 0)
Screenshot: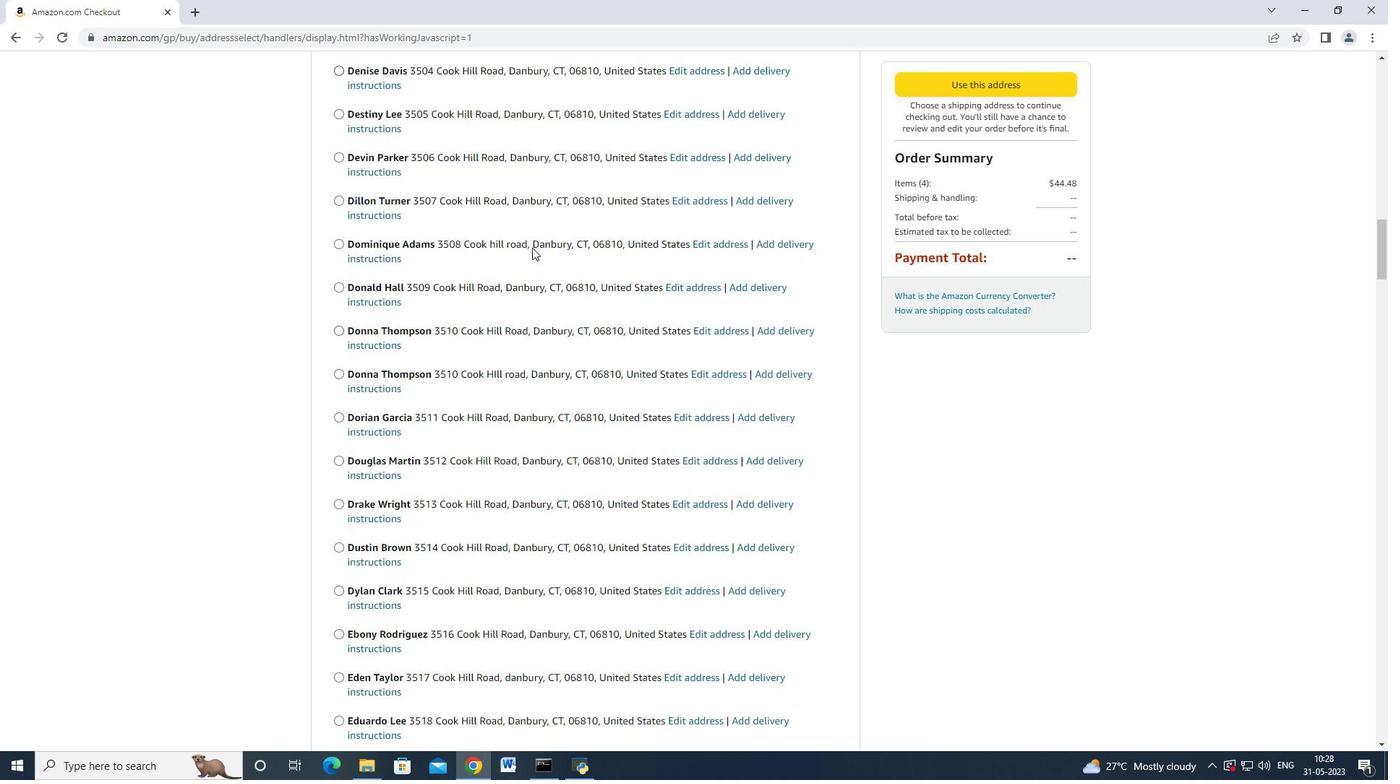 
Action: Mouse moved to (529, 250)
Screenshot: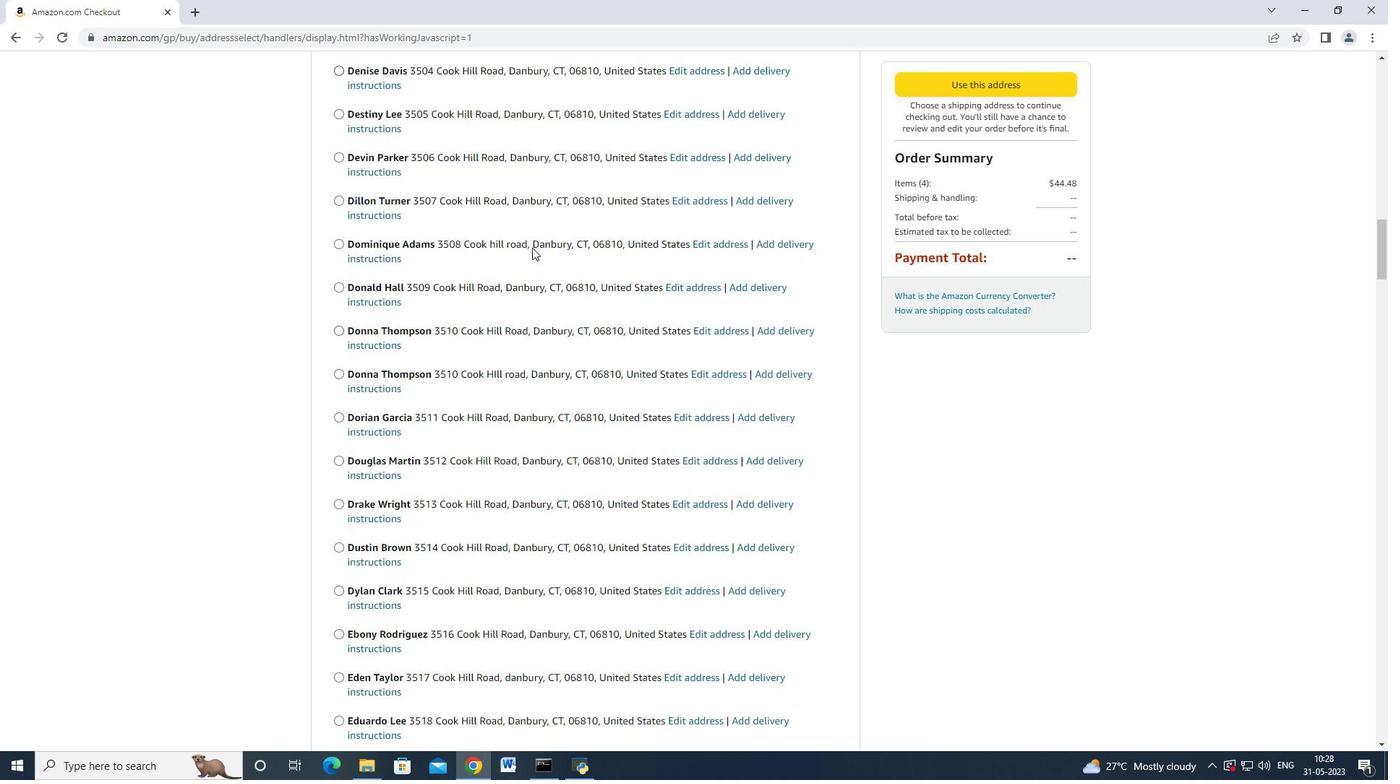 
Action: Mouse scrolled (529, 249) with delta (0, 0)
Screenshot: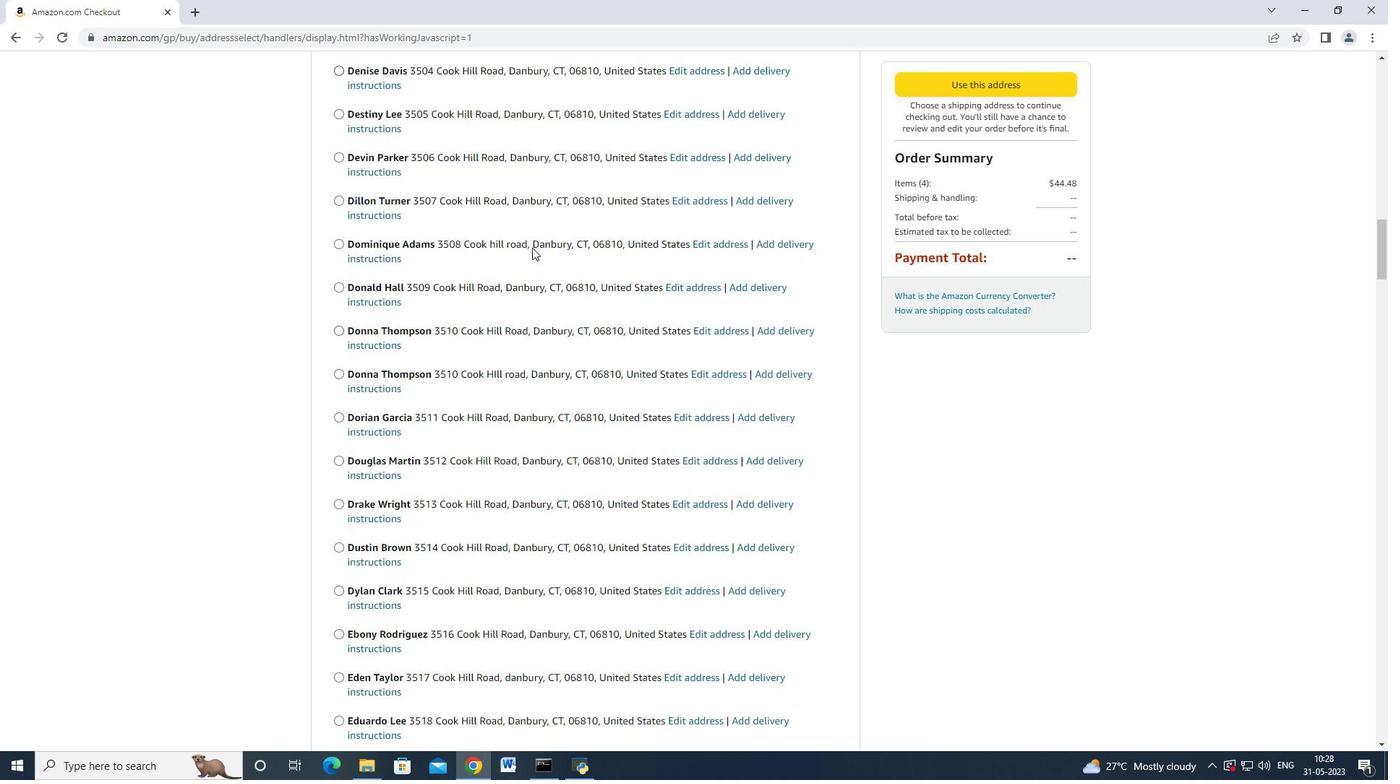 
Action: Mouse scrolled (529, 249) with delta (0, 0)
Screenshot: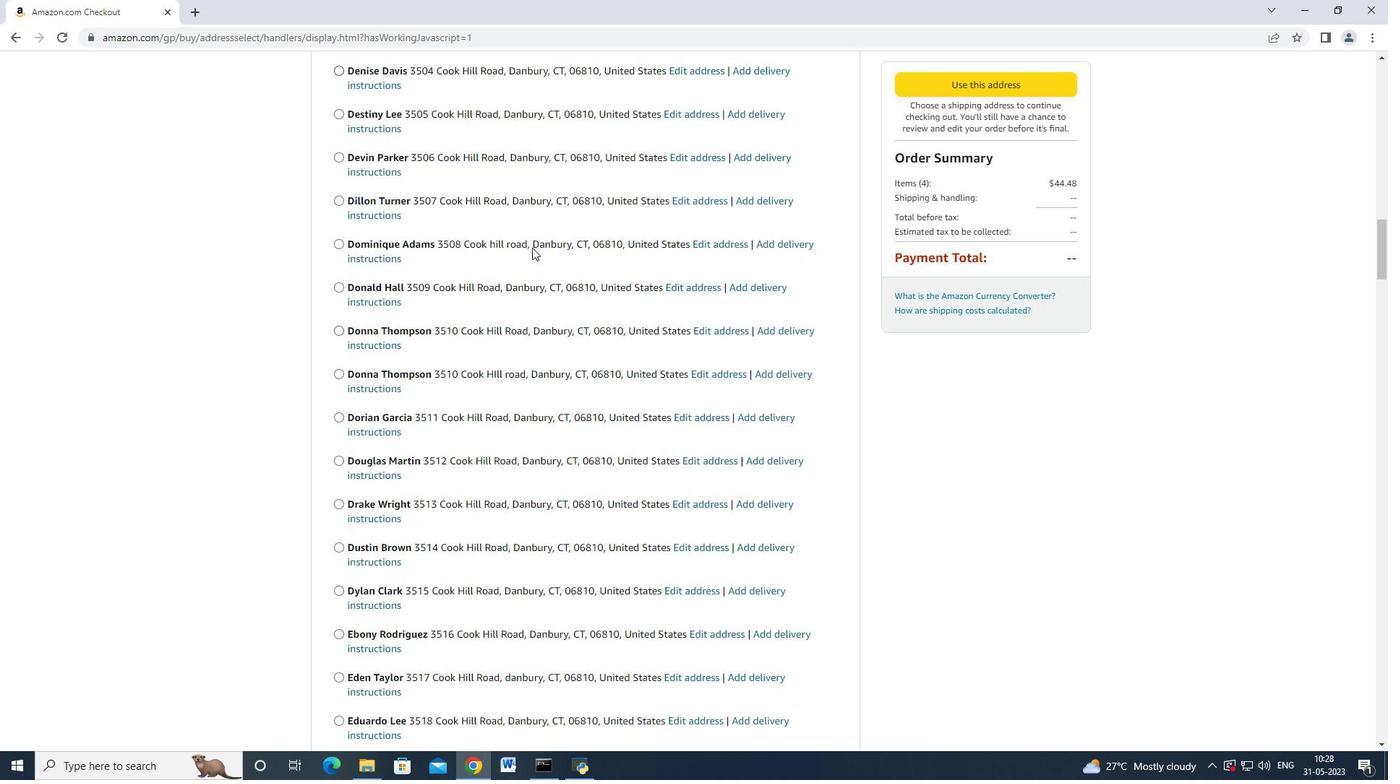 
Action: Mouse scrolled (529, 249) with delta (0, 0)
Screenshot: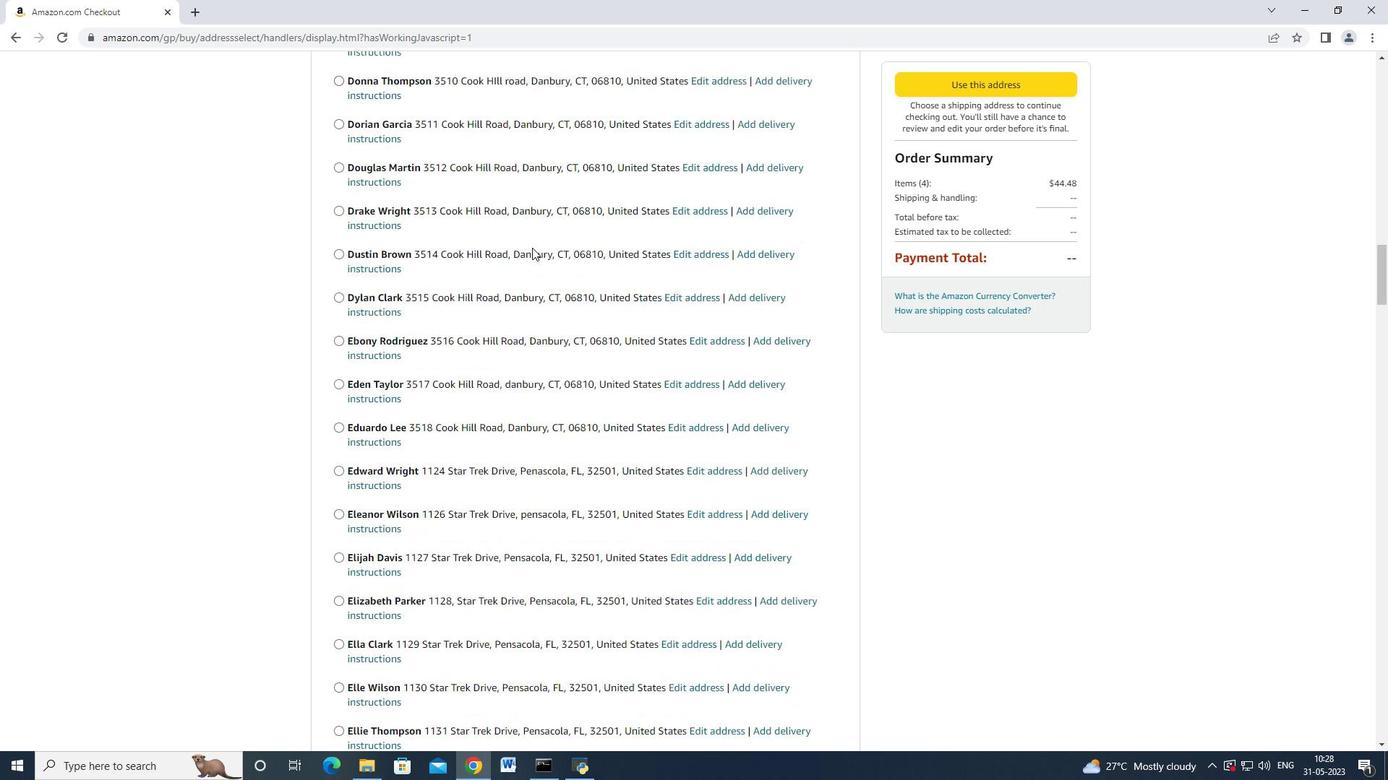 
Action: Mouse scrolled (529, 249) with delta (0, 0)
Screenshot: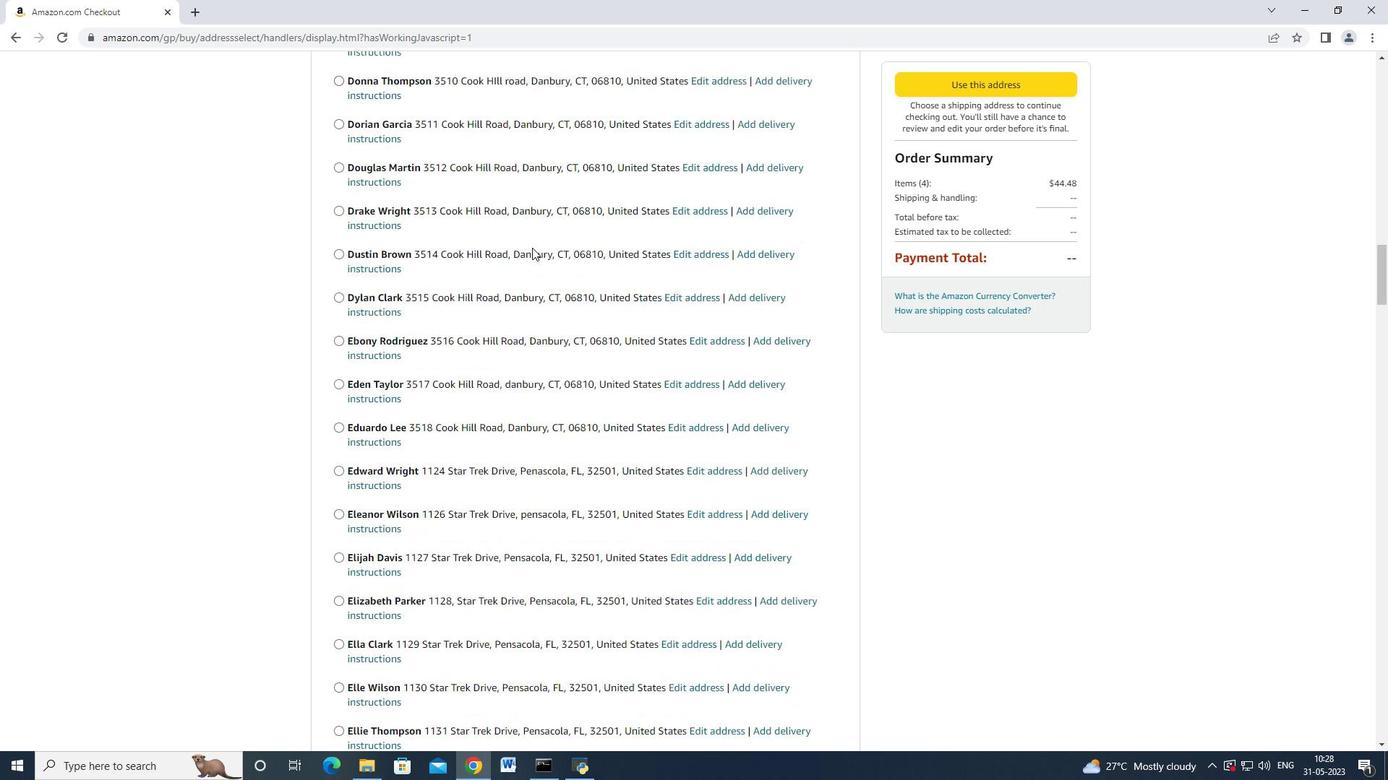 
Action: Mouse scrolled (529, 249) with delta (0, 0)
Screenshot: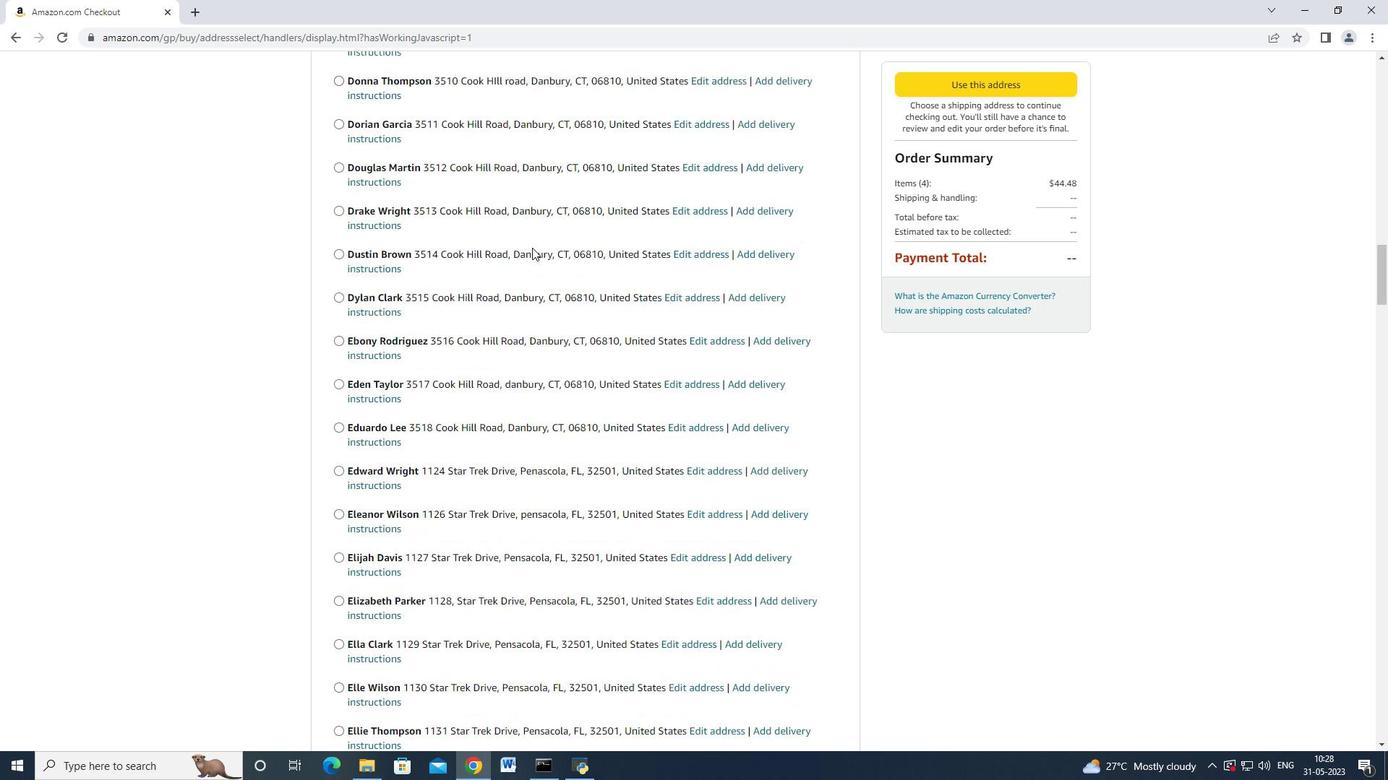 
Action: Mouse scrolled (529, 249) with delta (0, 0)
Screenshot: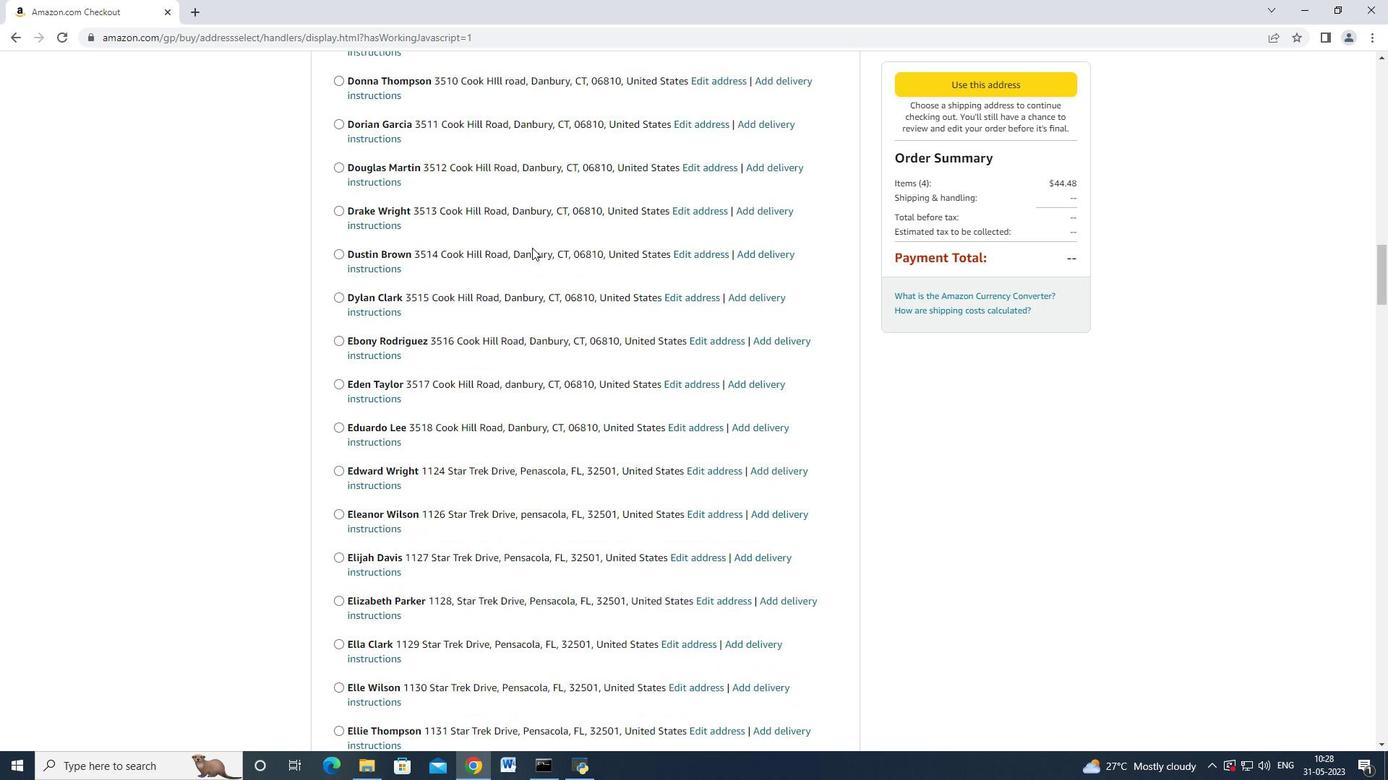 
Action: Mouse moved to (530, 252)
Screenshot: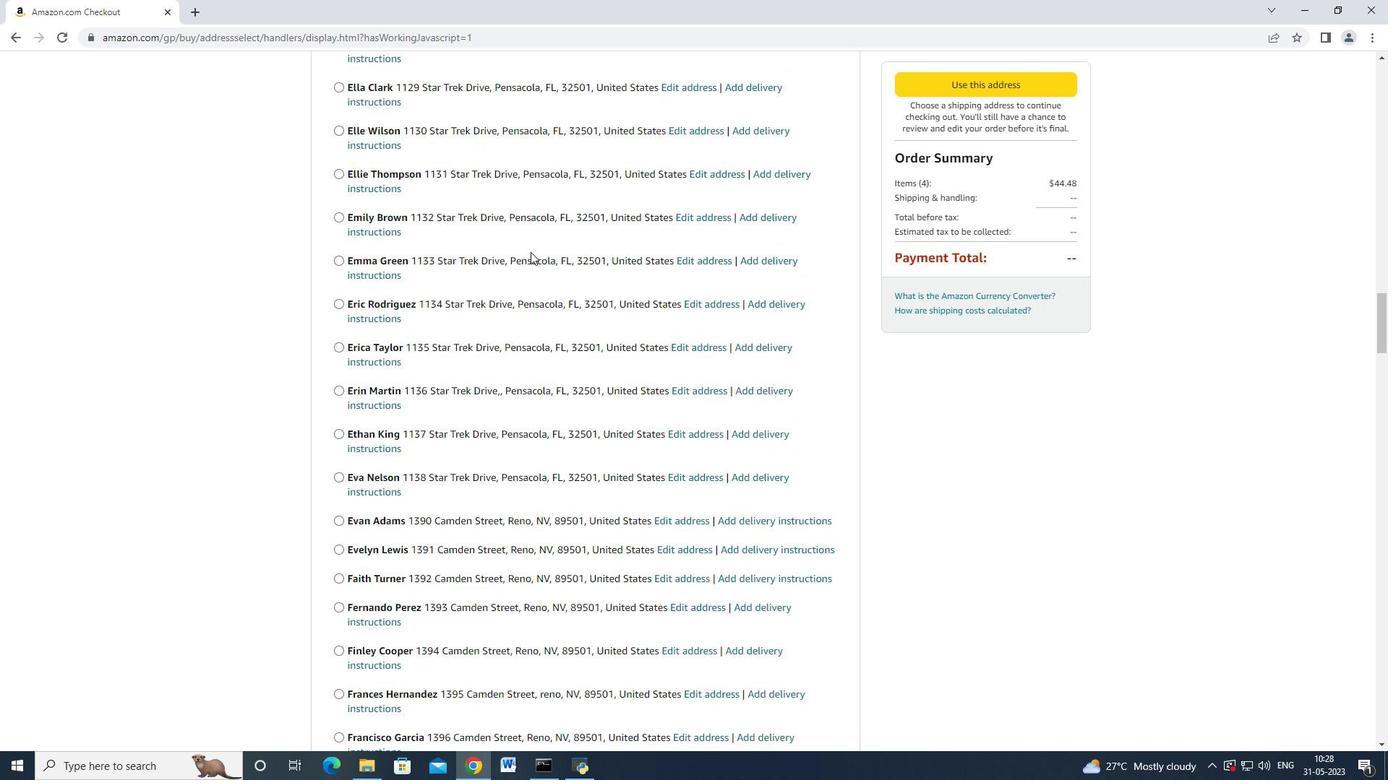 
Action: Mouse scrolled (530, 251) with delta (0, 0)
Screenshot: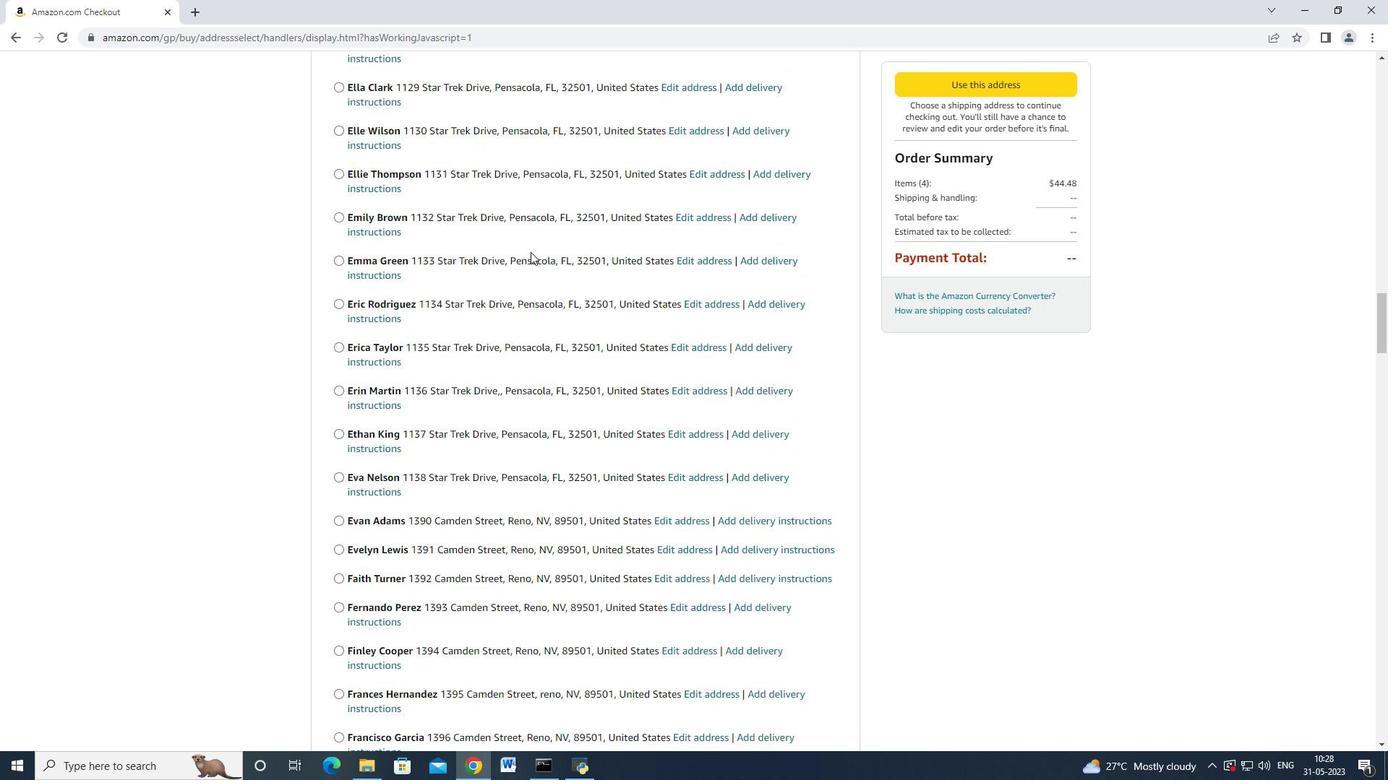 
Action: Mouse moved to (530, 252)
Screenshot: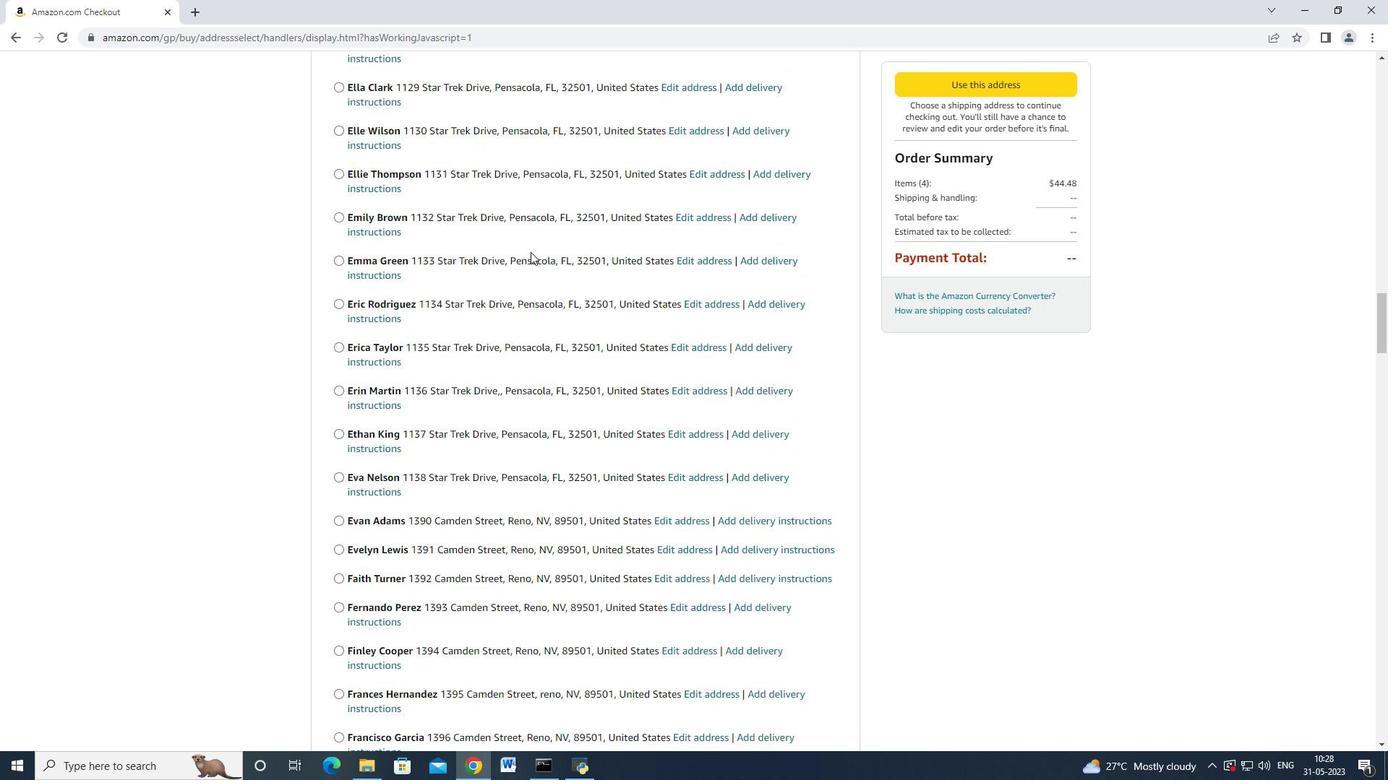
Action: Mouse scrolled (530, 251) with delta (0, 0)
Screenshot: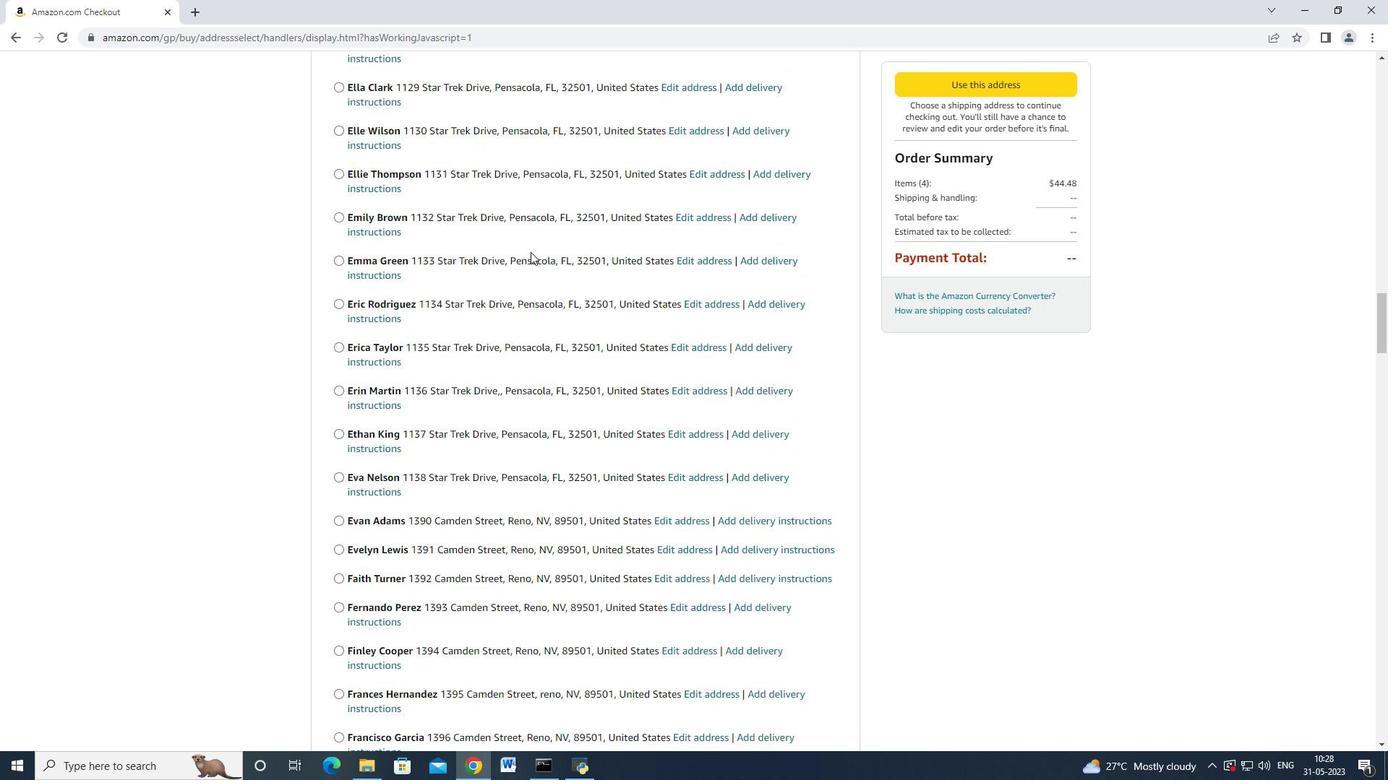 
Action: Mouse scrolled (530, 251) with delta (0, 0)
Screenshot: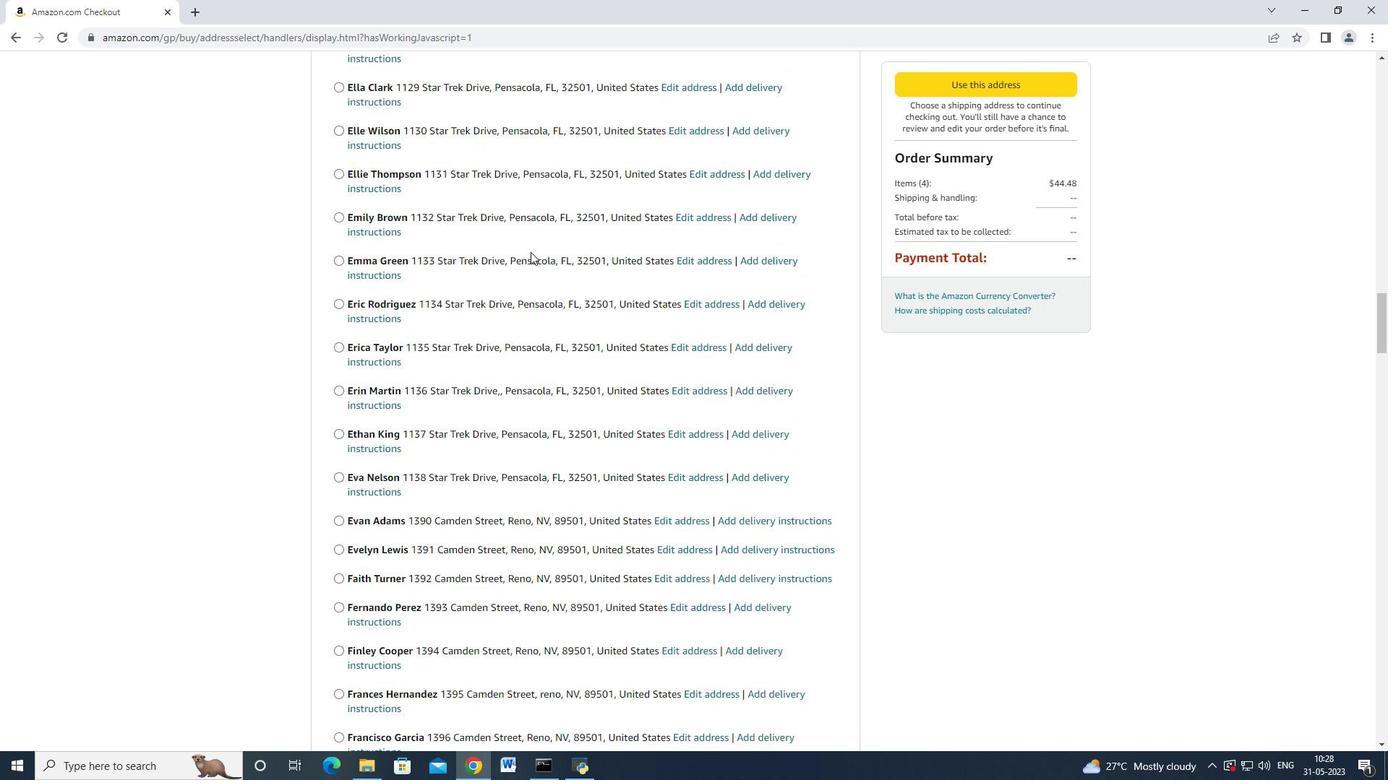 
Action: Mouse scrolled (530, 251) with delta (0, 0)
Screenshot: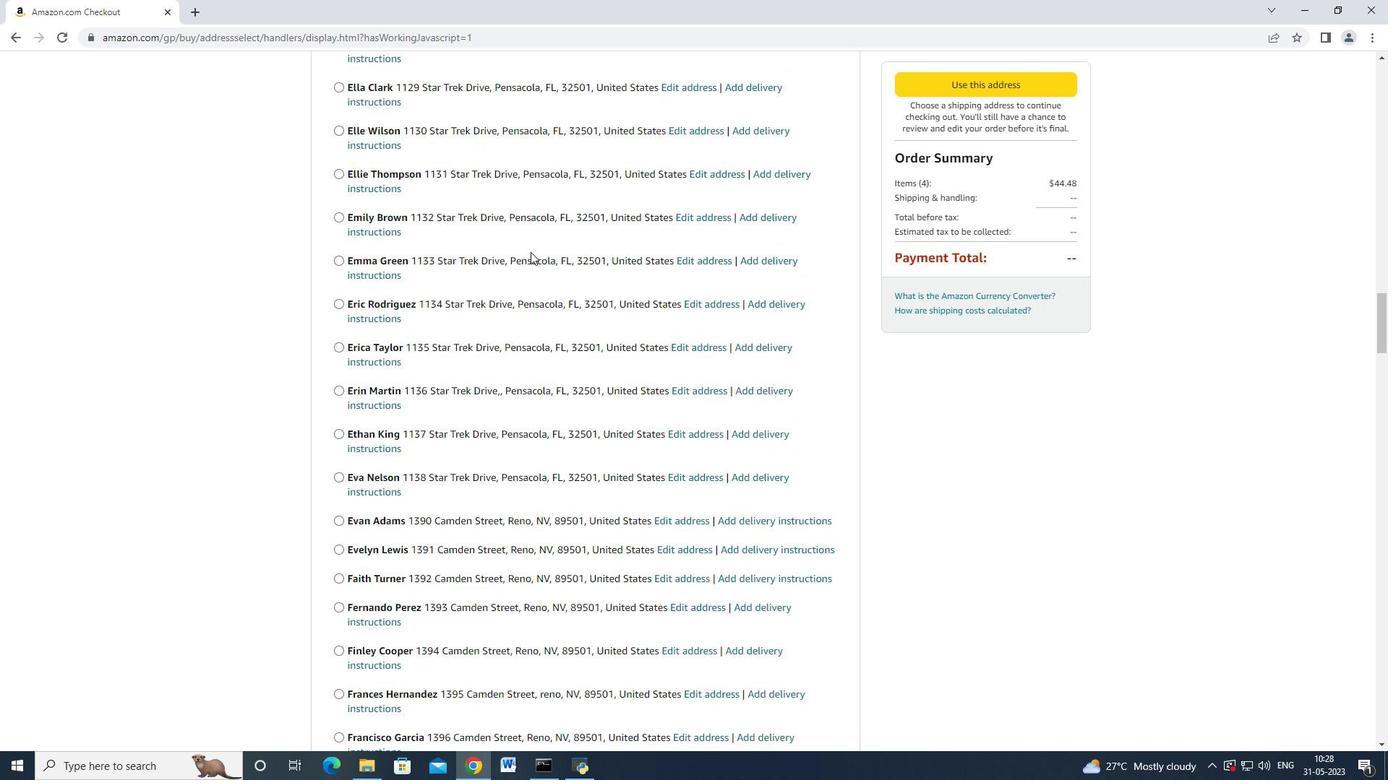 
Action: Mouse scrolled (530, 251) with delta (0, 0)
Screenshot: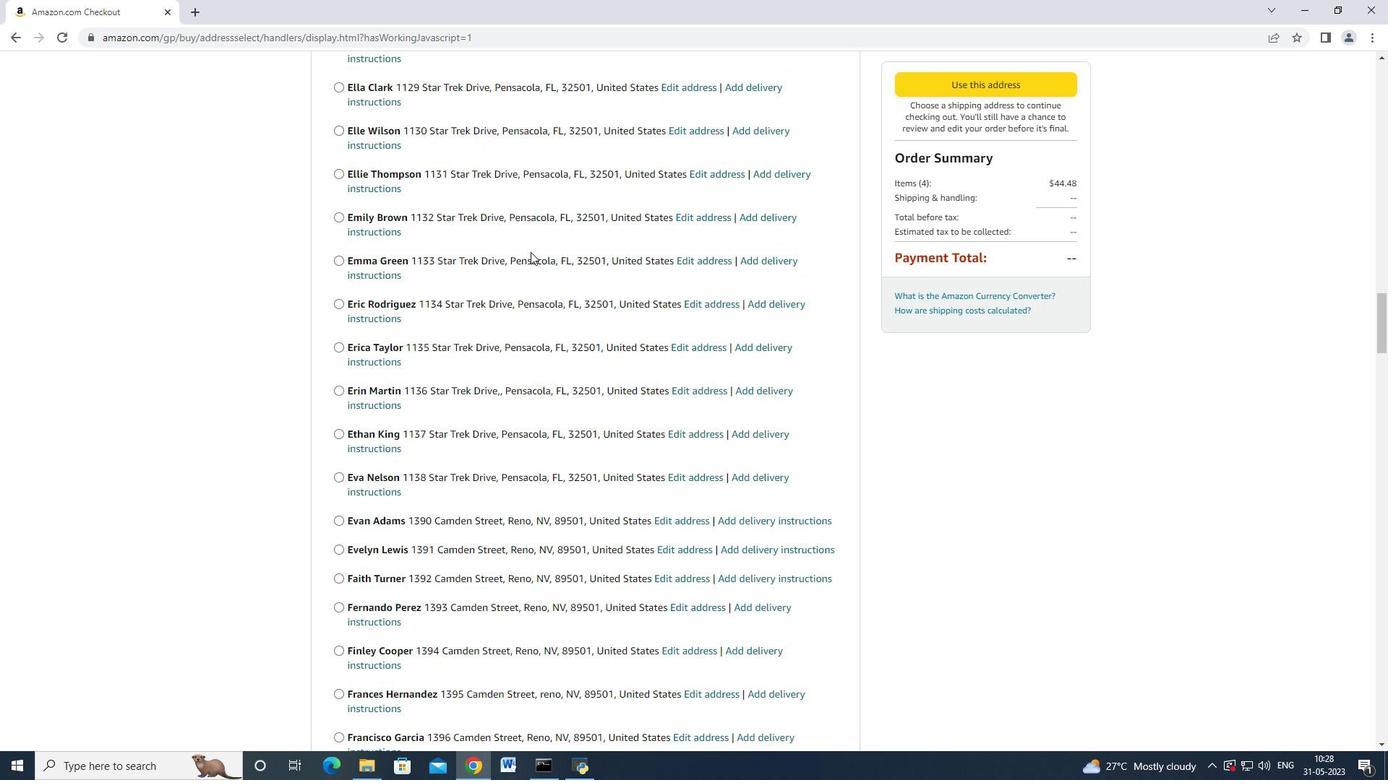 
Action: Mouse scrolled (530, 251) with delta (0, 0)
Screenshot: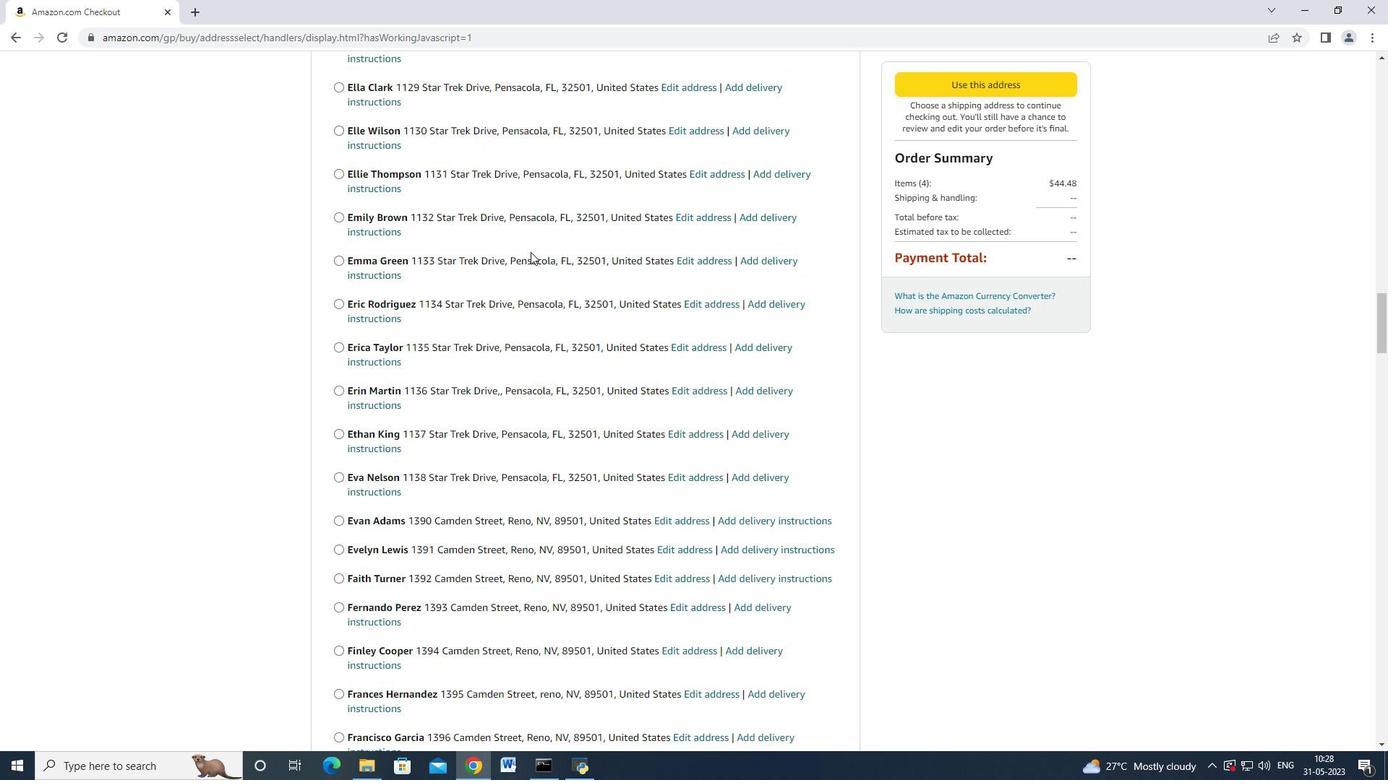 
Action: Mouse scrolled (530, 251) with delta (0, 0)
Screenshot: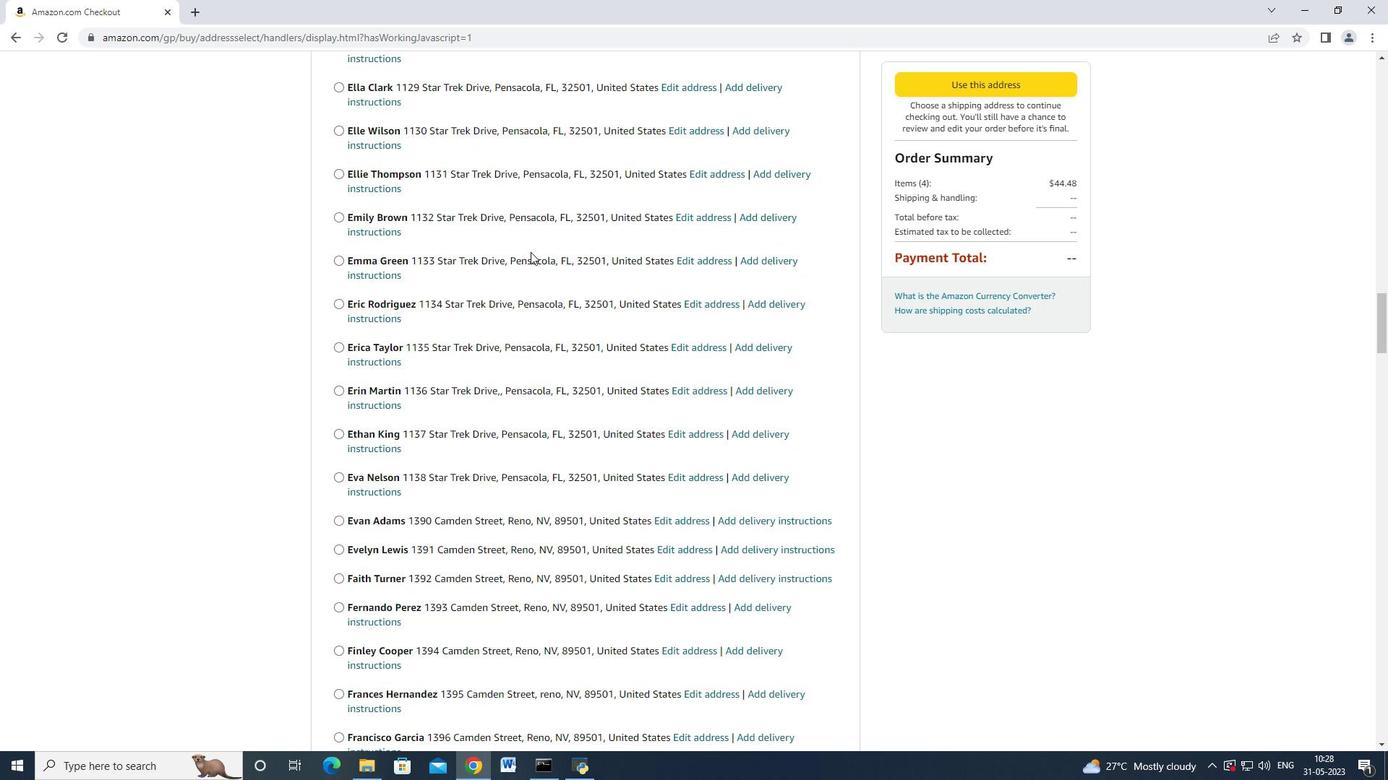 
Action: Mouse moved to (531, 256)
Screenshot: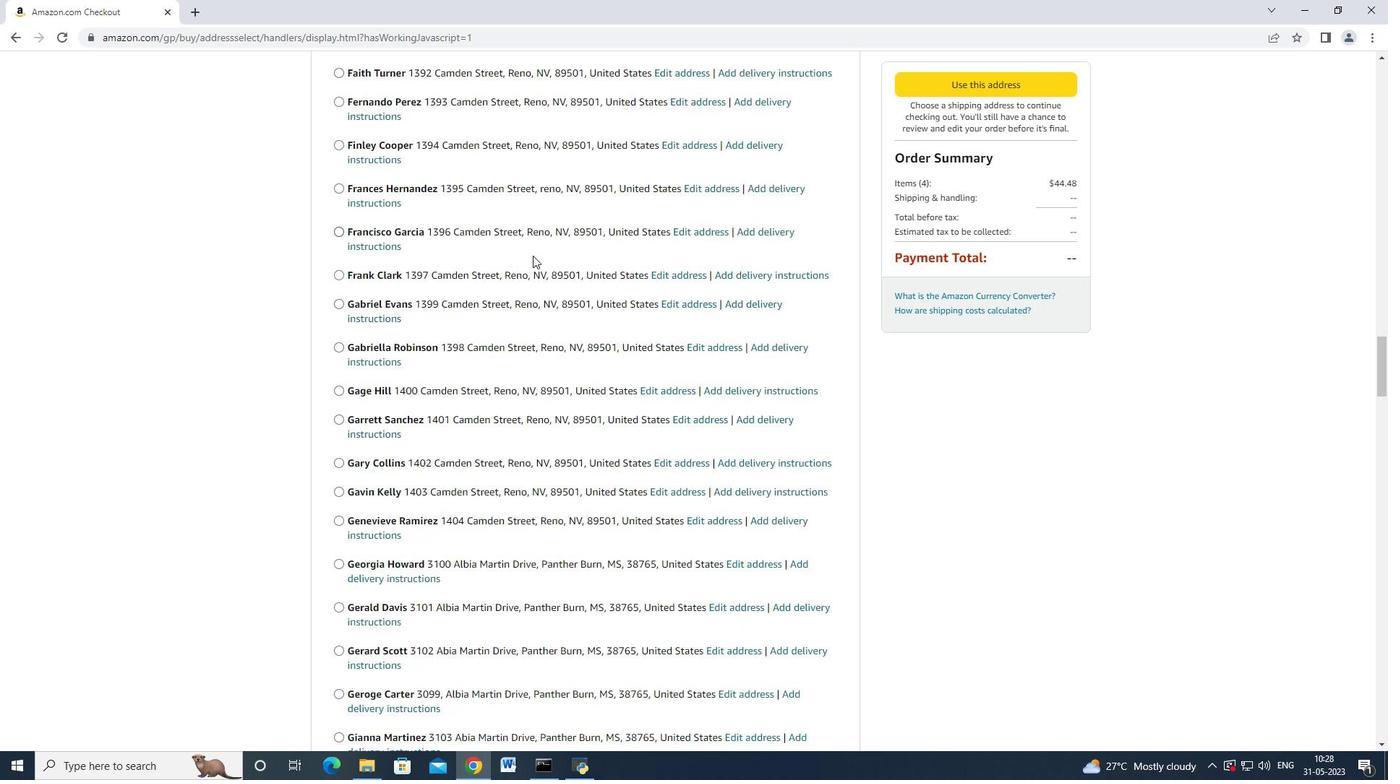 
Action: Mouse scrolled (531, 255) with delta (0, 0)
Screenshot: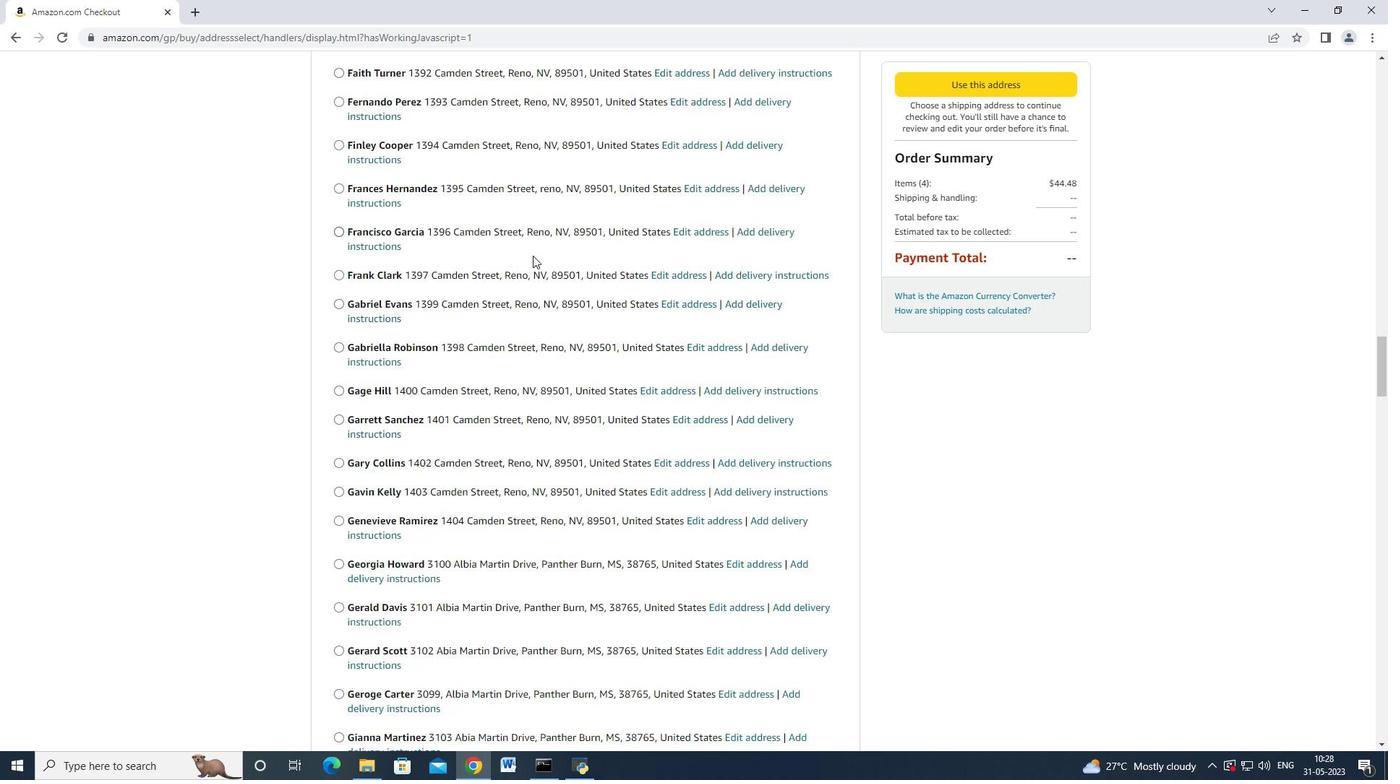 
Action: Mouse moved to (530, 258)
Screenshot: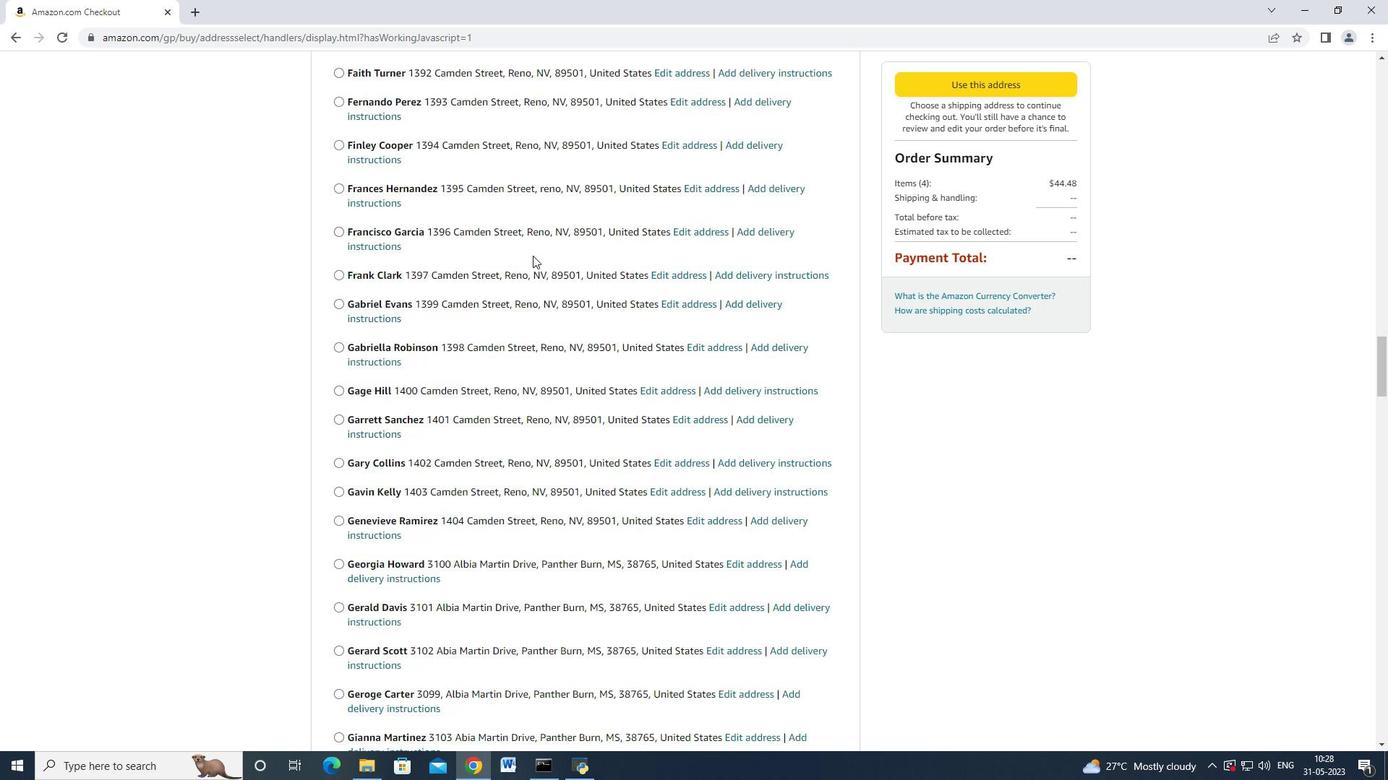 
Action: Mouse scrolled (530, 257) with delta (0, 0)
Screenshot: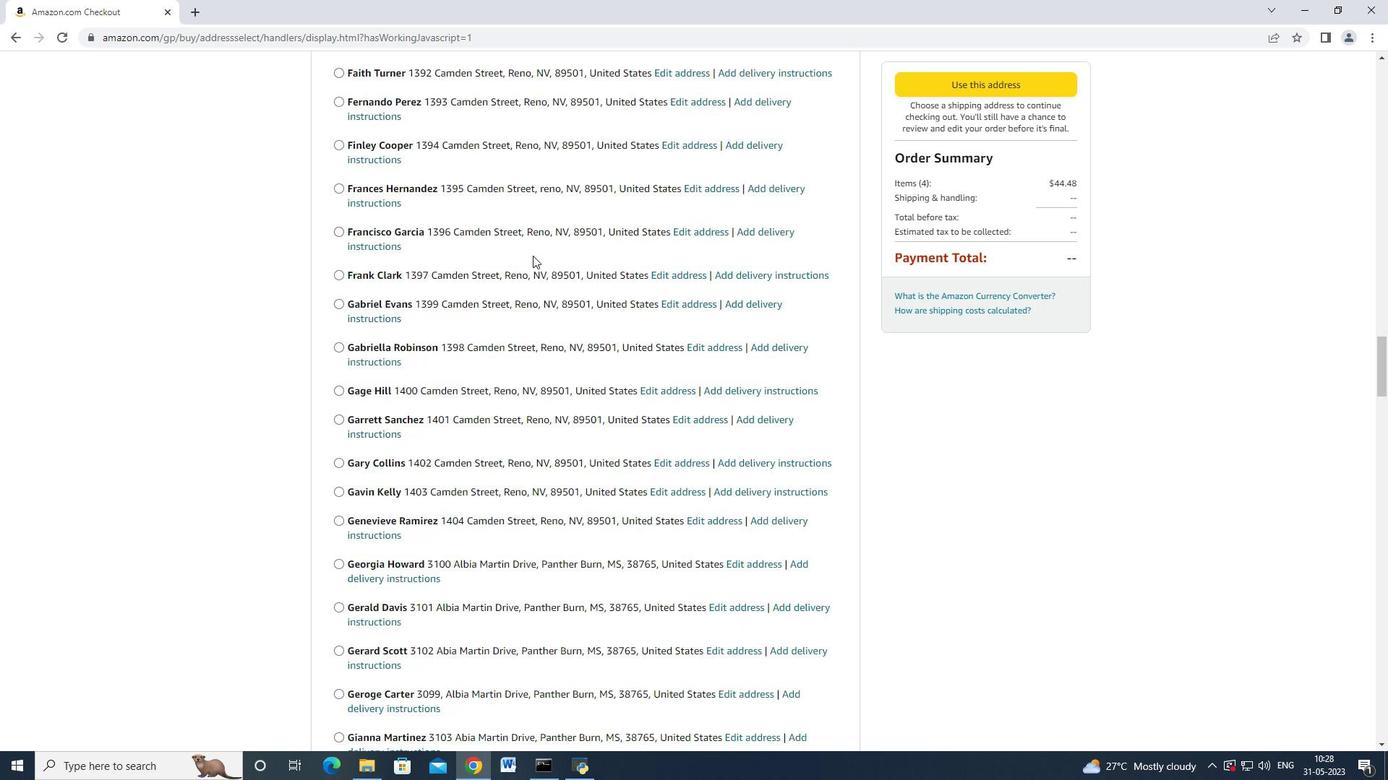 
Action: Mouse scrolled (530, 257) with delta (0, 0)
Screenshot: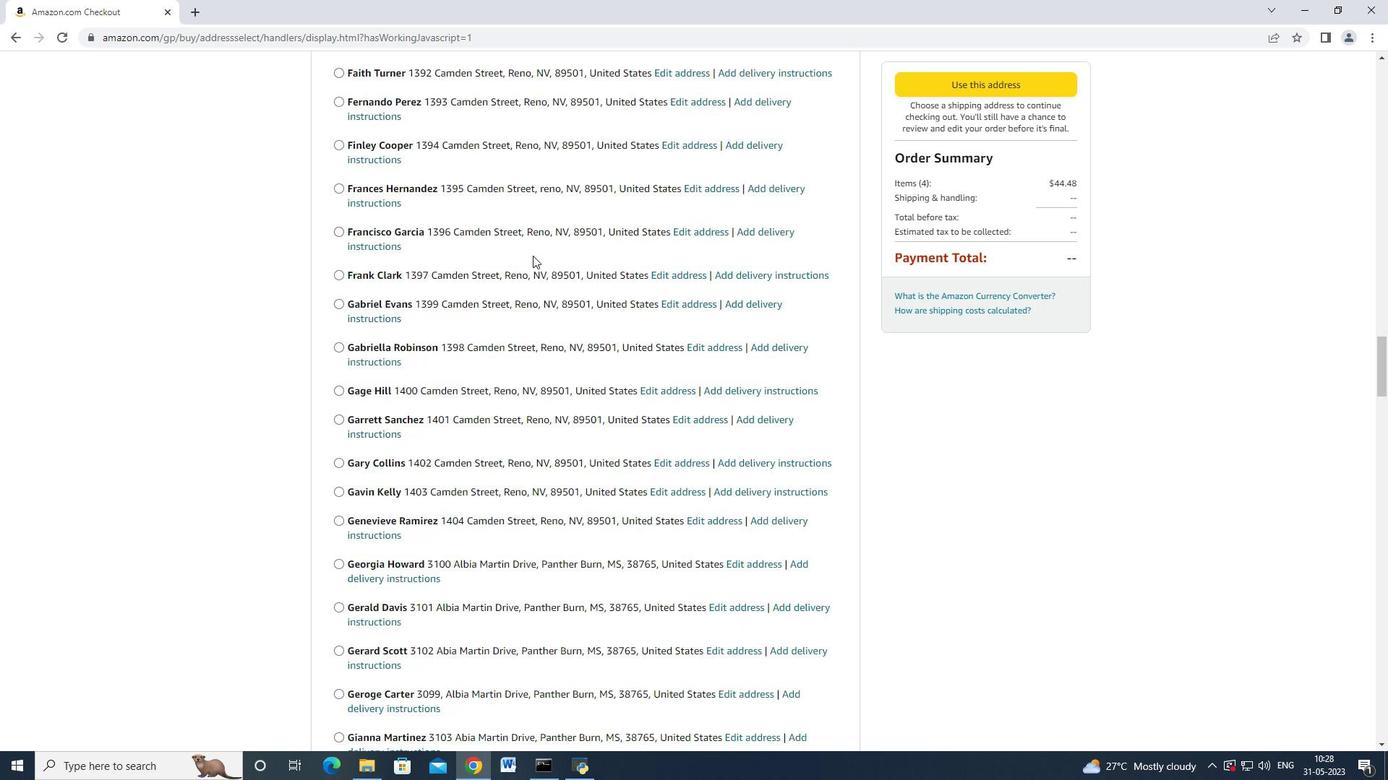 
Action: Mouse scrolled (530, 257) with delta (0, 0)
Screenshot: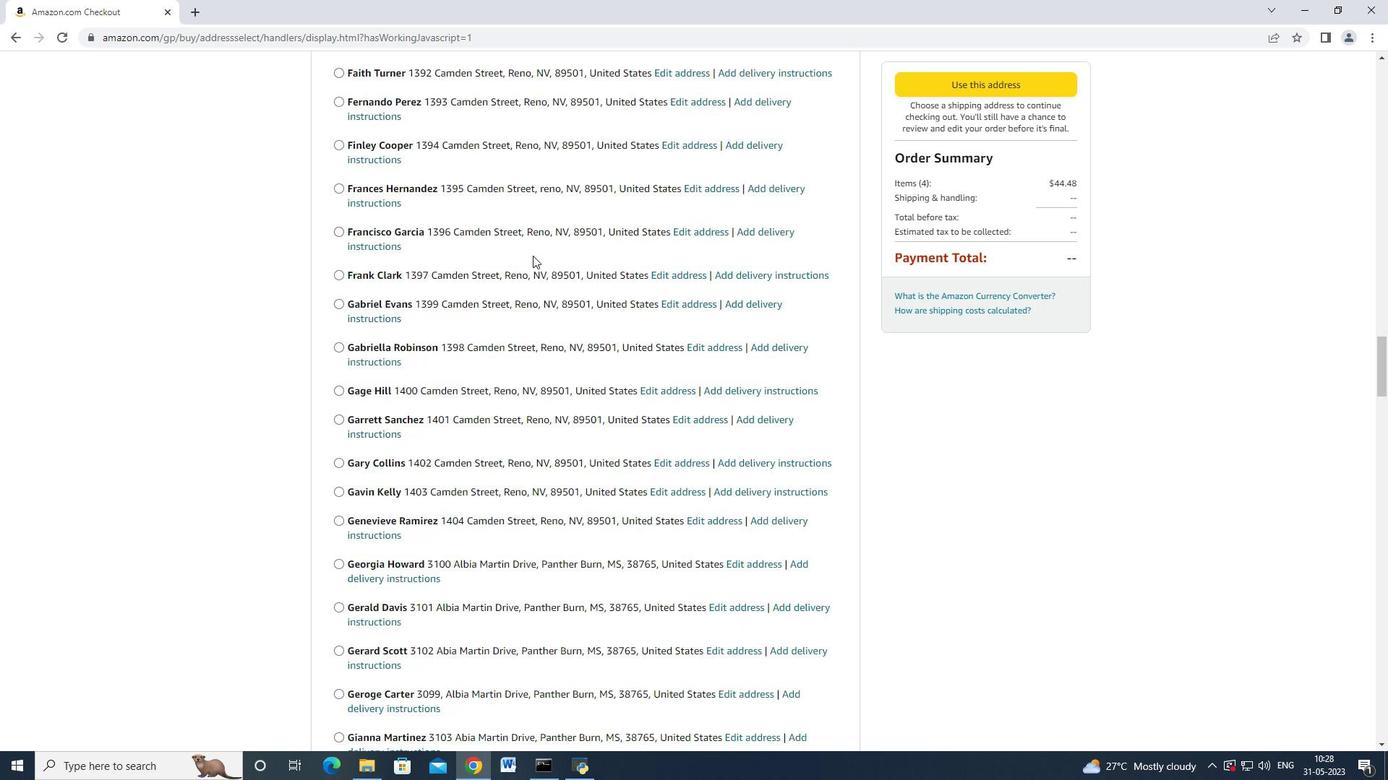
Action: Mouse scrolled (530, 257) with delta (0, 0)
Screenshot: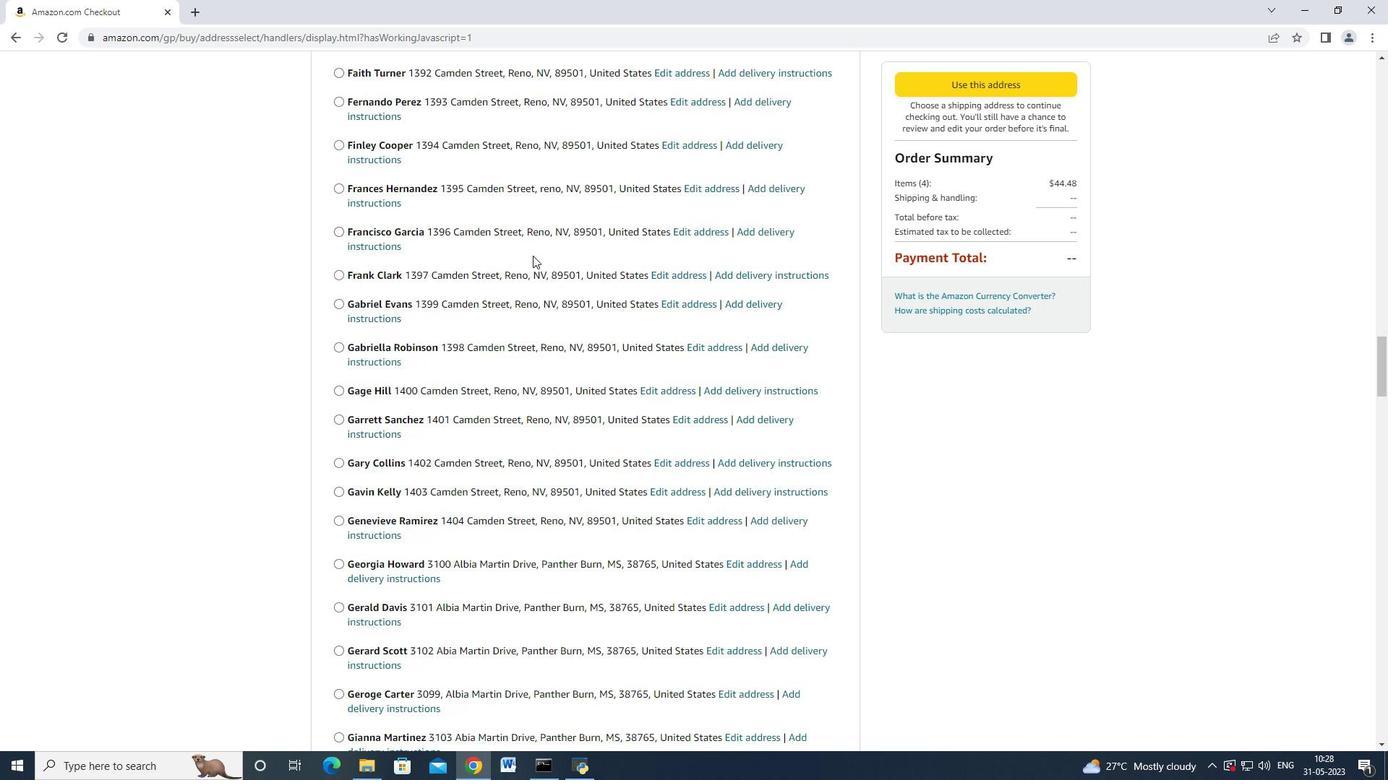 
Action: Mouse scrolled (530, 257) with delta (0, 0)
Screenshot: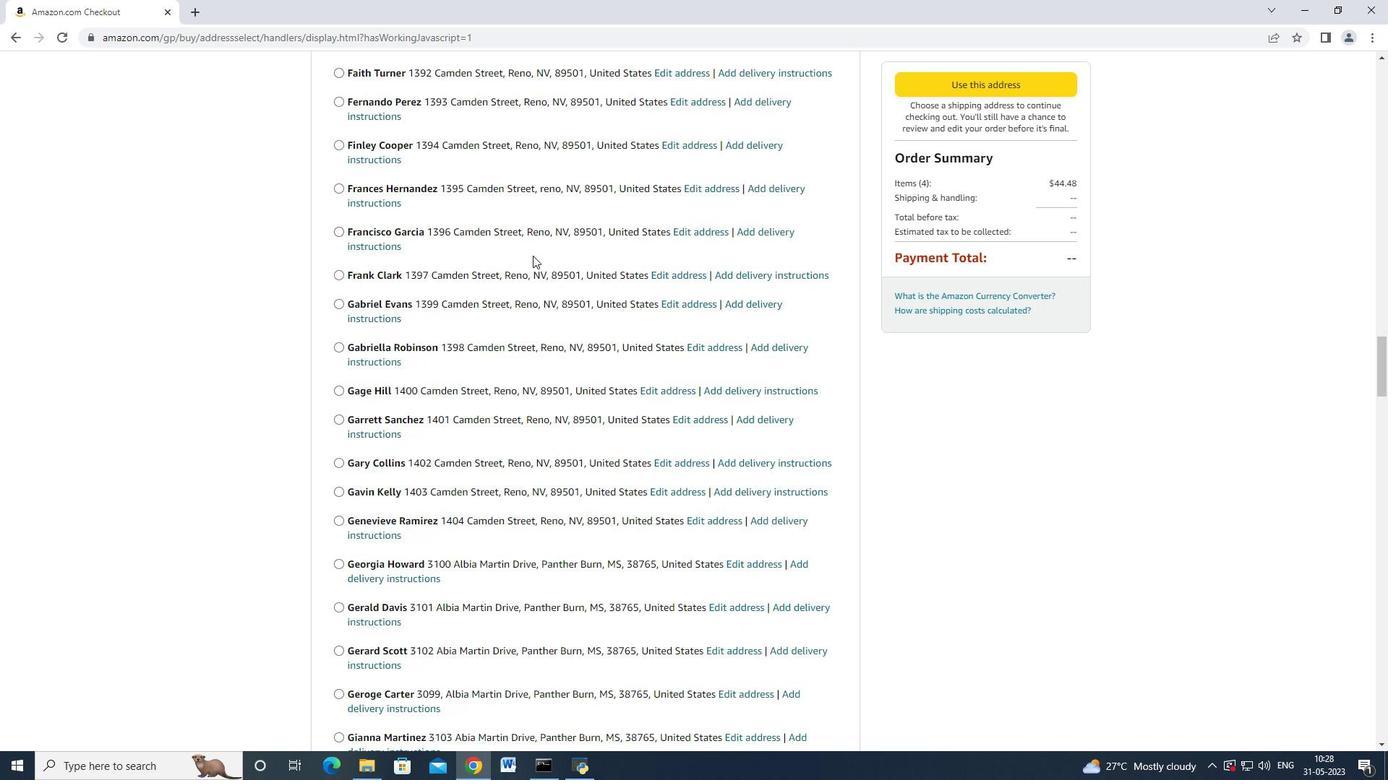 
Action: Mouse scrolled (530, 257) with delta (0, 0)
Screenshot: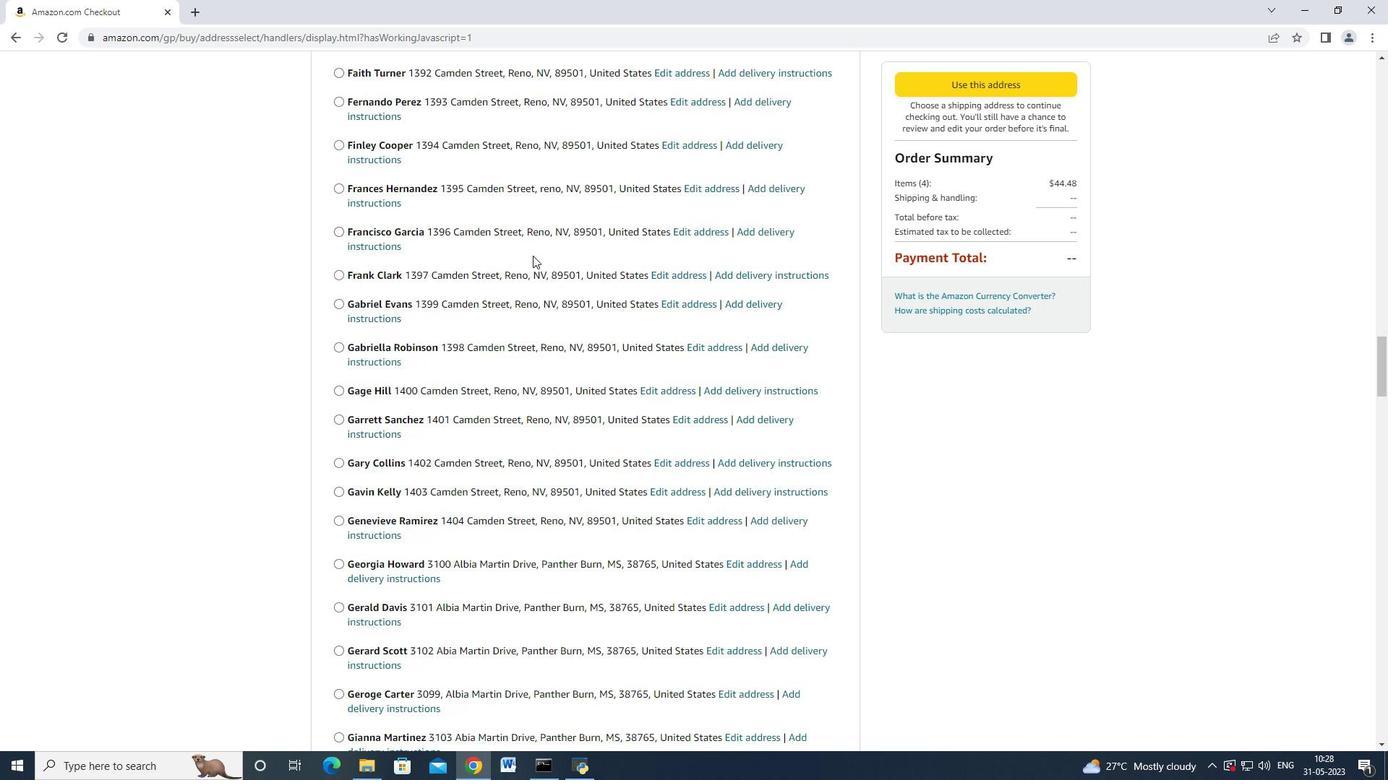 
Action: Mouse moved to (532, 259)
Screenshot: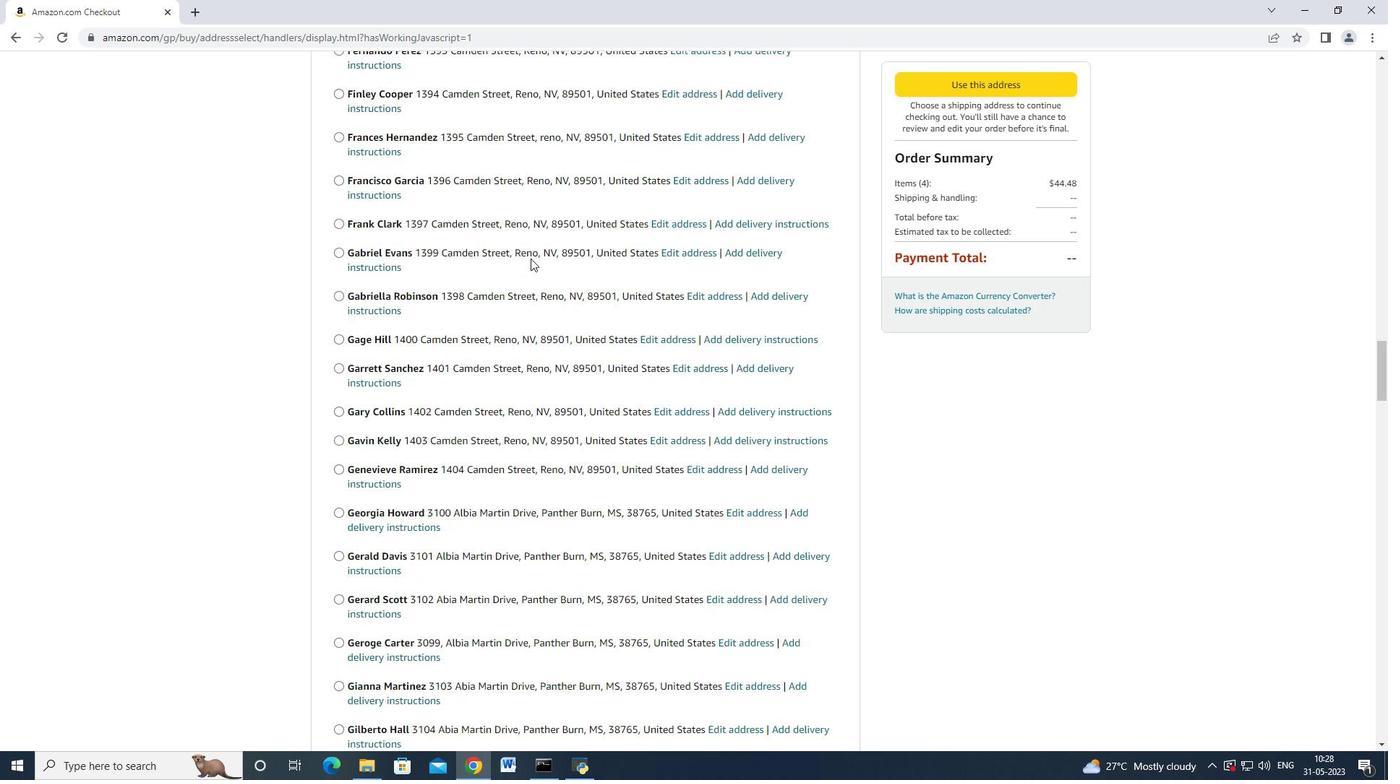 
Action: Mouse scrolled (532, 258) with delta (0, 0)
Screenshot: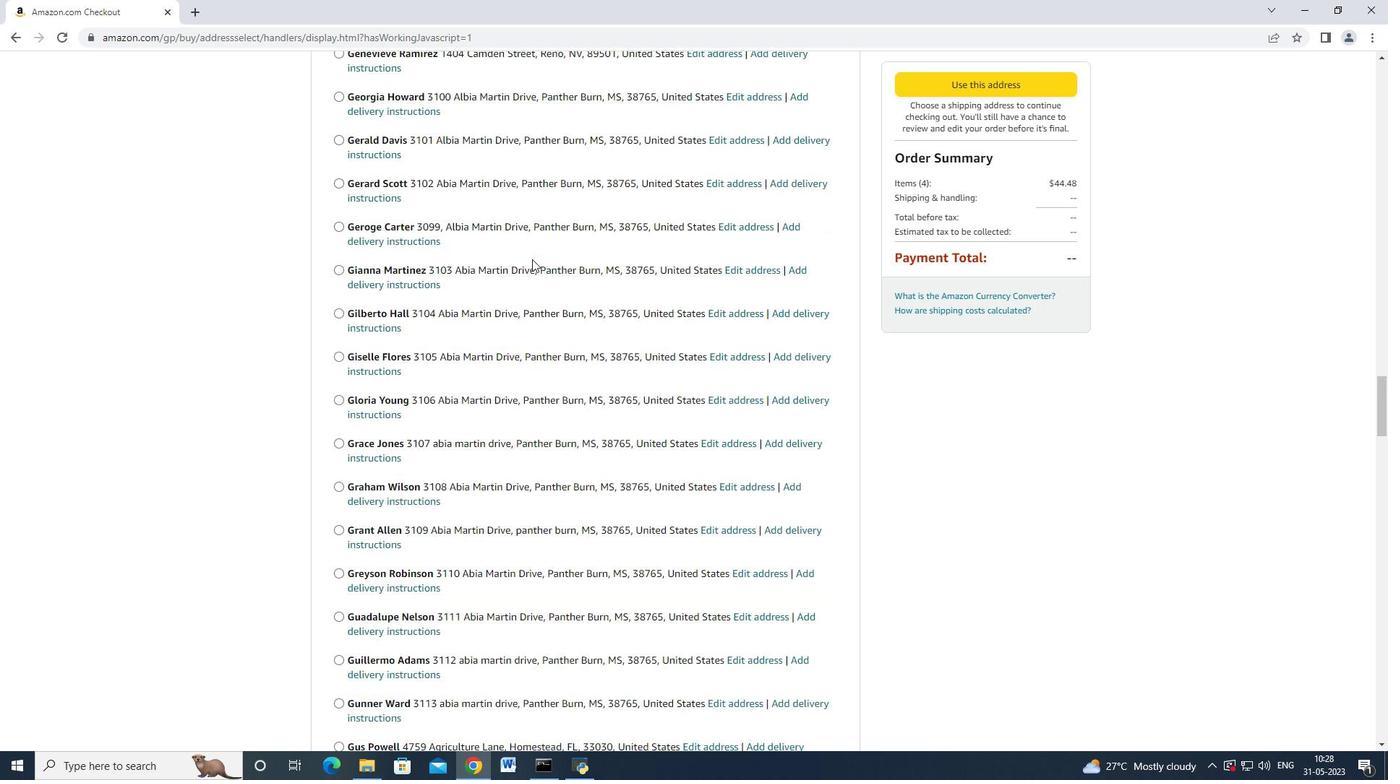 
Action: Mouse moved to (532, 259)
Screenshot: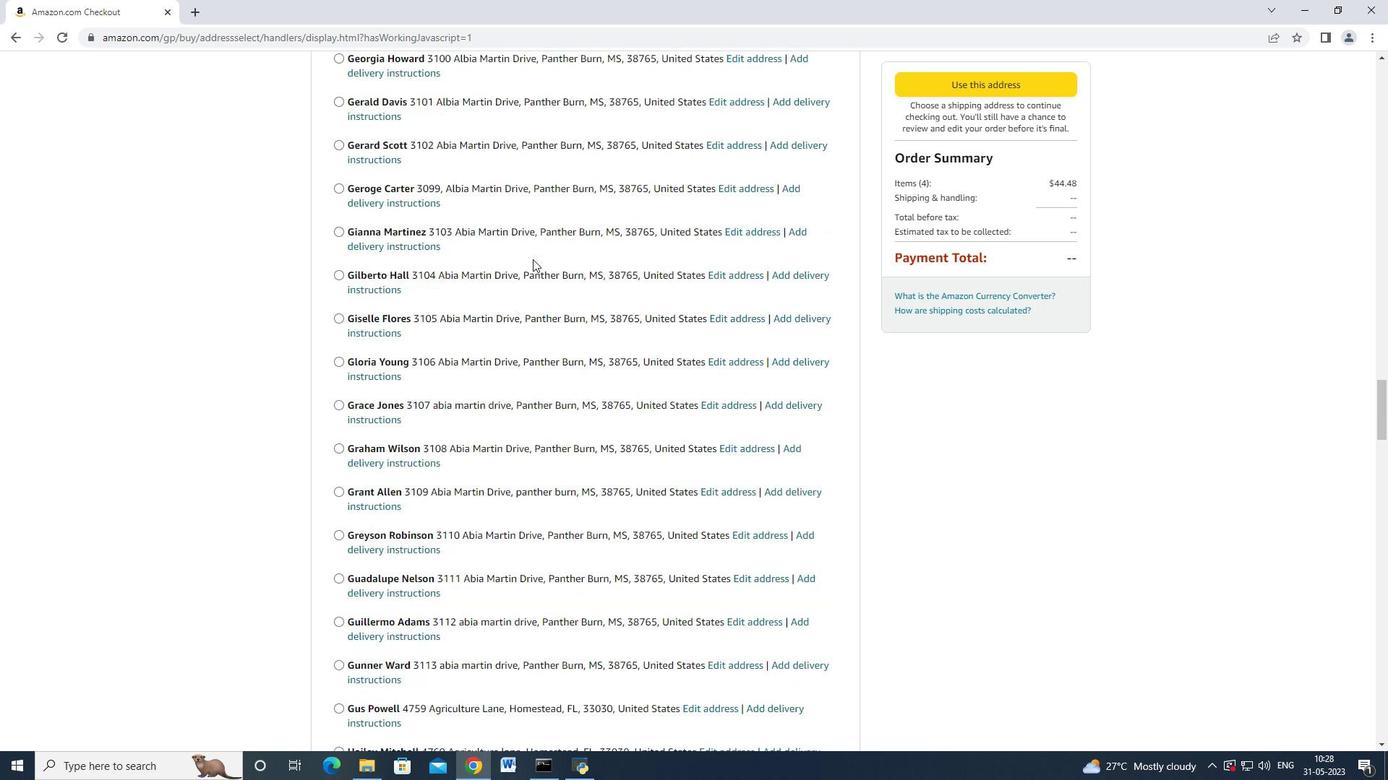 
Action: Mouse scrolled (532, 258) with delta (0, 0)
Screenshot: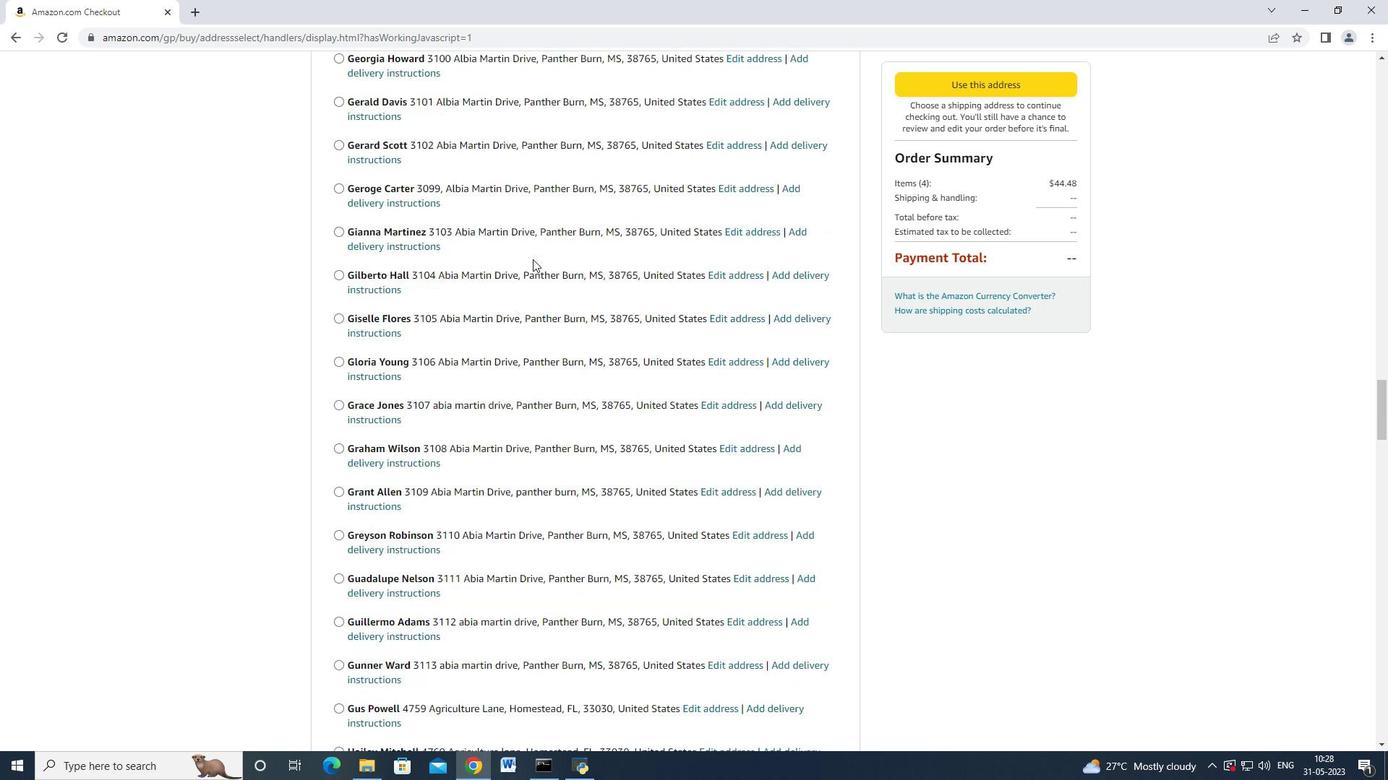 
Action: Mouse moved to (532, 260)
Screenshot: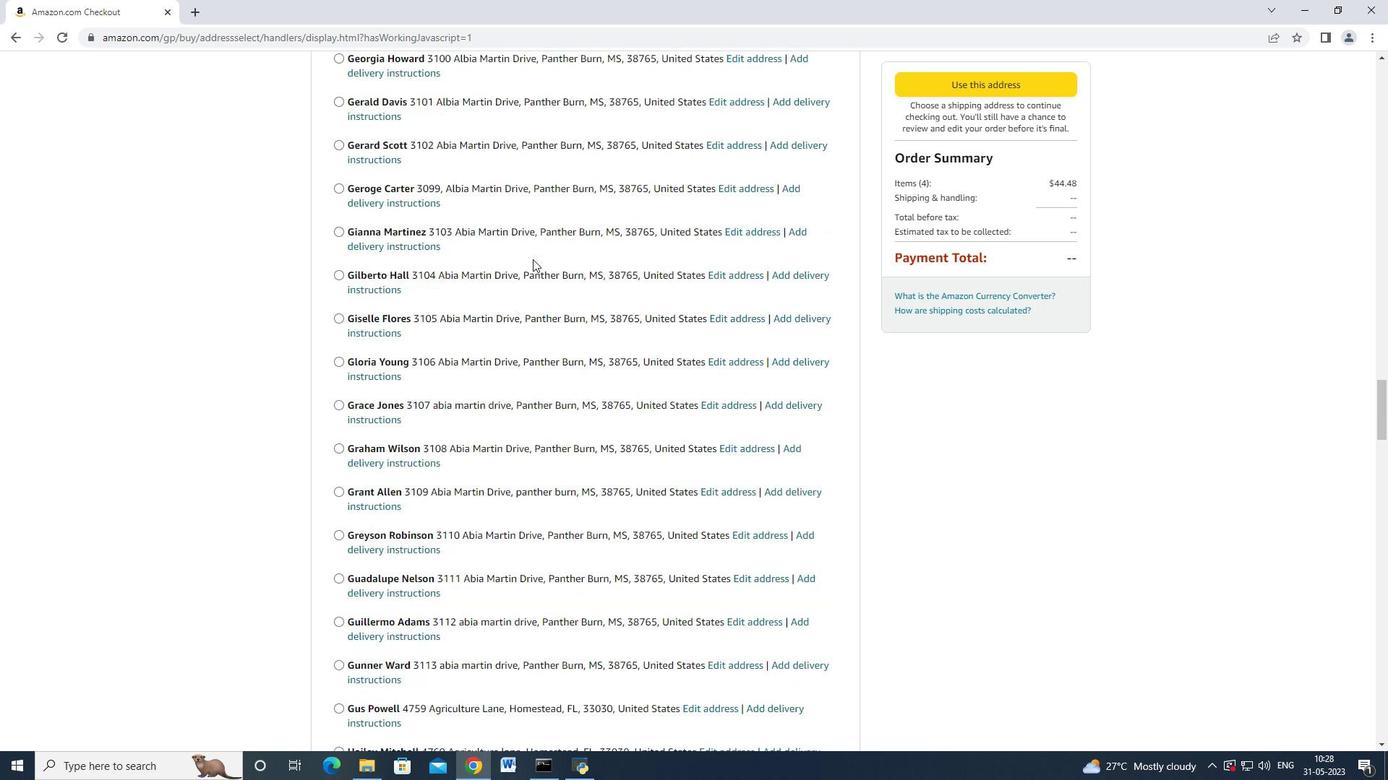
Action: Mouse scrolled (532, 259) with delta (0, 0)
Screenshot: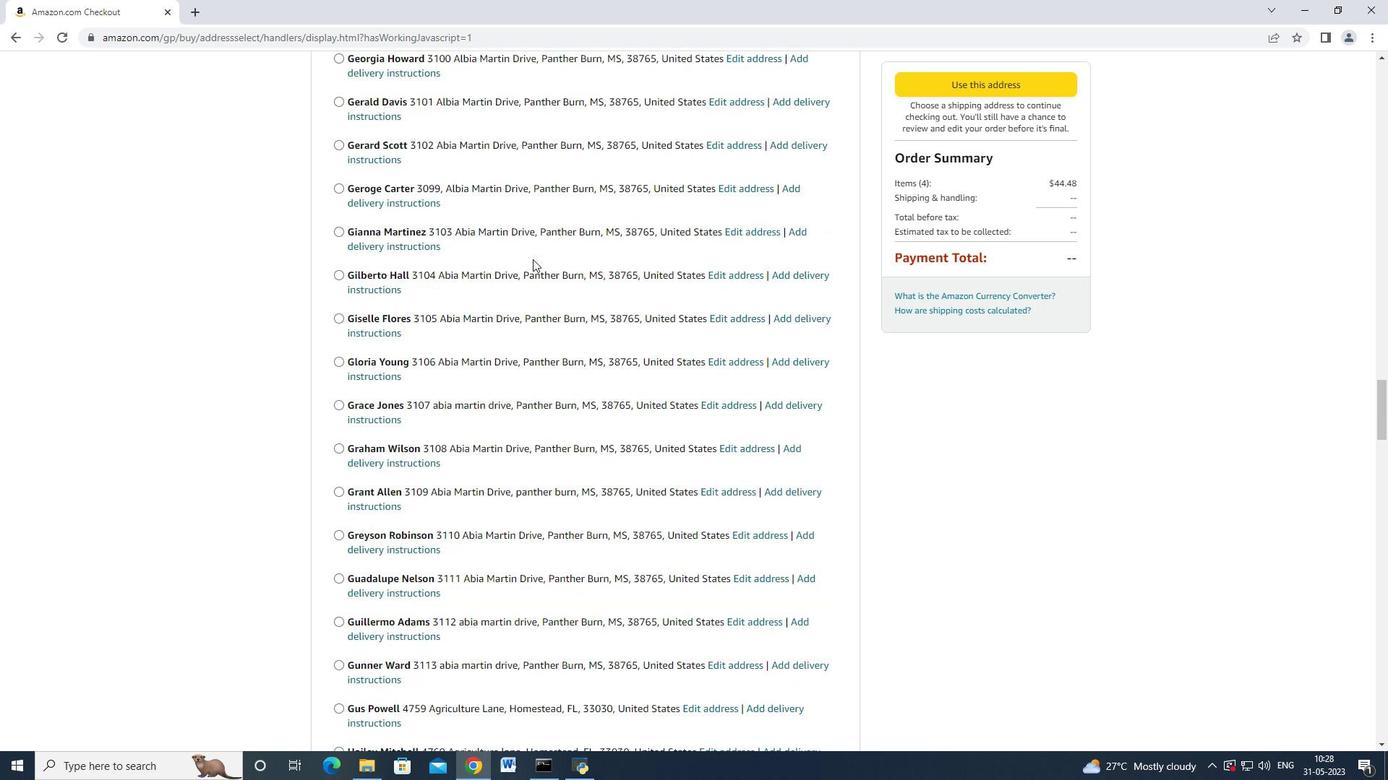 
Action: Mouse moved to (532, 260)
Screenshot: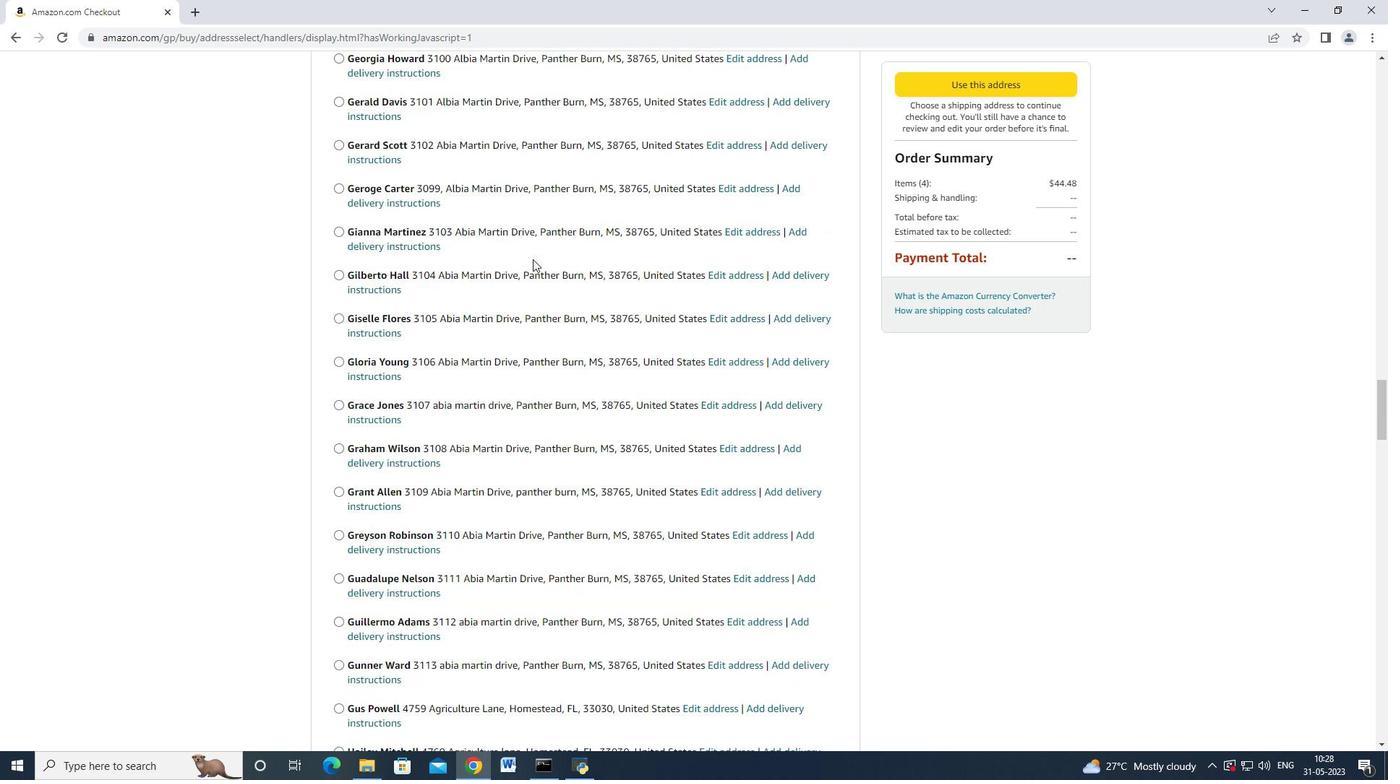 
Action: Mouse scrolled (532, 259) with delta (0, 0)
Screenshot: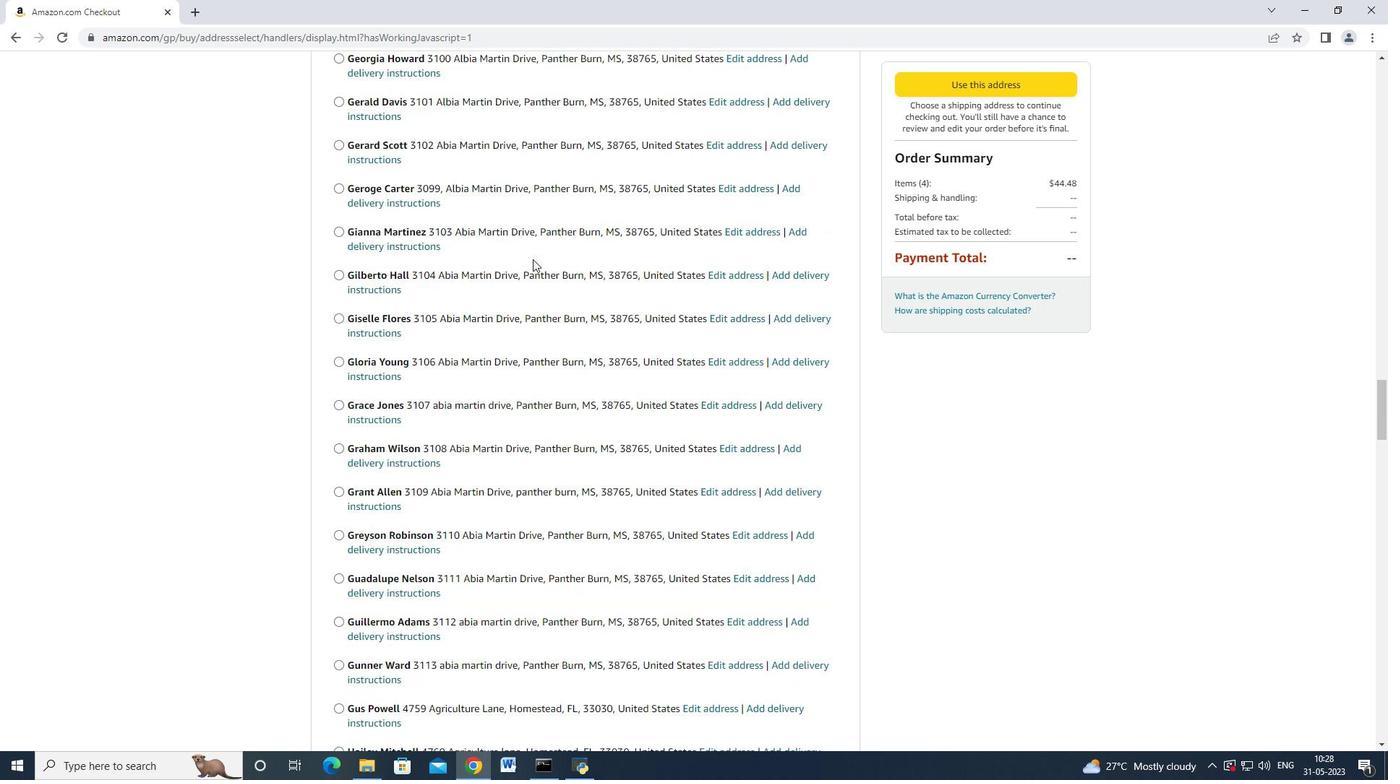 
Action: Mouse moved to (532, 260)
Screenshot: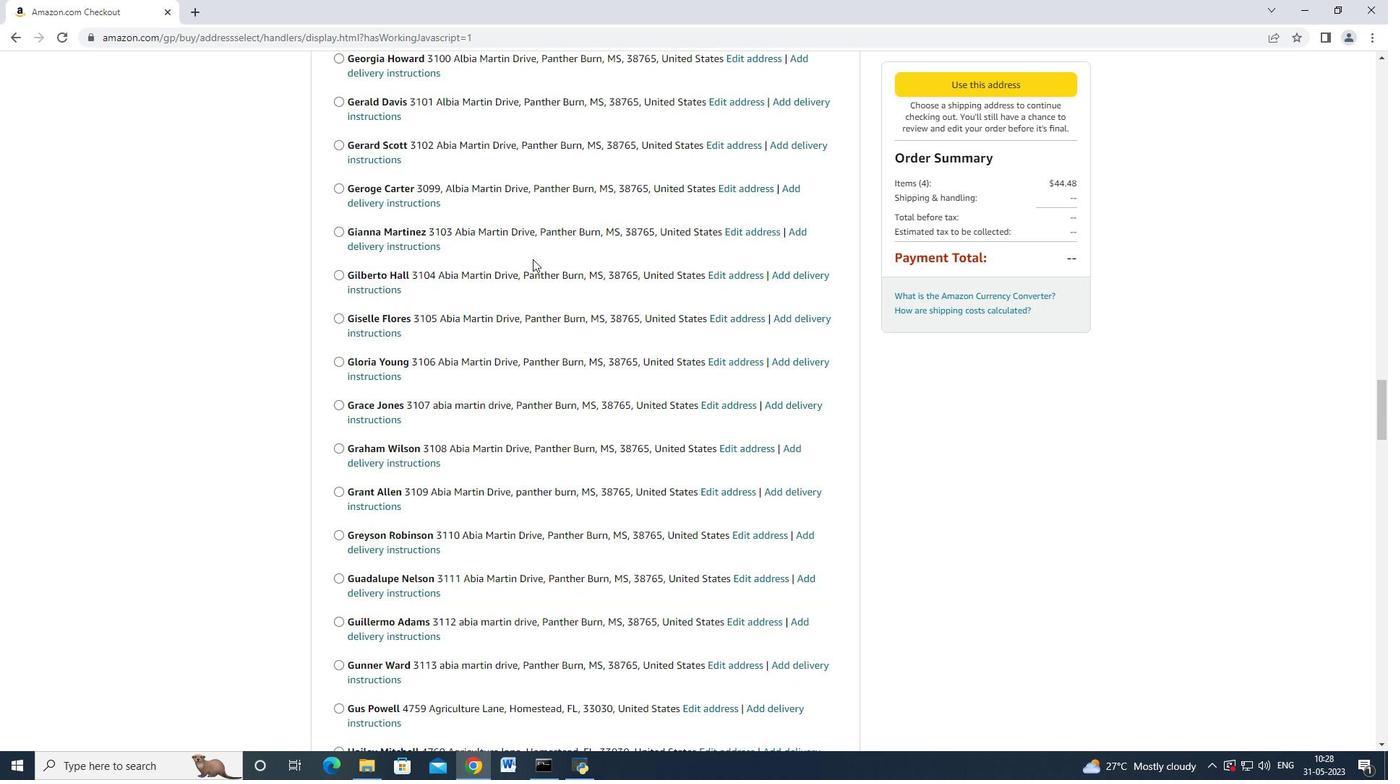 
Action: Mouse scrolled (532, 259) with delta (0, 0)
Screenshot: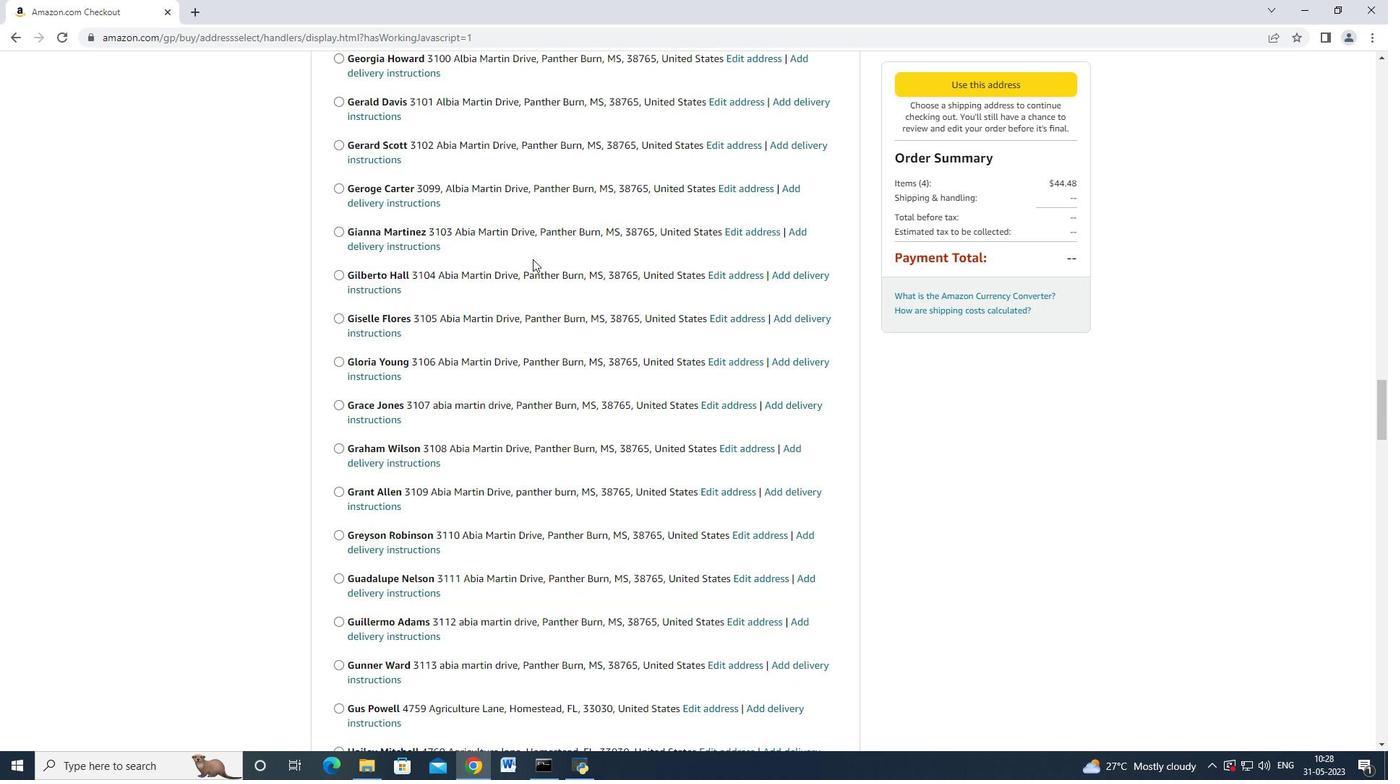 
Action: Mouse moved to (531, 260)
Screenshot: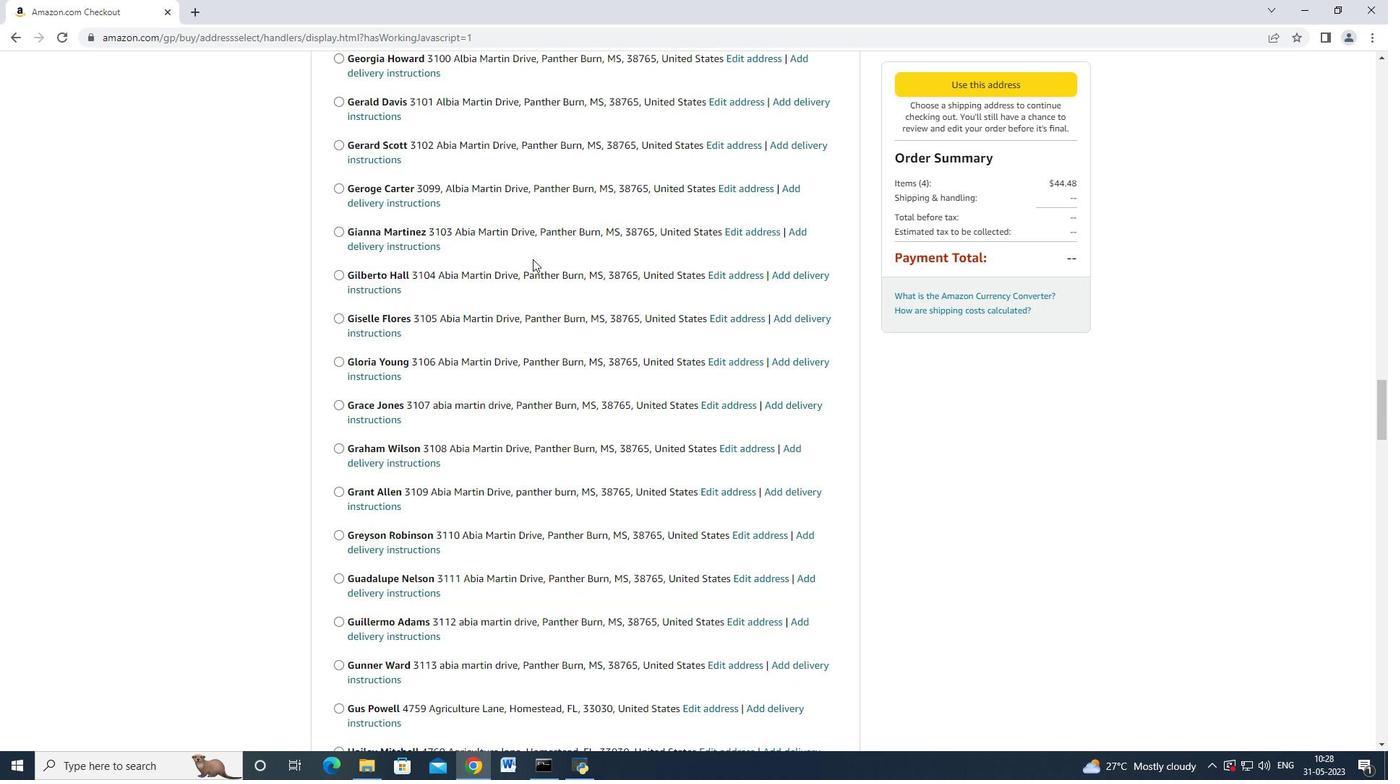 
Action: Mouse scrolled (532, 259) with delta (0, 0)
Screenshot: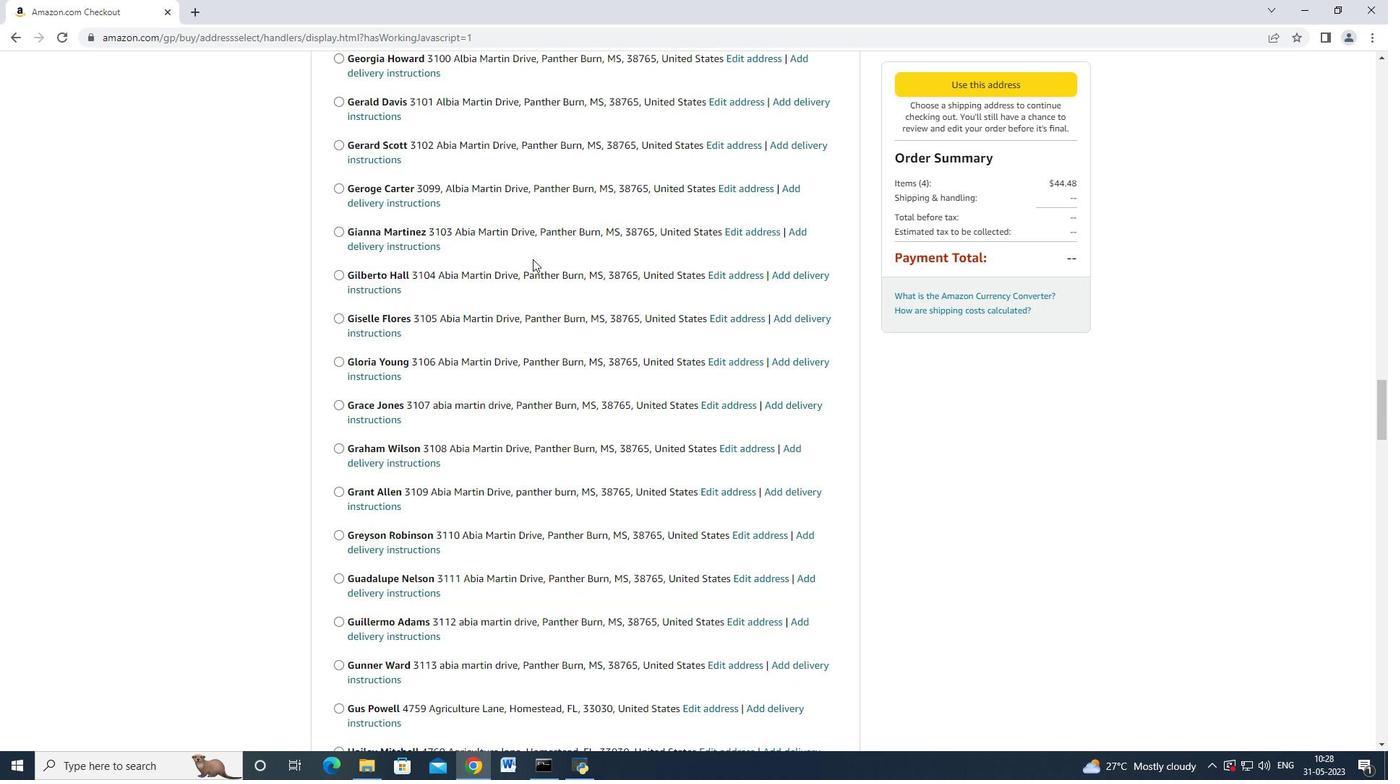 
Action: Mouse scrolled (532, 259) with delta (0, 0)
Screenshot: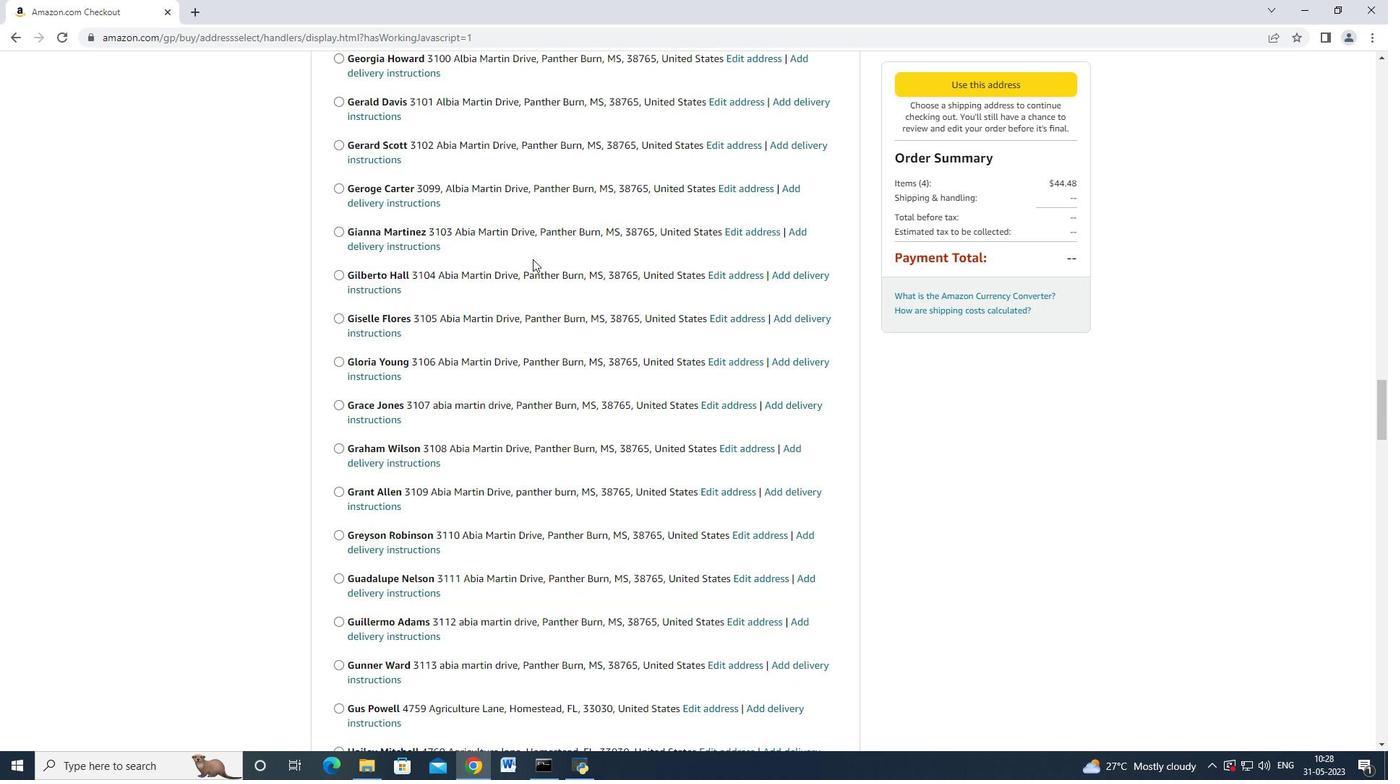 
Action: Mouse moved to (529, 262)
Screenshot: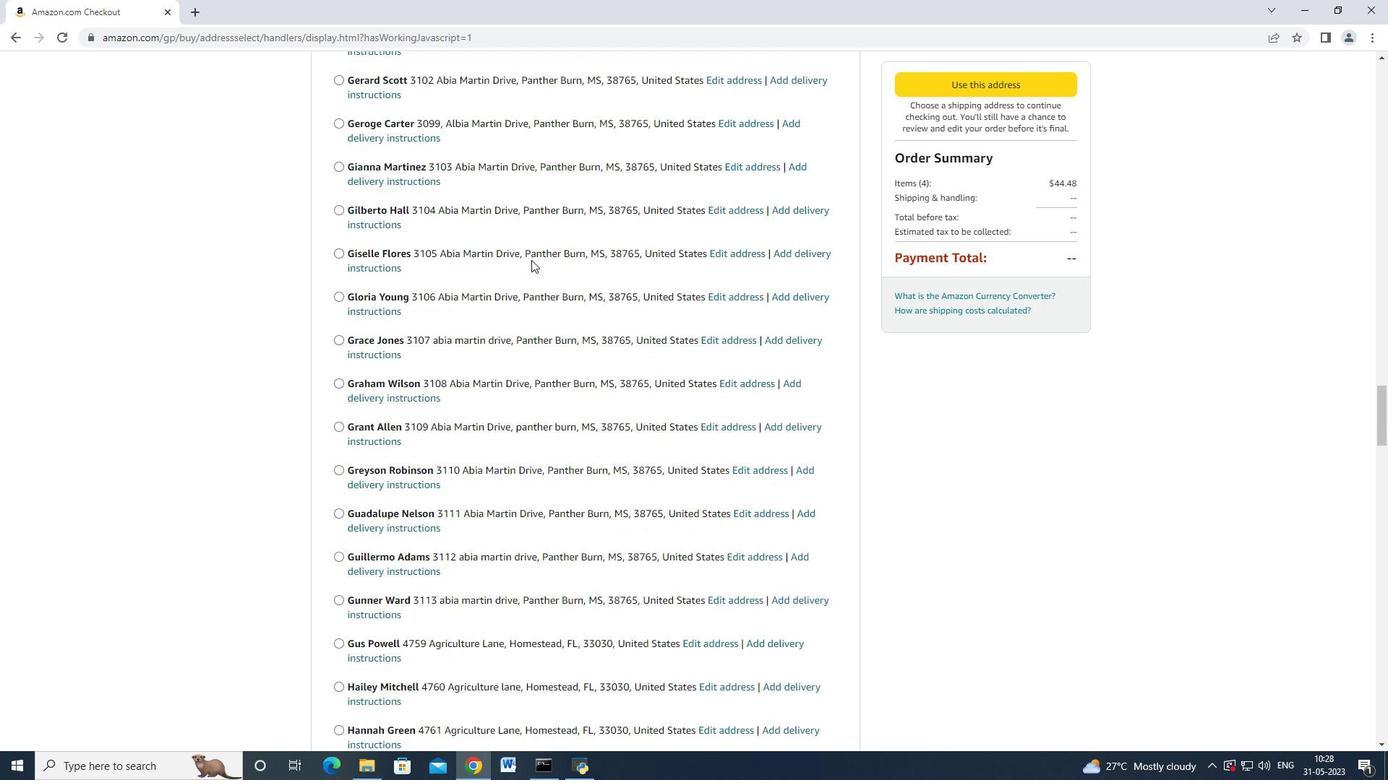 
Action: Mouse scrolled (529, 261) with delta (0, 0)
Screenshot: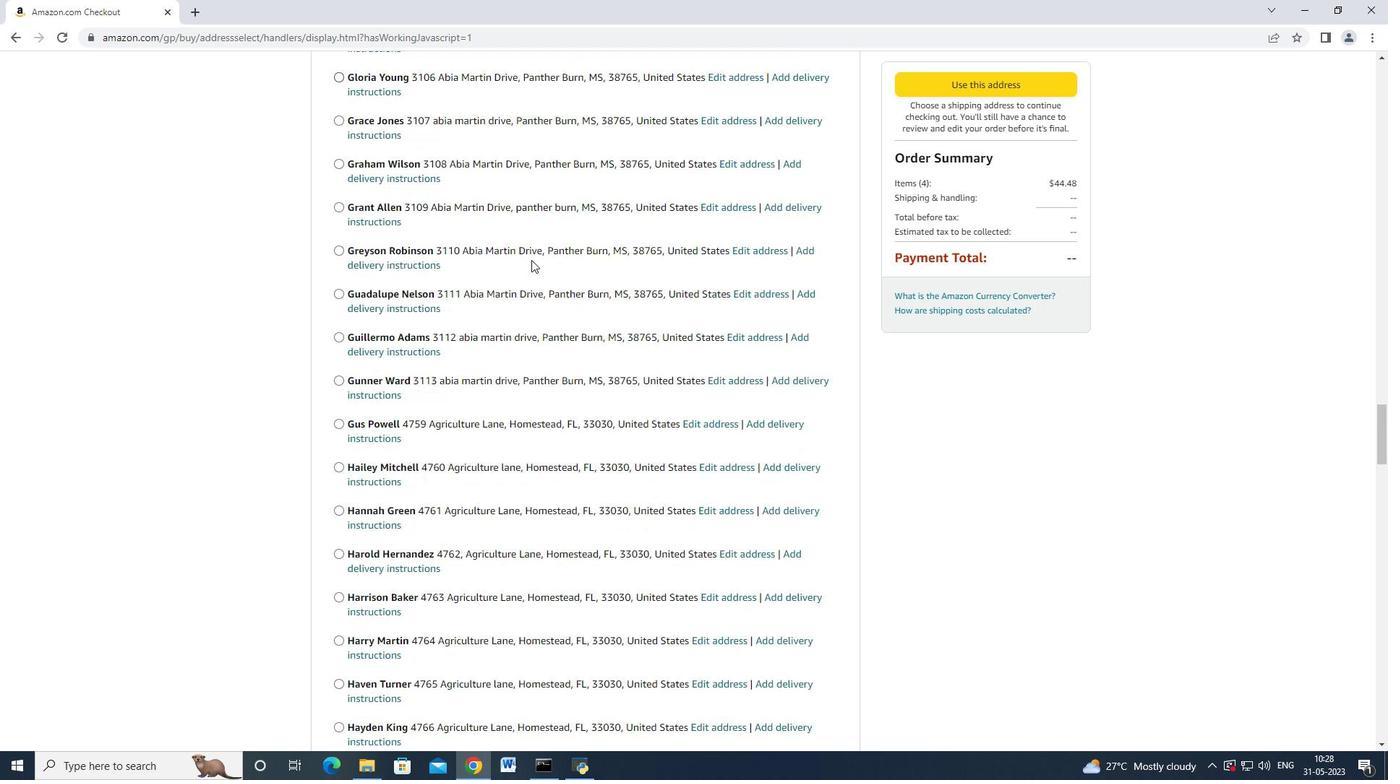 
Action: Mouse moved to (529, 263)
Screenshot: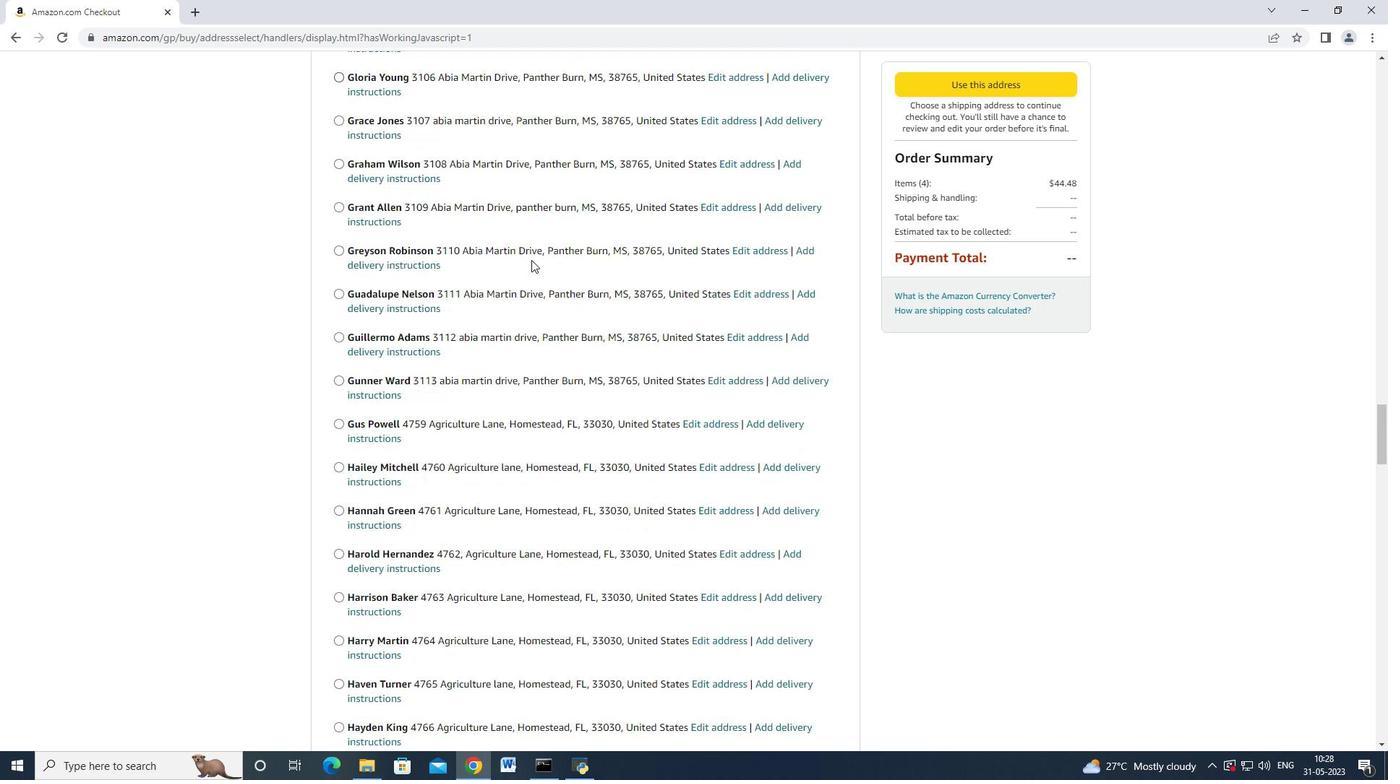 
Action: Mouse scrolled (529, 262) with delta (0, 0)
Screenshot: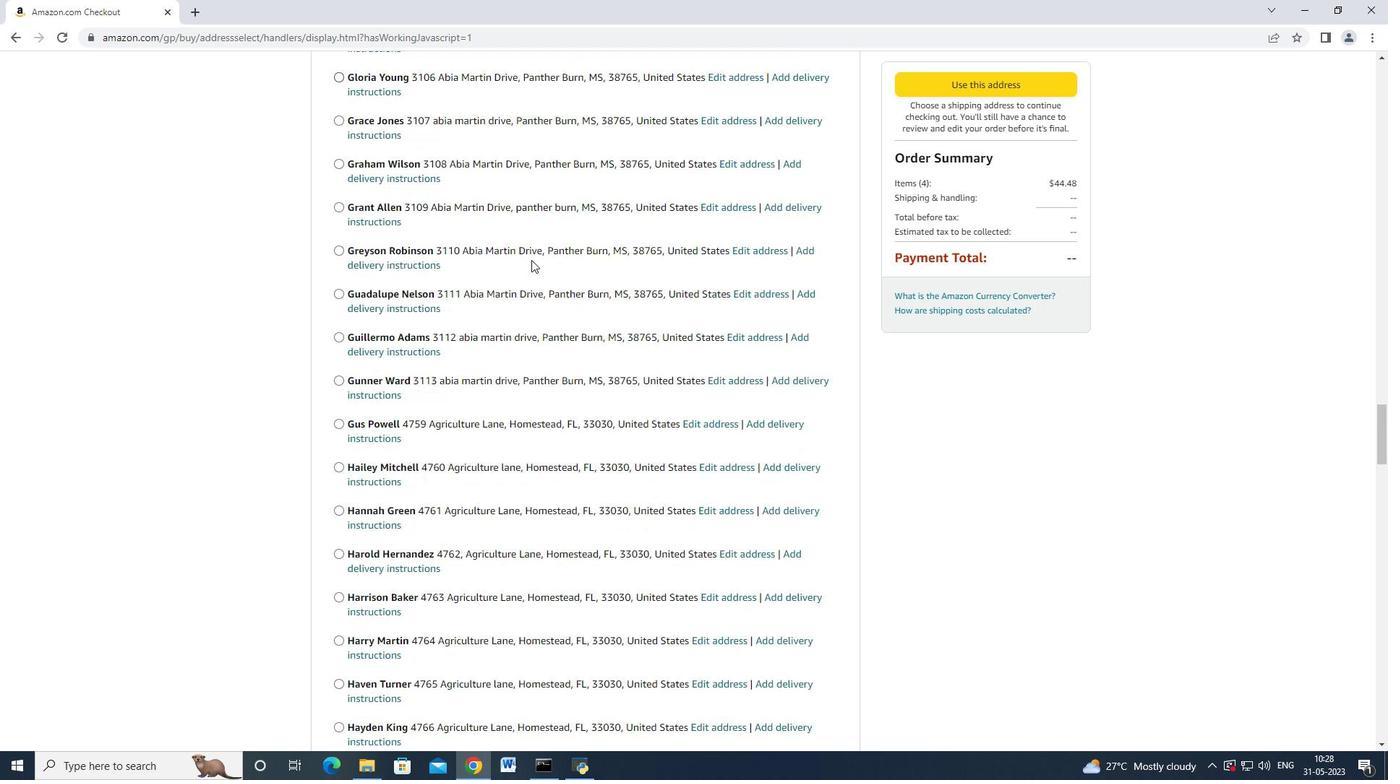 
Action: Mouse scrolled (529, 262) with delta (0, 0)
Screenshot: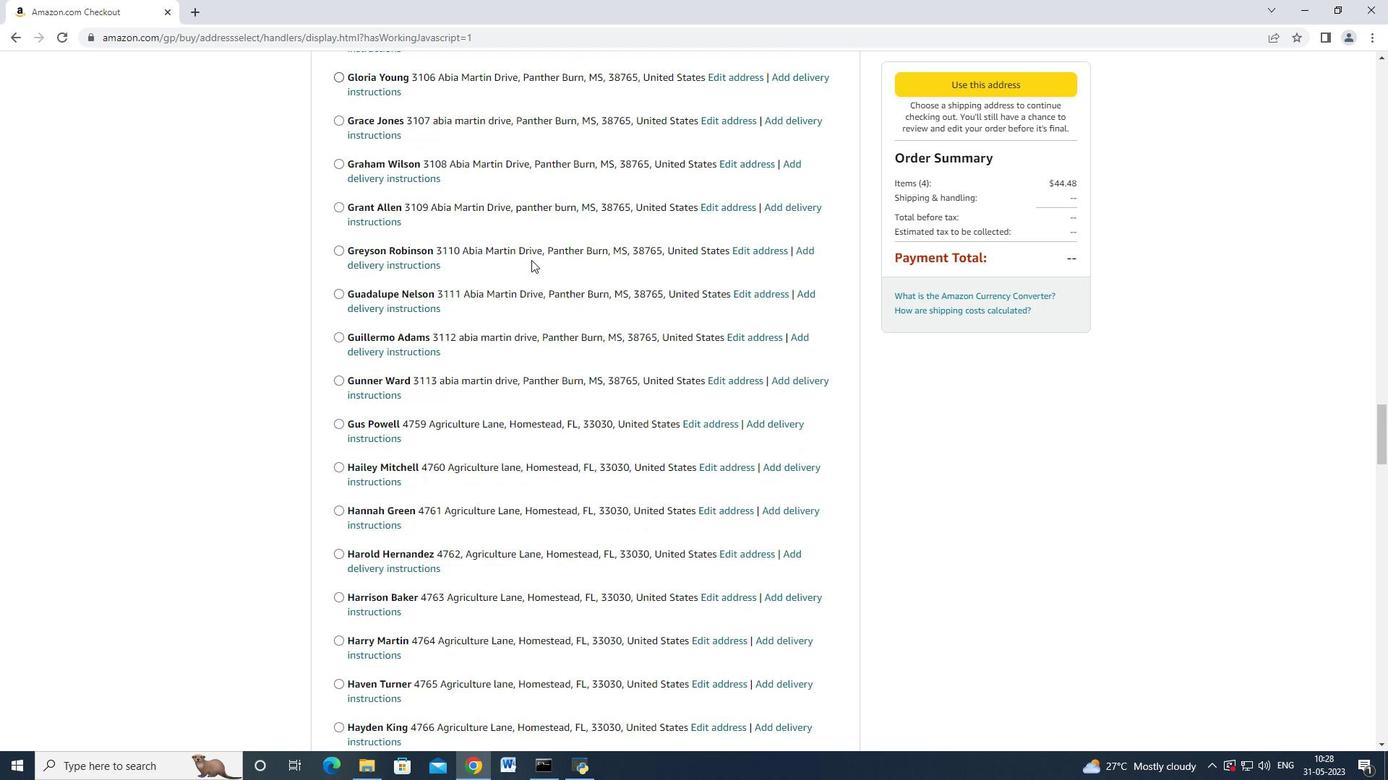 
Action: Mouse scrolled (529, 262) with delta (0, 0)
Screenshot: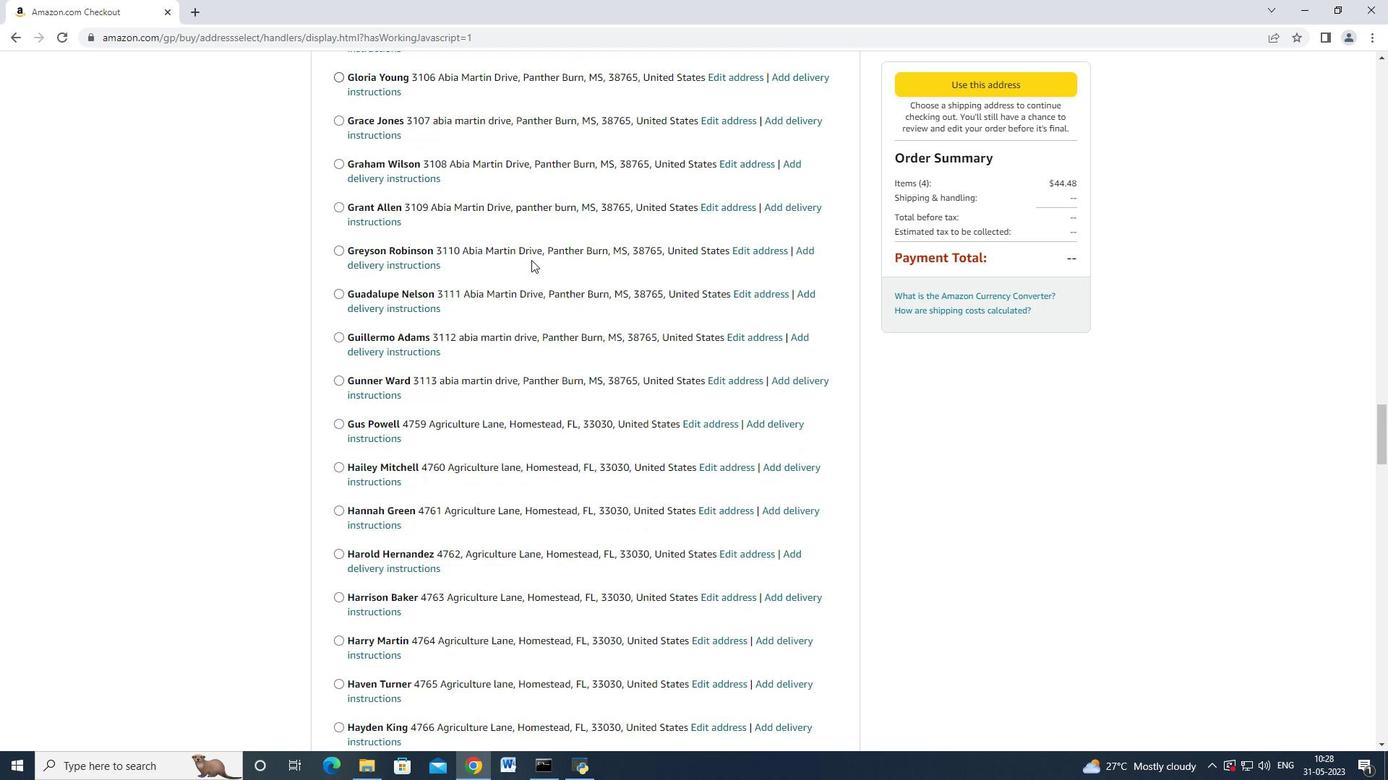 
Action: Mouse scrolled (529, 262) with delta (0, 0)
Screenshot: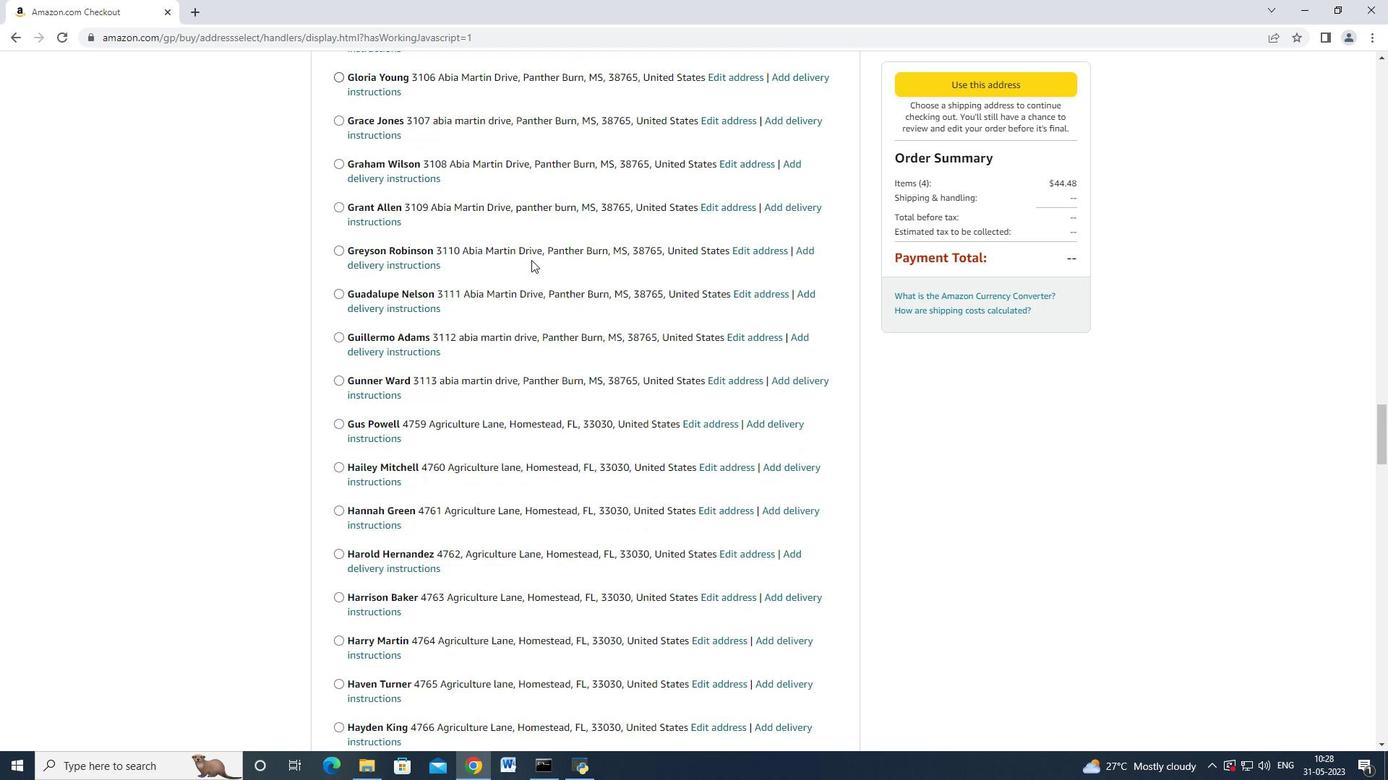 
Action: Mouse moved to (529, 263)
Screenshot: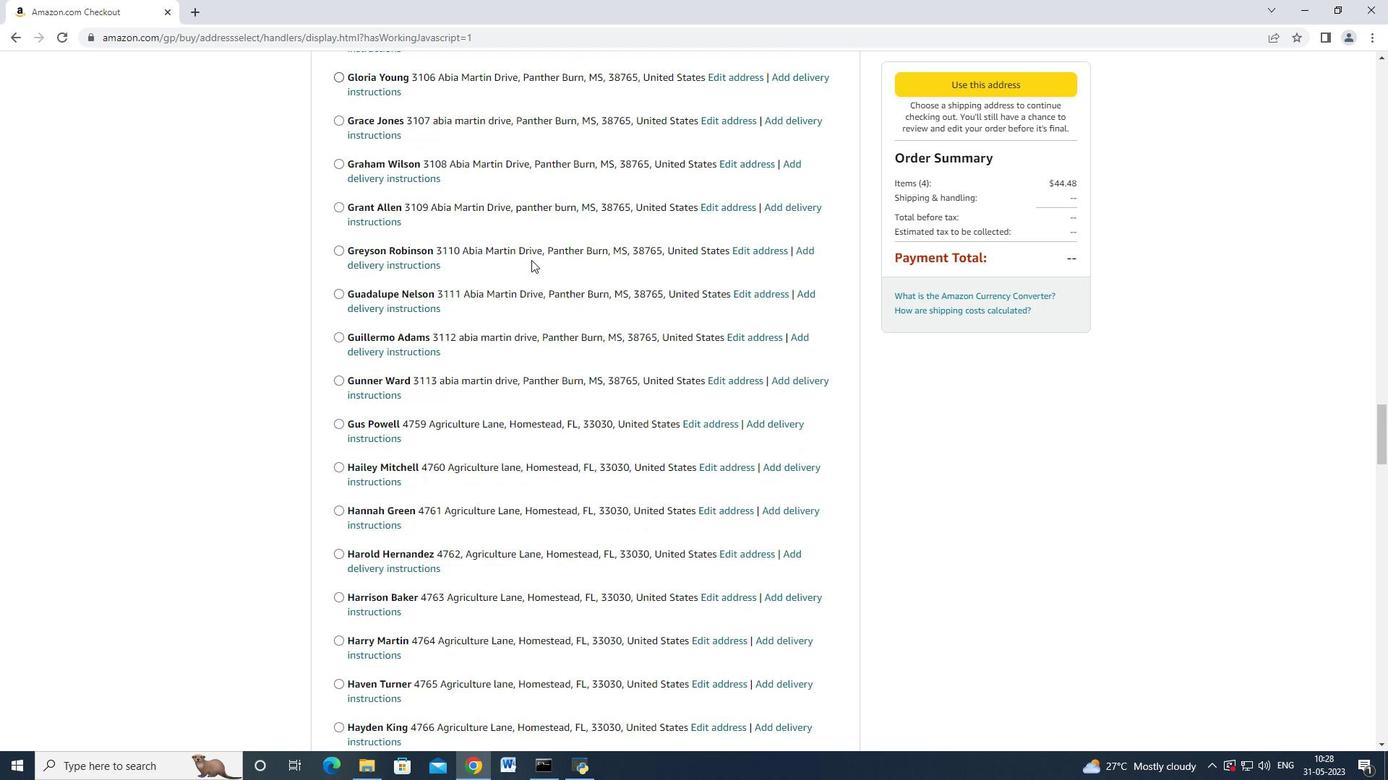 
Action: Mouse scrolled (529, 262) with delta (0, 0)
Screenshot: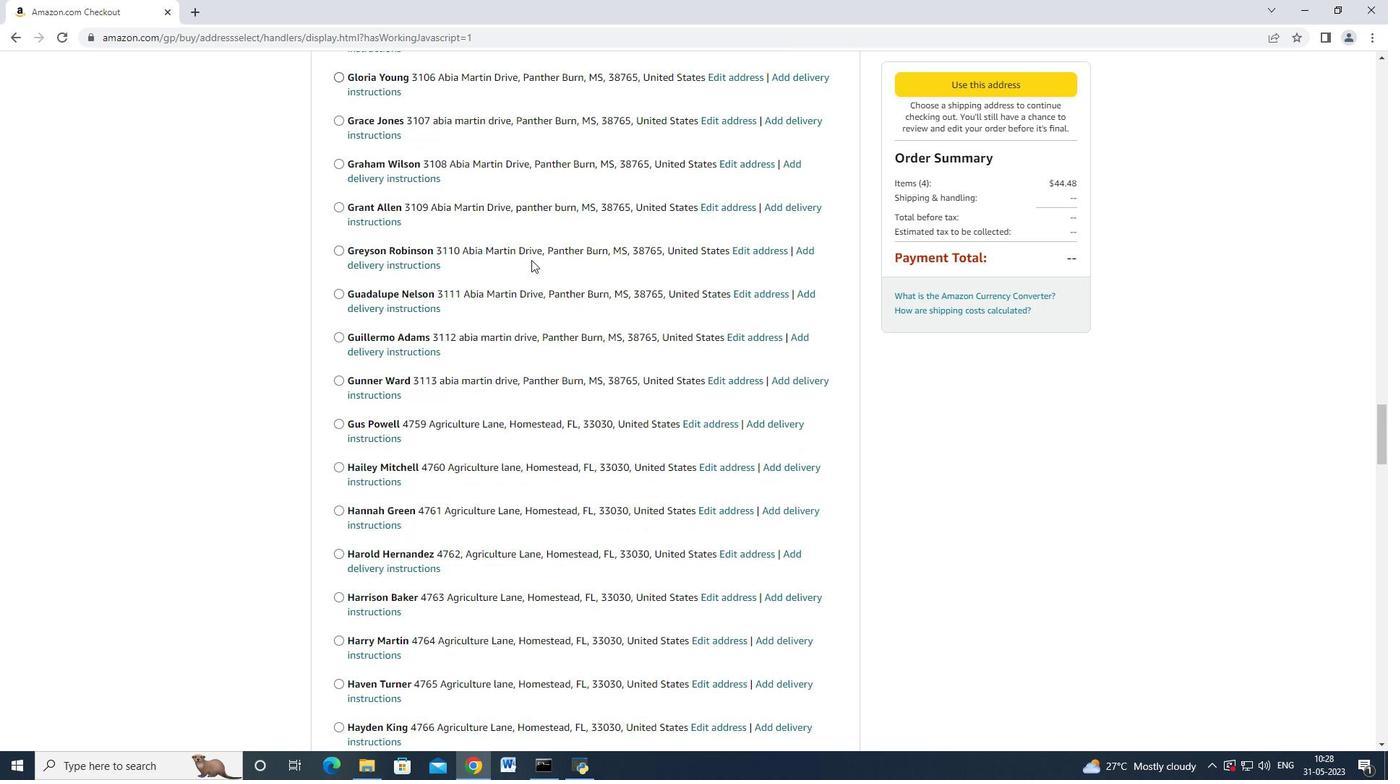 
Action: Mouse moved to (527, 263)
Screenshot: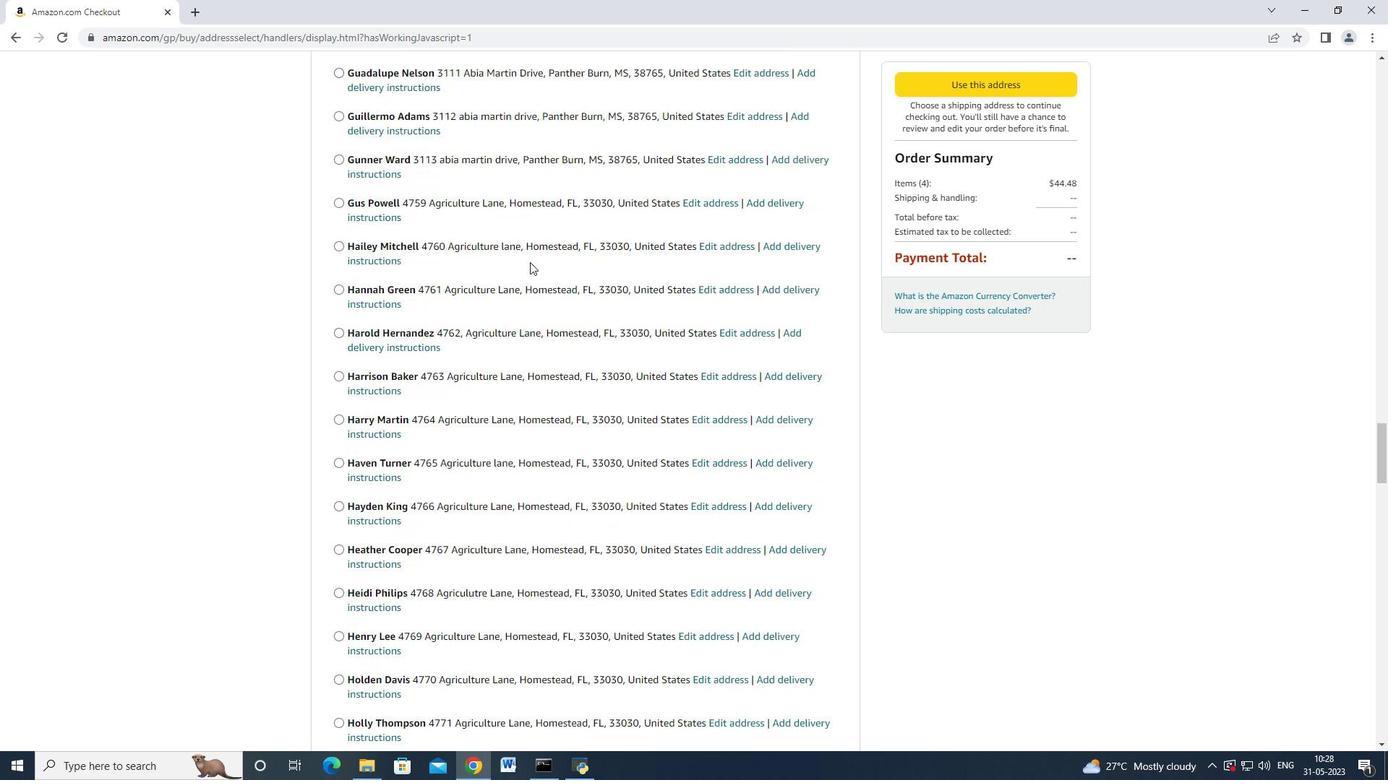 
Action: Mouse scrolled (527, 263) with delta (0, 0)
Screenshot: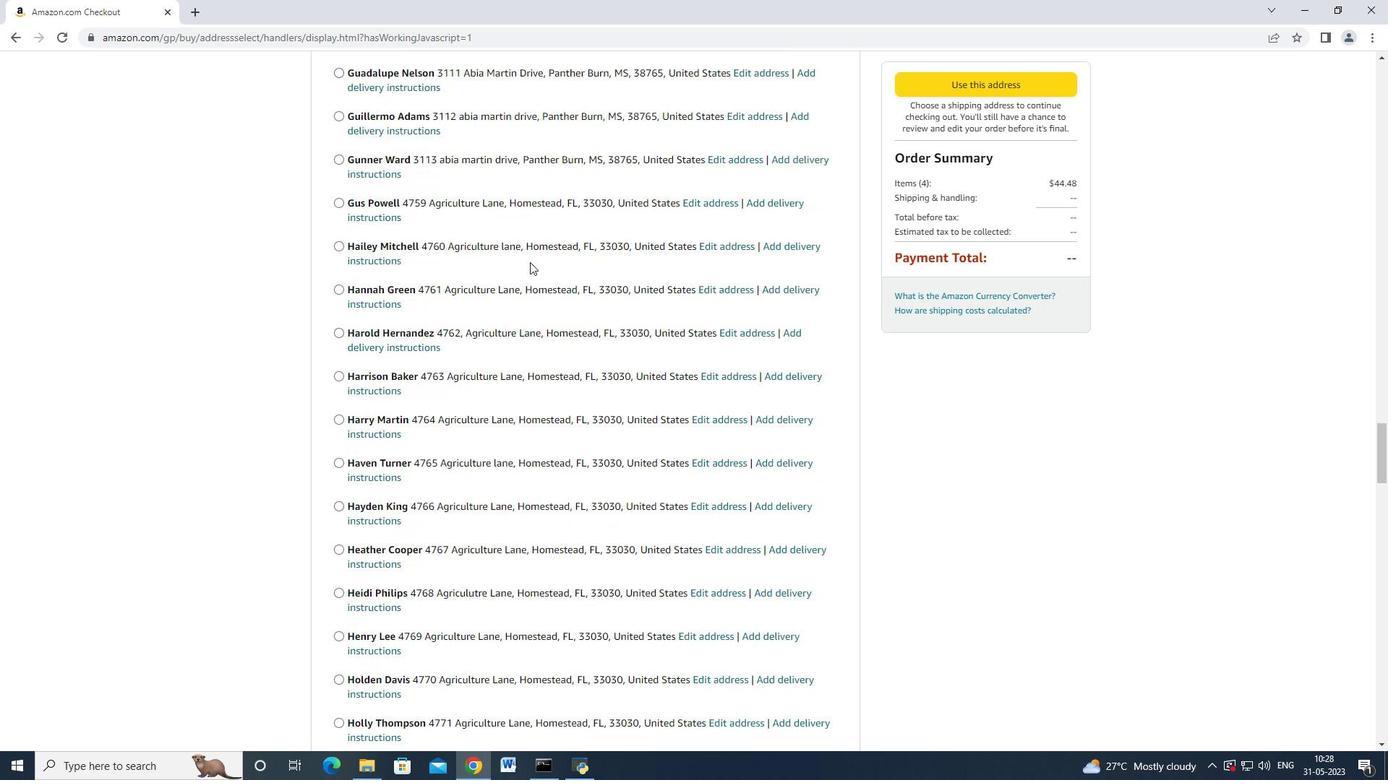 
Action: Mouse moved to (527, 263)
Screenshot: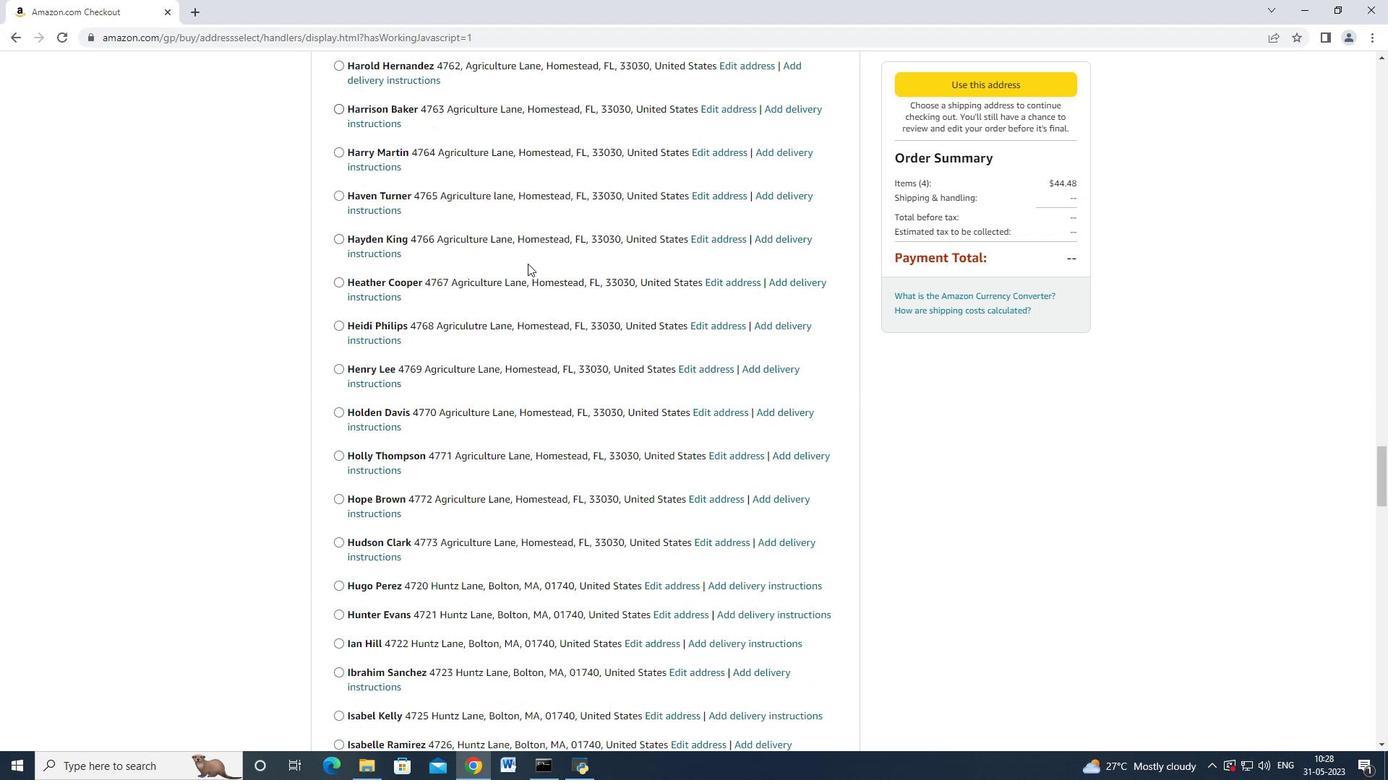 
Action: Mouse scrolled (527, 263) with delta (0, 0)
Screenshot: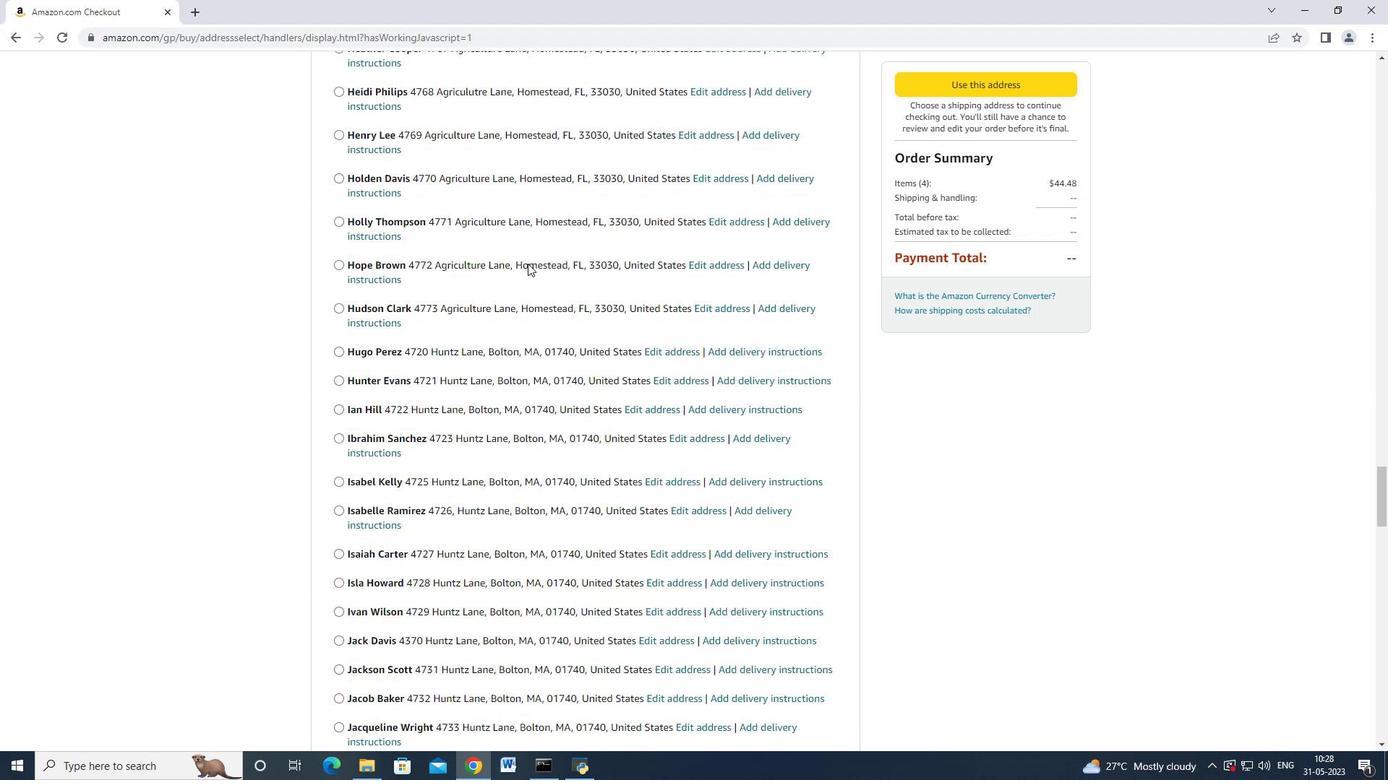 
Action: Mouse scrolled (527, 263) with delta (0, 0)
Screenshot: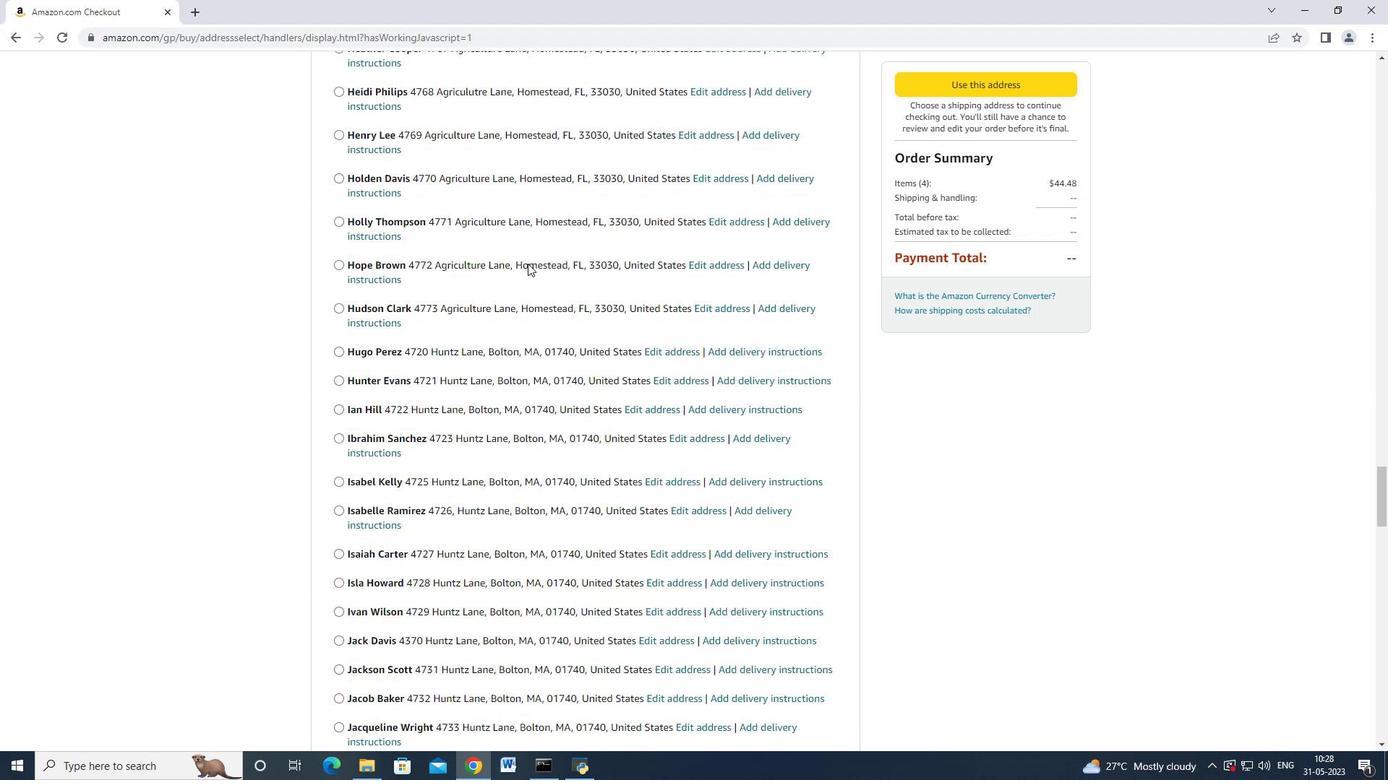 
Action: Mouse scrolled (527, 263) with delta (0, 0)
Screenshot: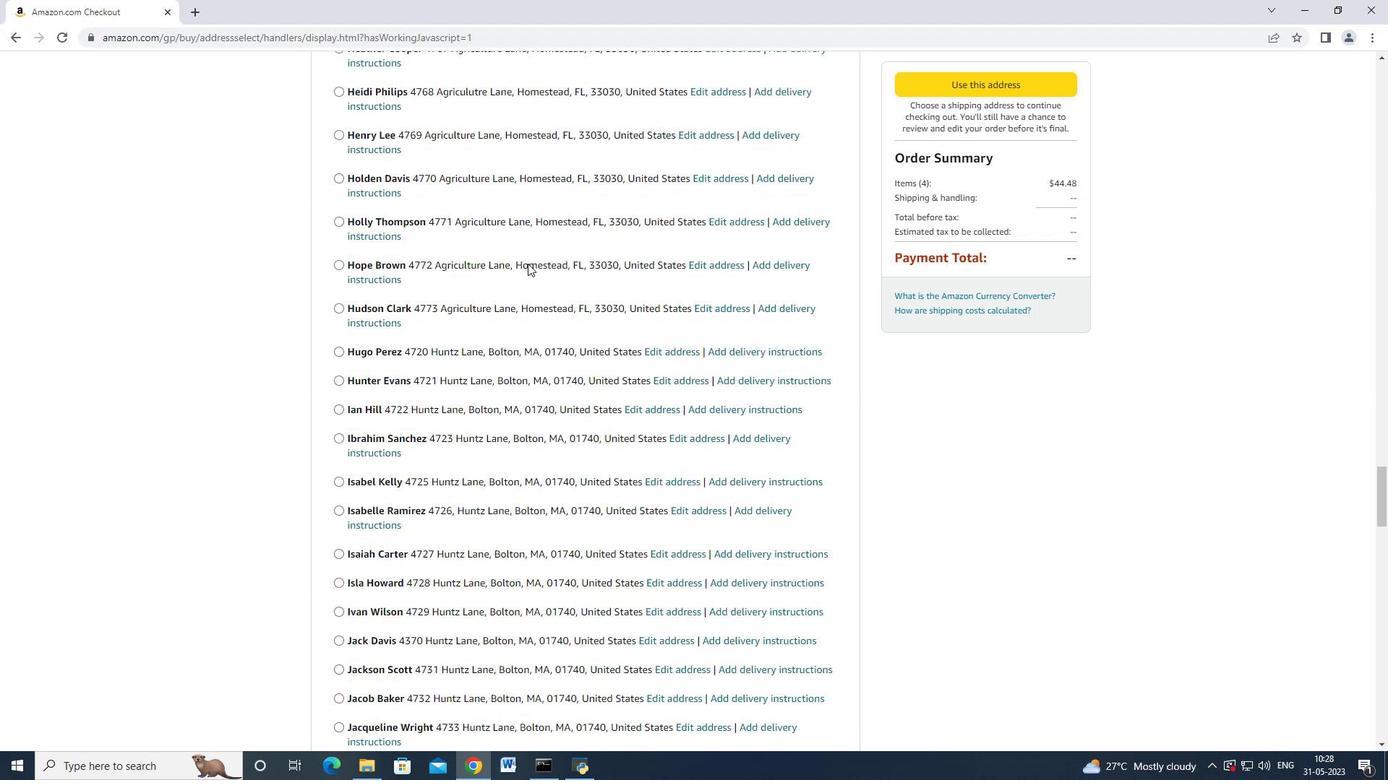 
Action: Mouse scrolled (527, 263) with delta (0, 0)
Screenshot: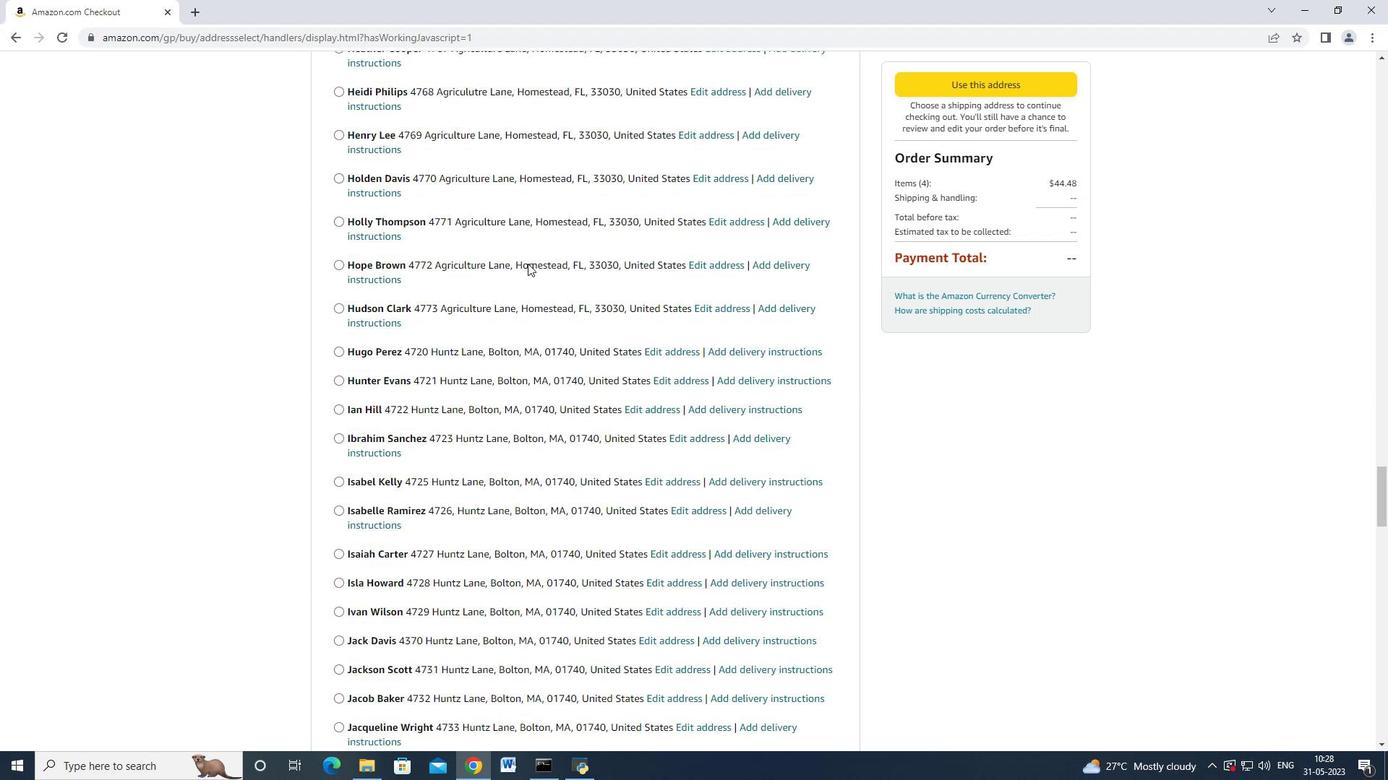 
Action: Mouse scrolled (527, 263) with delta (0, 0)
Screenshot: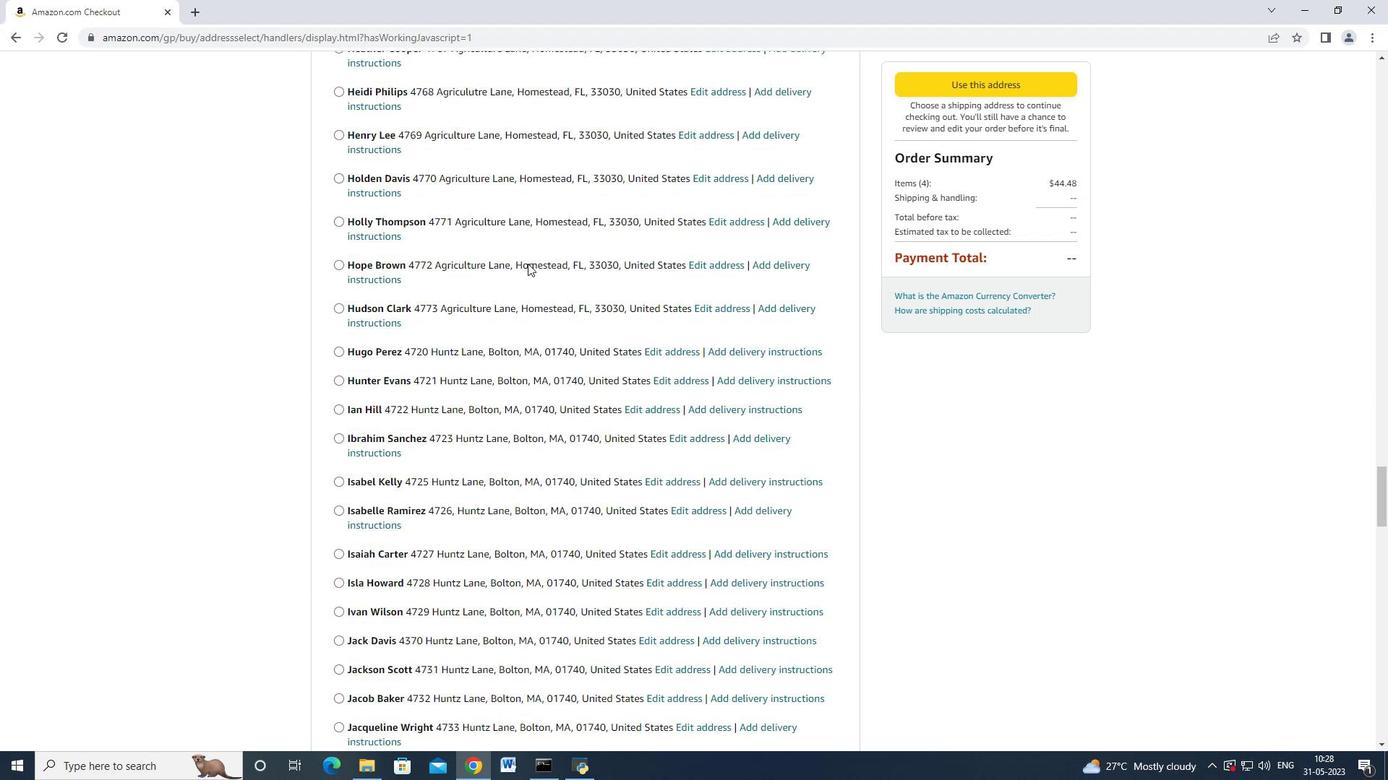 
Action: Mouse scrolled (527, 263) with delta (0, 0)
Screenshot: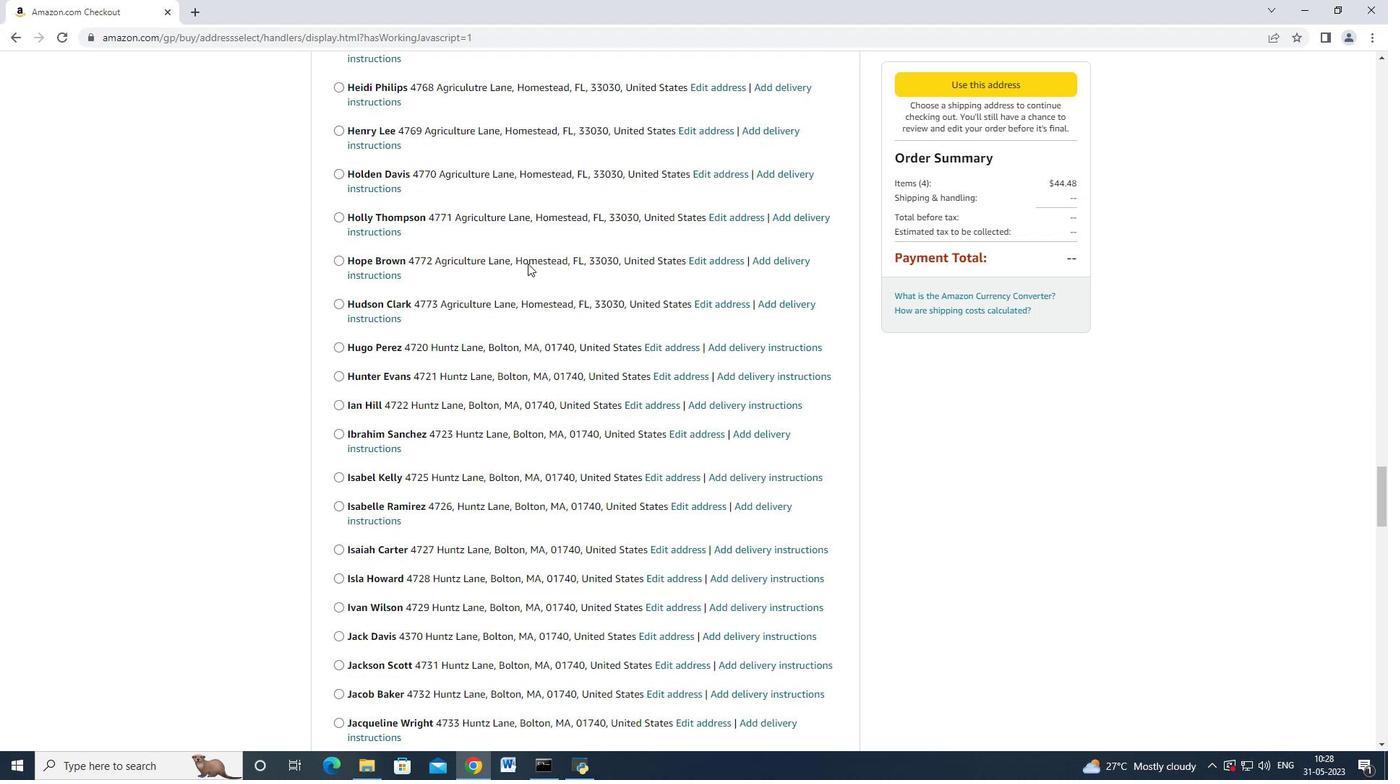 
Action: Mouse moved to (526, 263)
Screenshot: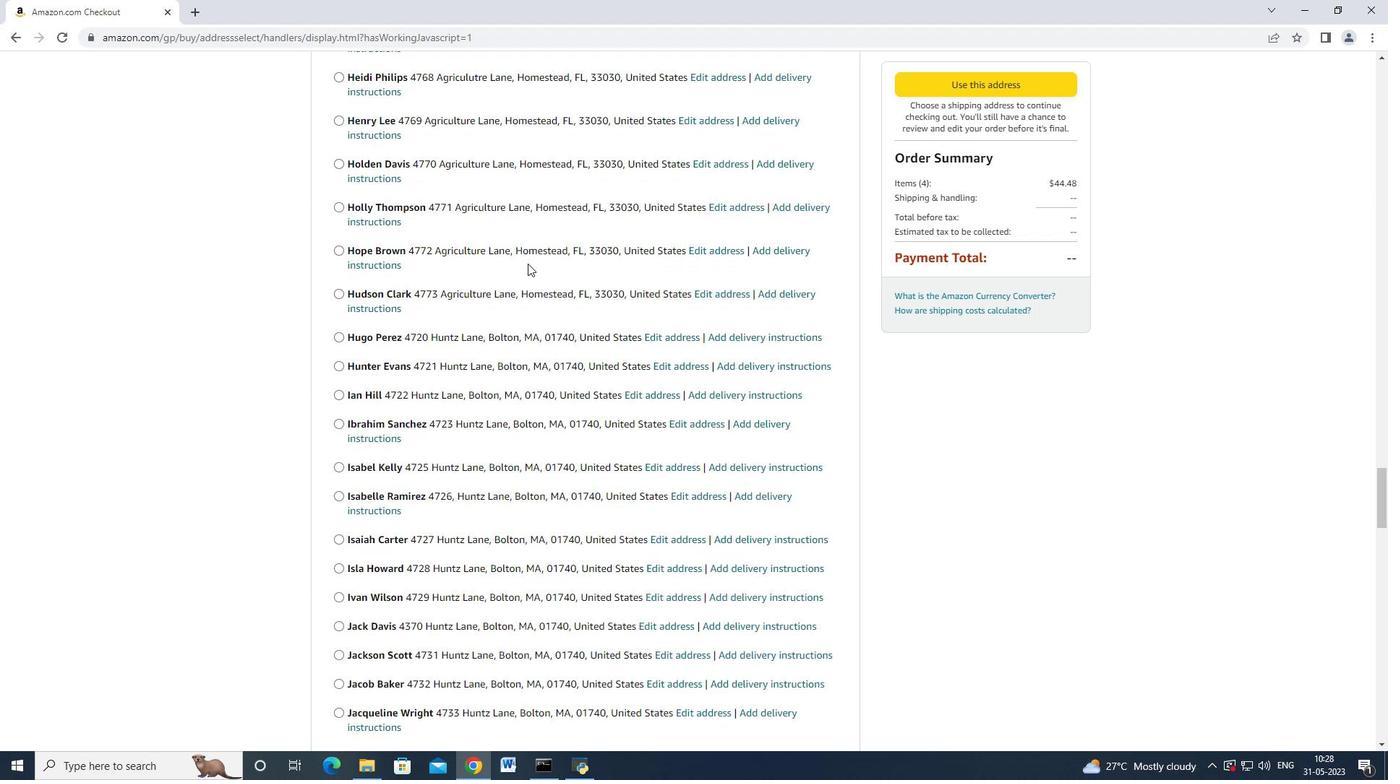 
Action: Mouse scrolled (526, 263) with delta (0, 0)
Screenshot: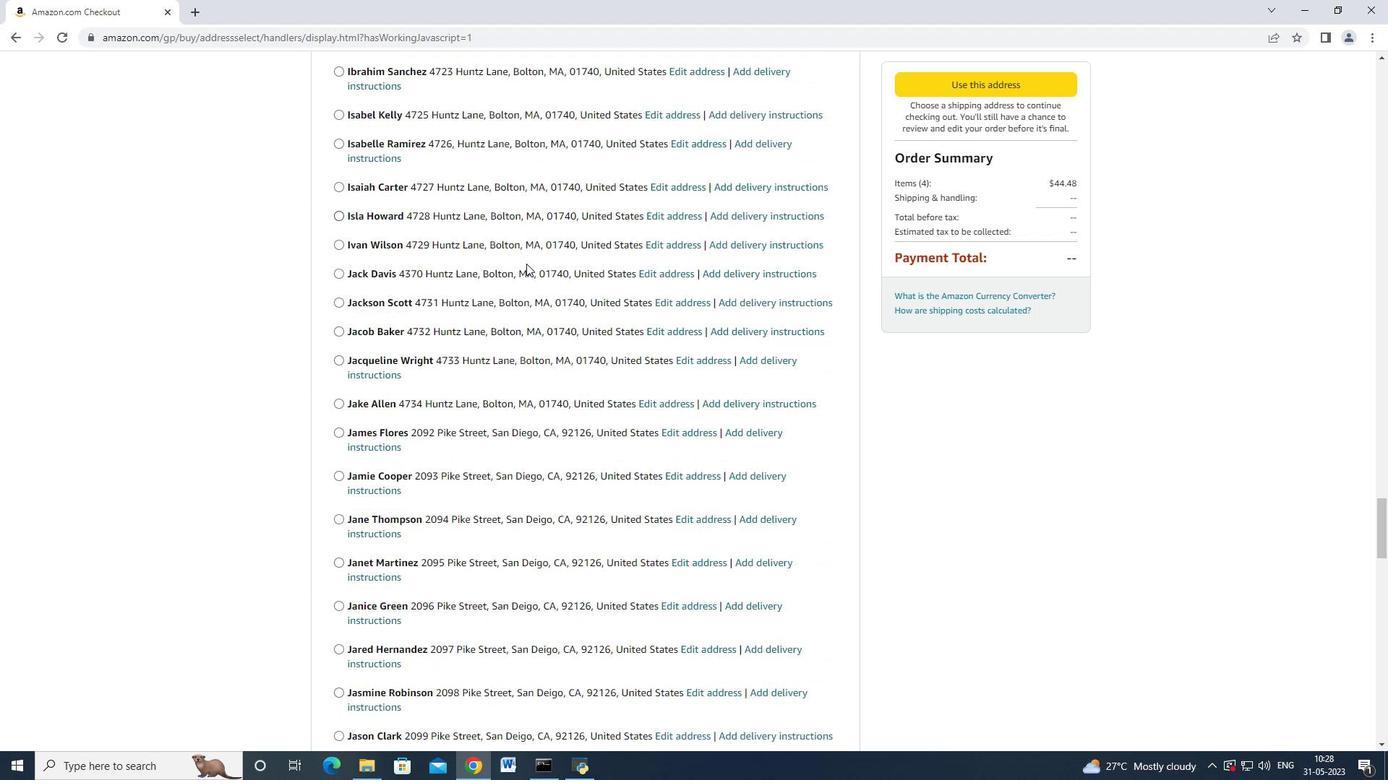 
Action: Mouse scrolled (526, 263) with delta (0, 0)
Screenshot: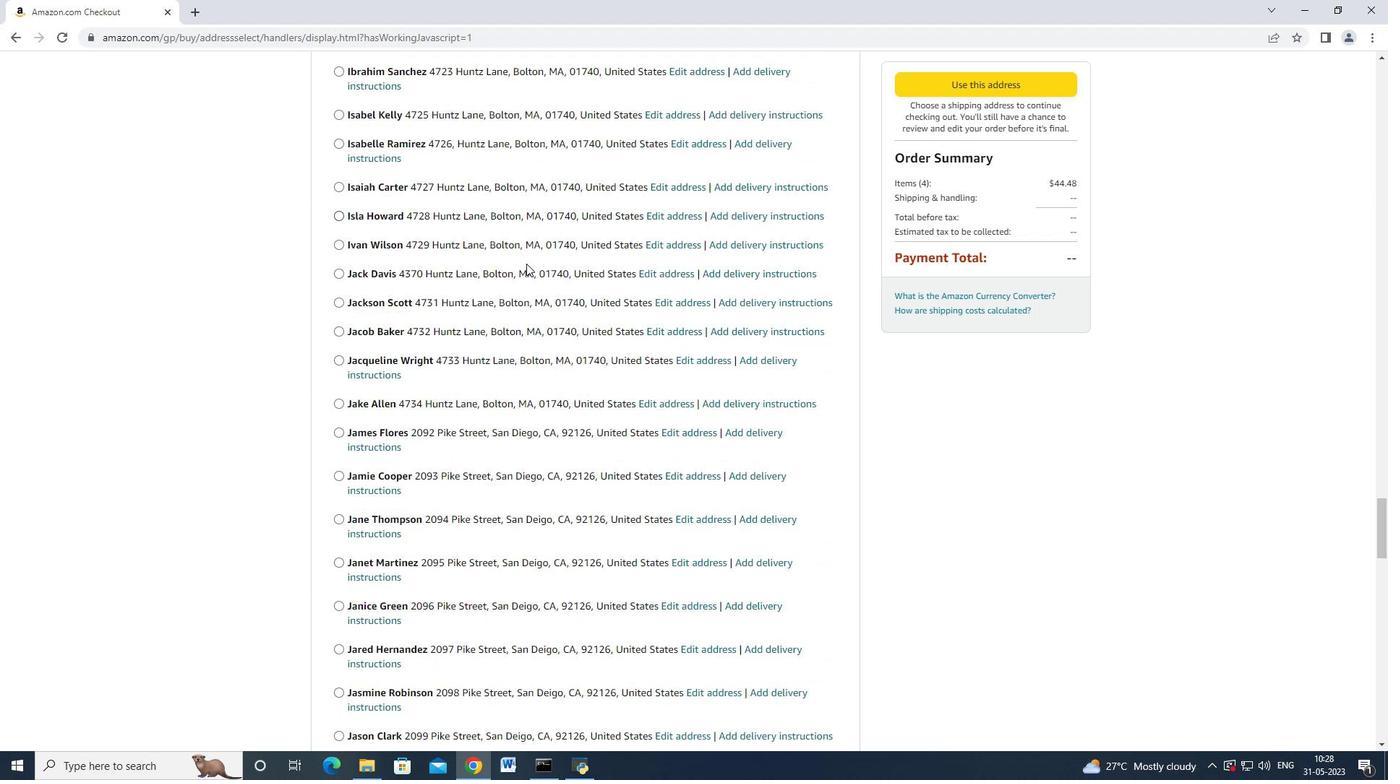 
Action: Mouse moved to (526, 263)
Screenshot: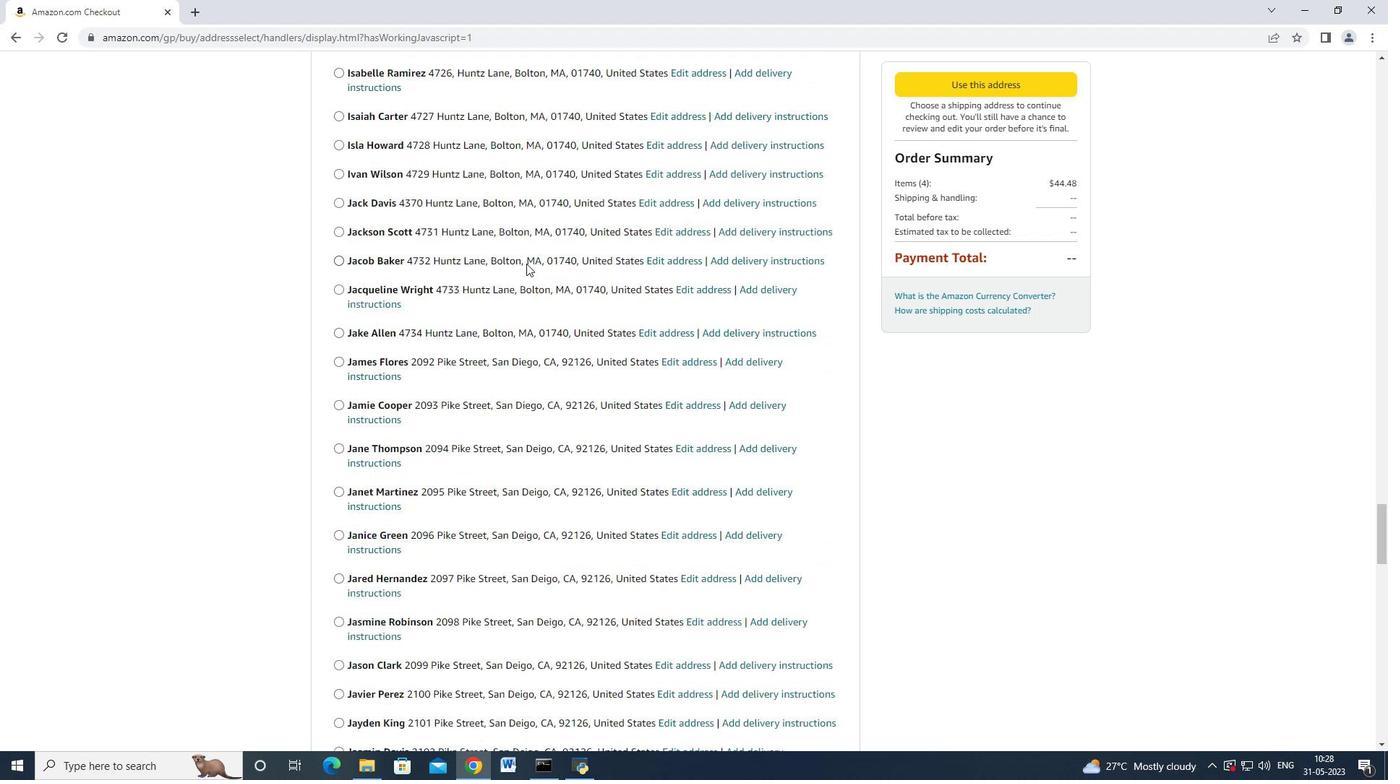 
Action: Mouse scrolled (526, 263) with delta (0, 0)
Screenshot: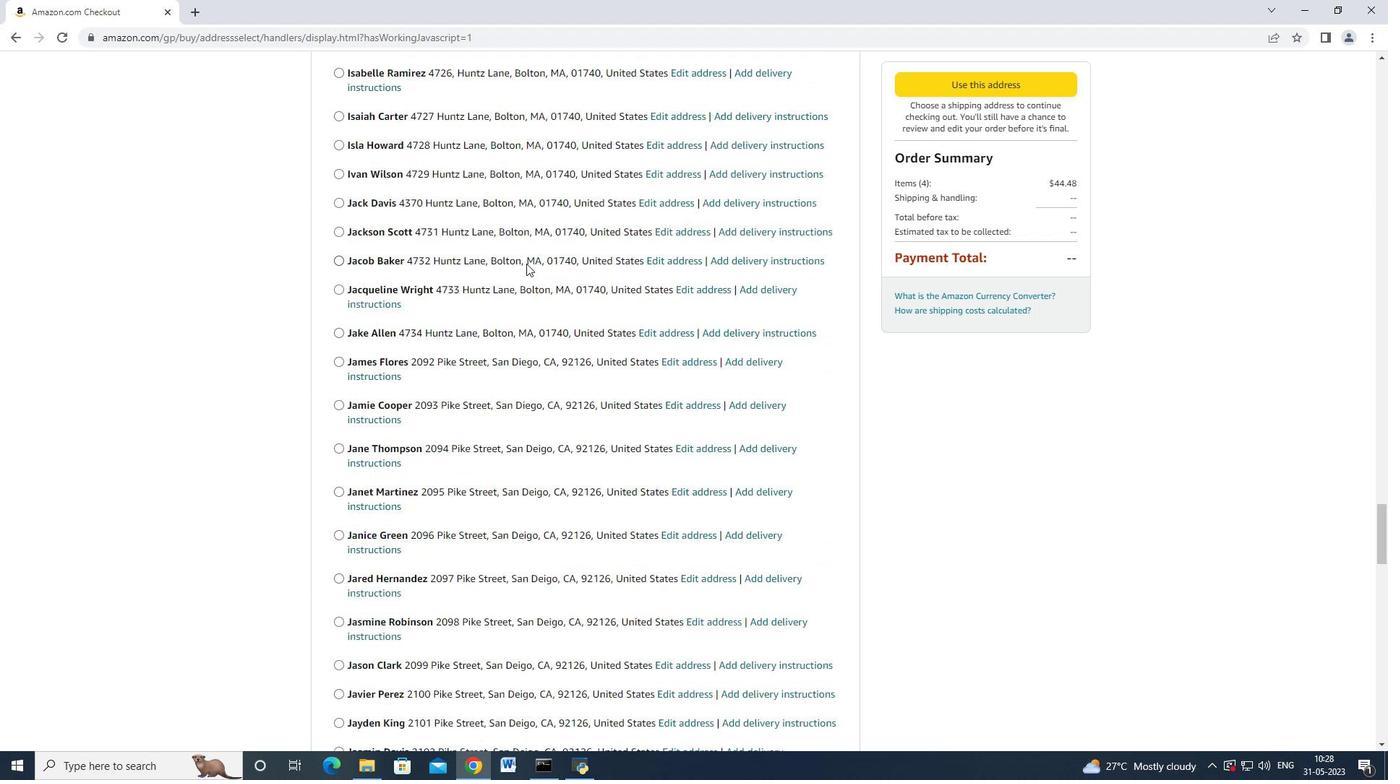 
Action: Mouse scrolled (526, 263) with delta (0, 0)
Screenshot: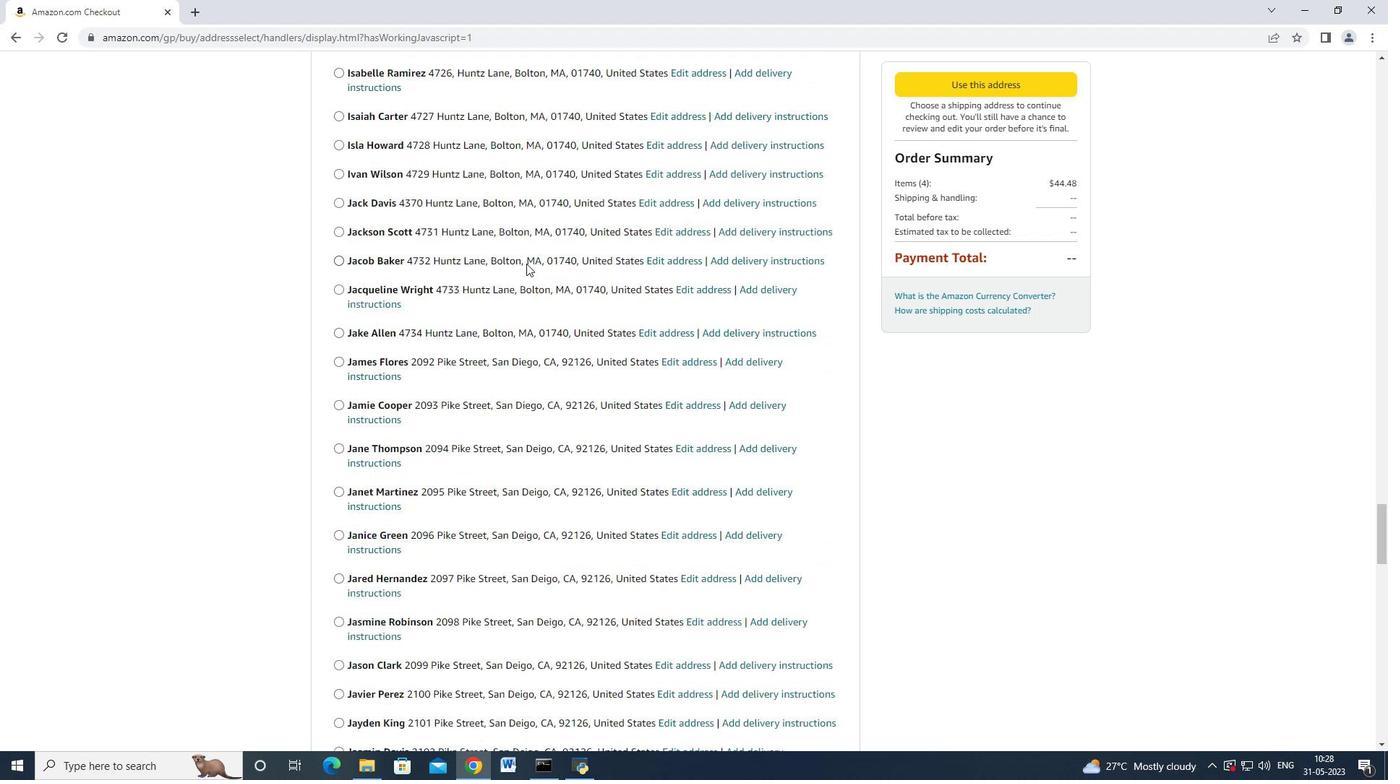 
Action: Mouse scrolled (526, 263) with delta (0, 0)
Screenshot: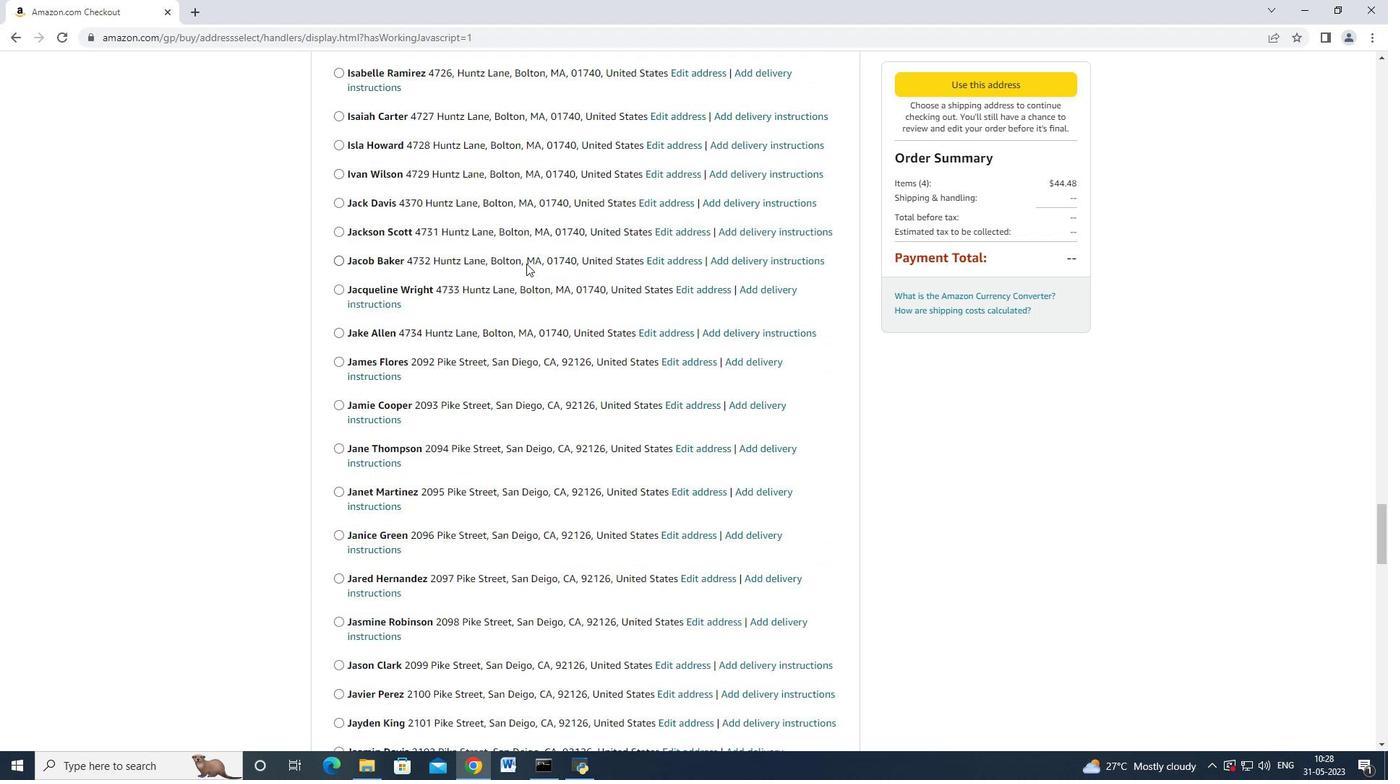 
Action: Mouse scrolled (526, 263) with delta (0, 0)
Screenshot: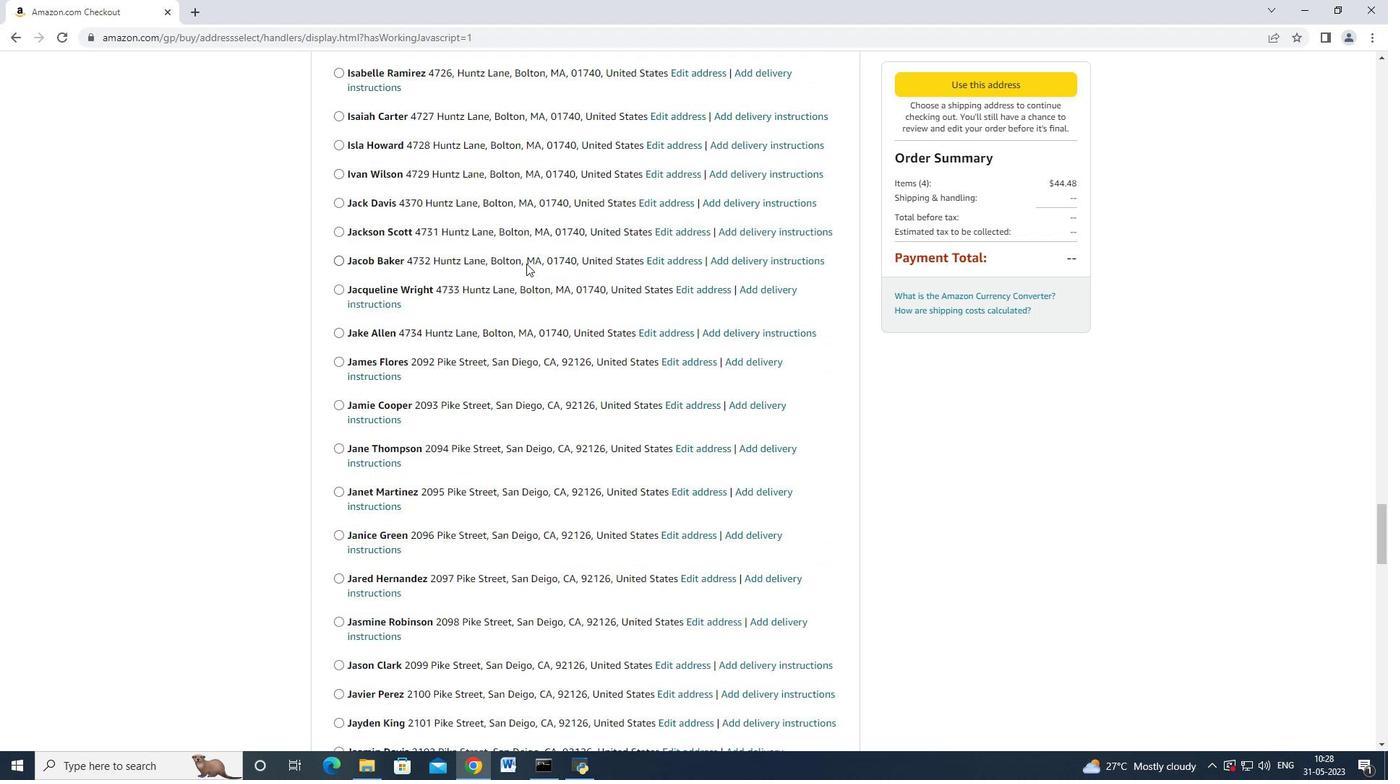 
Action: Mouse scrolled (526, 263) with delta (0, 0)
Screenshot: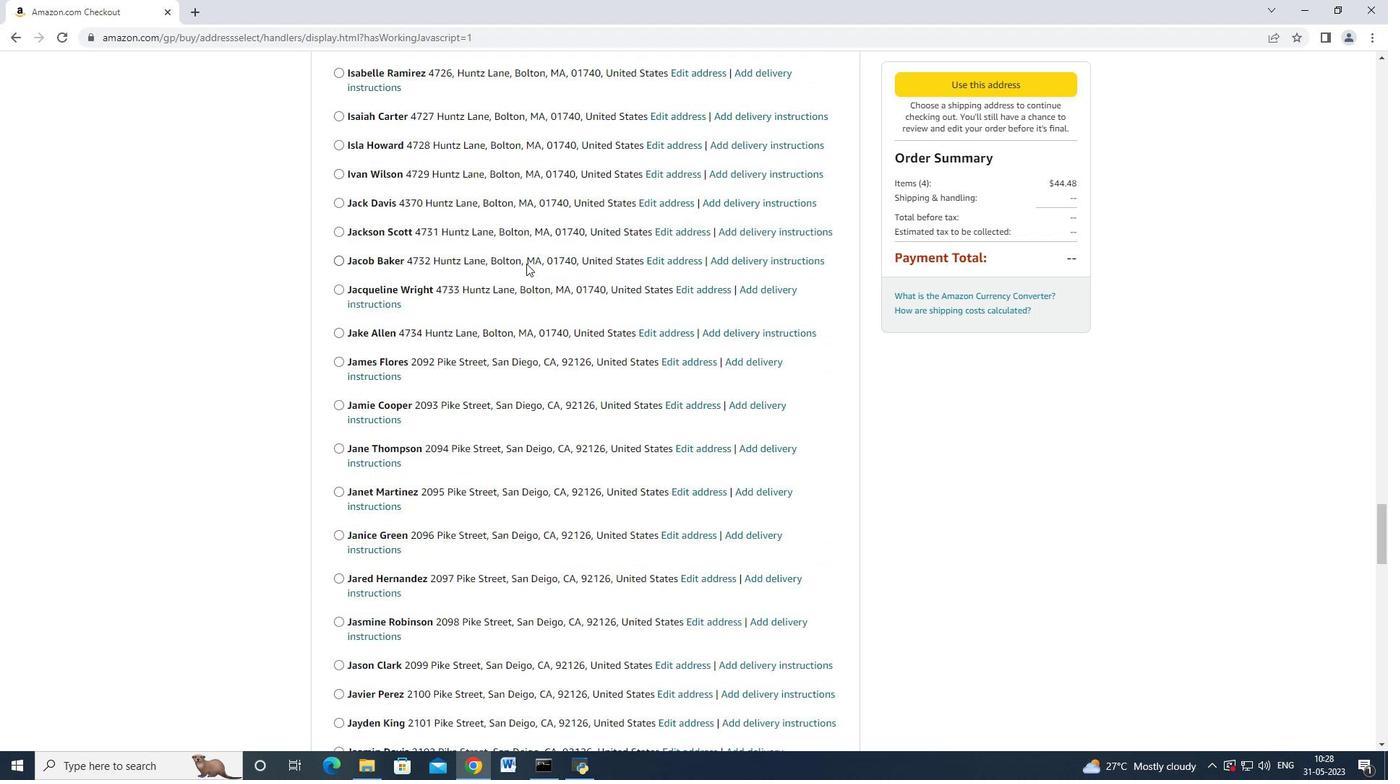 
Action: Mouse moved to (525, 263)
Screenshot: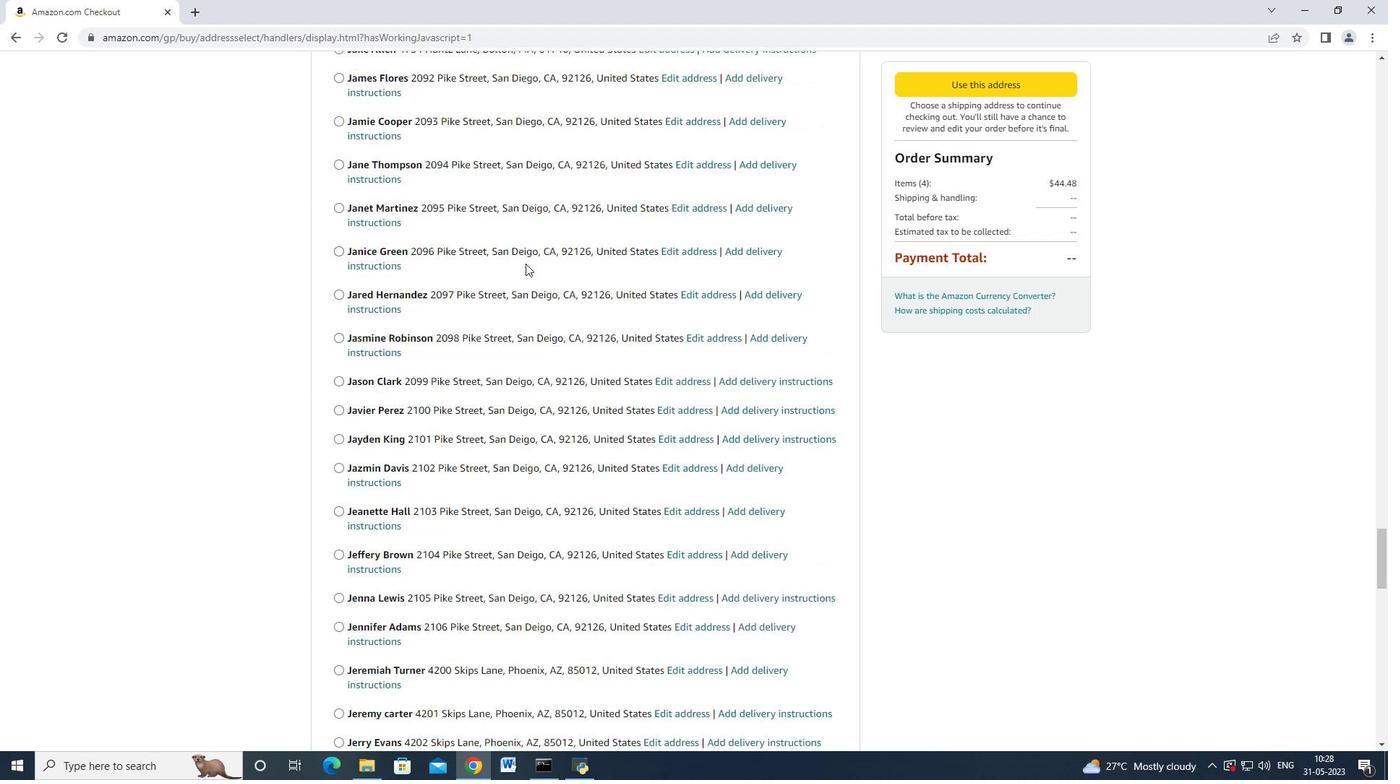 
Action: Mouse scrolled (525, 263) with delta (0, 0)
Screenshot: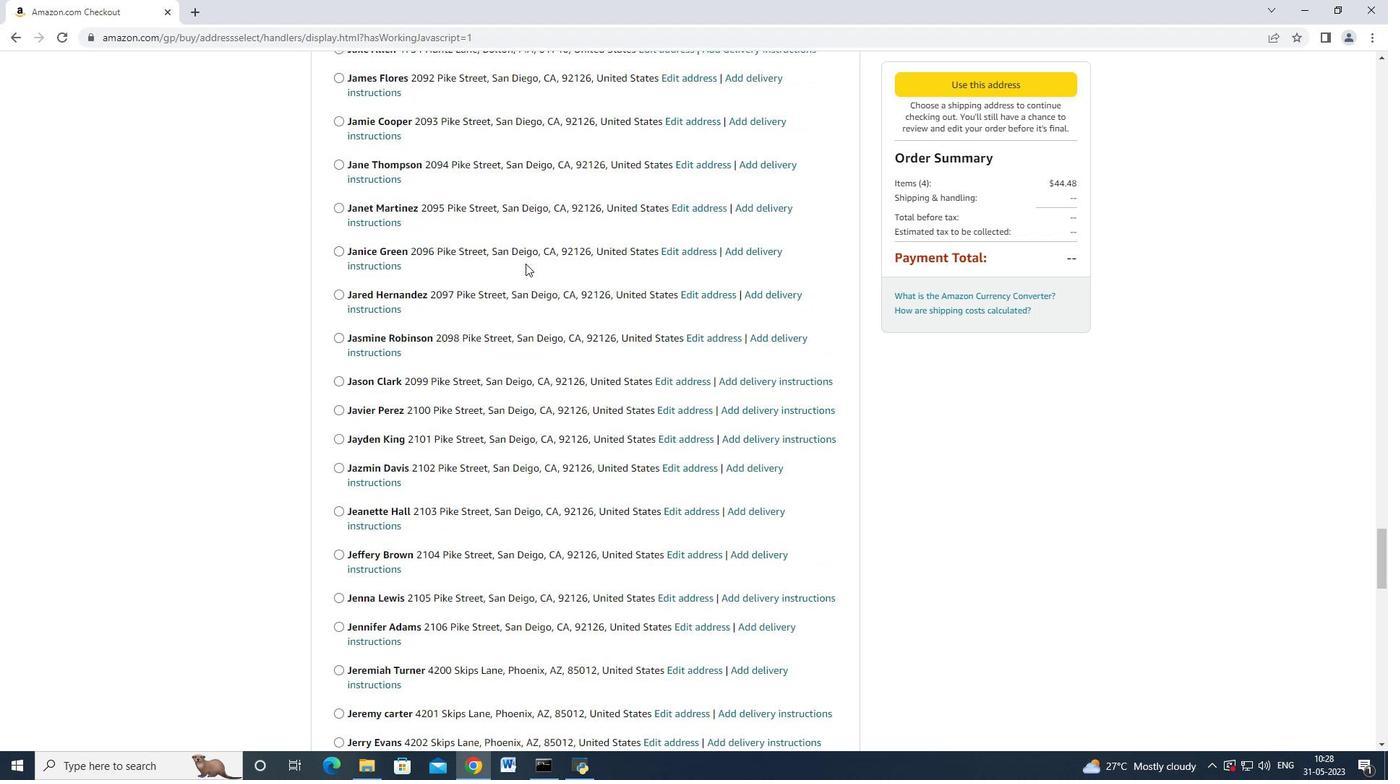 
Action: Mouse moved to (525, 263)
Screenshot: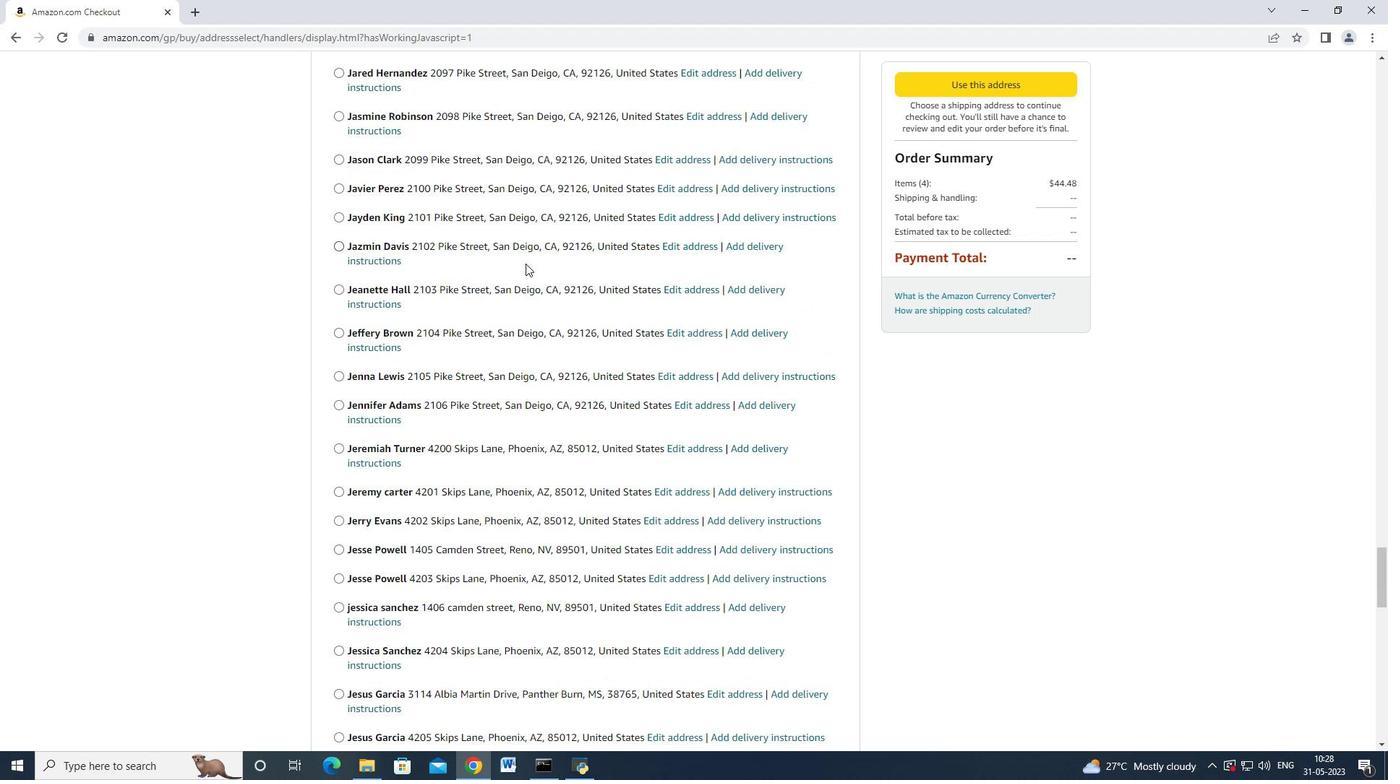 
Action: Mouse scrolled (525, 263) with delta (0, 0)
Screenshot: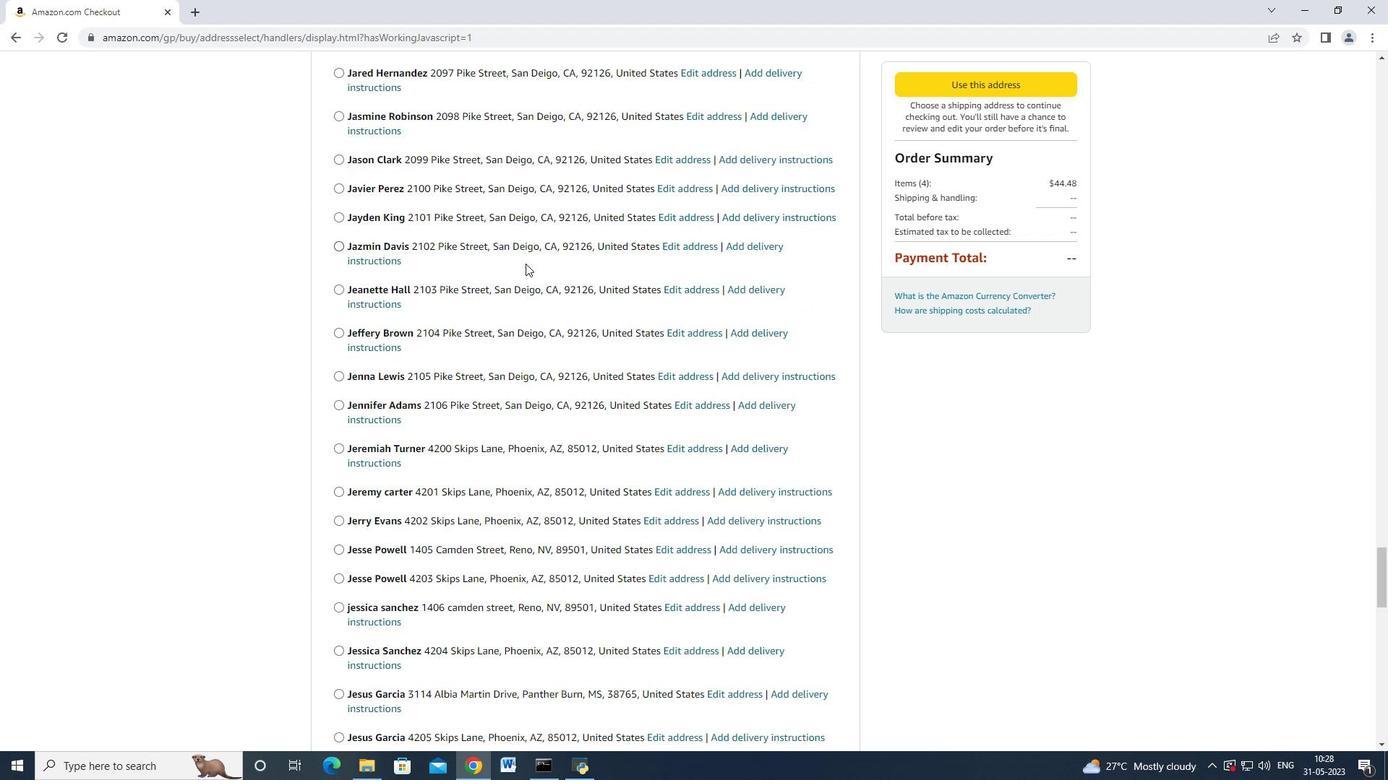 
Action: Mouse scrolled (525, 263) with delta (0, 0)
Screenshot: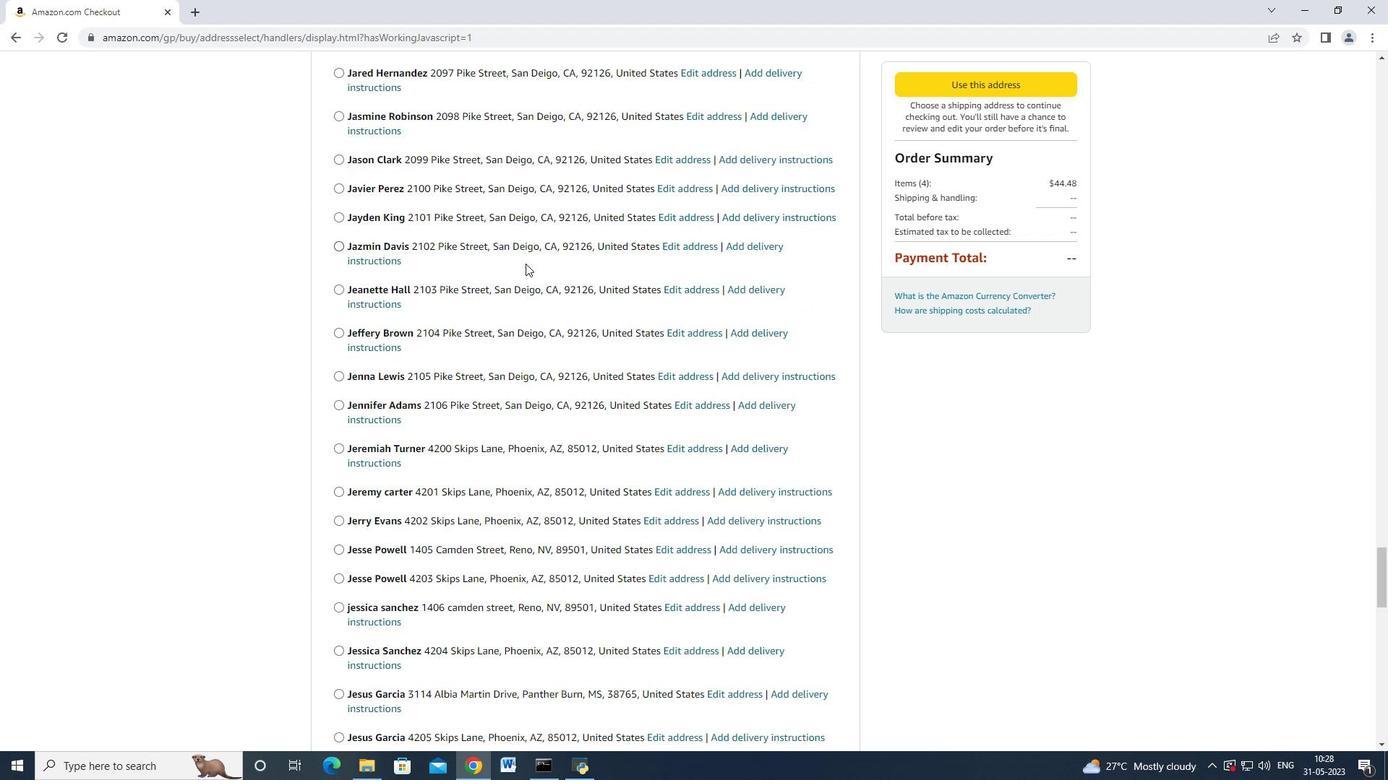 
Action: Mouse scrolled (525, 263) with delta (0, 0)
Screenshot: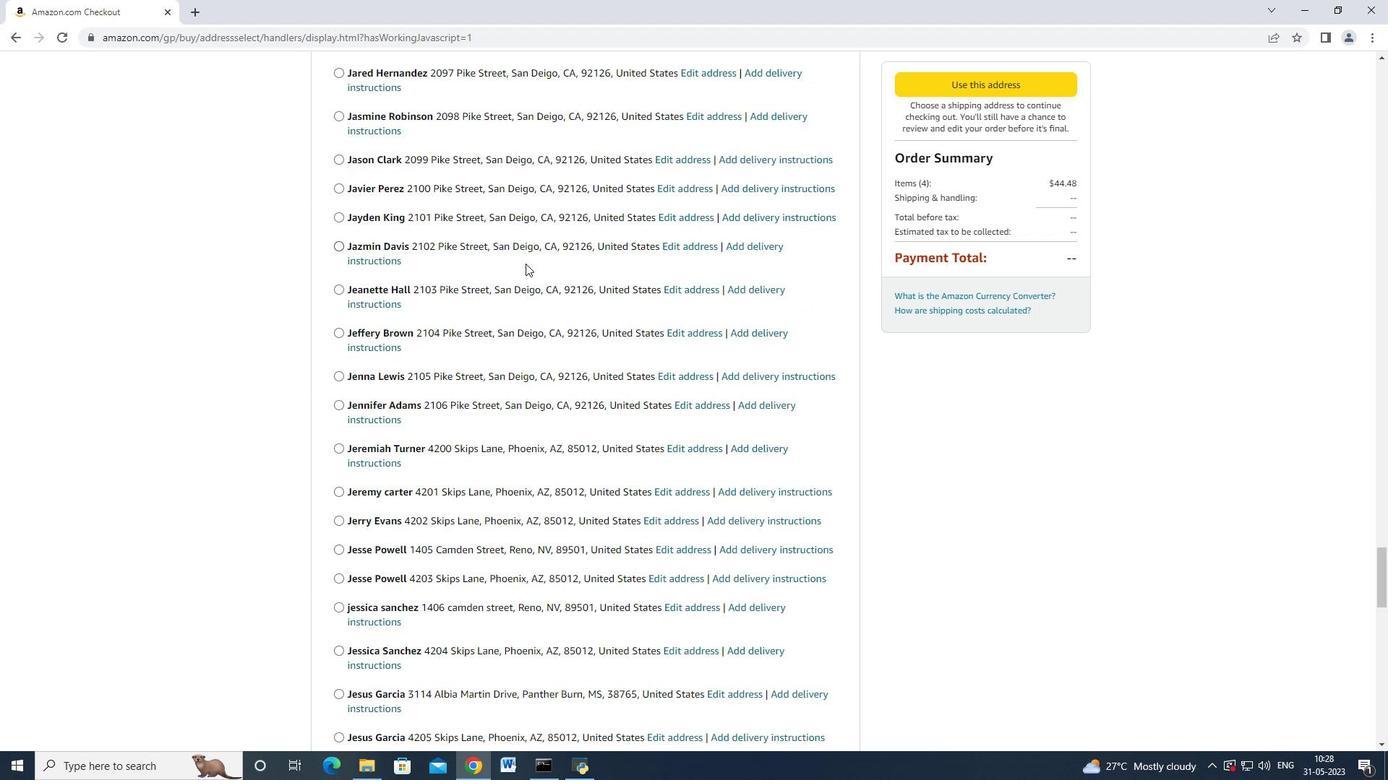 
Action: Mouse scrolled (525, 263) with delta (0, 0)
Screenshot: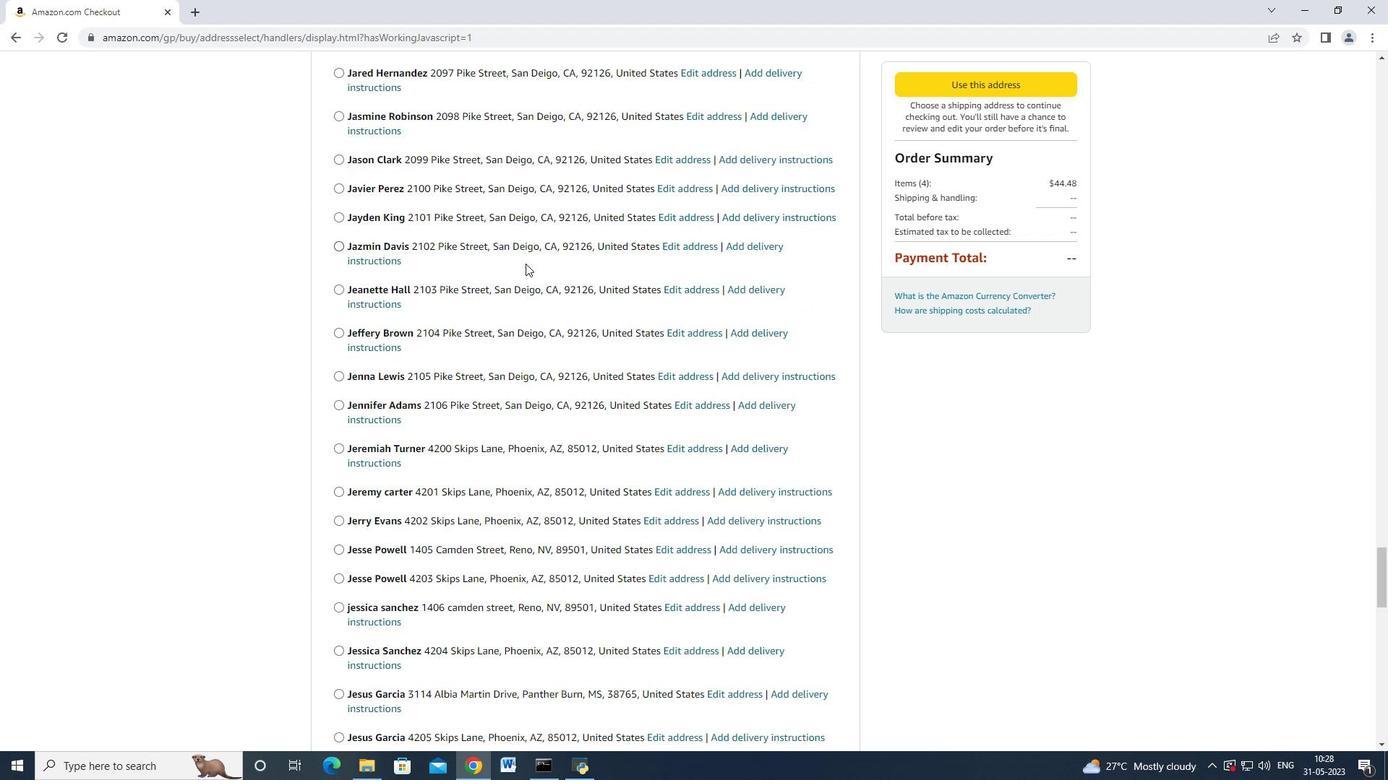 
Action: Mouse scrolled (525, 263) with delta (0, 0)
Screenshot: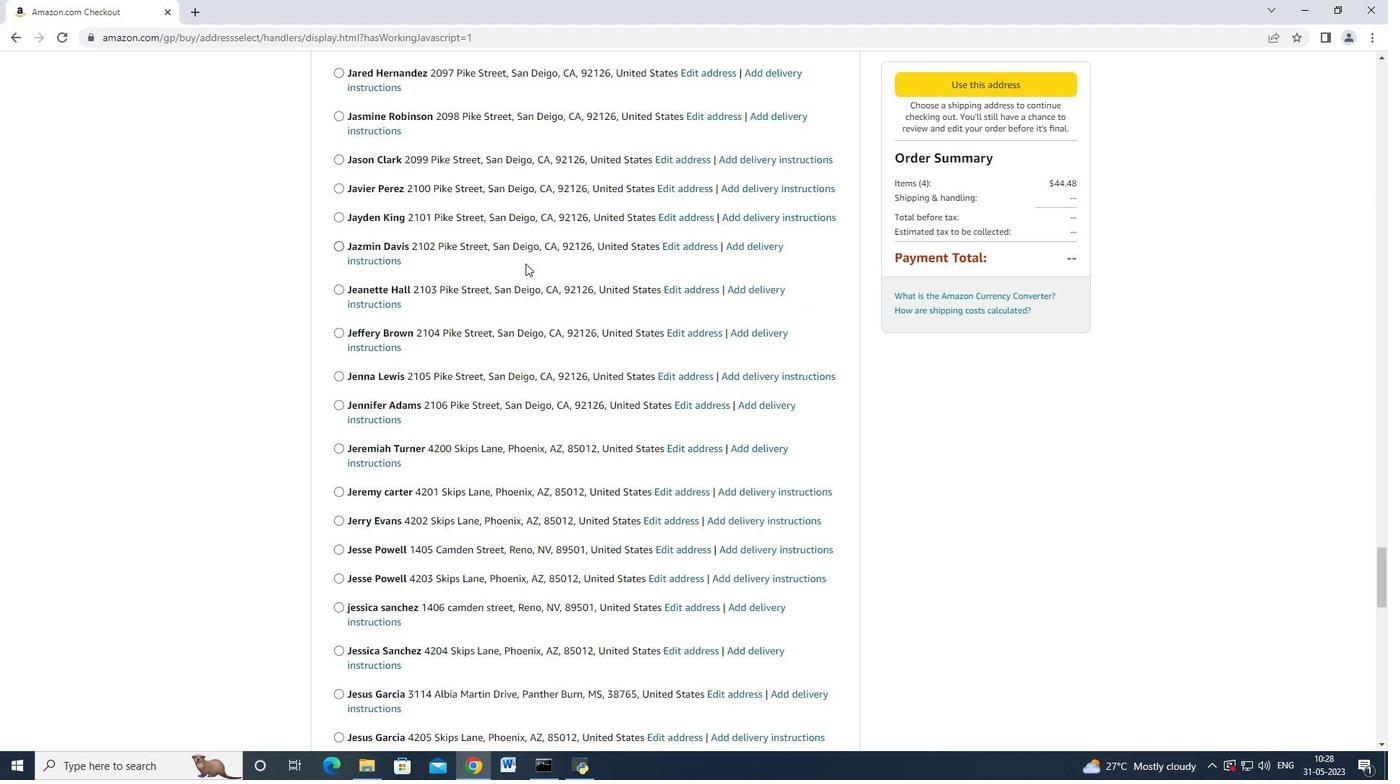 
Action: Mouse scrolled (525, 263) with delta (0, 0)
Screenshot: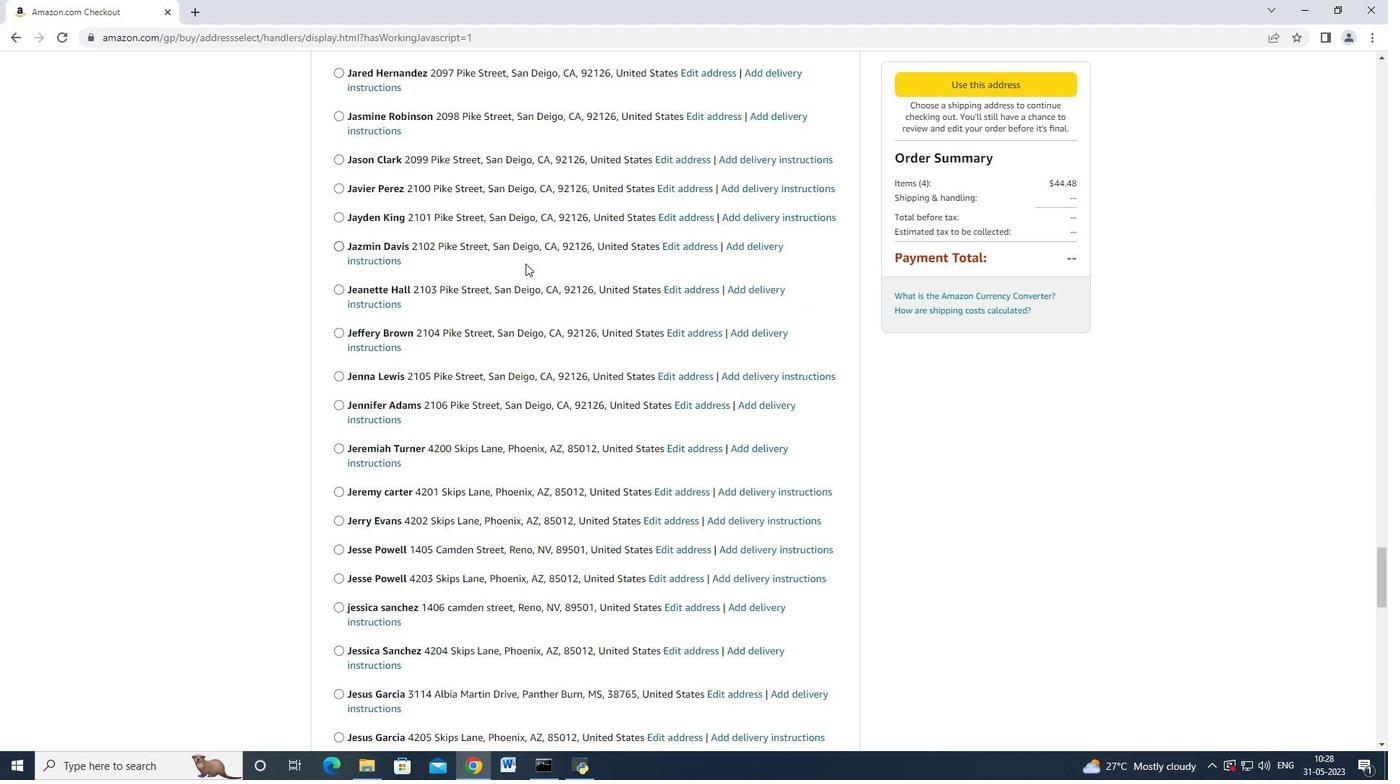 
Action: Mouse moved to (526, 263)
Screenshot: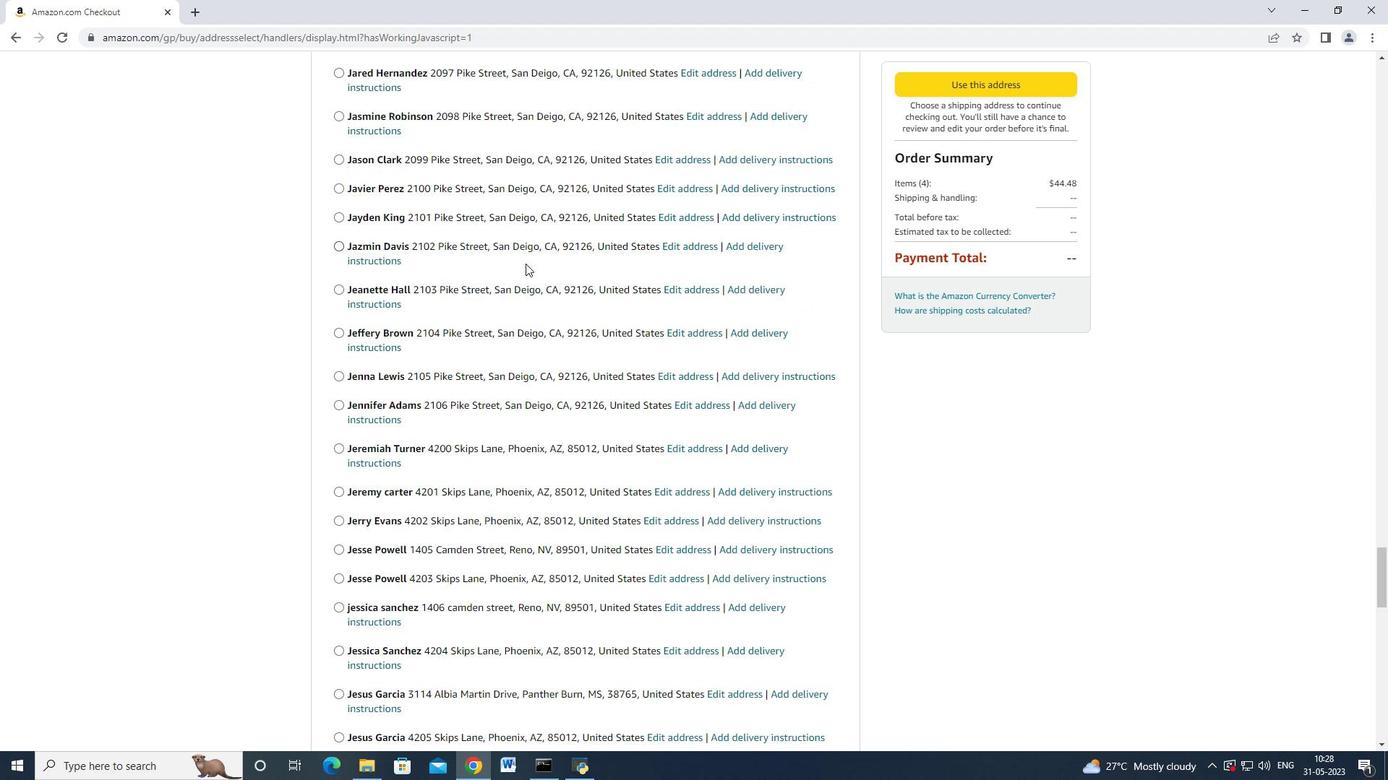 
Action: Mouse scrolled (526, 263) with delta (0, 0)
Screenshot: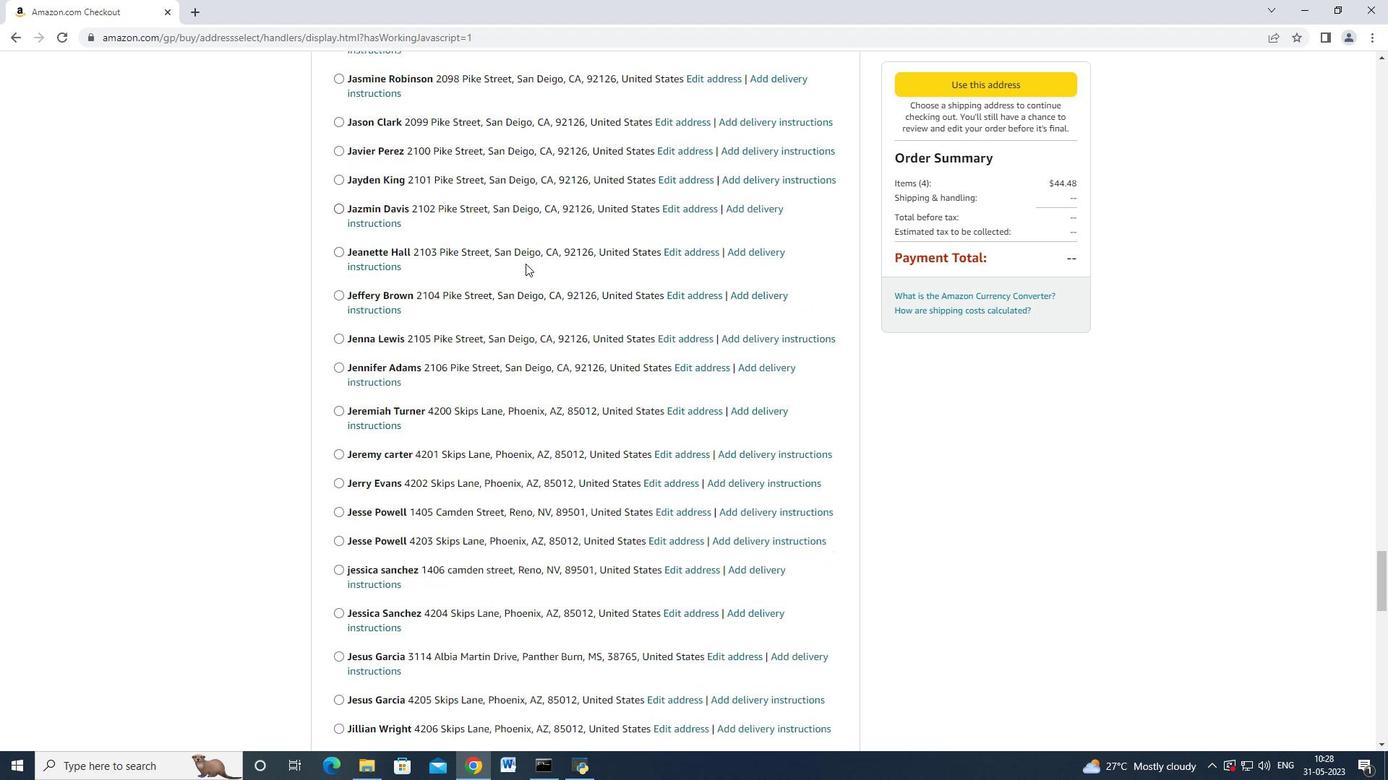 
Action: Mouse scrolled (526, 263) with delta (0, 0)
Screenshot: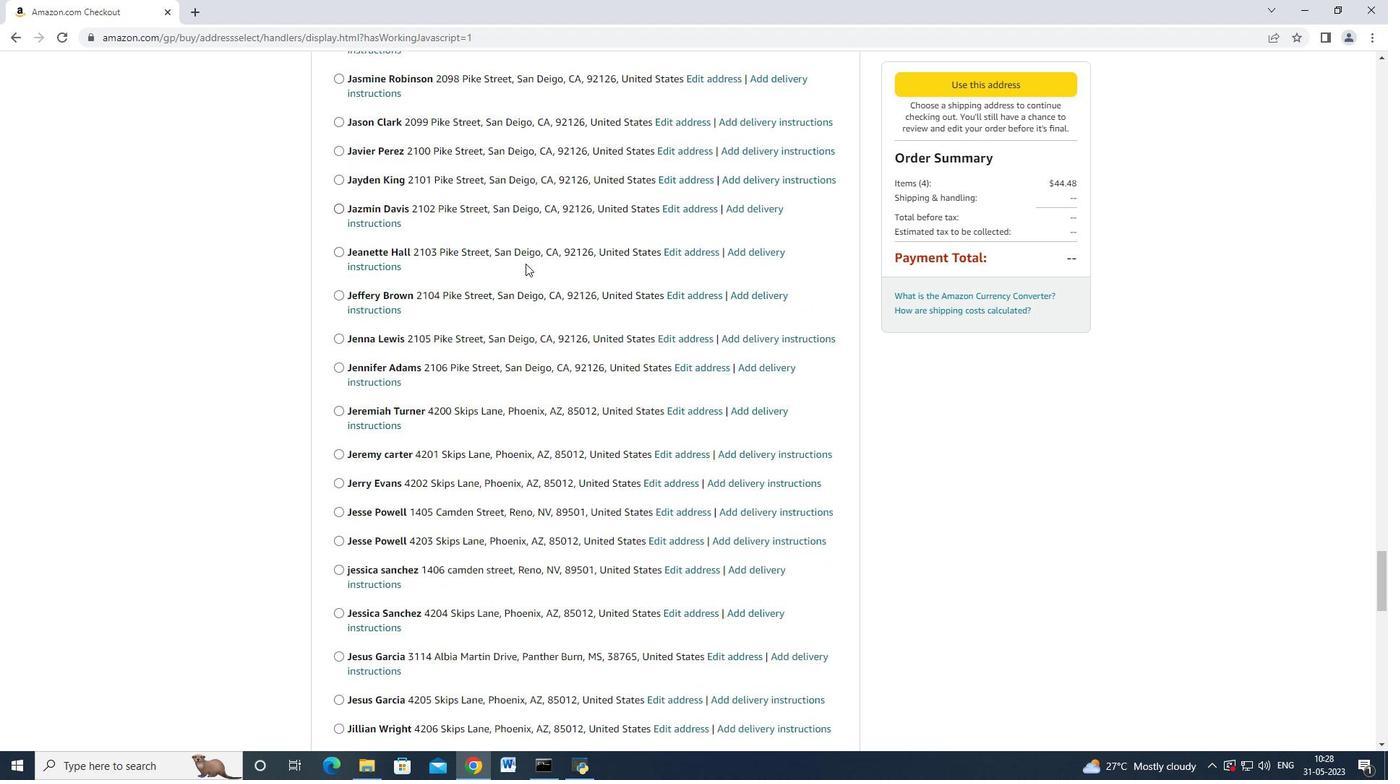 
Action: Mouse scrolled (526, 263) with delta (0, 0)
Screenshot: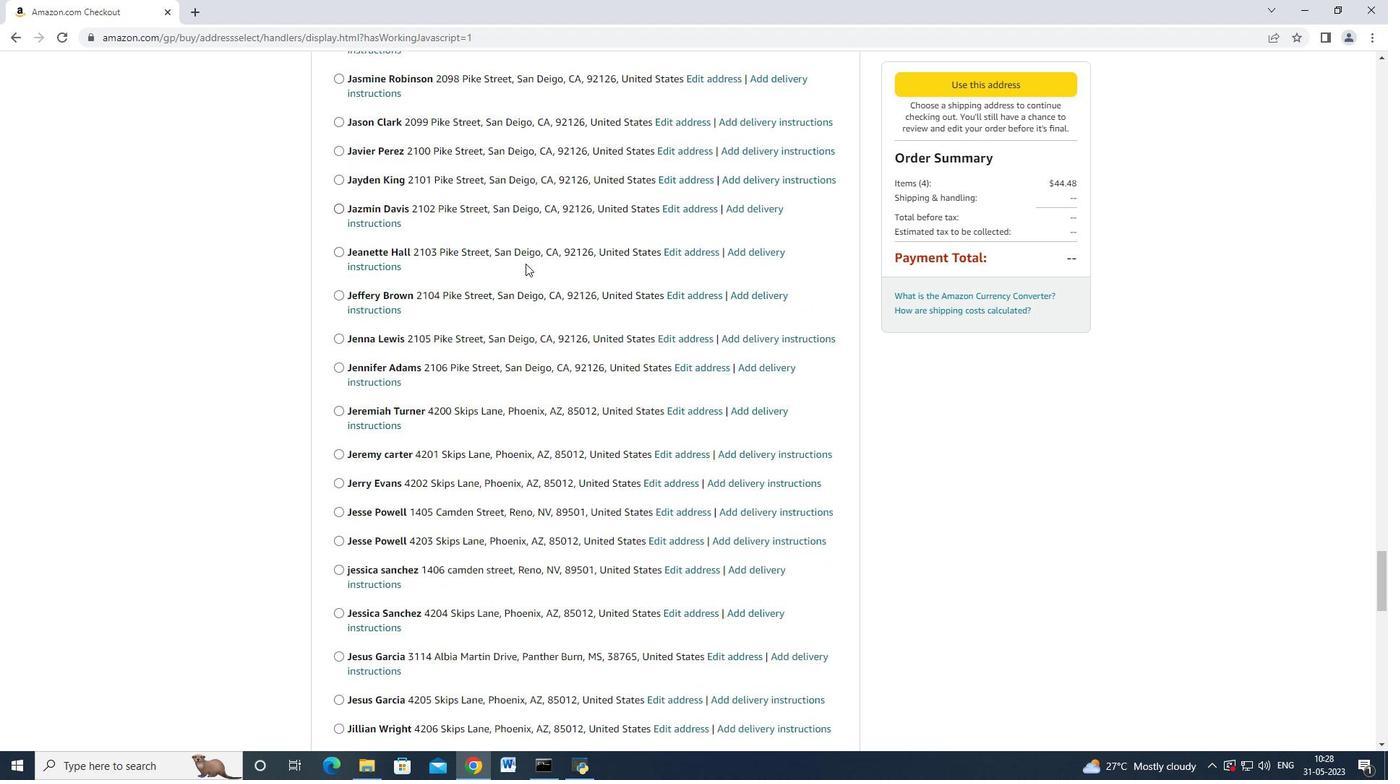 
Action: Mouse scrolled (526, 263) with delta (0, 0)
Screenshot: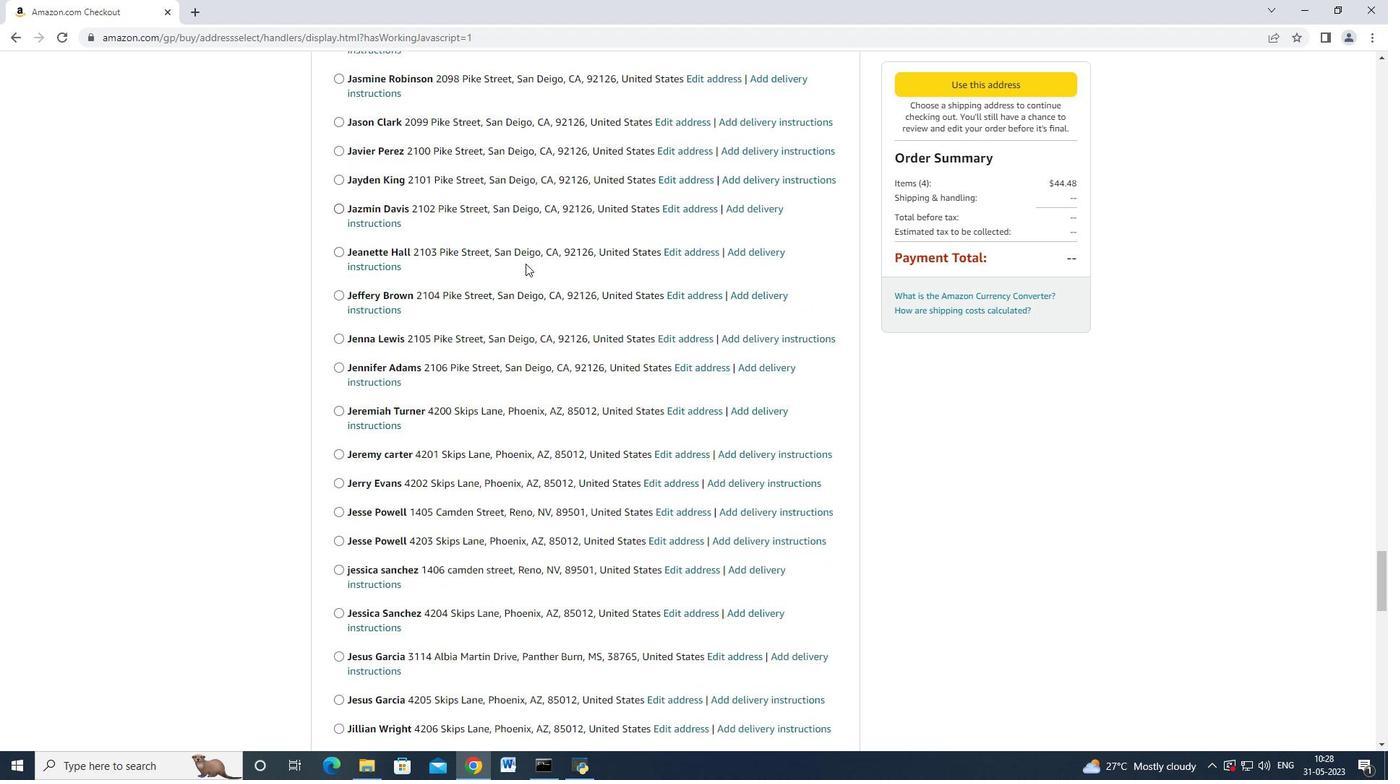 
Action: Mouse scrolled (526, 263) with delta (0, 0)
Screenshot: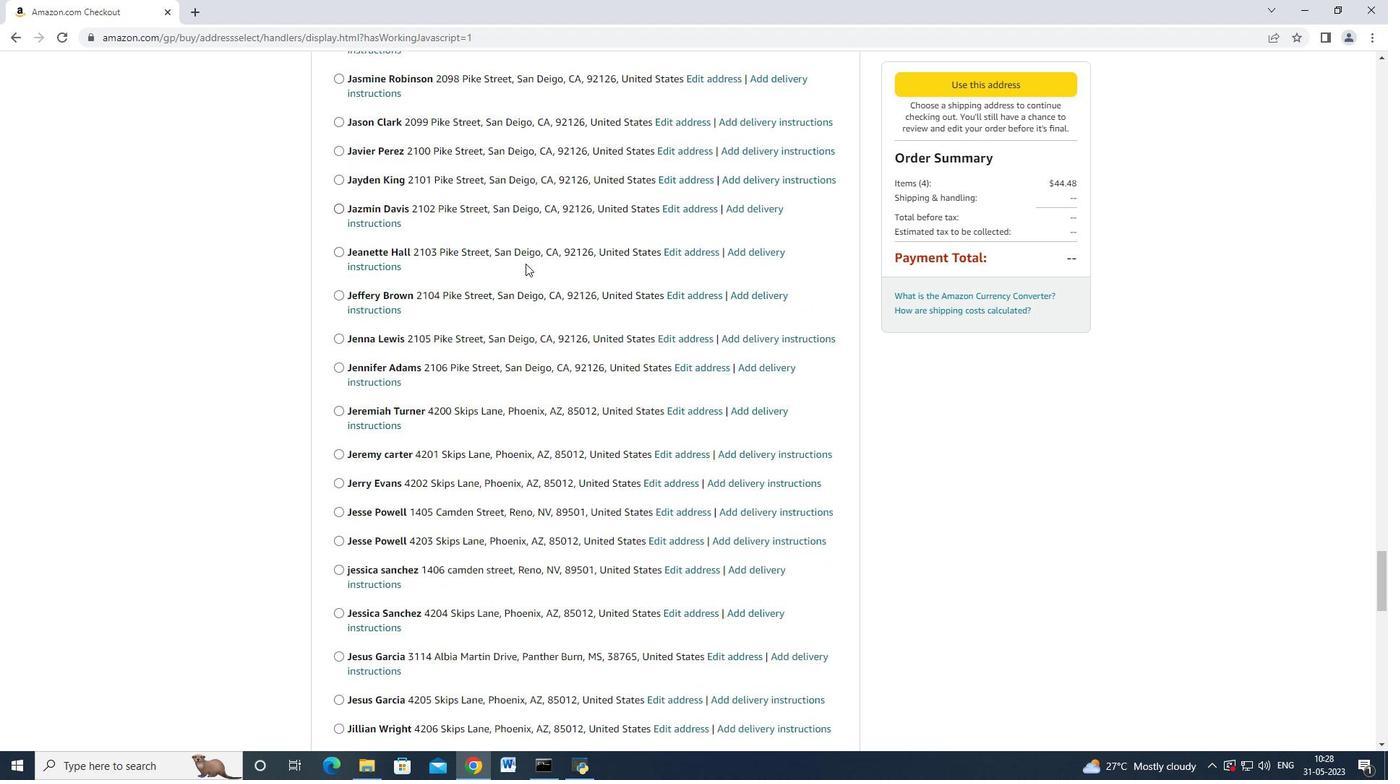 
Action: Mouse scrolled (526, 263) with delta (0, 0)
Screenshot: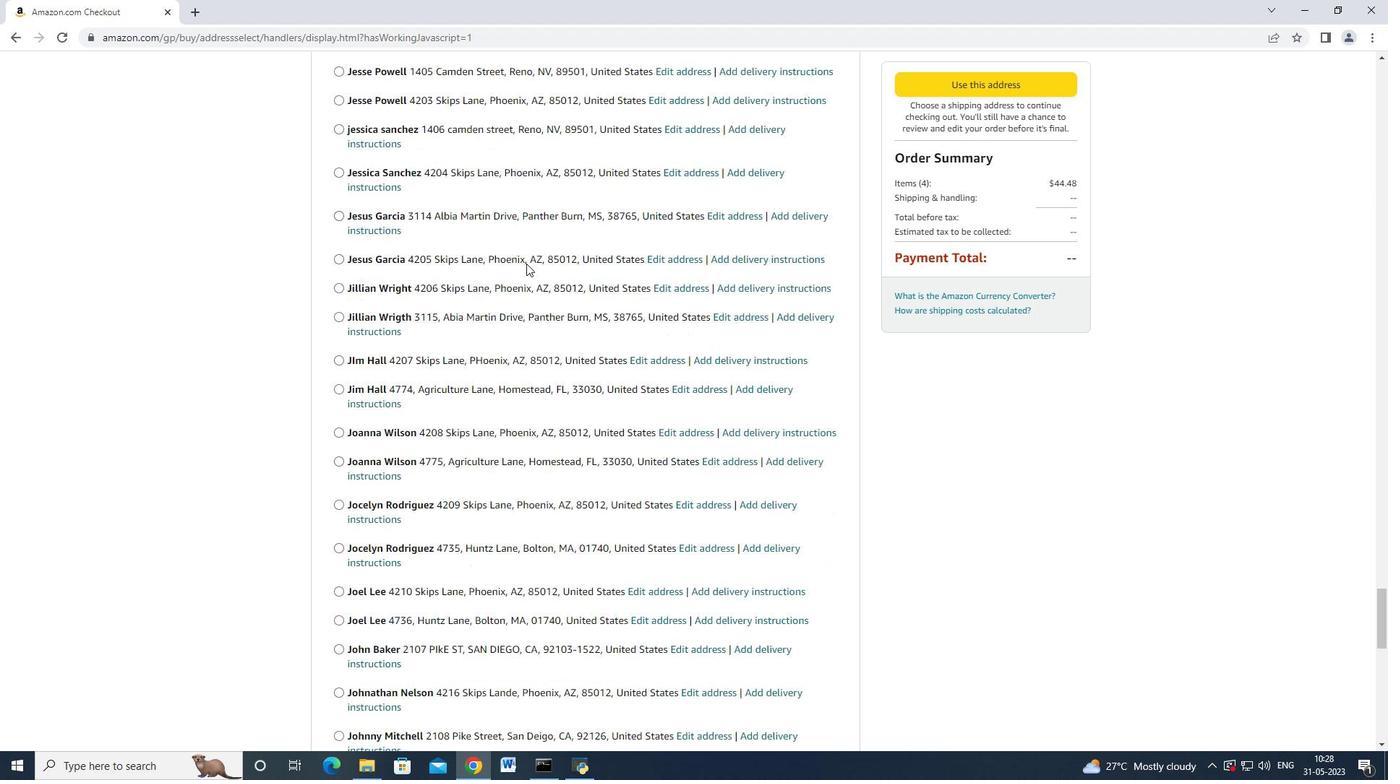 
Action: Mouse scrolled (526, 263) with delta (0, 0)
Screenshot: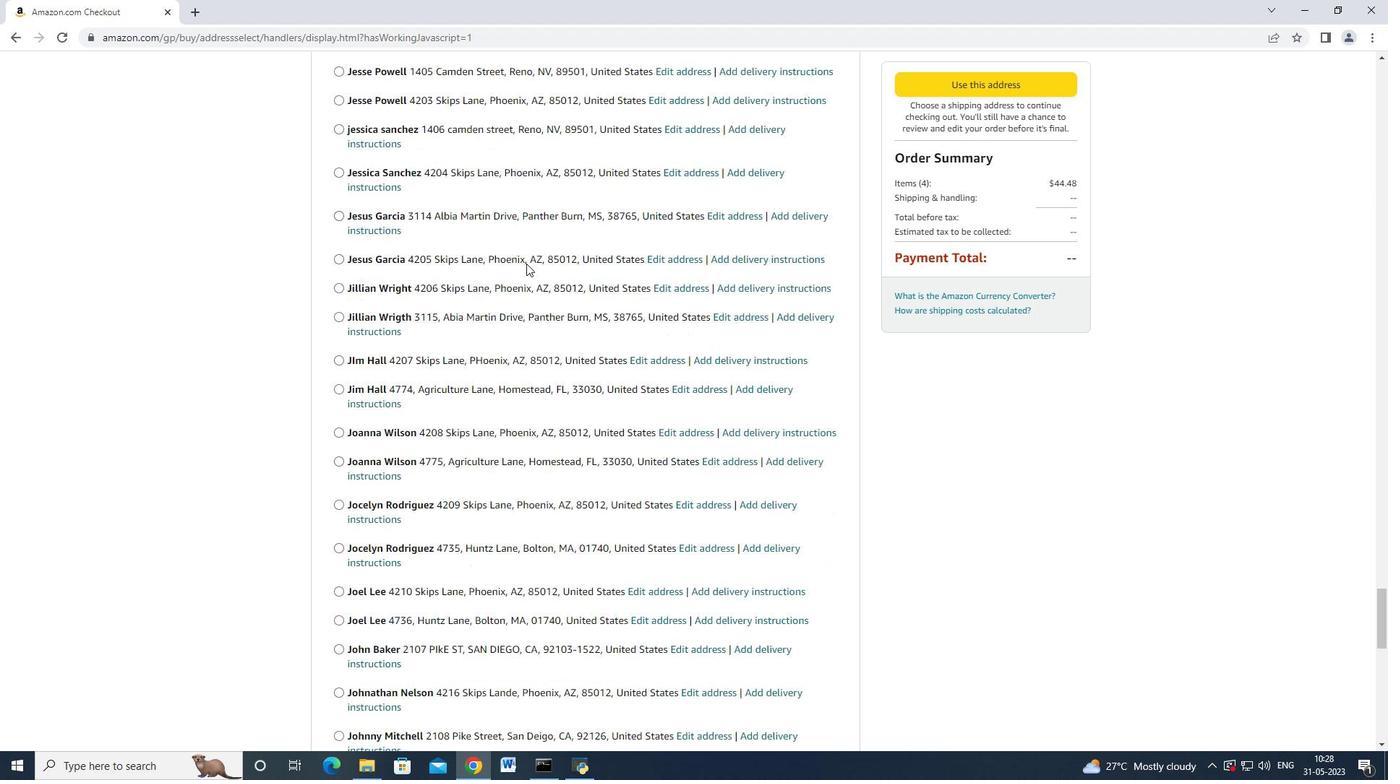 
Action: Mouse scrolled (526, 263) with delta (0, 0)
Screenshot: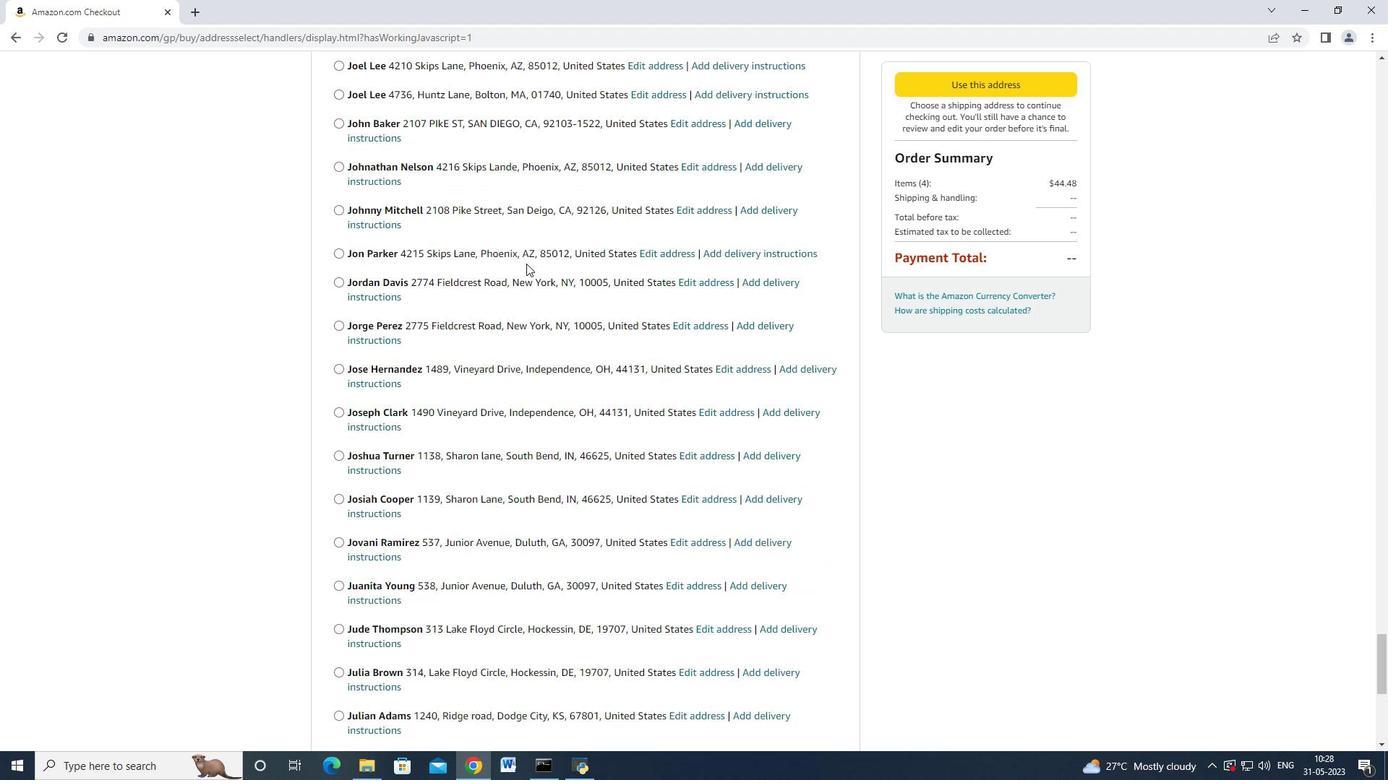 
Action: Mouse scrolled (526, 263) with delta (0, 0)
Screenshot: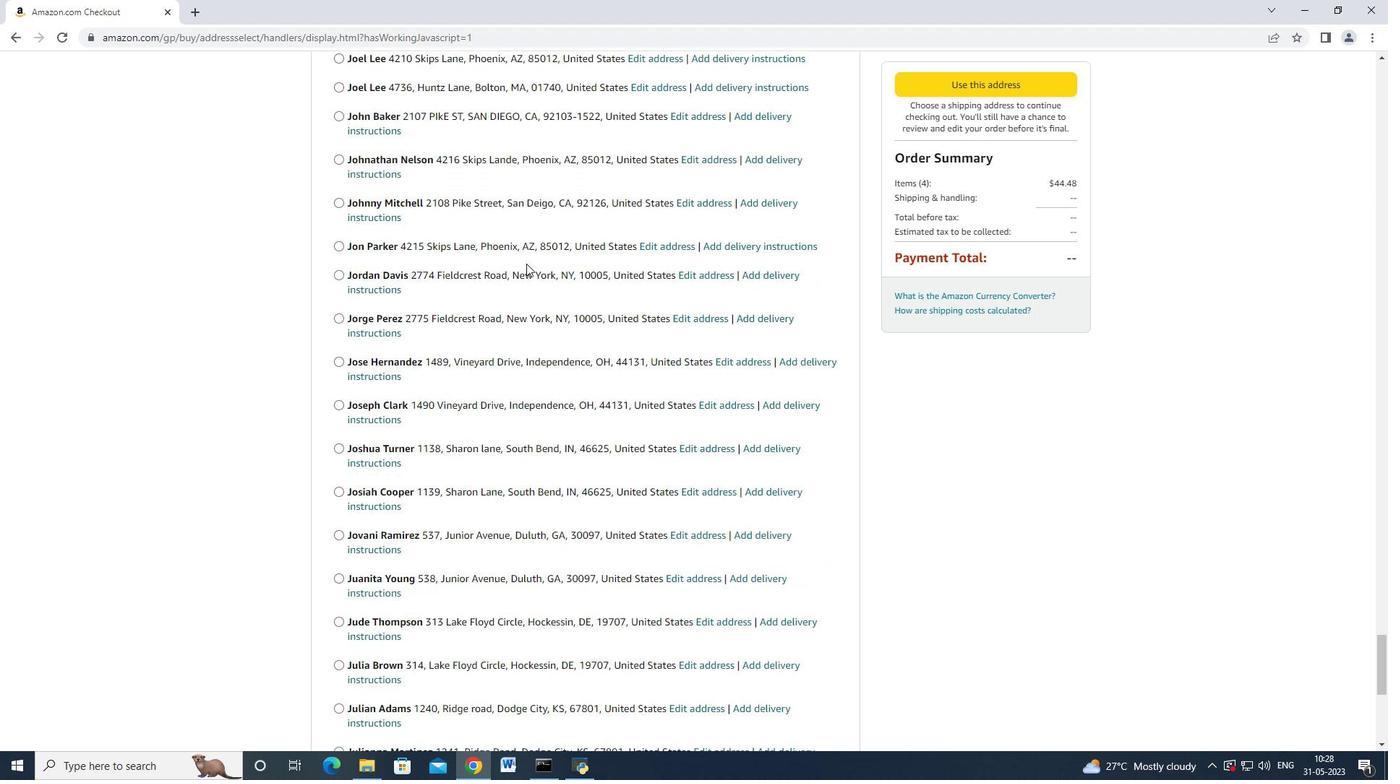 
Action: Mouse scrolled (526, 263) with delta (0, 0)
Screenshot: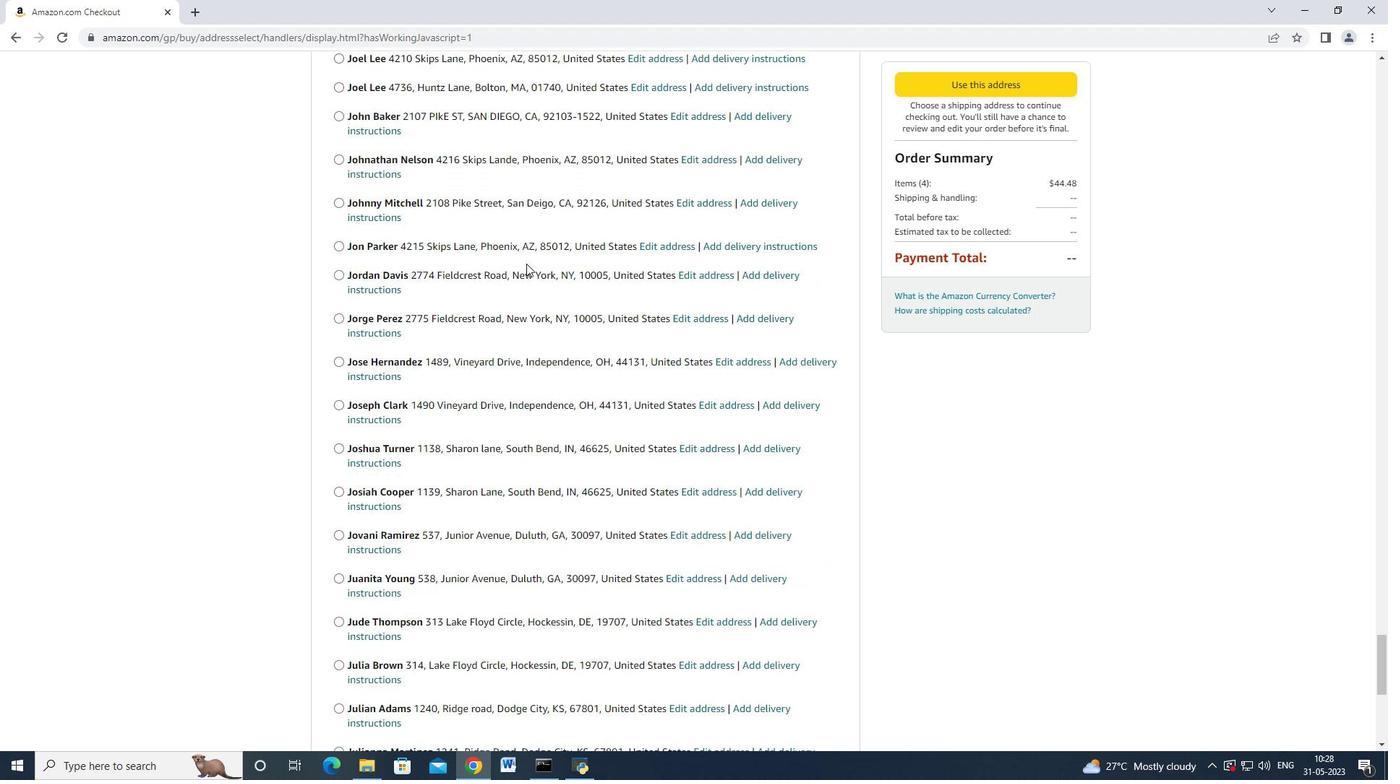 
Action: Mouse scrolled (526, 263) with delta (0, 0)
Screenshot: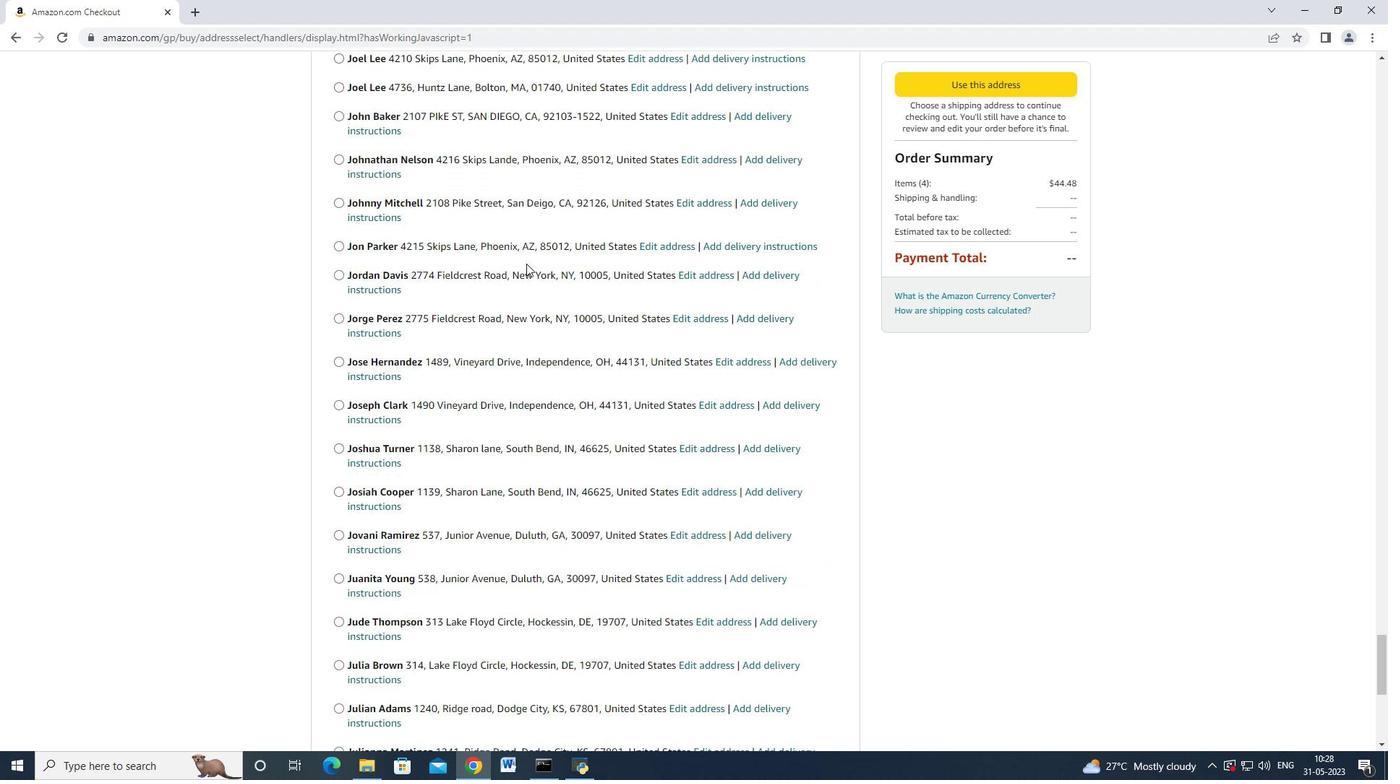 
Action: Mouse scrolled (526, 263) with delta (0, 0)
Screenshot: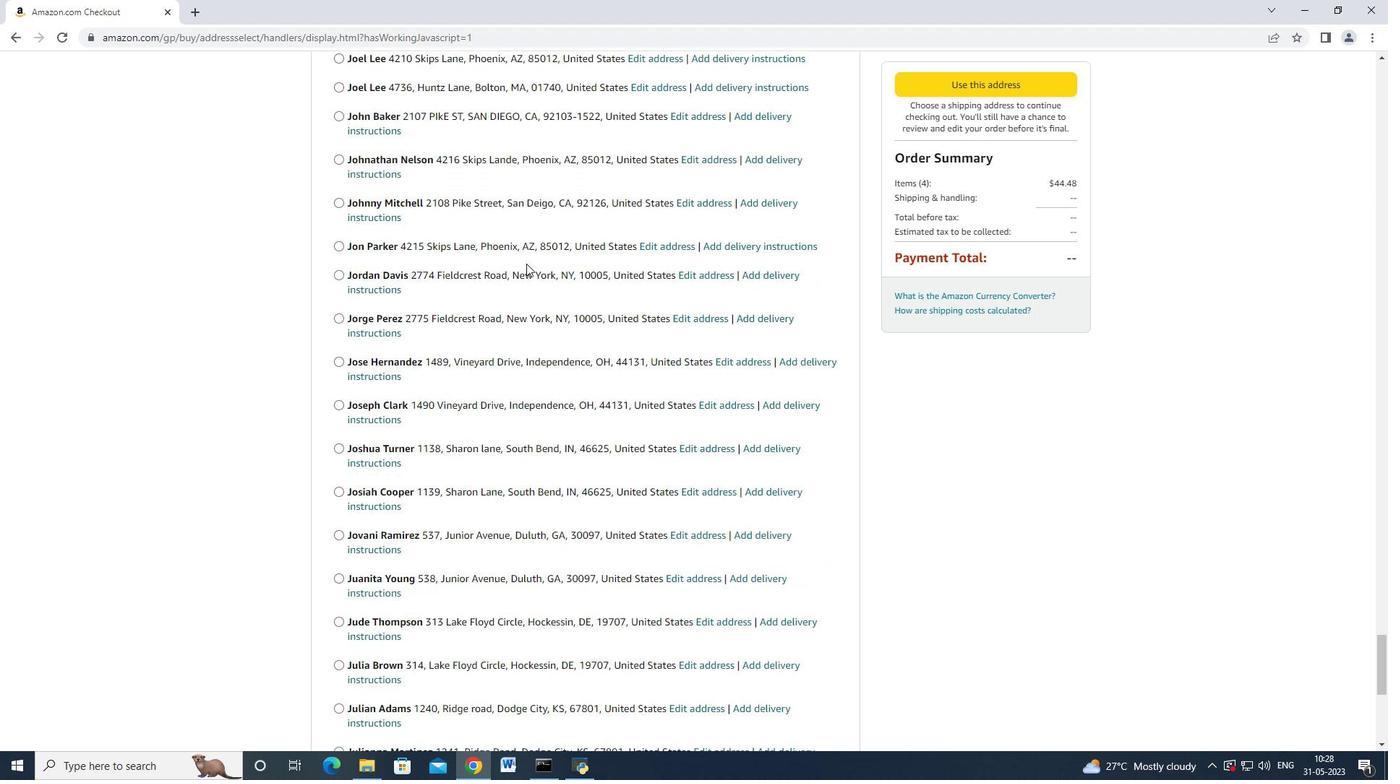 
Action: Mouse scrolled (526, 263) with delta (0, 0)
Screenshot: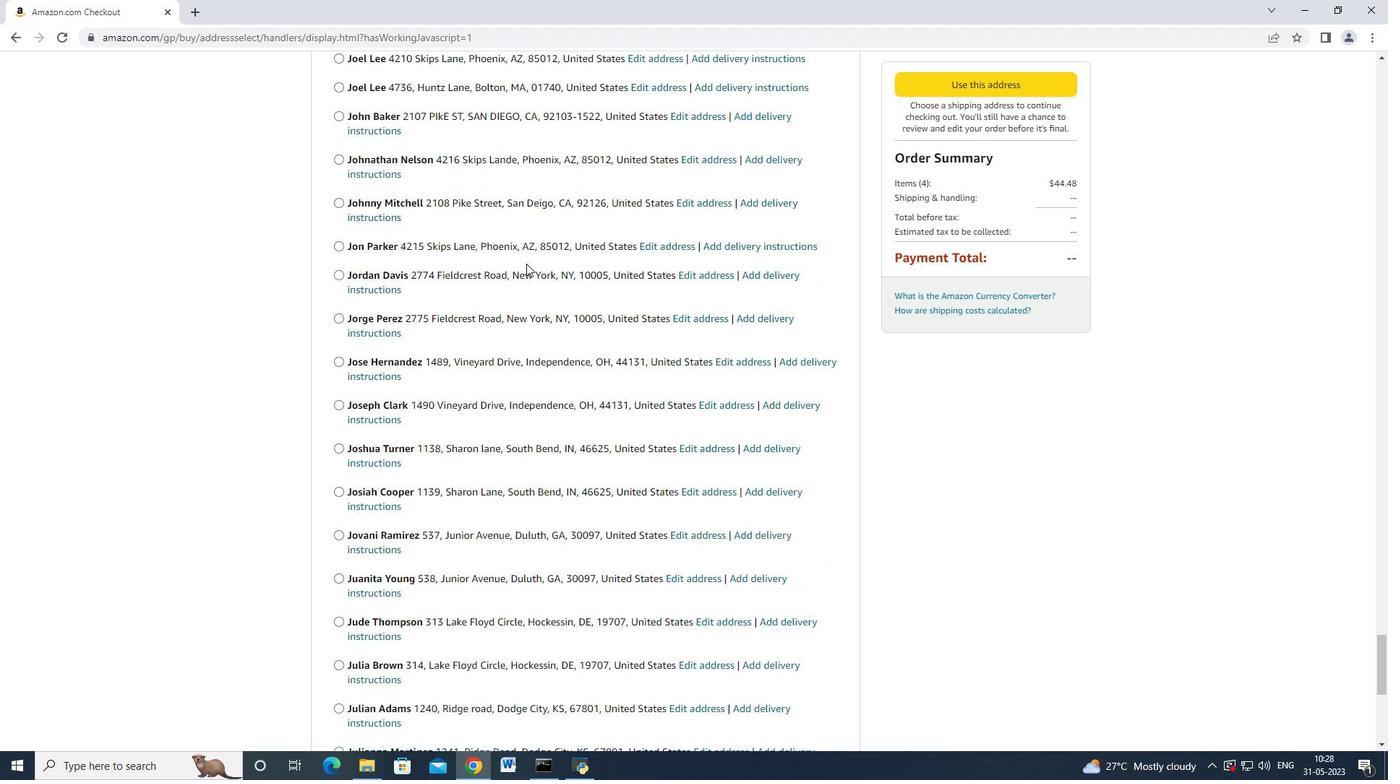 
Action: Mouse scrolled (526, 263) with delta (0, 0)
Screenshot: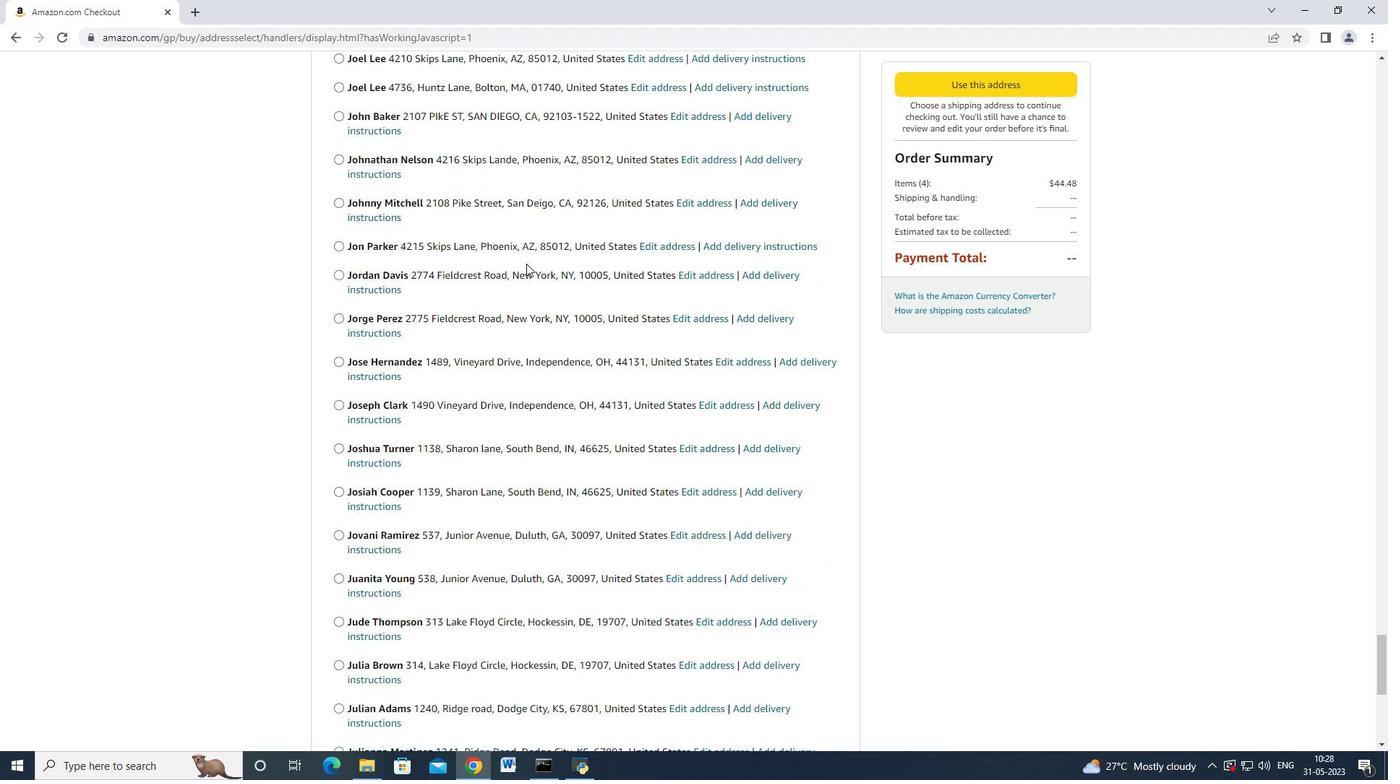
Action: Mouse moved to (526, 263)
Screenshot: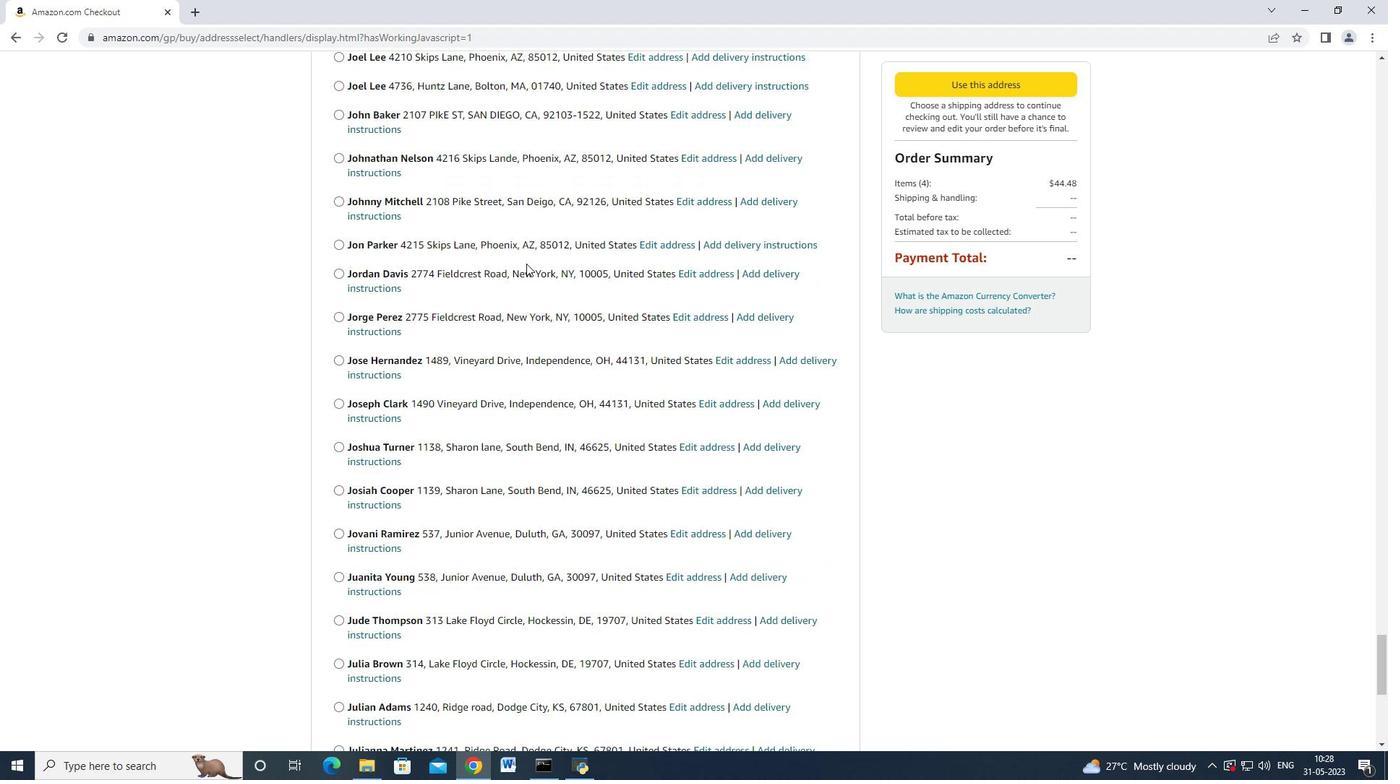 
Action: Mouse scrolled (526, 263) with delta (0, 0)
Screenshot: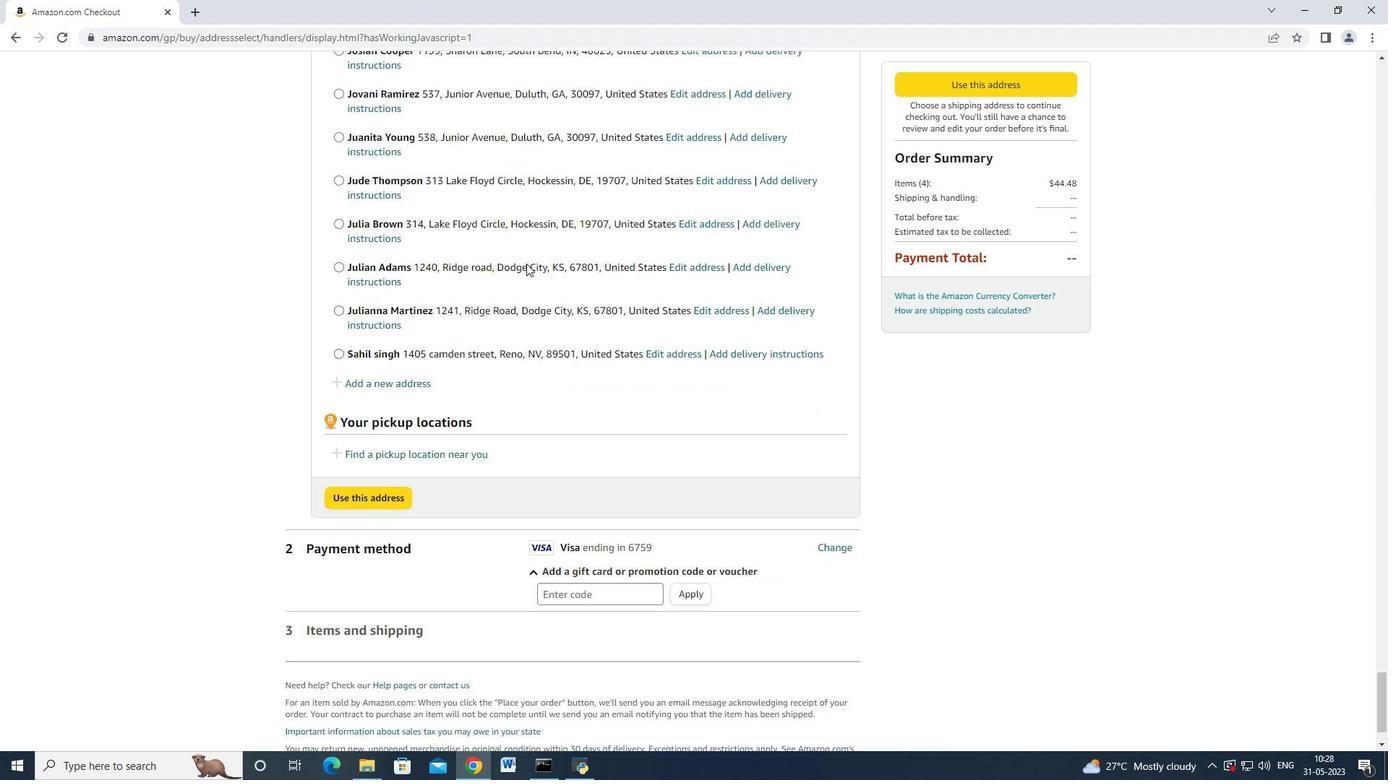 
Action: Mouse scrolled (526, 263) with delta (0, 0)
Screenshot: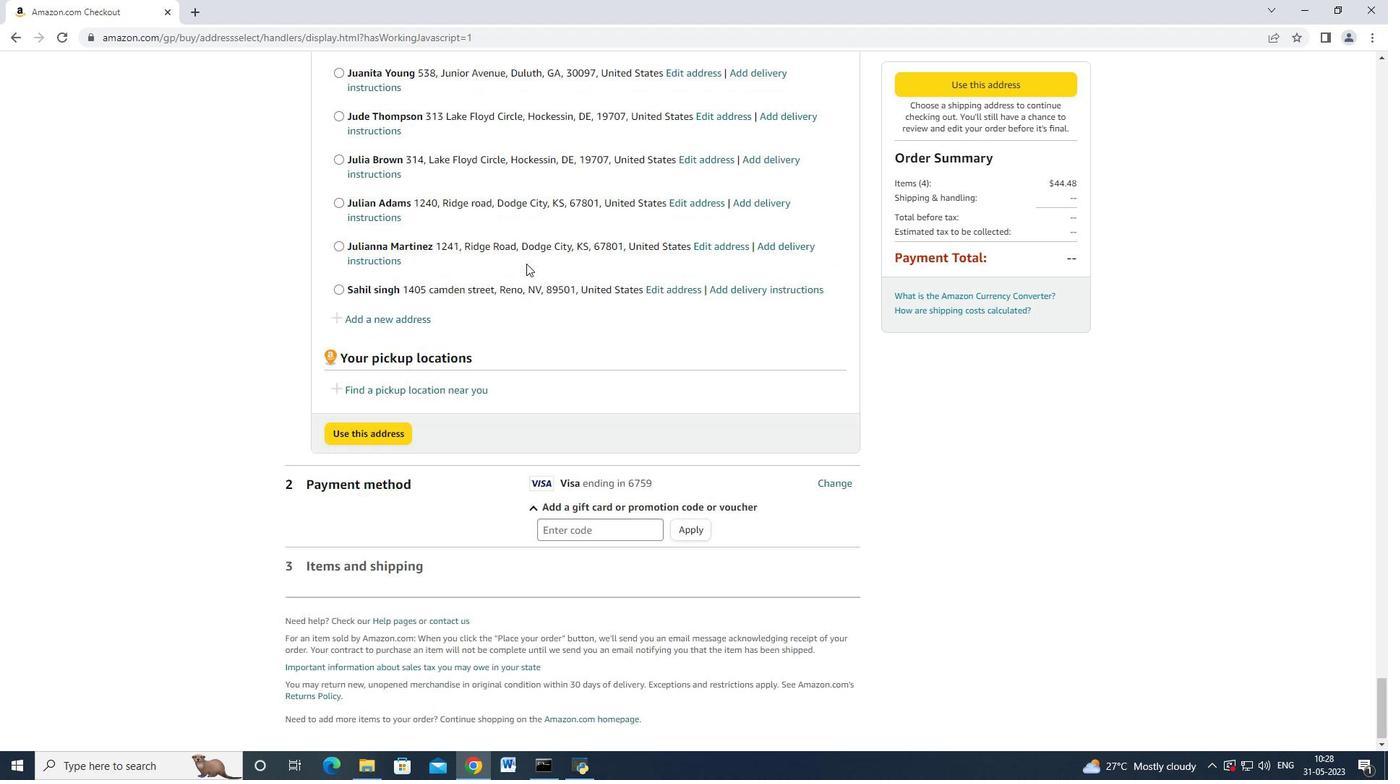 
Action: Mouse scrolled (526, 263) with delta (0, 0)
Screenshot: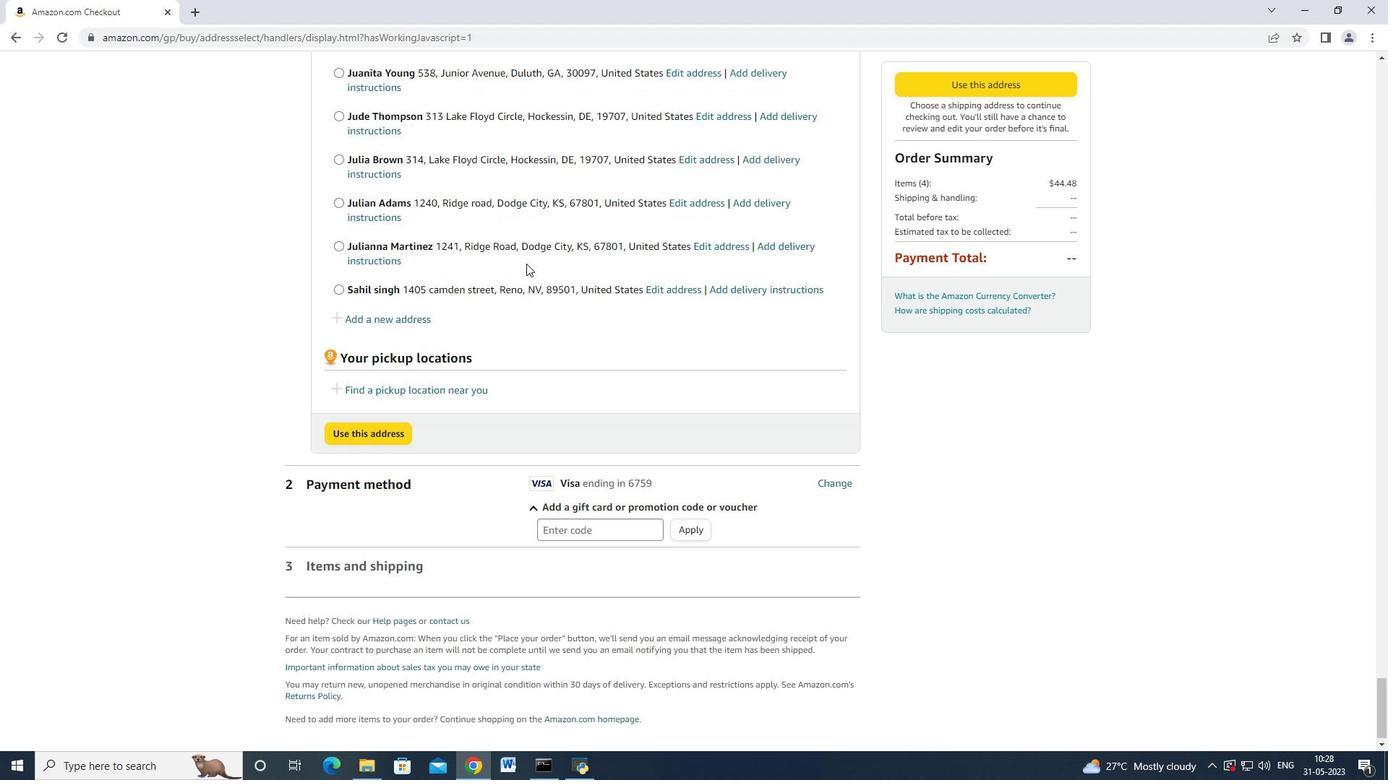 
Action: Mouse scrolled (526, 263) with delta (0, 0)
Screenshot: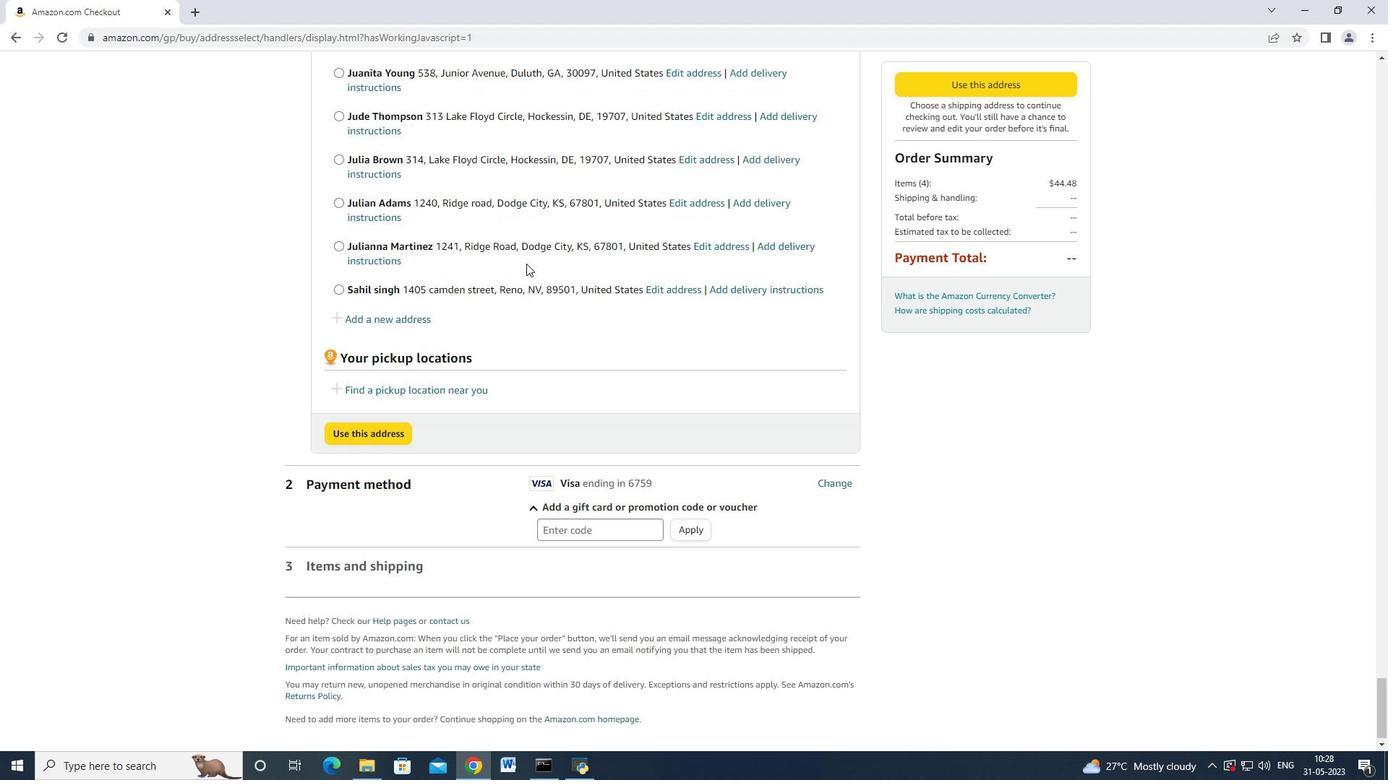 
Action: Mouse scrolled (526, 263) with delta (0, 0)
Screenshot: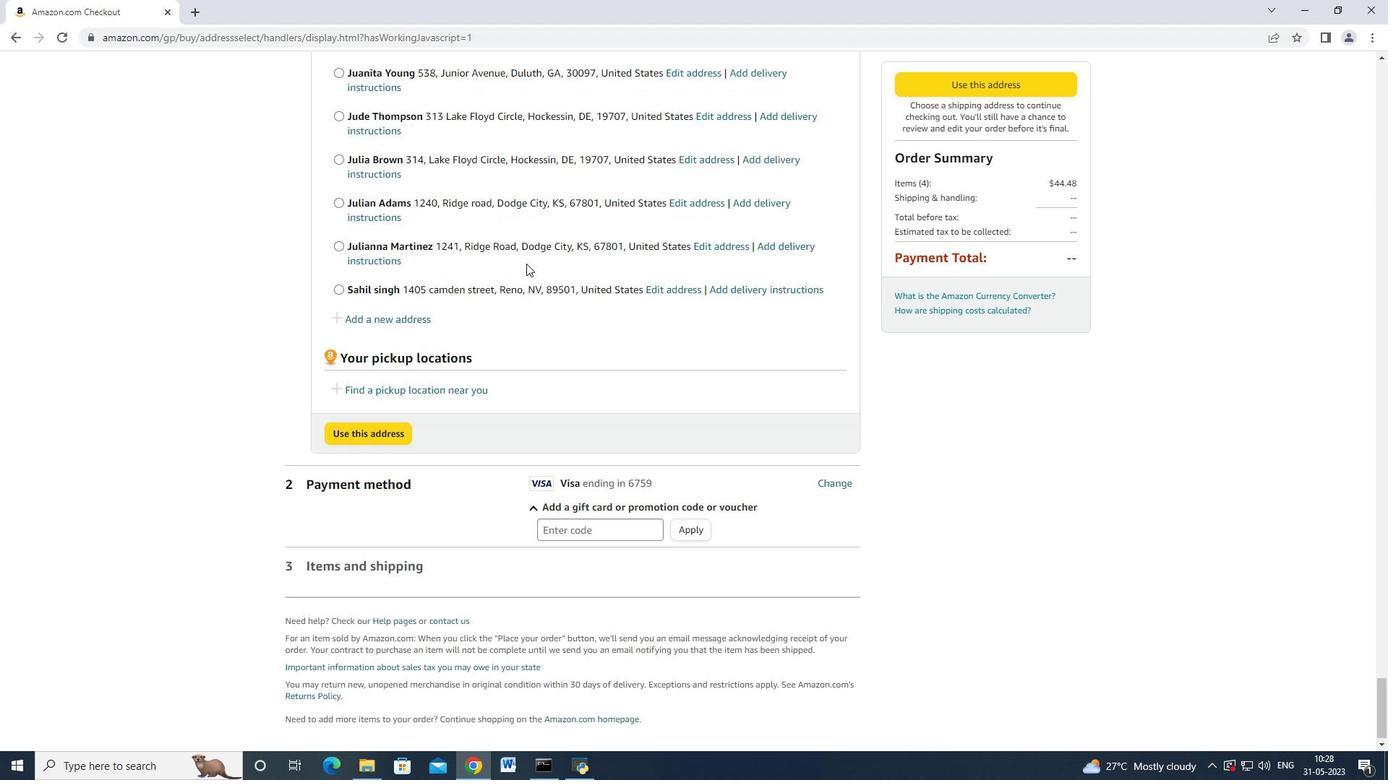 
Action: Mouse scrolled (526, 263) with delta (0, 0)
Screenshot: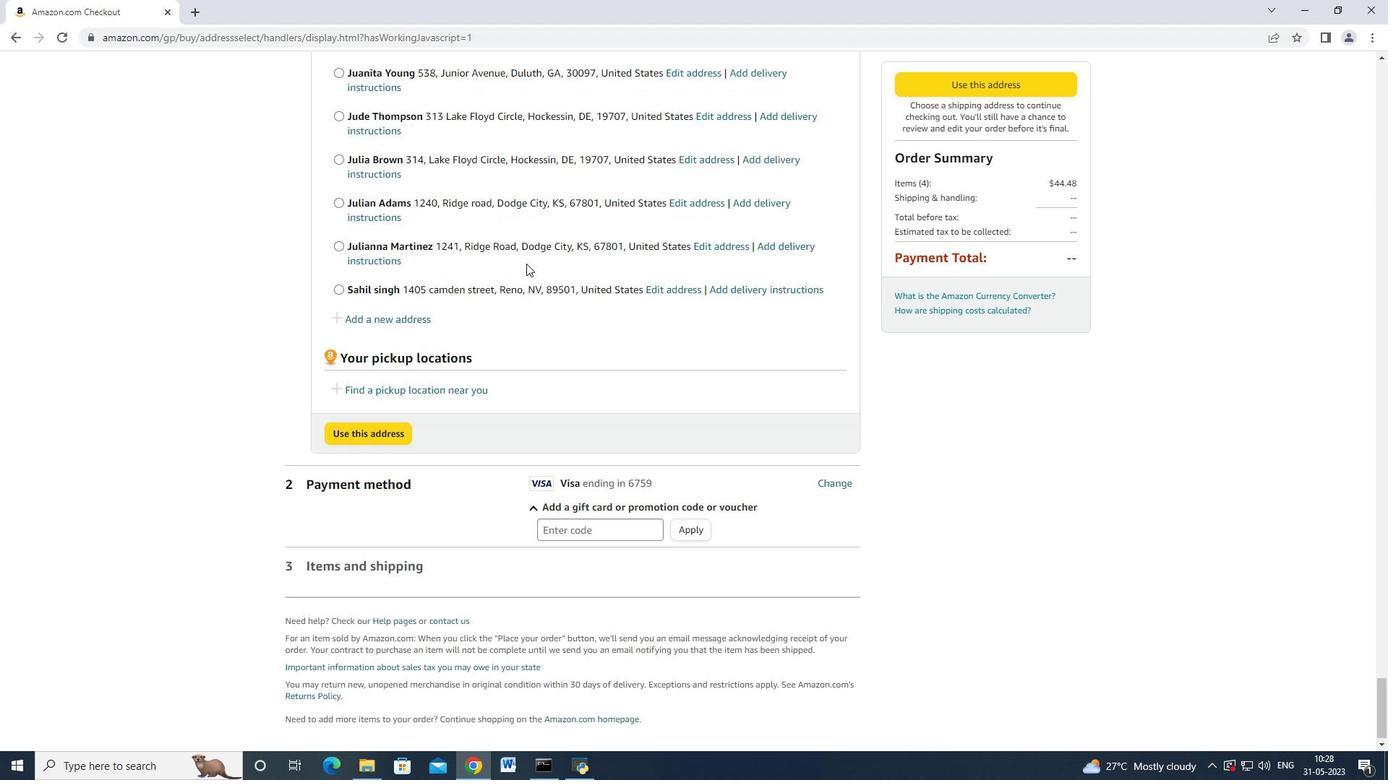 
Action: Mouse scrolled (526, 263) with delta (0, 0)
Screenshot: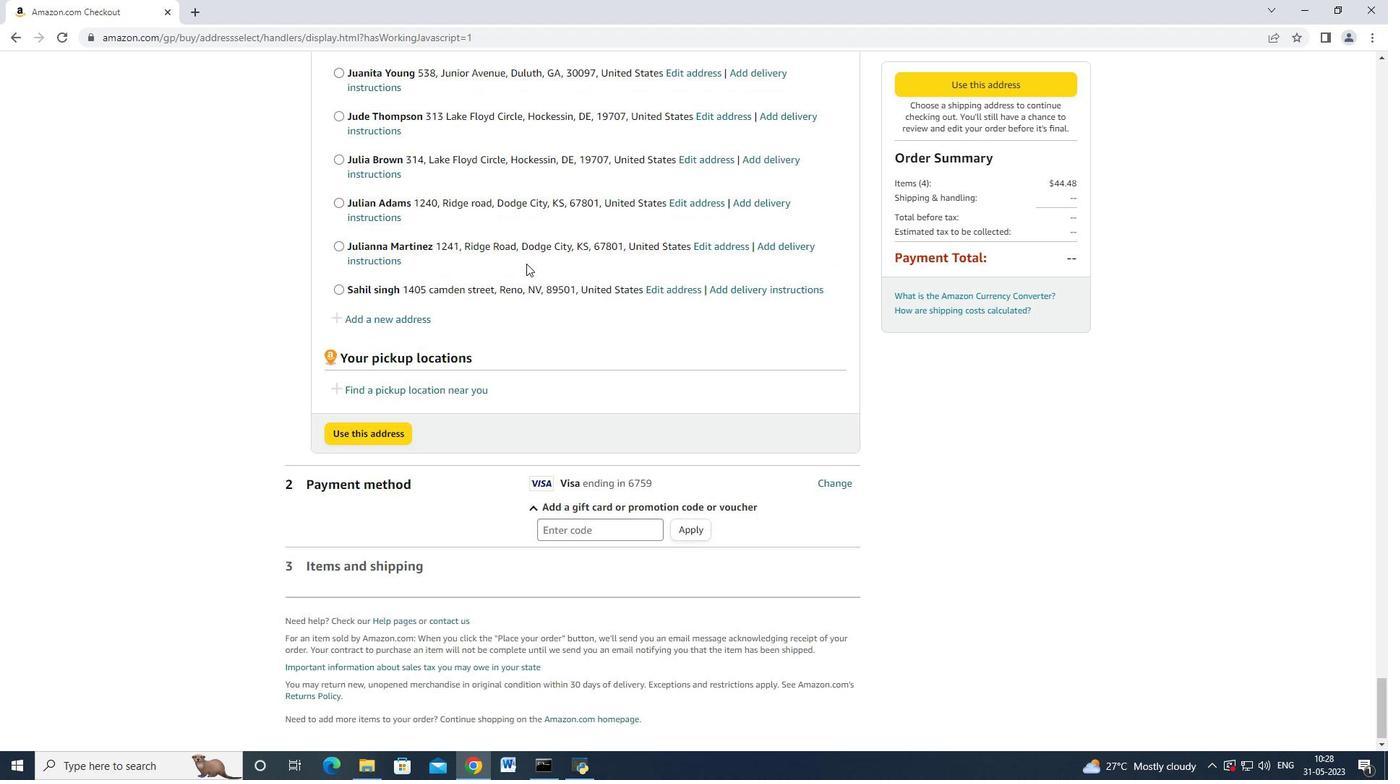 
Action: Mouse moved to (375, 307)
Screenshot: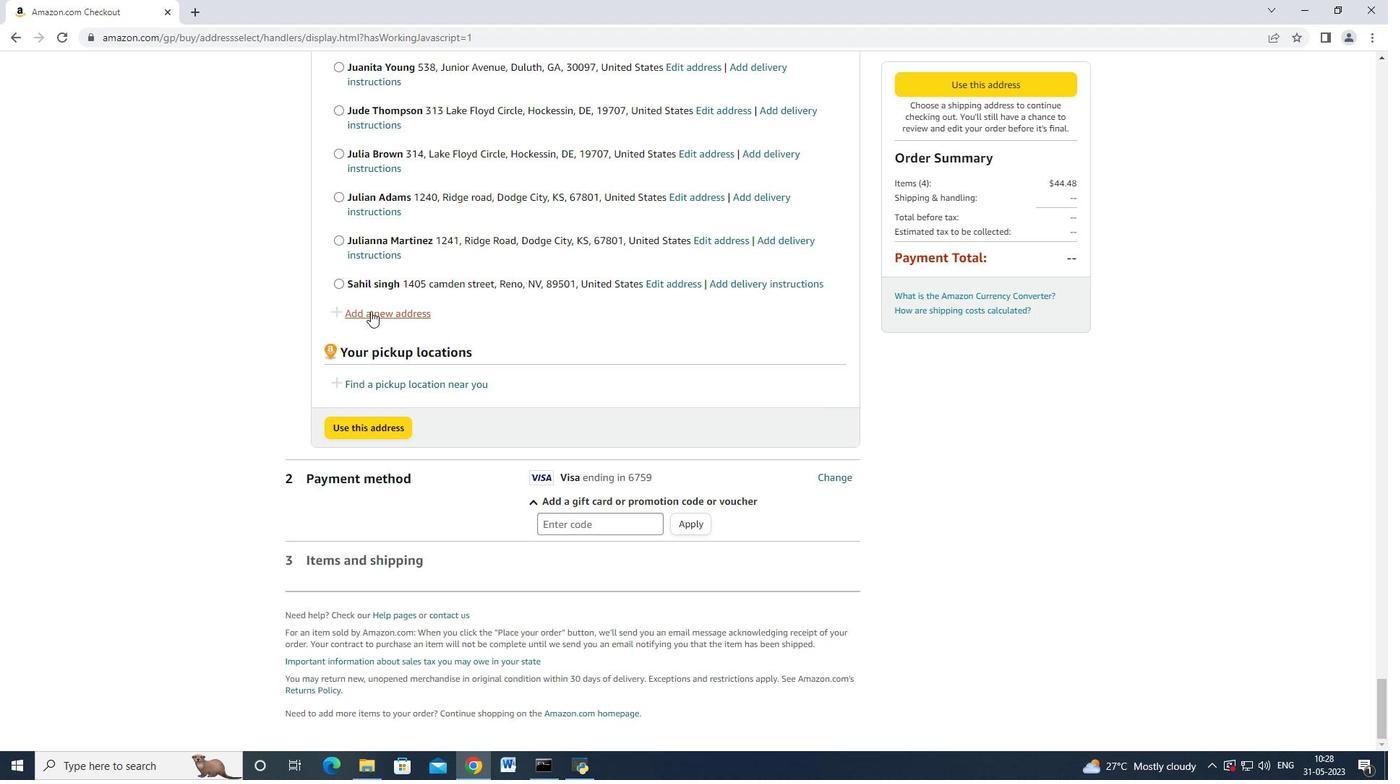 
Action: Mouse pressed left at (375, 307)
Screenshot: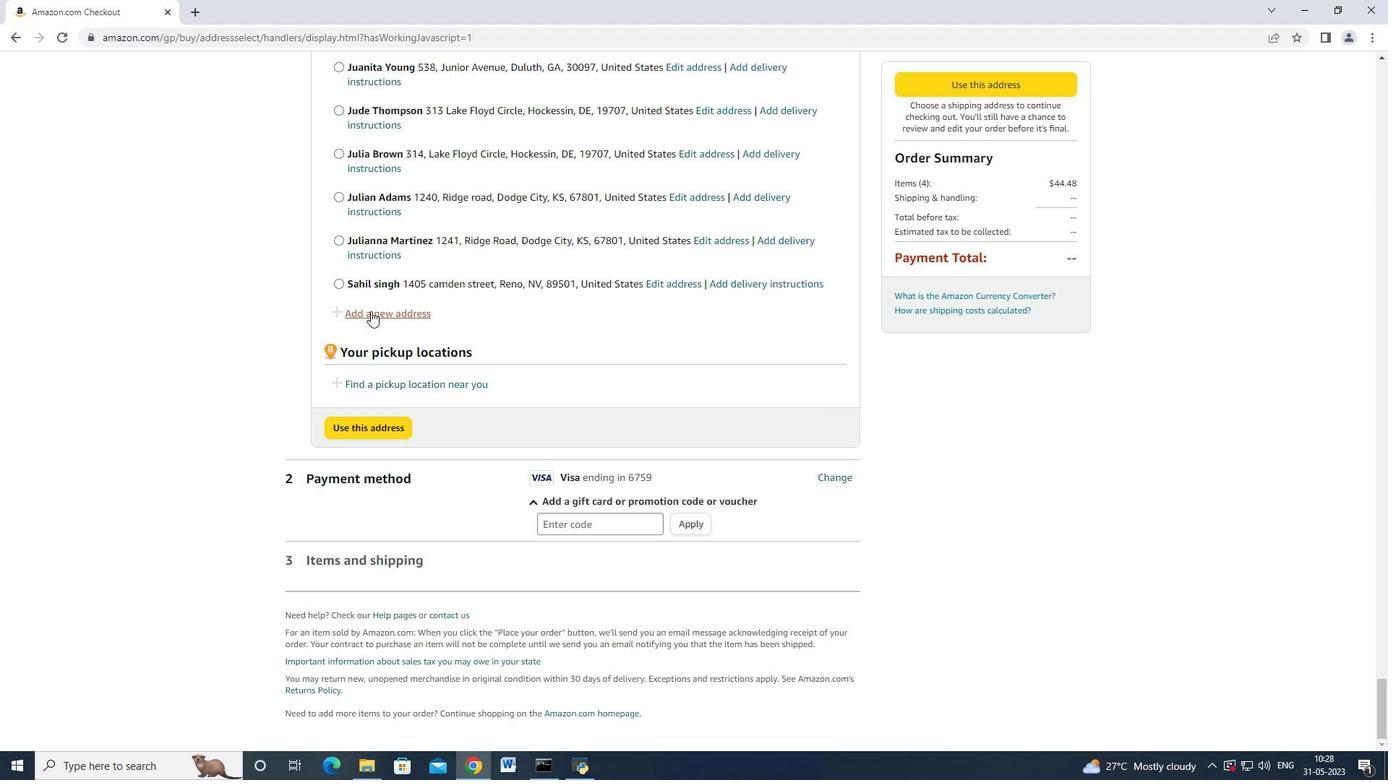 
Action: Mouse moved to (481, 341)
Screenshot: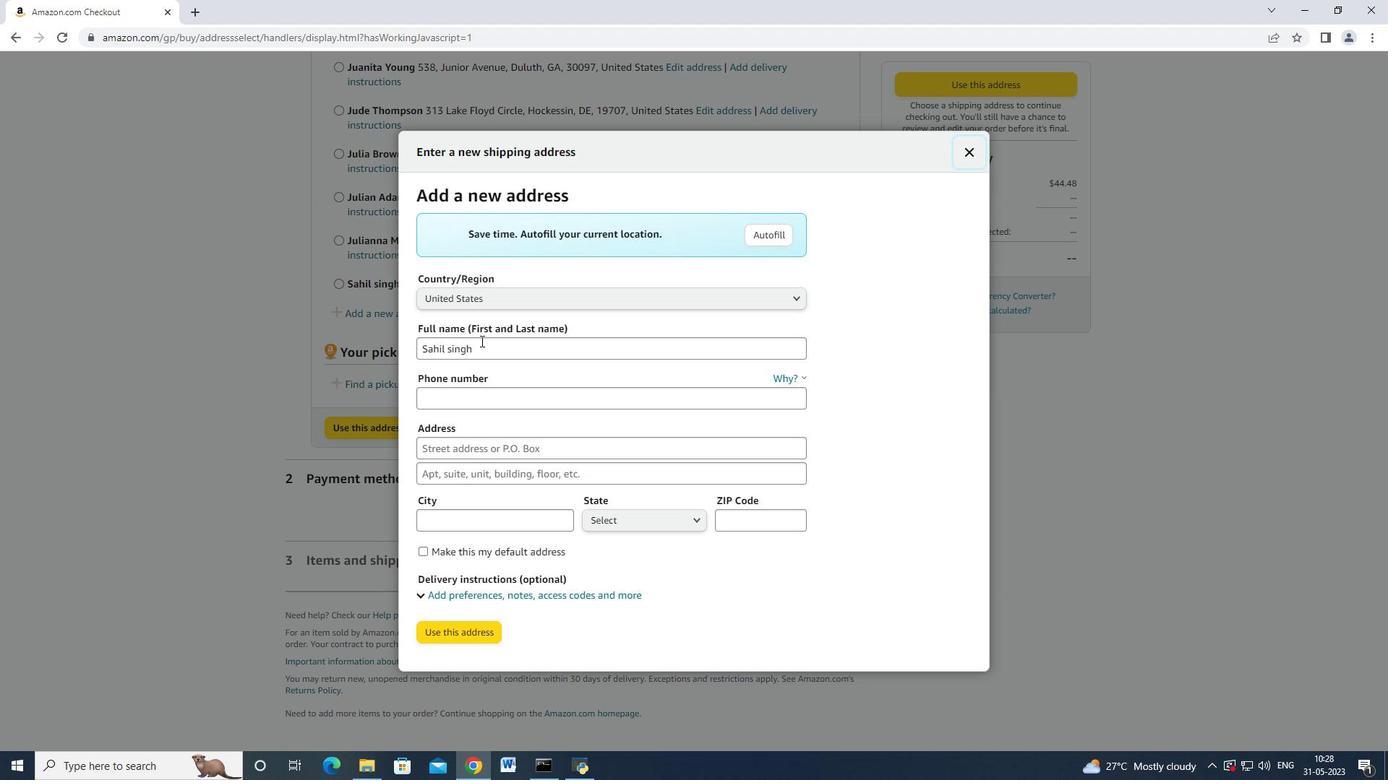 
Action: Mouse pressed left at (481, 341)
Screenshot: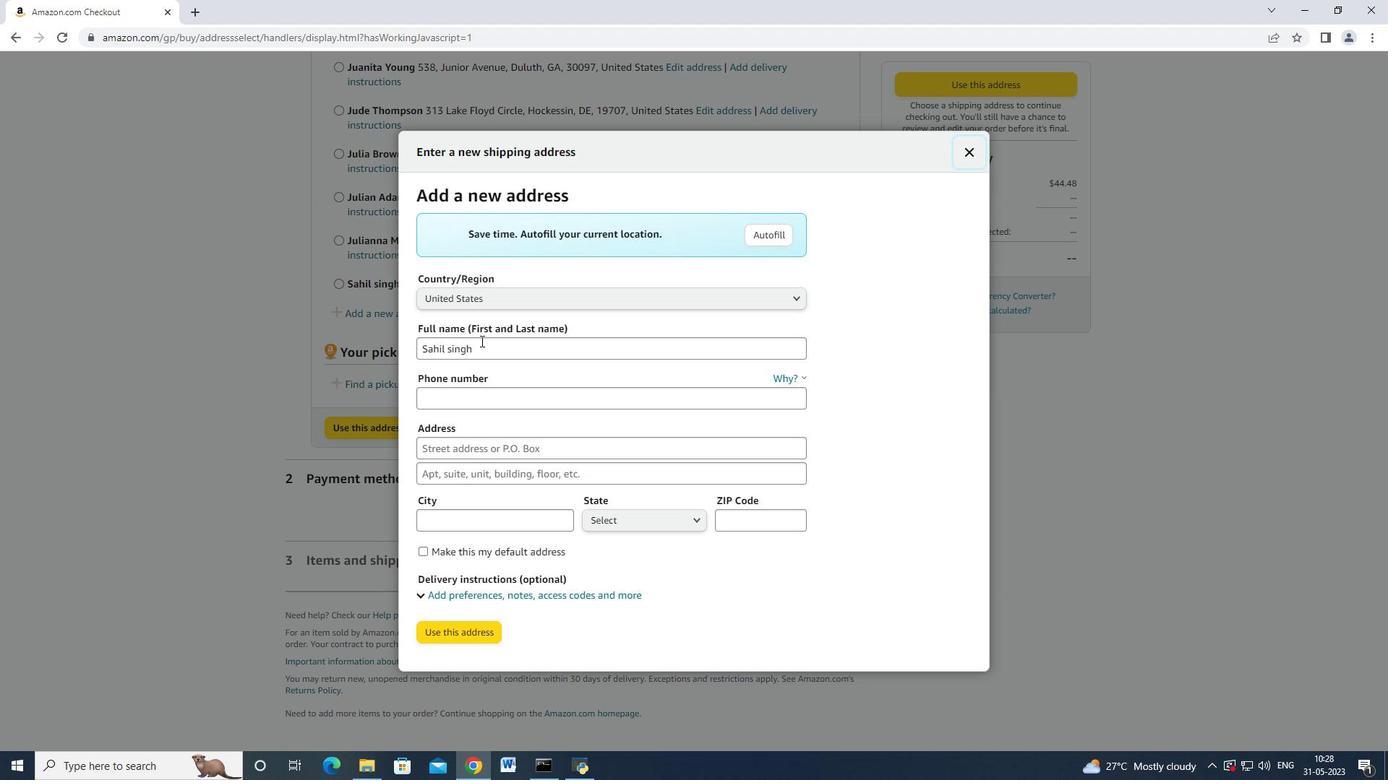 
Action: Mouse moved to (626, 348)
Screenshot: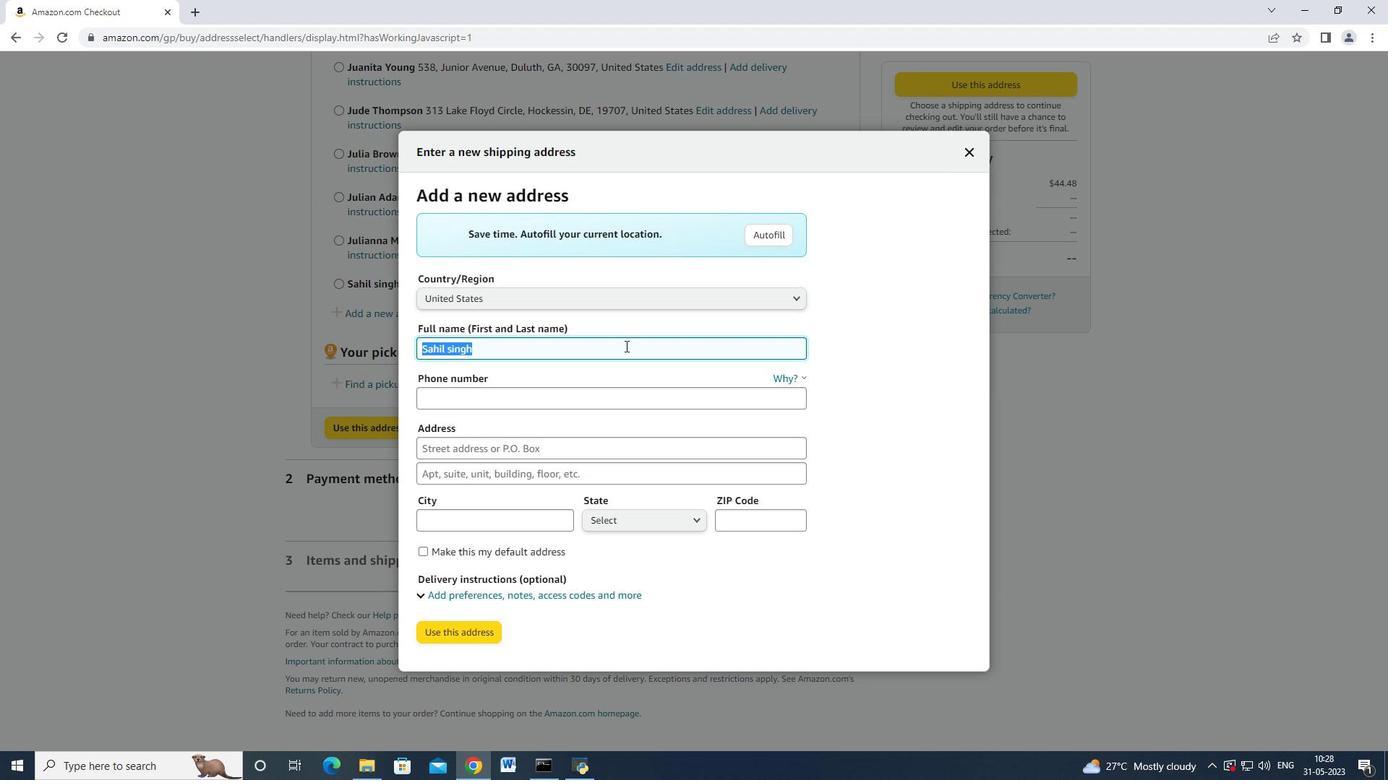 
Action: Key pressed <Key.backspace><Key.shift>John<Key.space><Key.shift>Baker<Key.tab><Key.tab>9285042162<Key.tab>4211<Key.space><Key.shift_r>Skips<Key.space><Key.shift>Lane<Key.tab><Key.tab><Key.shift>Phoenix<Key.space>
Screenshot: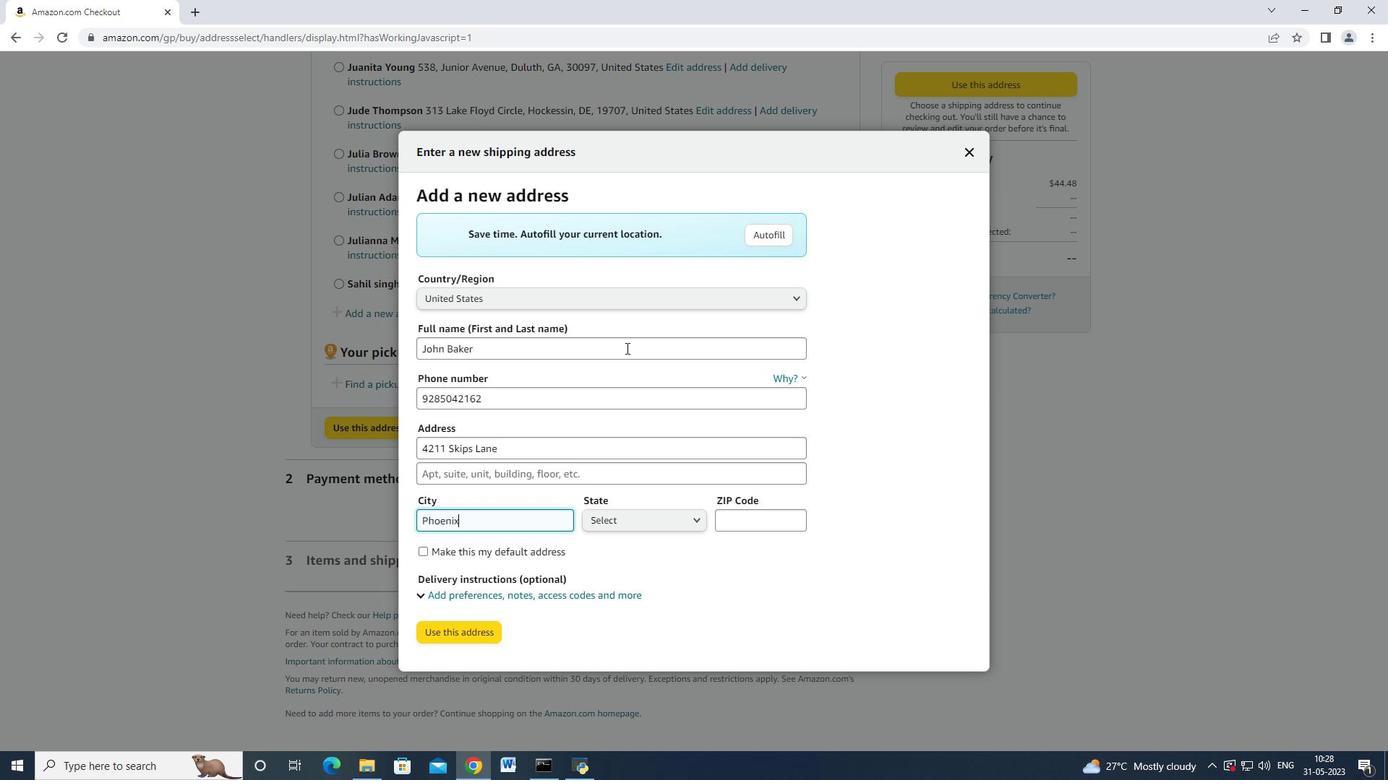 
Action: Mouse moved to (629, 524)
Screenshot: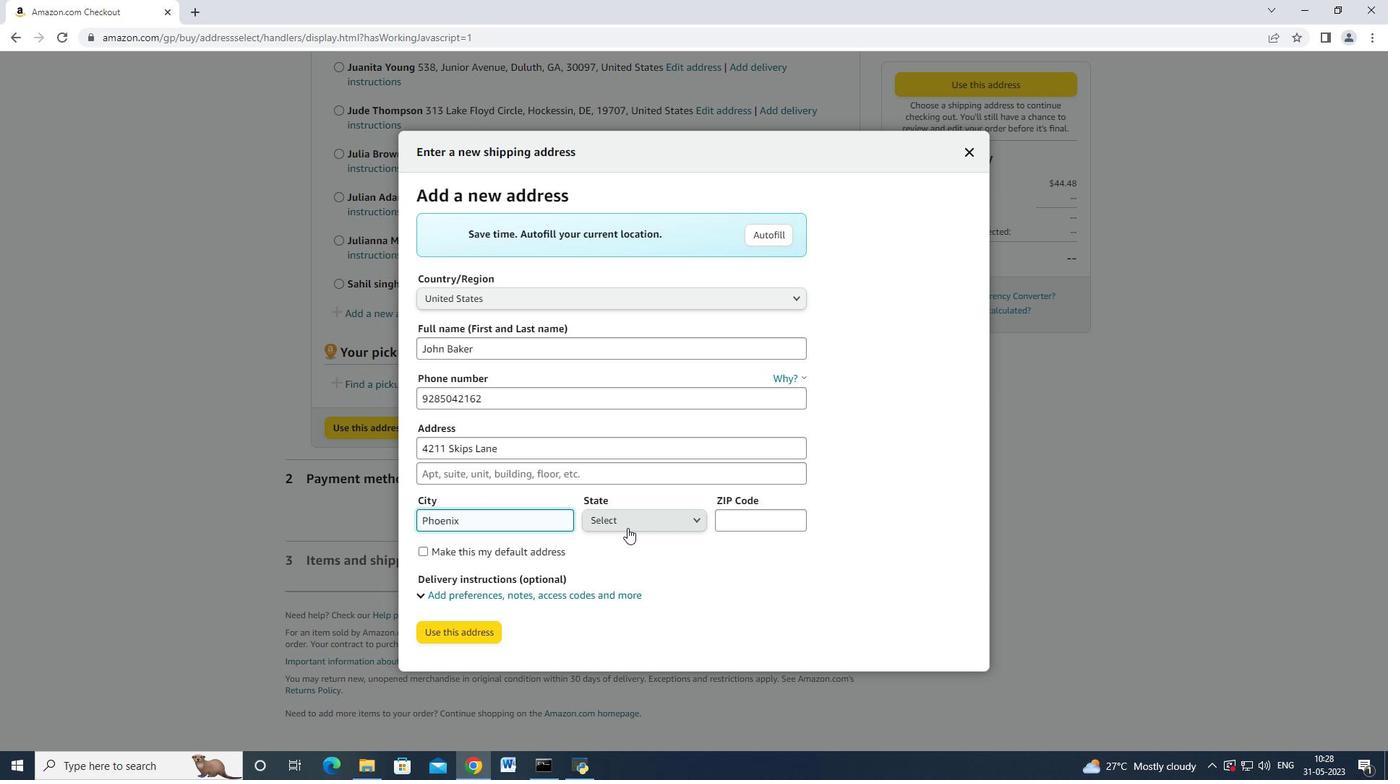 
Action: Mouse pressed left at (629, 524)
Screenshot: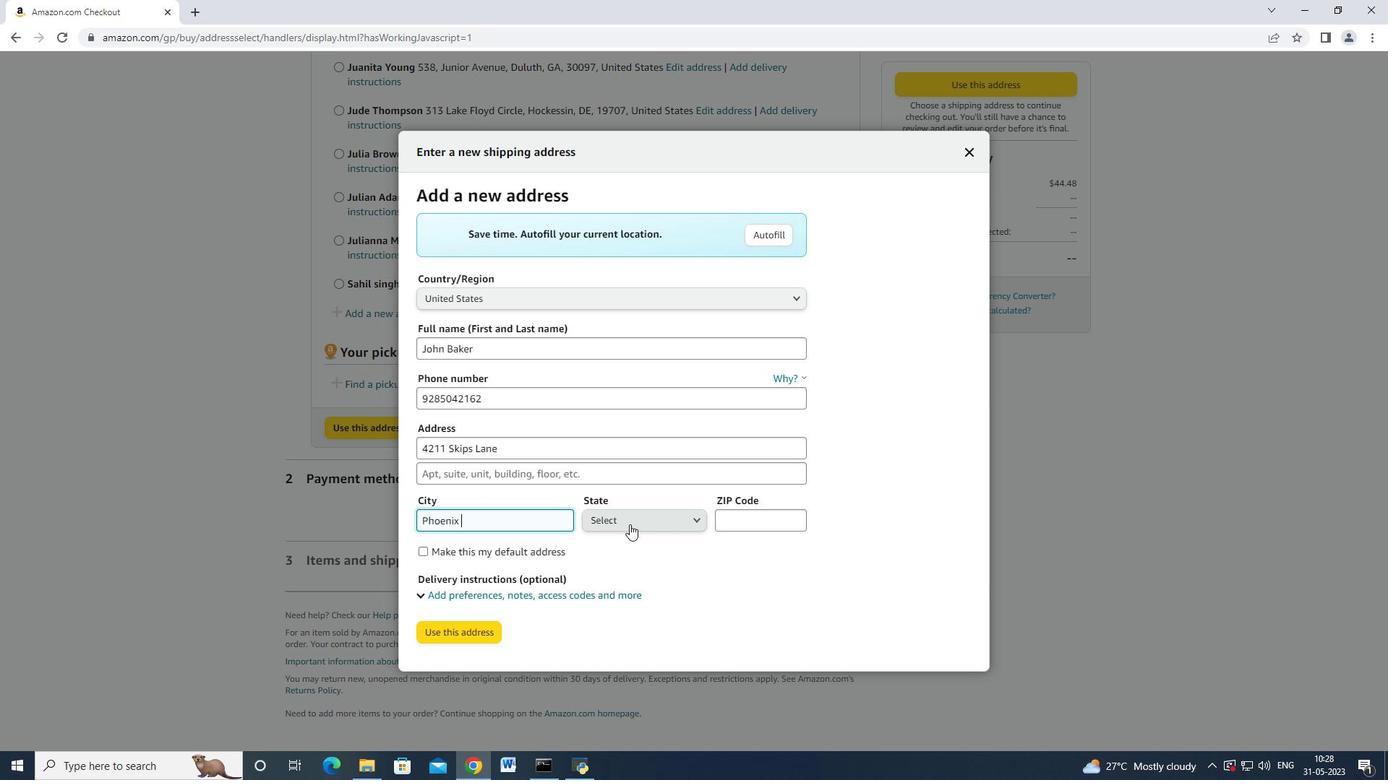 
Action: Mouse moved to (631, 142)
Screenshot: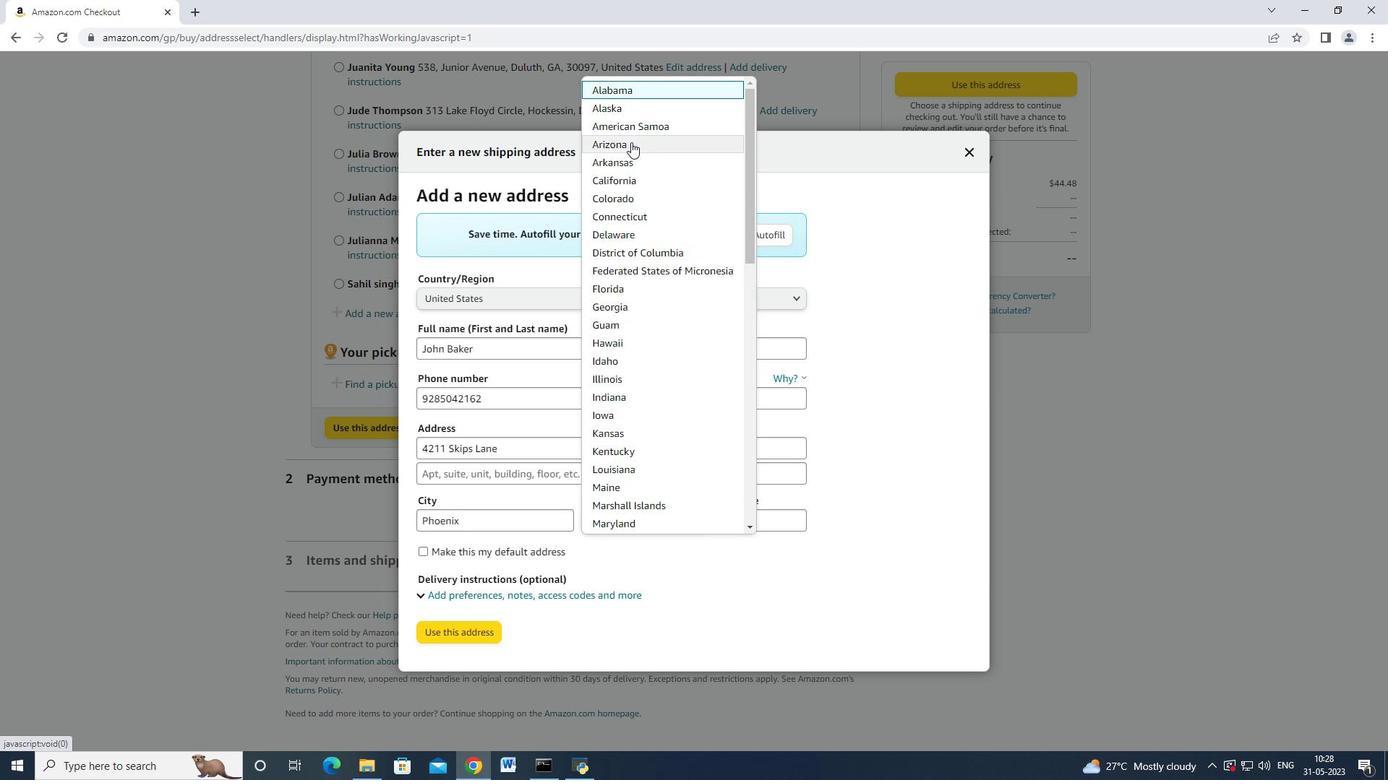 
Action: Mouse pressed left at (631, 142)
Screenshot: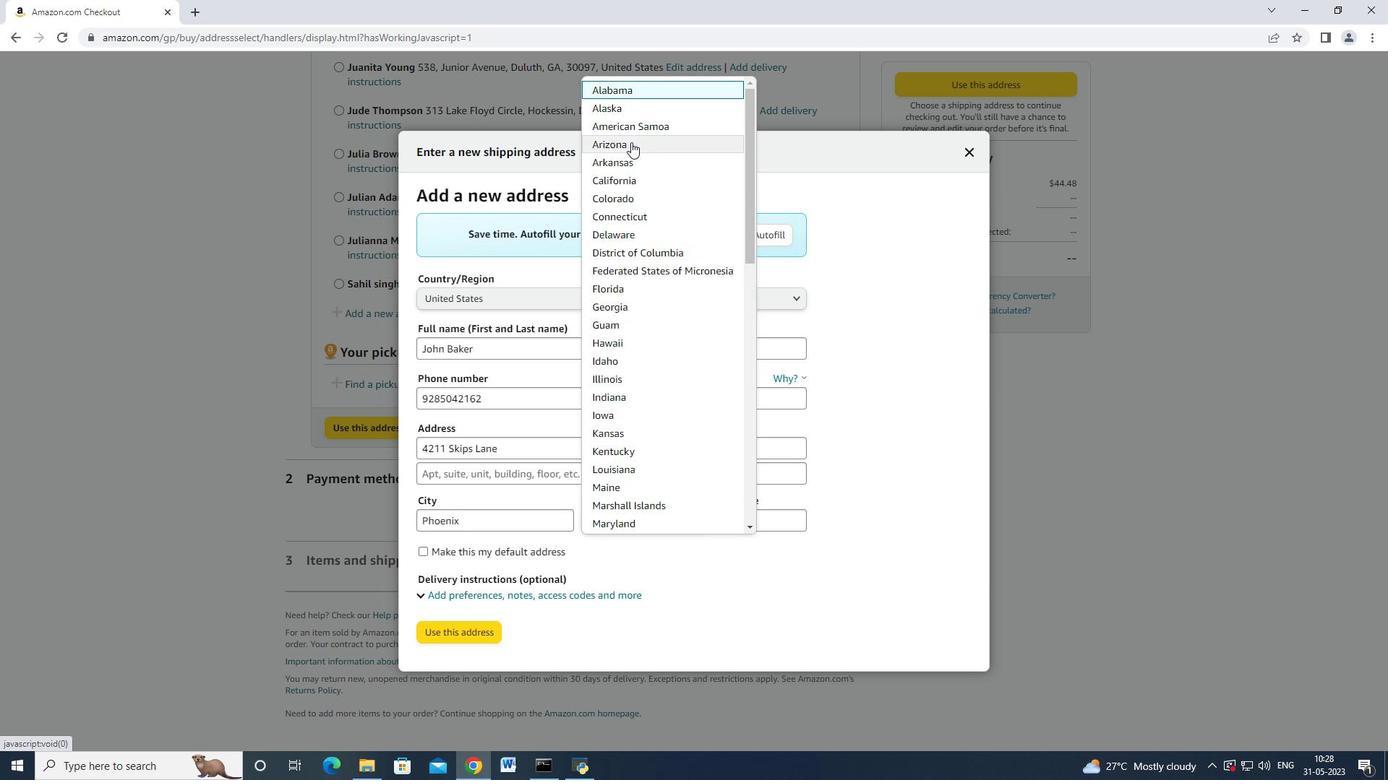
Action: Mouse moved to (763, 521)
Screenshot: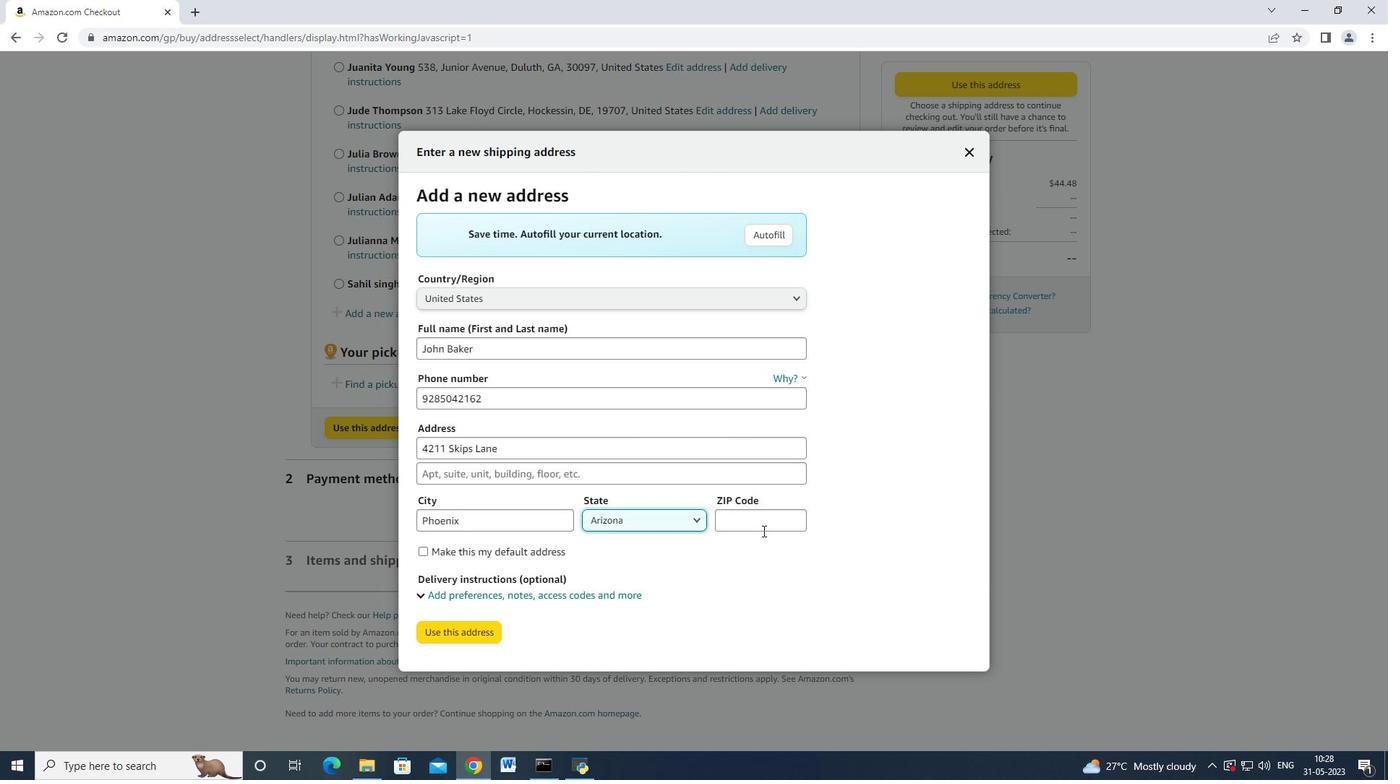 
Action: Mouse pressed left at (763, 521)
Screenshot: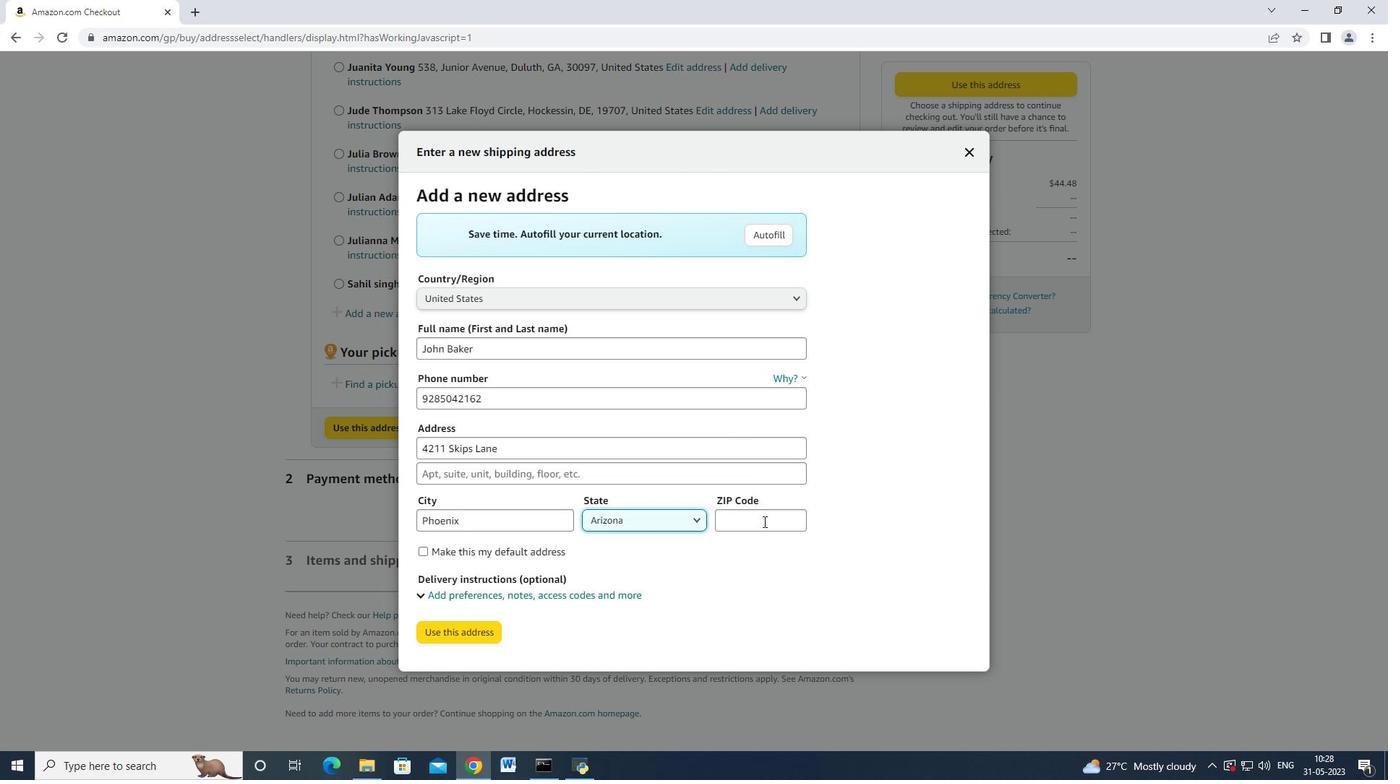 
Action: Mouse moved to (762, 522)
Screenshot: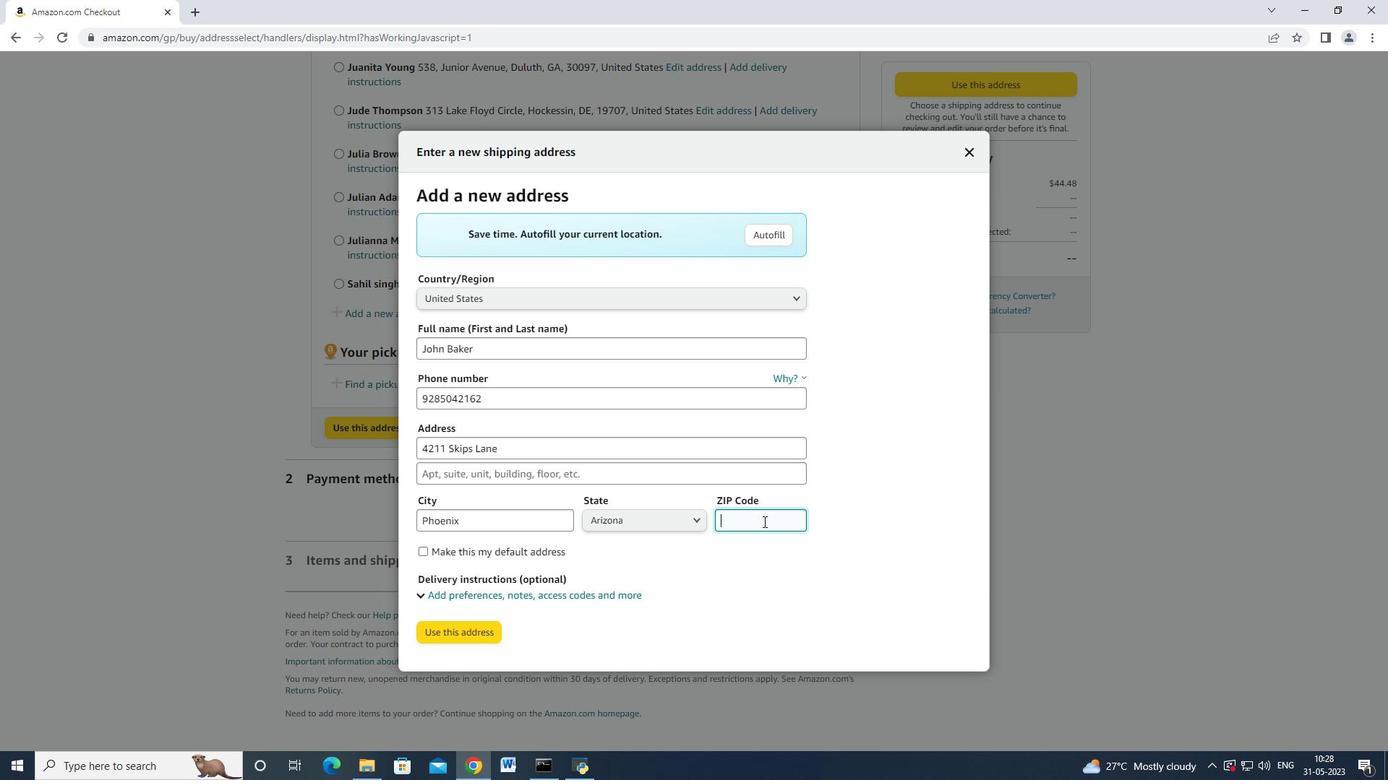 
Action: Key pressed 85012
Screenshot: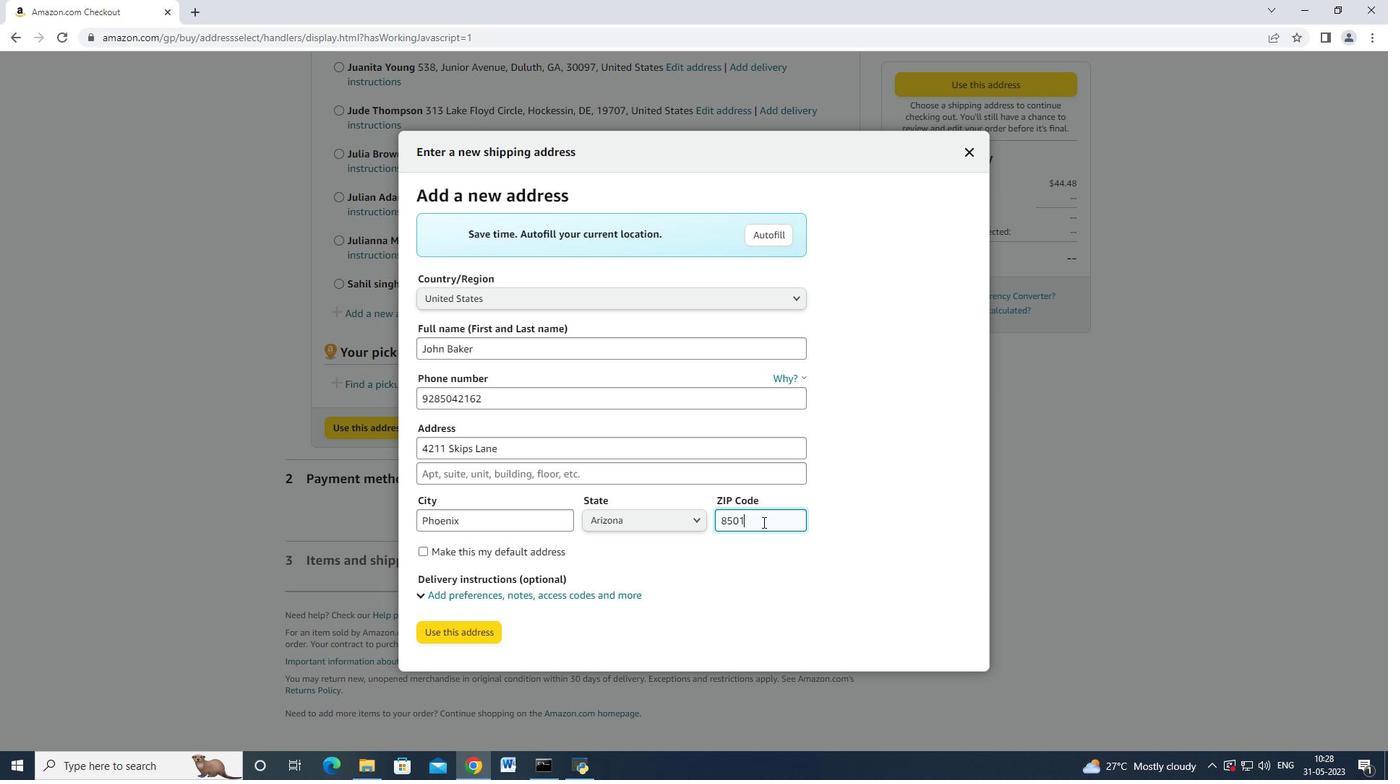 
Action: Mouse moved to (469, 638)
Screenshot: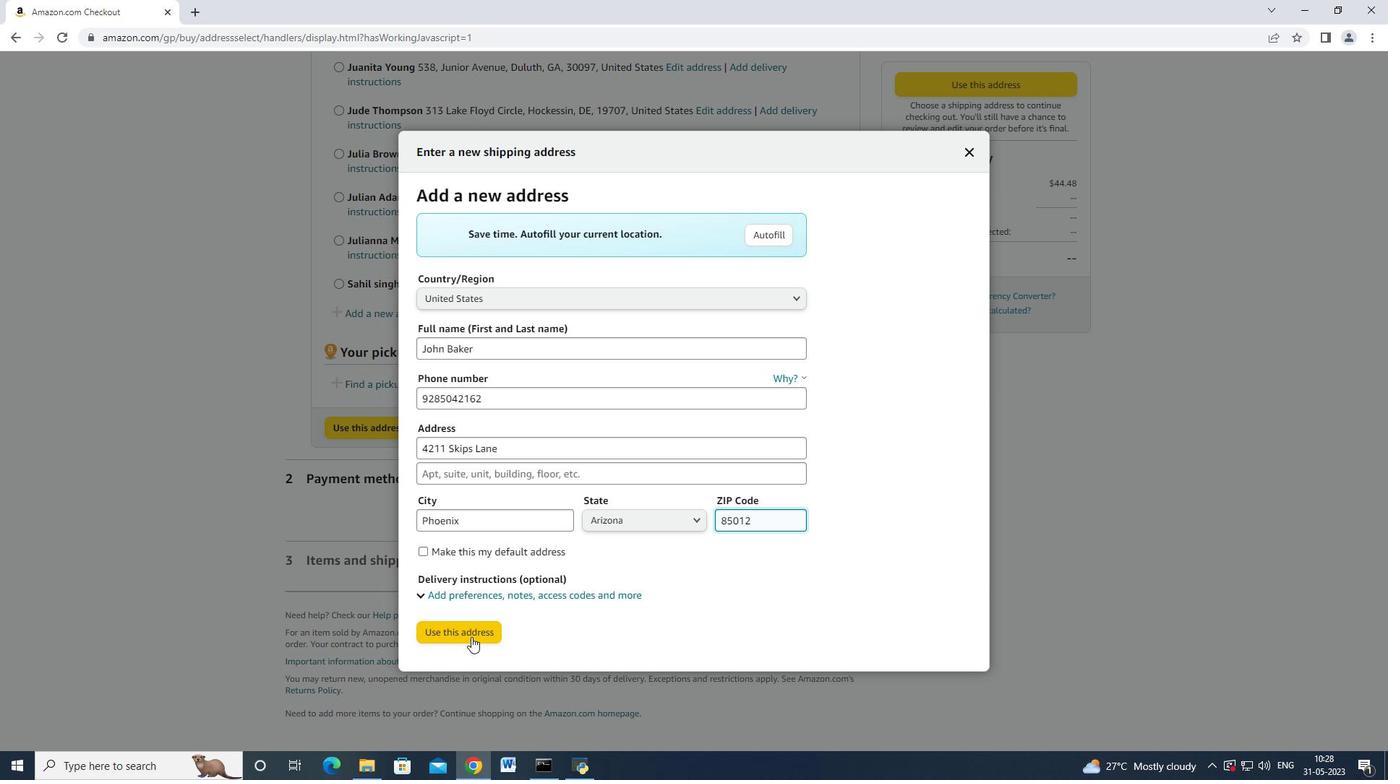 
Action: Mouse pressed left at (469, 638)
Screenshot: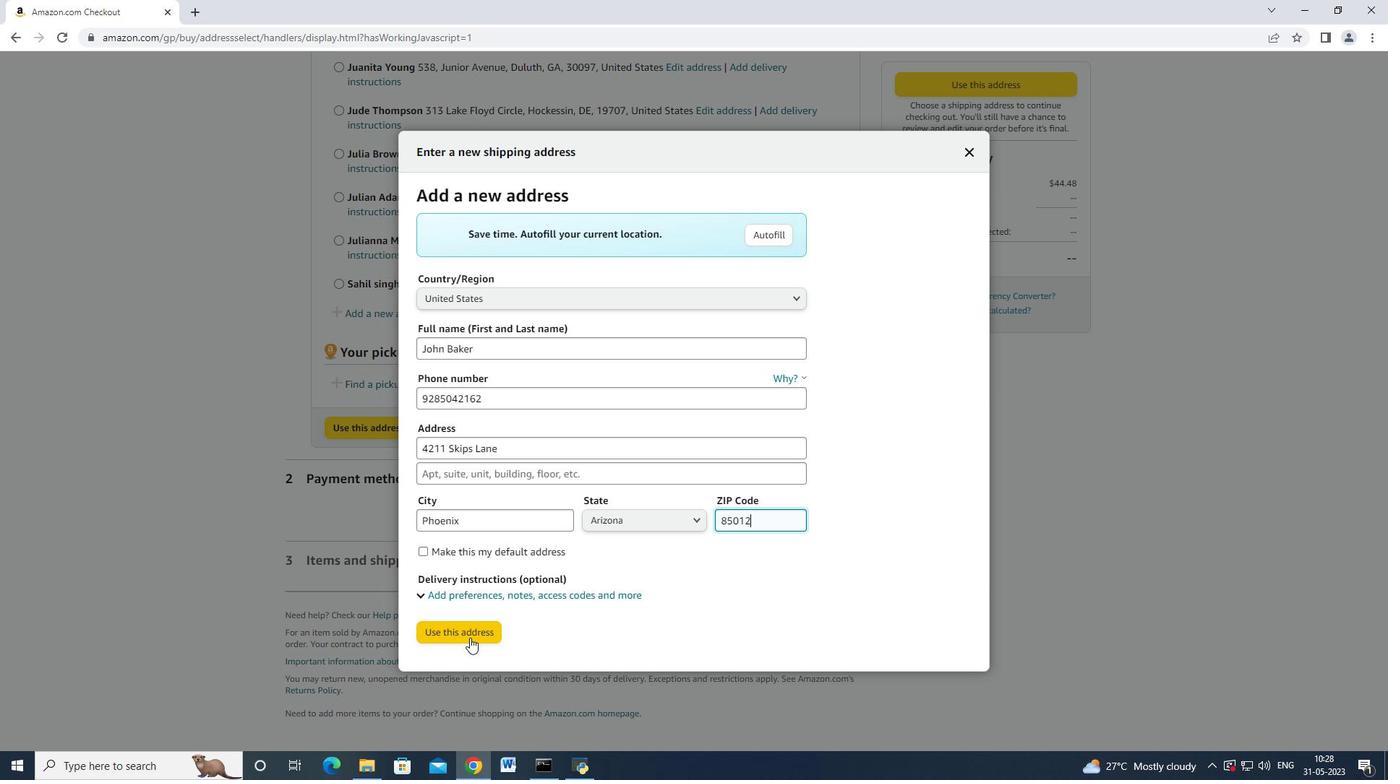 
Action: Mouse moved to (477, 668)
Screenshot: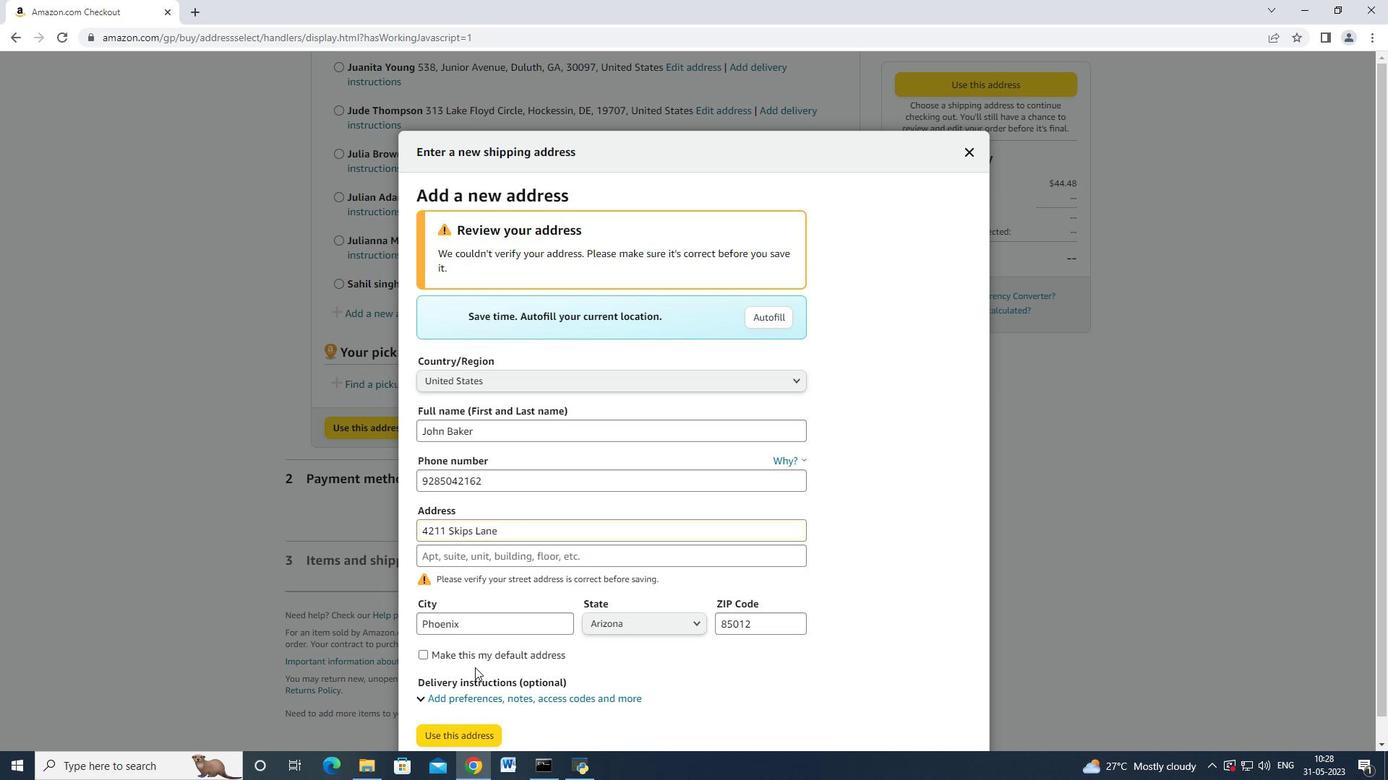 
Action: Mouse scrolled (477, 667) with delta (0, 0)
Screenshot: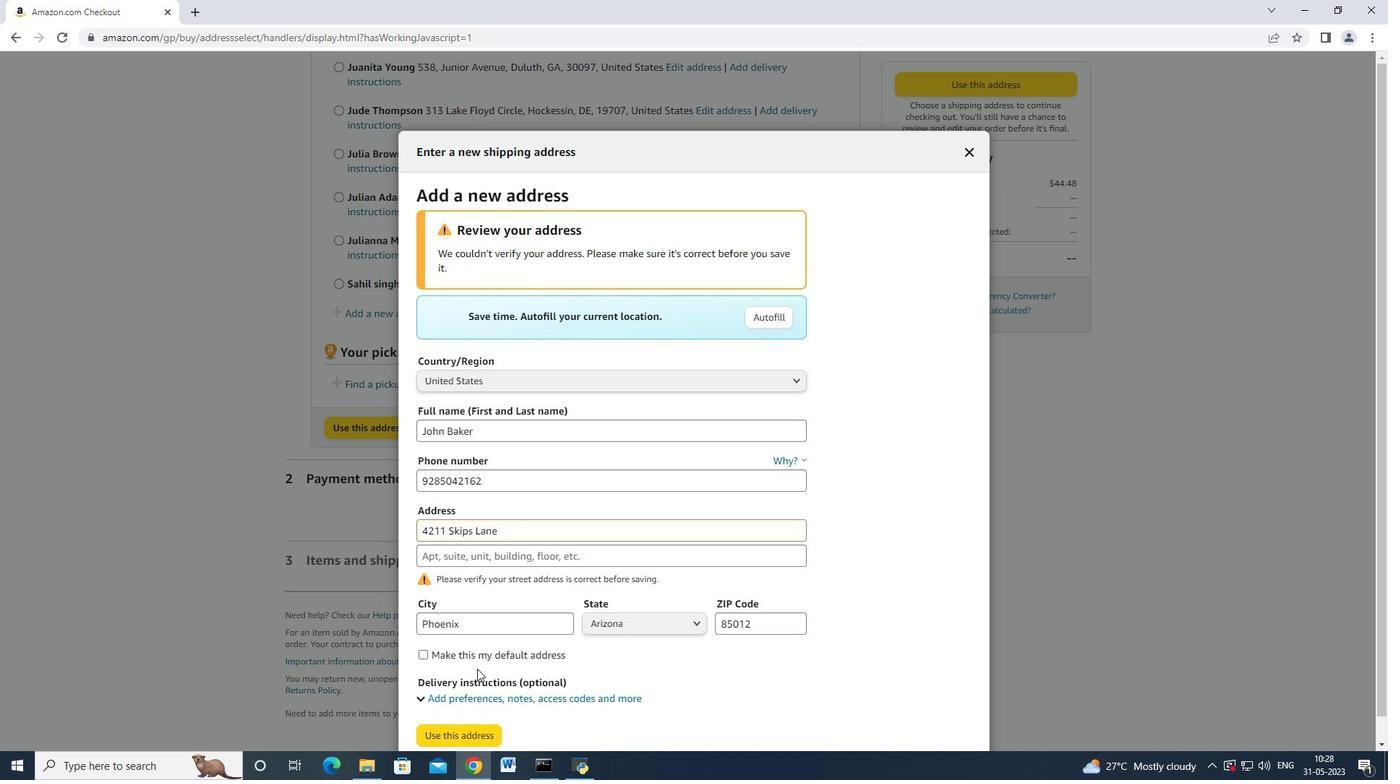 
Action: Mouse moved to (477, 667)
Screenshot: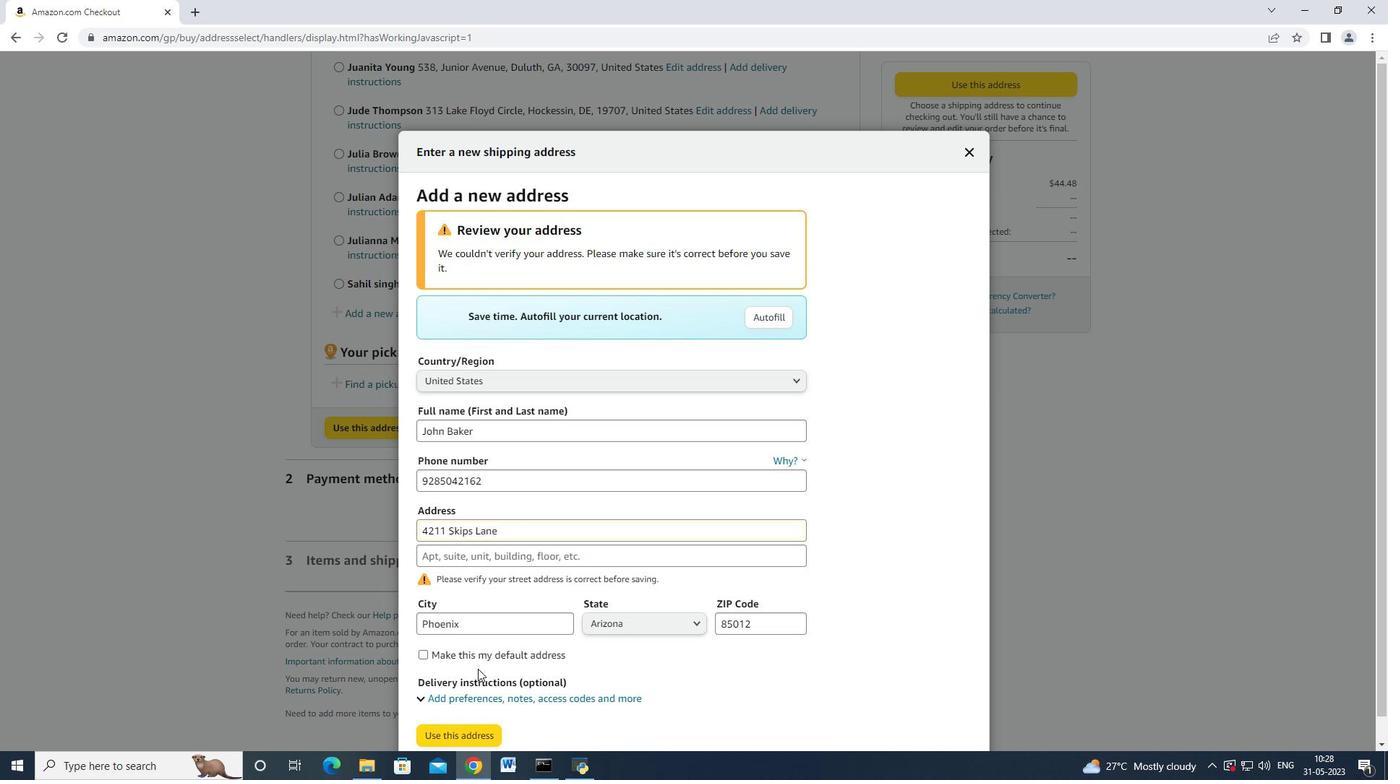 
Action: Mouse scrolled (477, 667) with delta (0, 0)
Screenshot: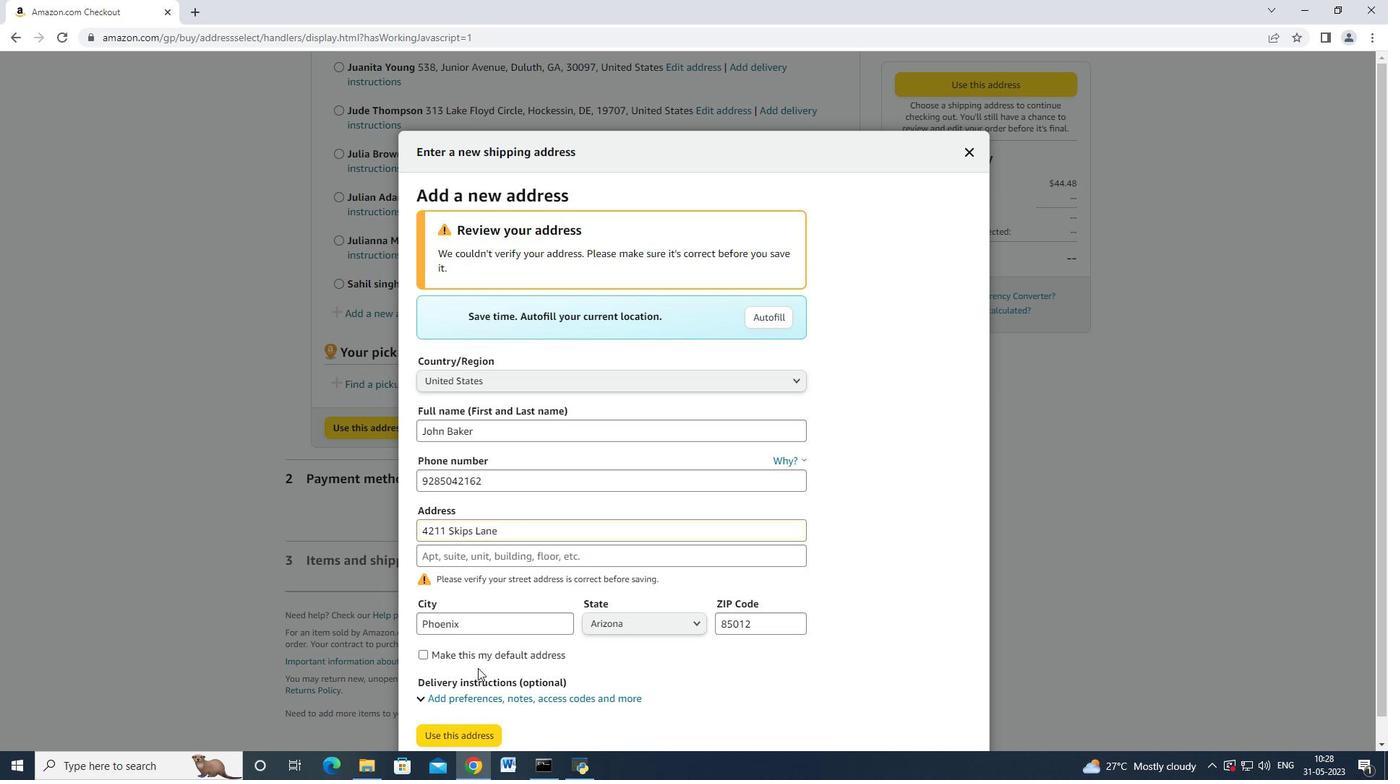 
Action: Mouse moved to (467, 709)
Screenshot: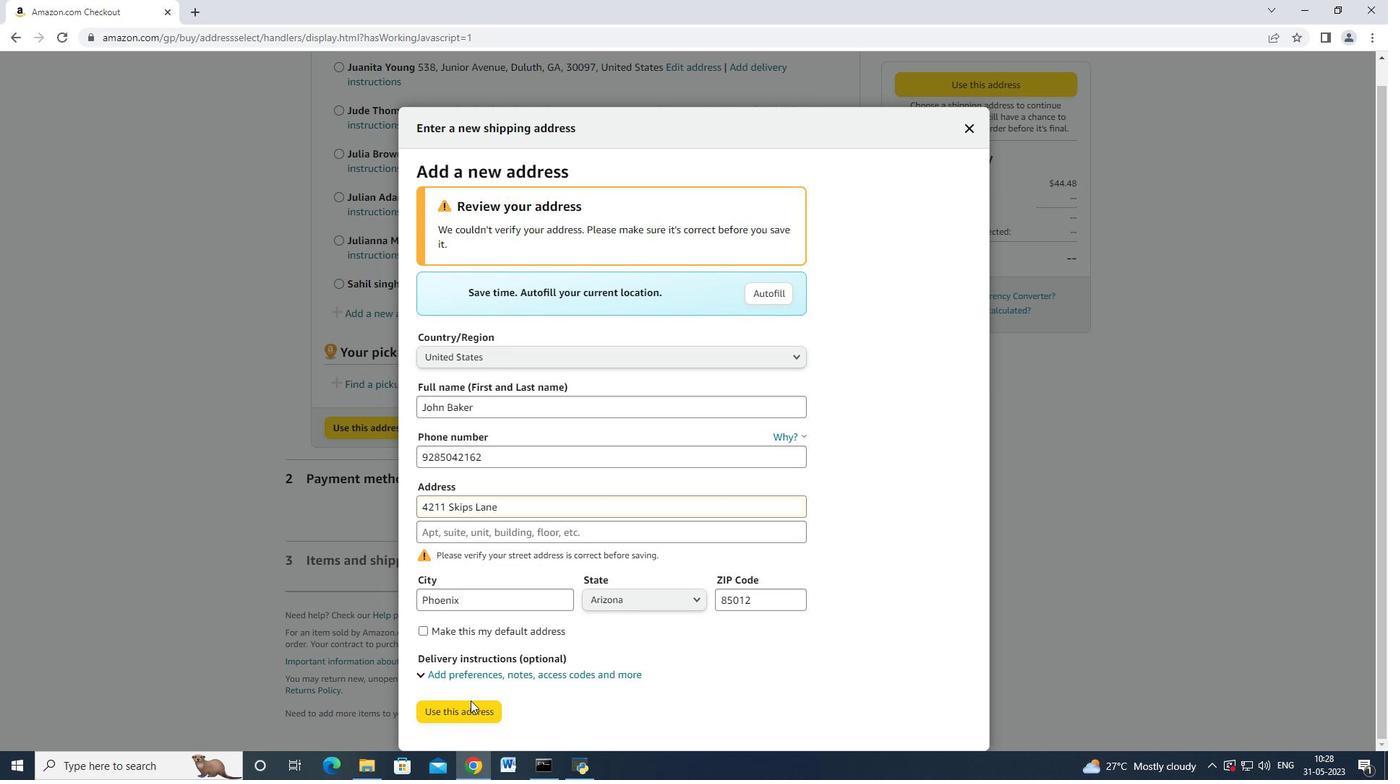 
Action: Mouse pressed left at (467, 709)
Screenshot: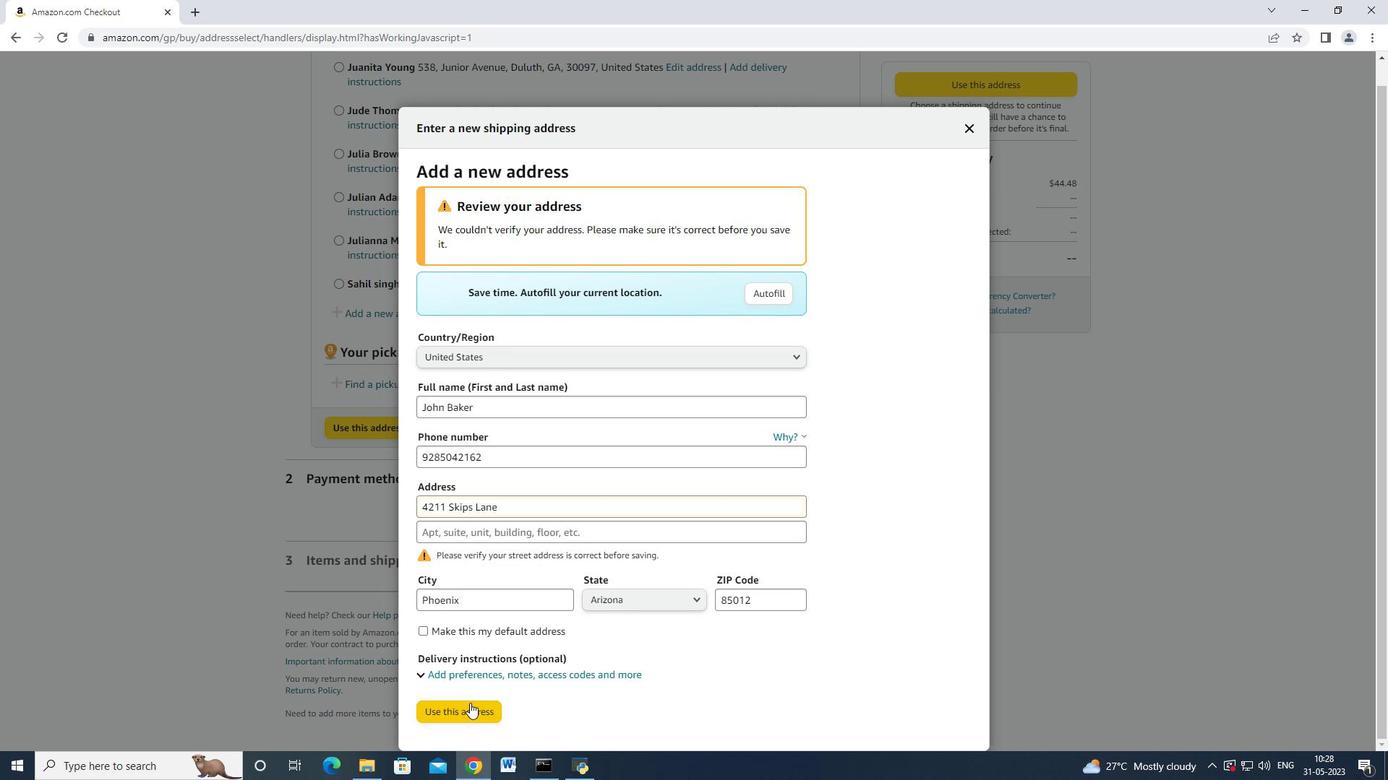 
Action: Mouse moved to (469, 340)
Screenshot: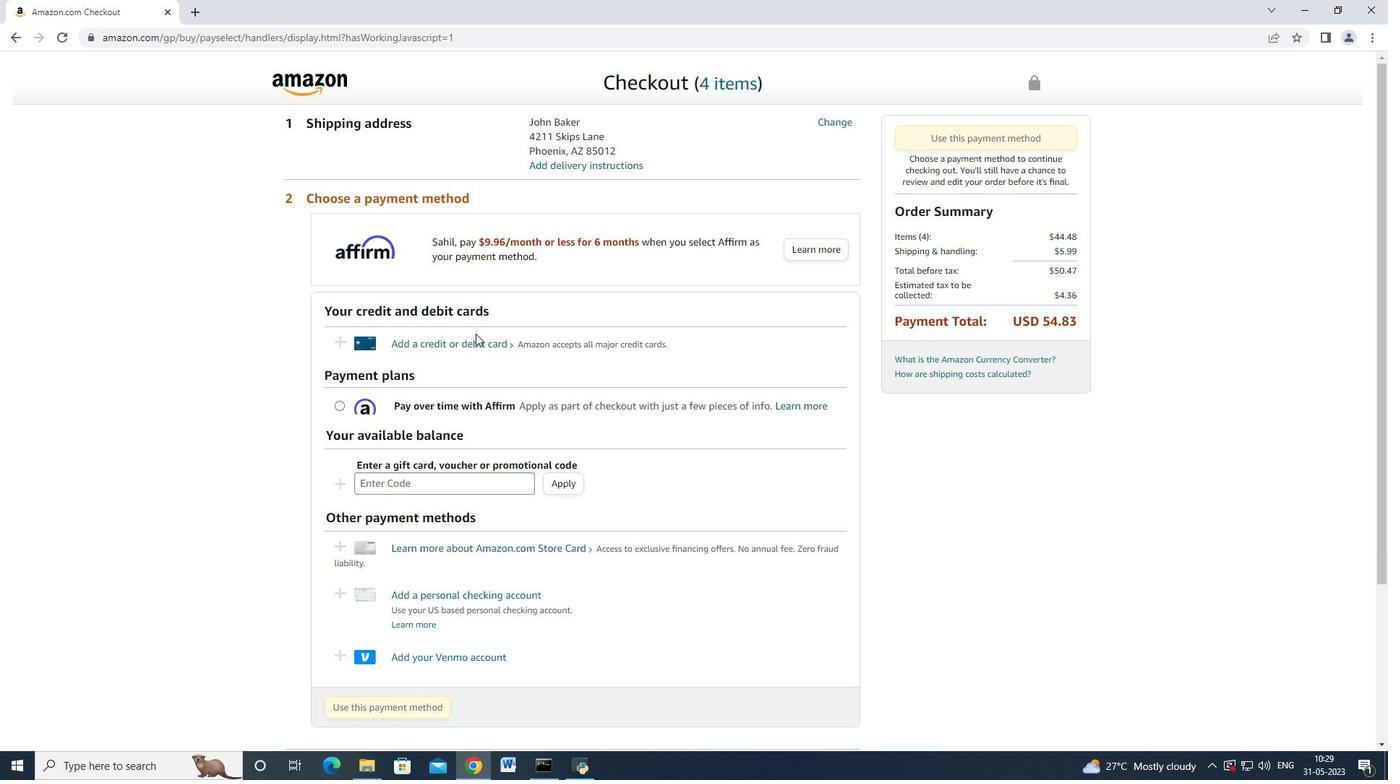 
Action: Mouse pressed left at (469, 340)
Screenshot: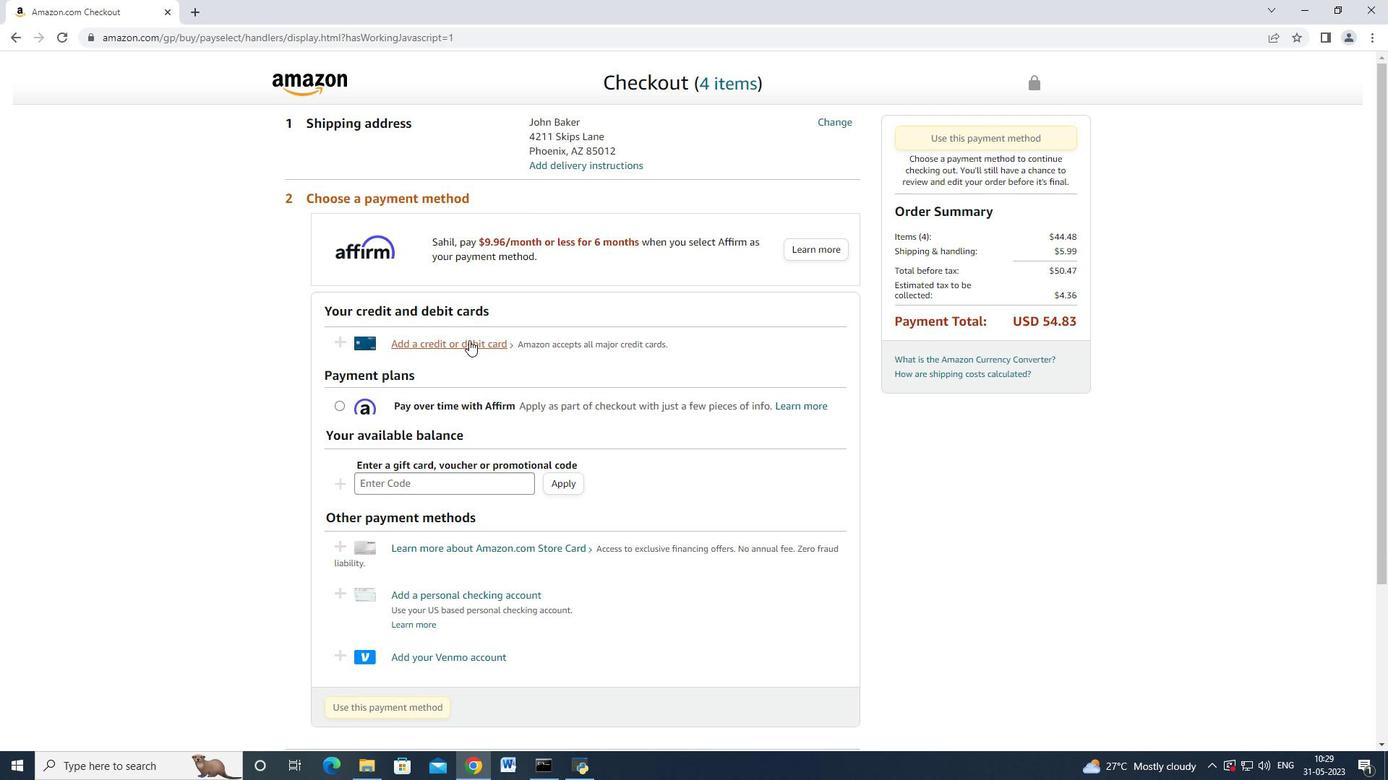 
Action: Mouse moved to (579, 336)
